 Task: Reply and add a link Link0000000003 to Aakash.mishra@softage.net with a subject Subject0000000005 with a message Message0000000004 and with an attachment of Attach0000000004 and upload Attach0000000005 to Onedrive and share. Reply and add a link Link0000000003 to parteek.kumar@softage.net and add a cc to Aakash.mishra@softage.net with a subject Subject0000000005 with a message Message0000000004 and with an attachment of Attach0000000004 and upload Attach0000000005 to Onedrive and share. Reply and add a link Link0000000003 to parteek.kumar@softage.net and add a cc to Aakash.mishra@softage.net and bcc to Ayush@softage.net with a subject Subject0000000005 with a message Message0000000004 and with an attachment of Attach0000000004 and upload Attach0000000005 to Onedrive and share. Reply all and add a link Link0000000004 to Aakash.mishra@softage.net with a subject Subject0000000006 with a message Message0000000004. Reply all and add a link Link0000000004 to parteek.kumar@softage.net and add a cc to Aakash.mishra@softage.net with a subject Subject0000000006 with a message Message0000000004
Action: Mouse moved to (328, 234)
Screenshot: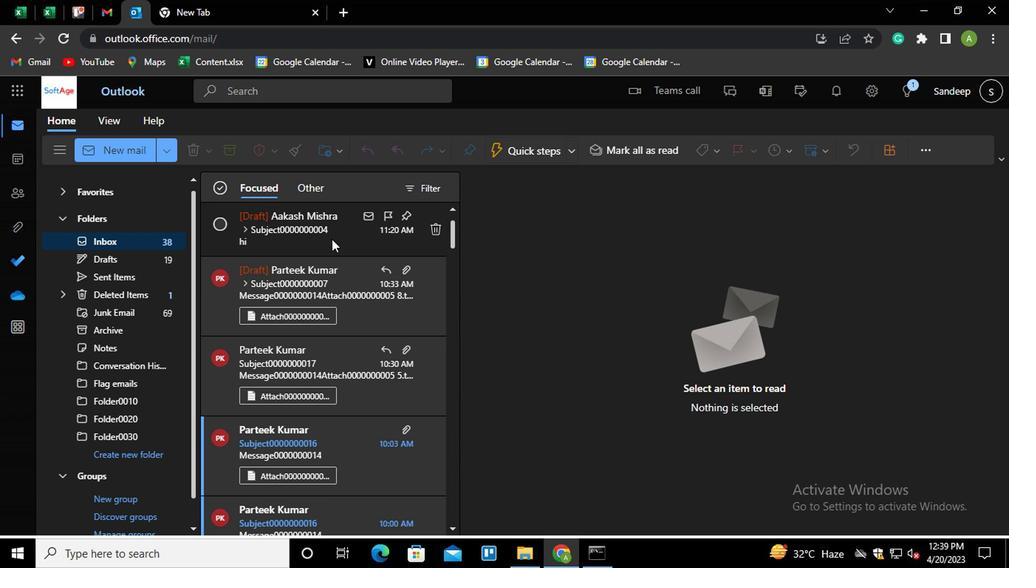 
Action: Mouse pressed left at (328, 234)
Screenshot: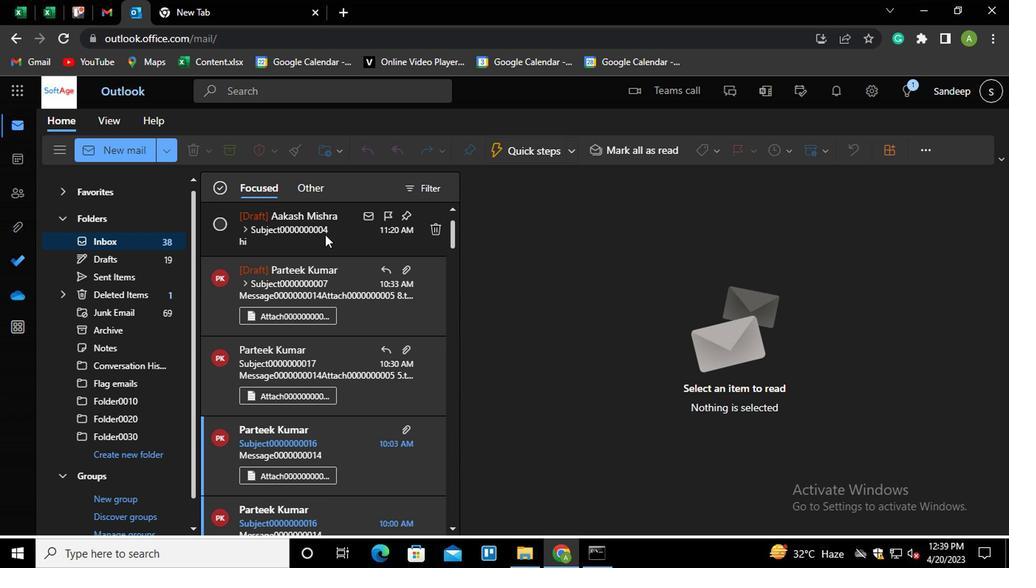 
Action: Mouse moved to (916, 399)
Screenshot: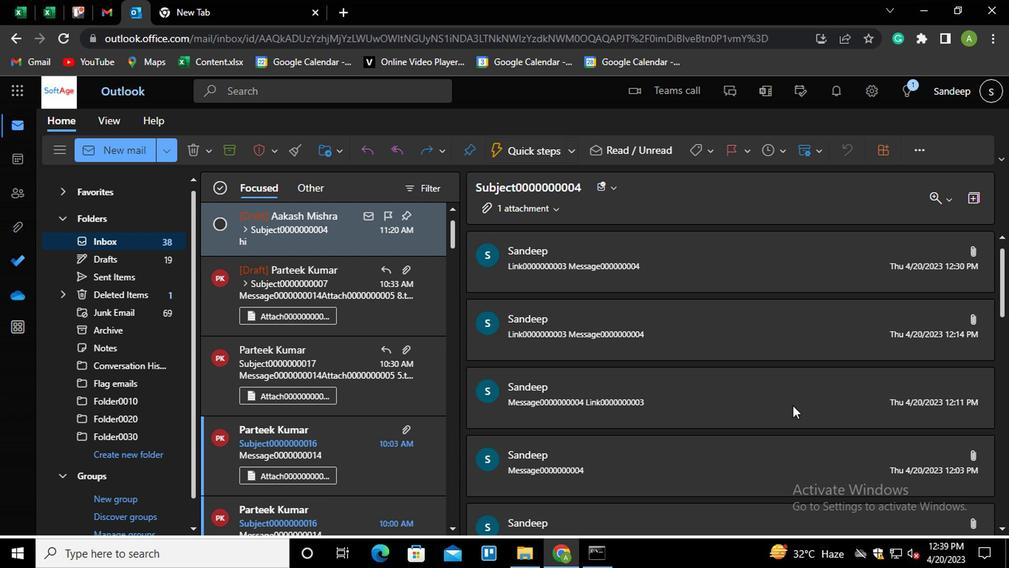 
Action: Mouse scrolled (916, 398) with delta (0, -1)
Screenshot: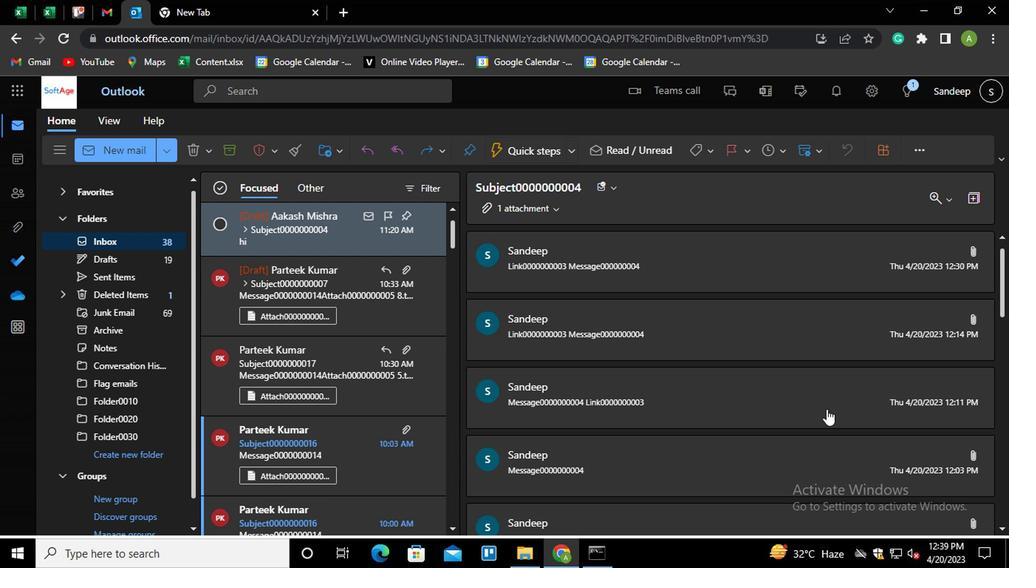 
Action: Mouse scrolled (916, 398) with delta (0, -1)
Screenshot: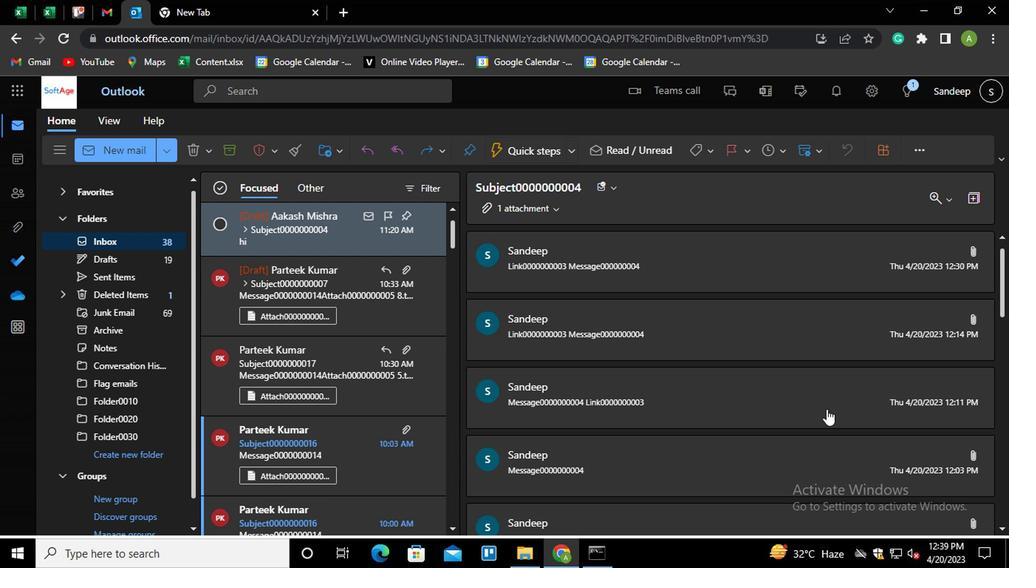 
Action: Mouse scrolled (916, 398) with delta (0, -1)
Screenshot: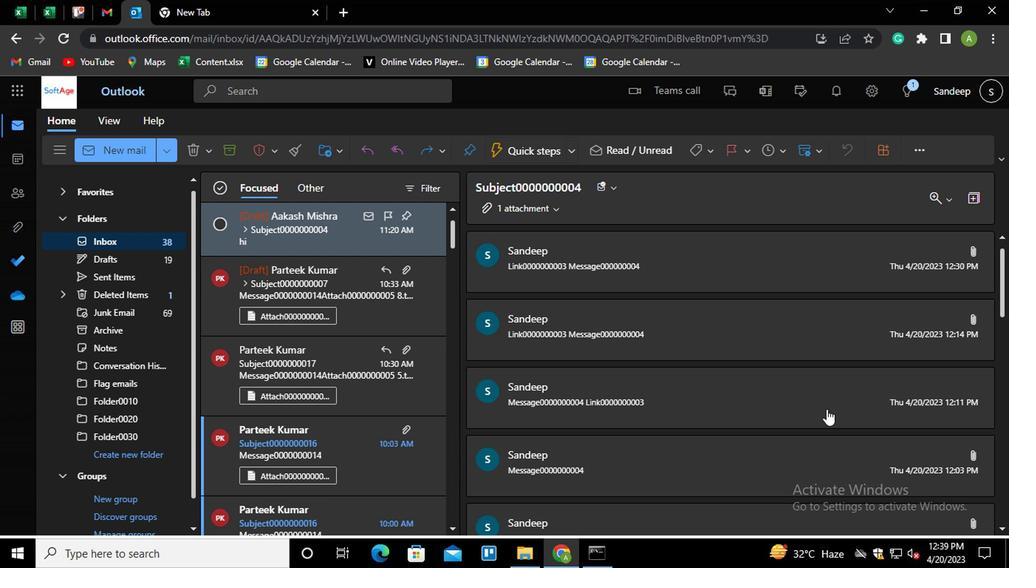
Action: Mouse scrolled (916, 398) with delta (0, -1)
Screenshot: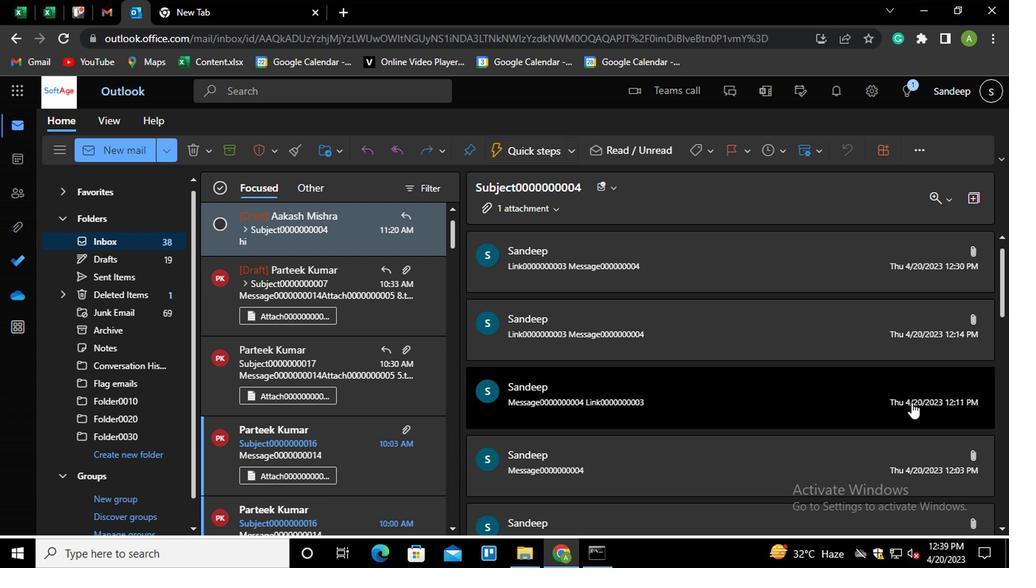 
Action: Mouse moved to (916, 399)
Screenshot: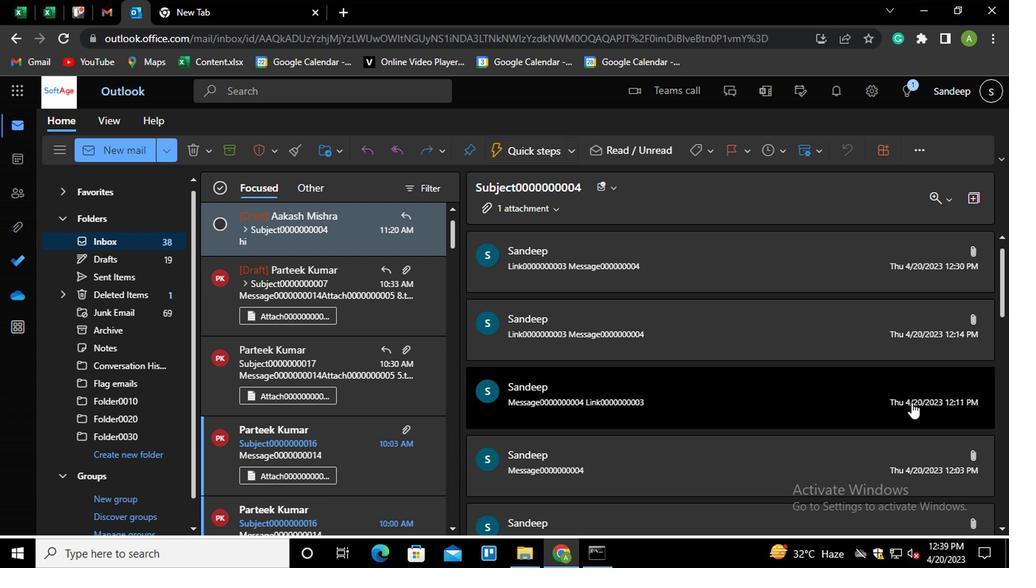 
Action: Mouse scrolled (916, 398) with delta (0, -1)
Screenshot: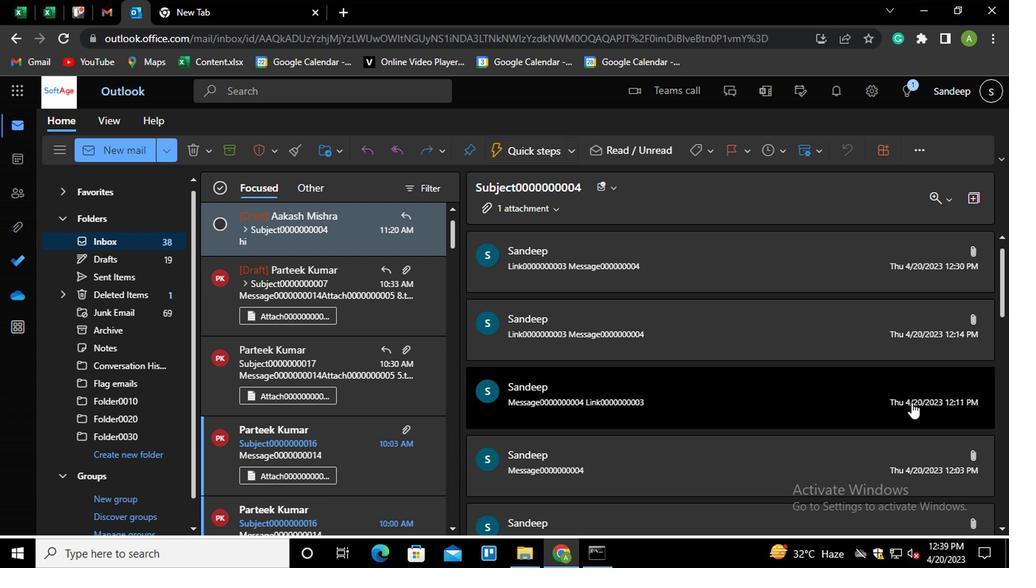 
Action: Mouse moved to (916, 398)
Screenshot: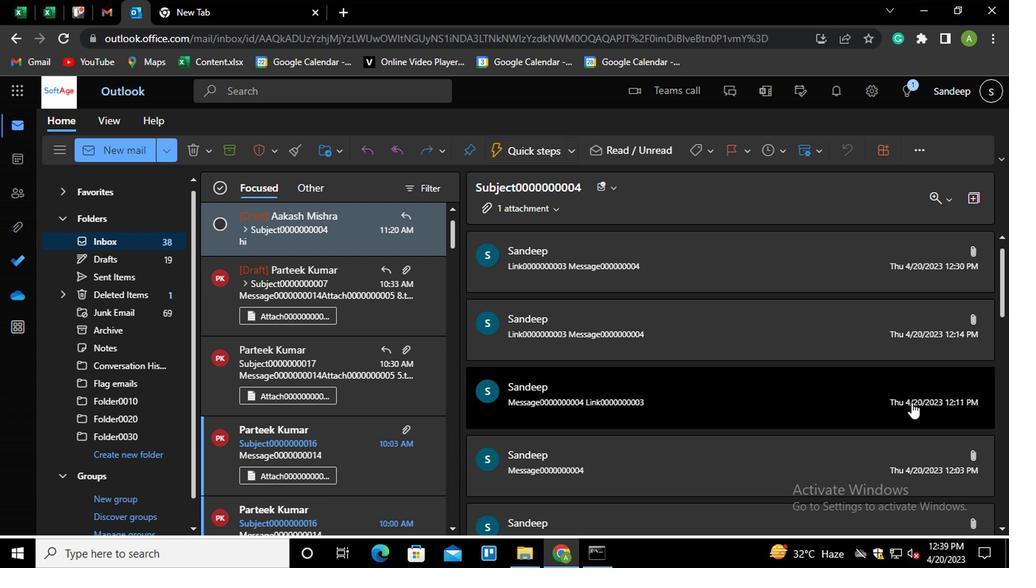 
Action: Mouse scrolled (916, 398) with delta (0, 0)
Screenshot: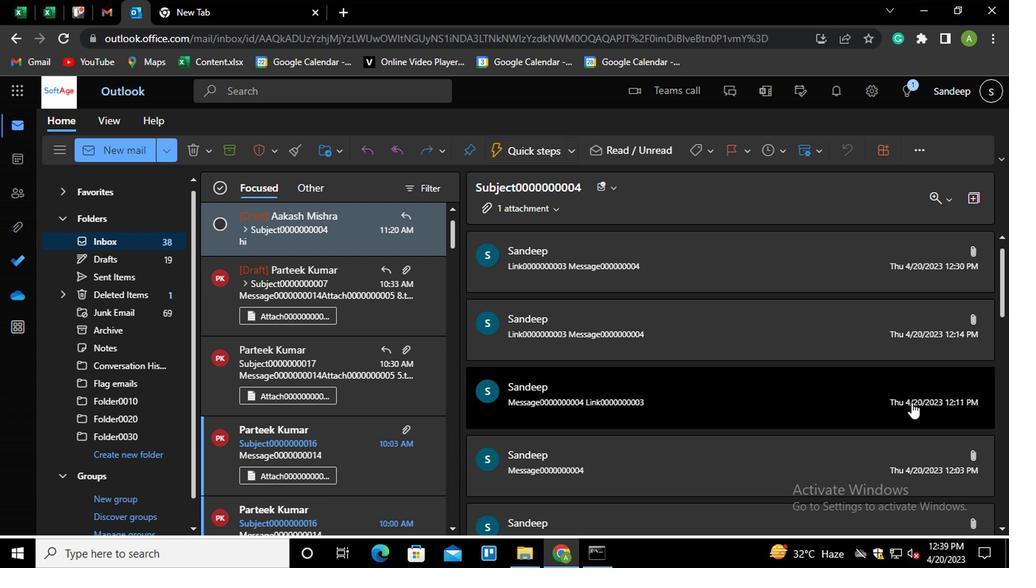 
Action: Mouse moved to (917, 398)
Screenshot: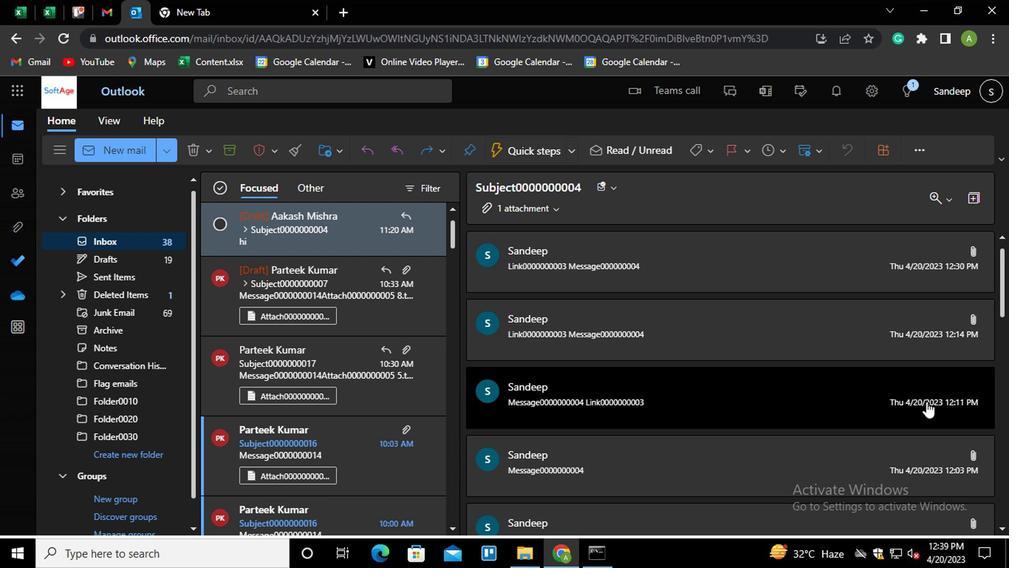 
Action: Mouse scrolled (917, 397) with delta (0, 0)
Screenshot: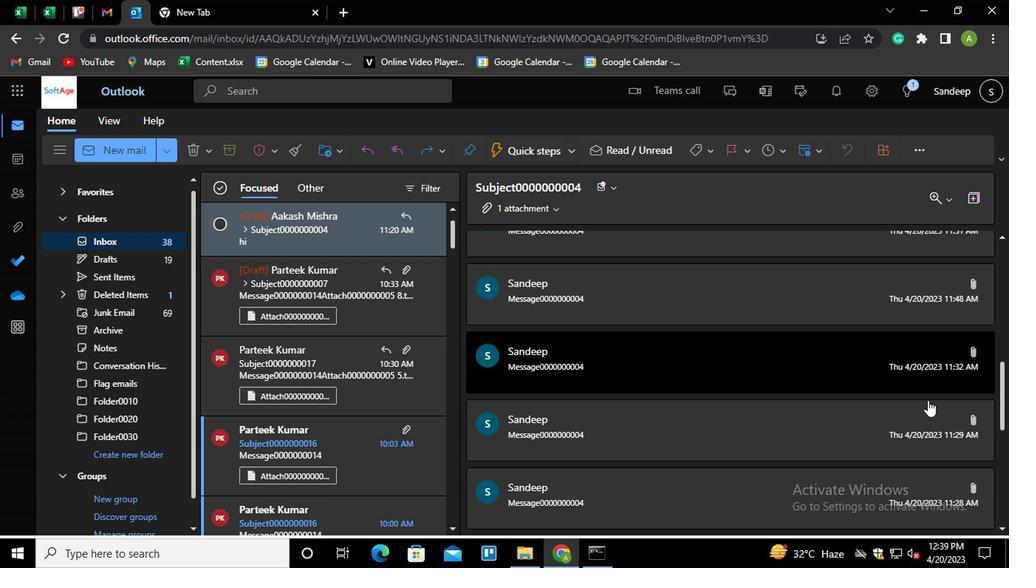 
Action: Mouse scrolled (917, 397) with delta (0, 0)
Screenshot: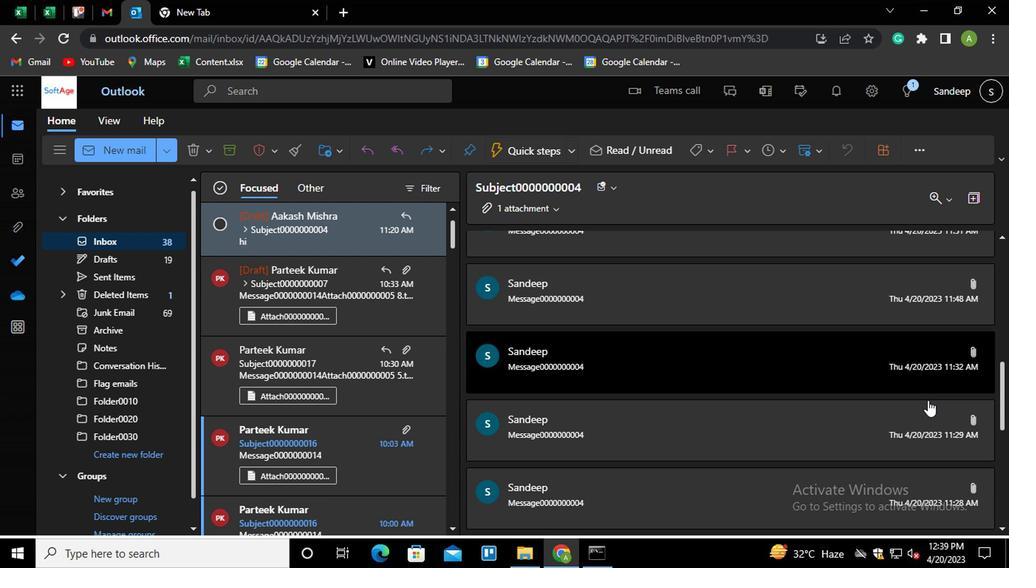 
Action: Mouse scrolled (917, 397) with delta (0, 0)
Screenshot: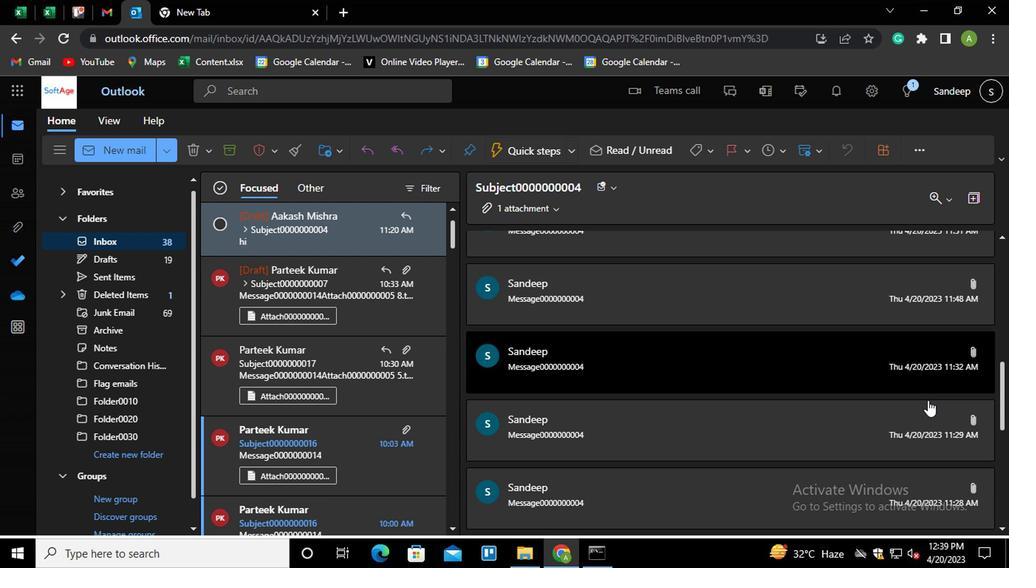 
Action: Mouse scrolled (917, 397) with delta (0, 0)
Screenshot: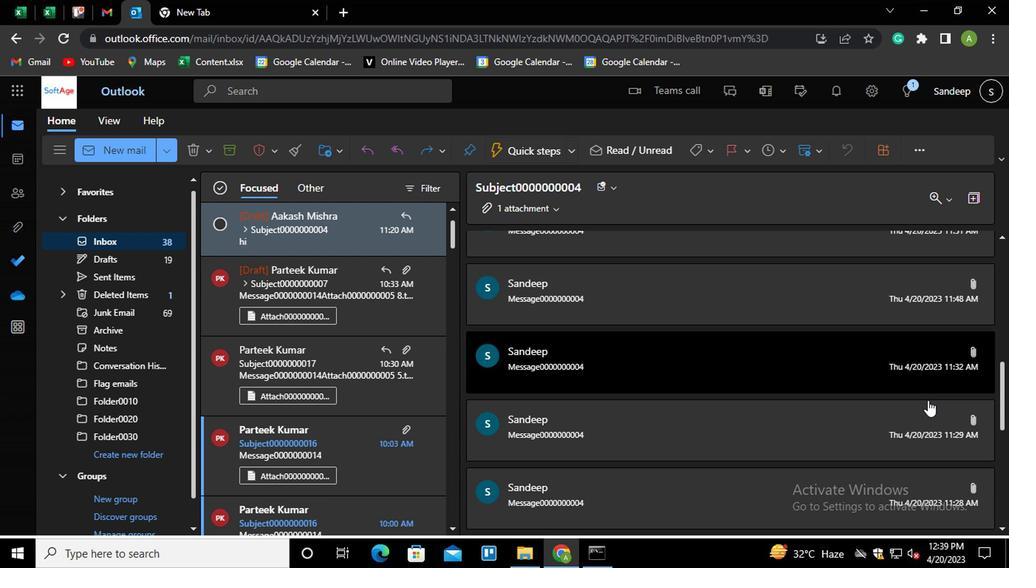 
Action: Mouse scrolled (917, 397) with delta (0, 0)
Screenshot: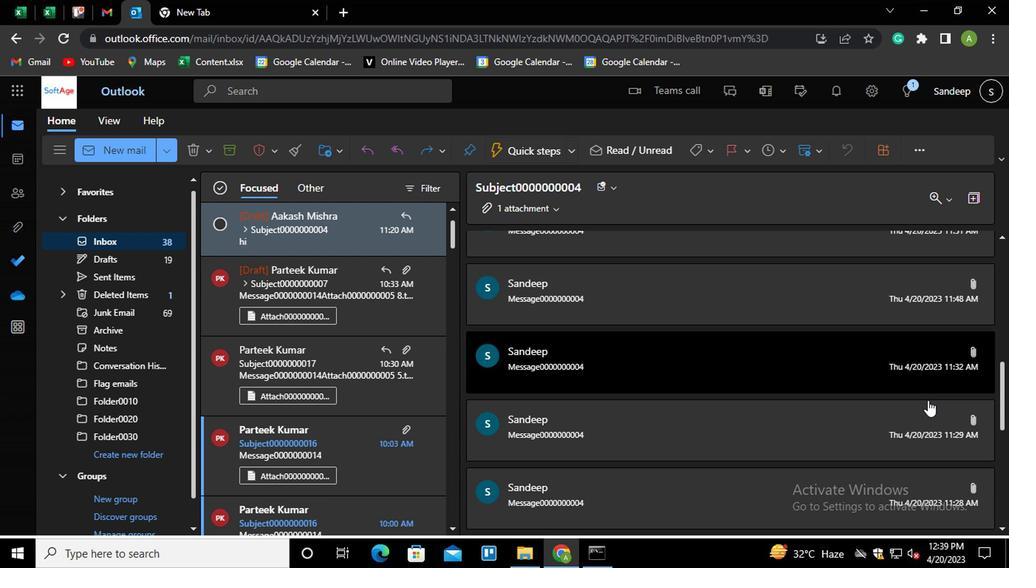 
Action: Mouse moved to (959, 366)
Screenshot: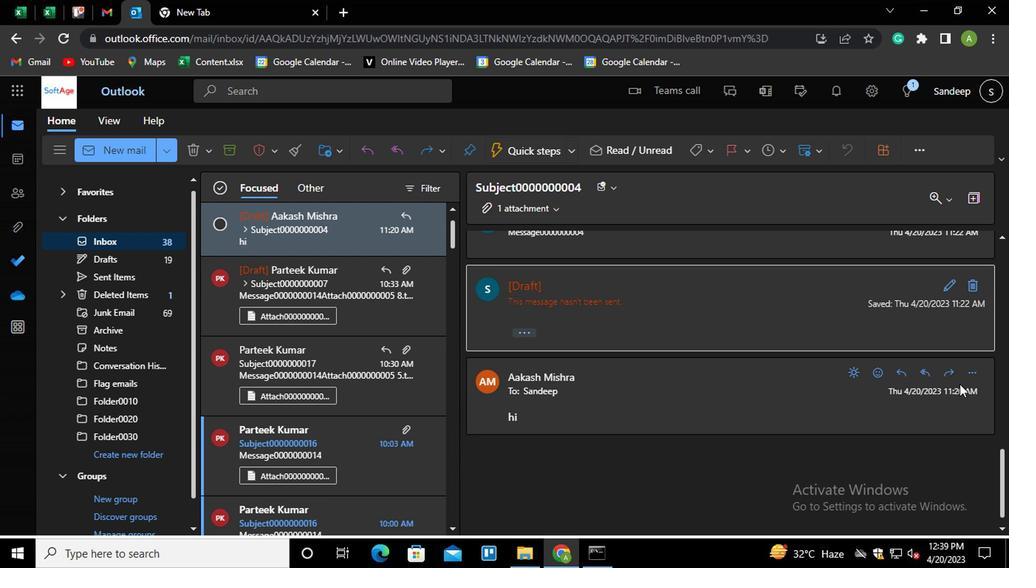 
Action: Mouse pressed left at (959, 366)
Screenshot: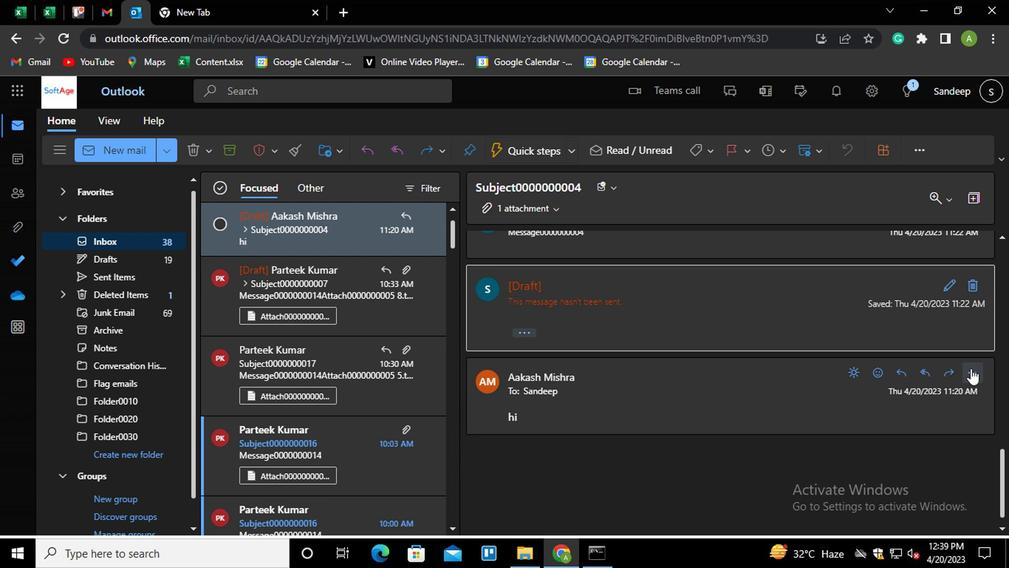 
Action: Mouse moved to (862, 105)
Screenshot: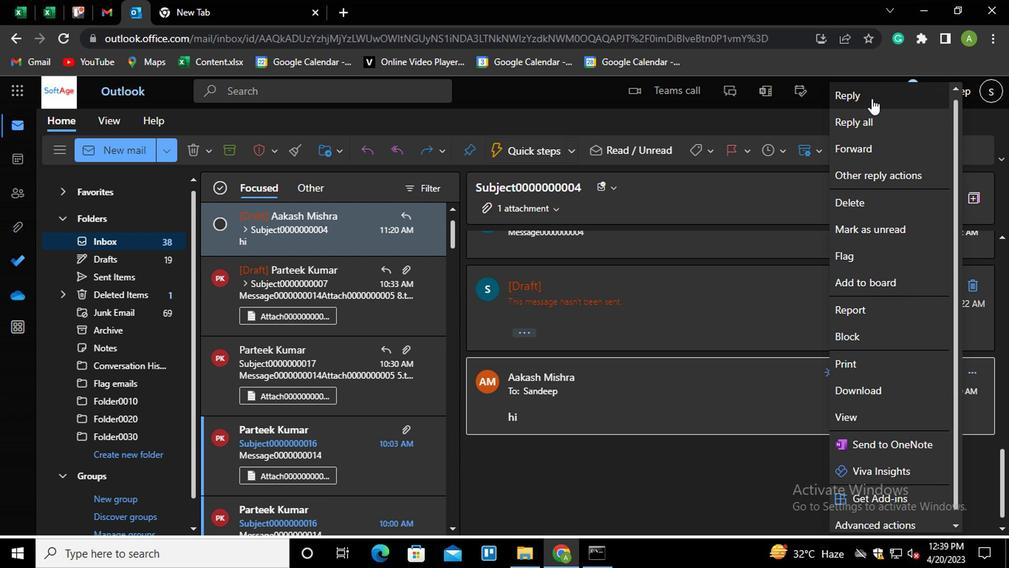 
Action: Mouse pressed left at (862, 105)
Screenshot: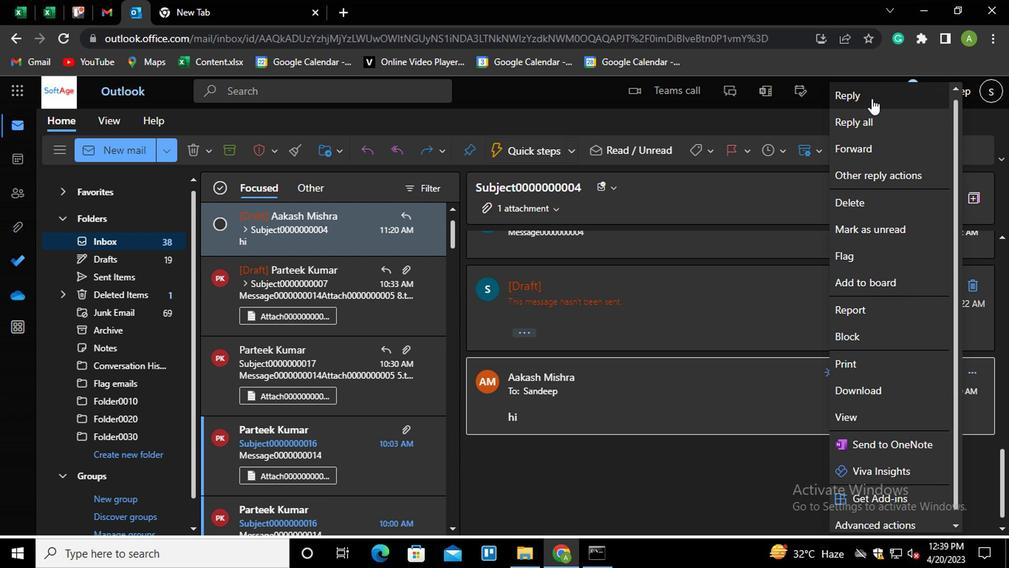 
Action: Mouse moved to (585, 437)
Screenshot: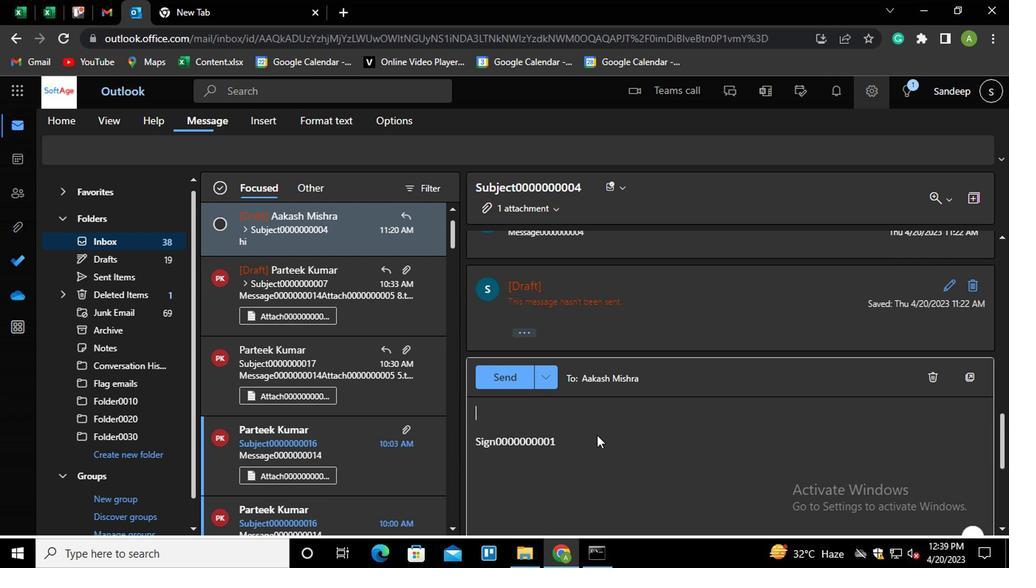 
Action: Mouse pressed left at (585, 437)
Screenshot: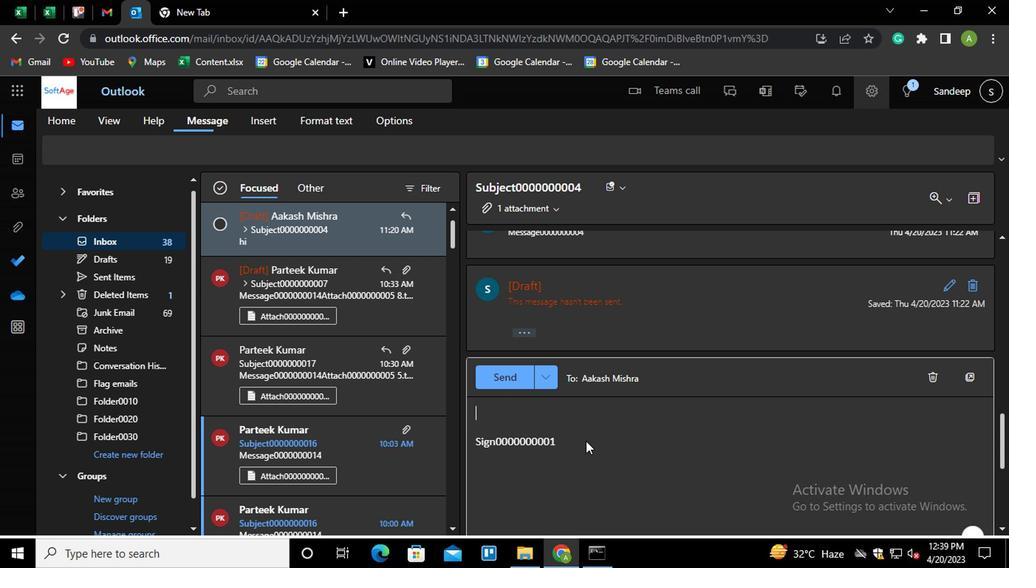 
Action: Mouse moved to (583, 439)
Screenshot: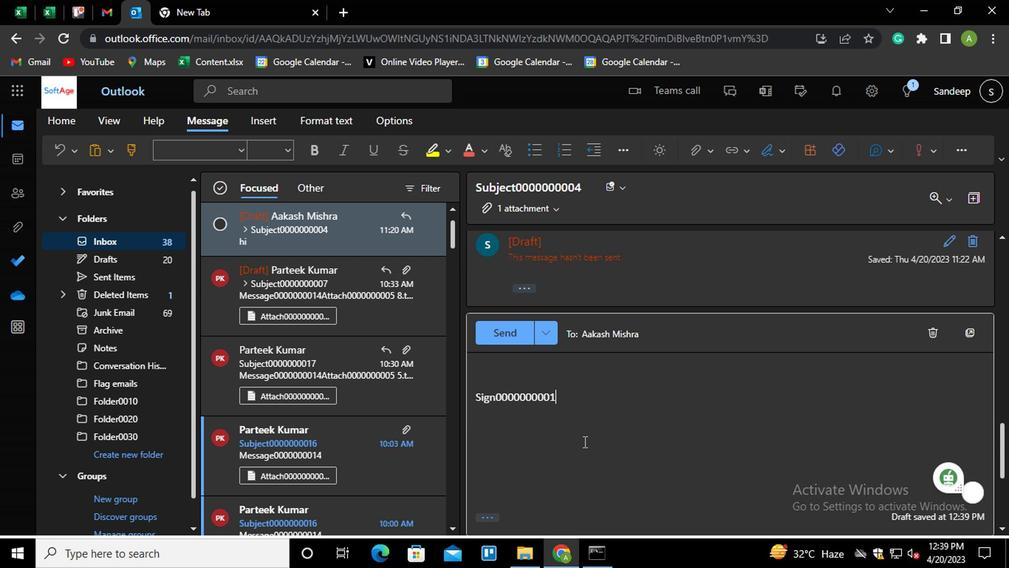 
Action: Key pressed <Key.shift_r><Key.home>ctrl+K<Key.shift_r>ctrl+Link0000000003
Screenshot: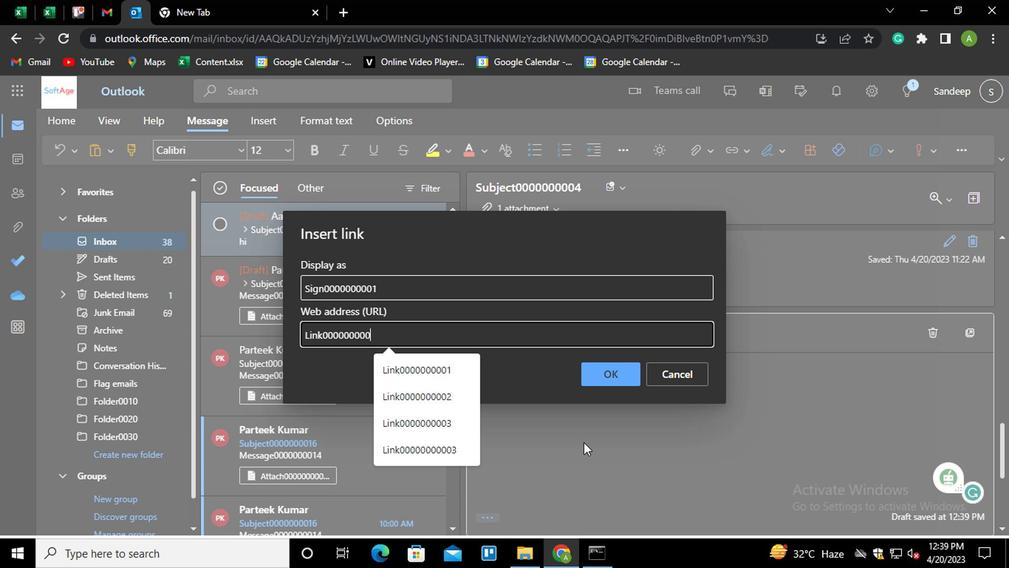 
Action: Mouse moved to (496, 282)
Screenshot: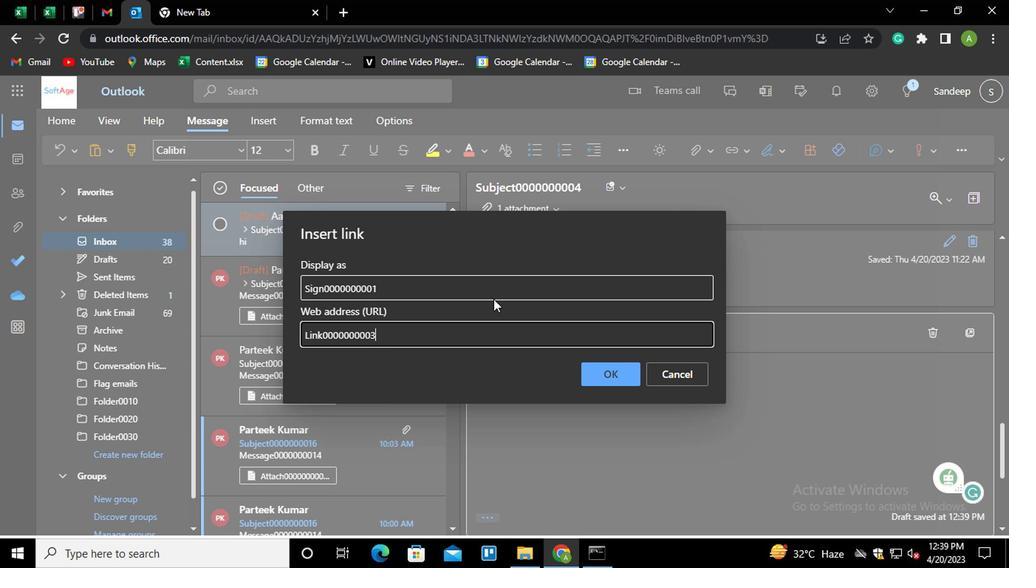 
Action: Mouse pressed left at (496, 282)
Screenshot: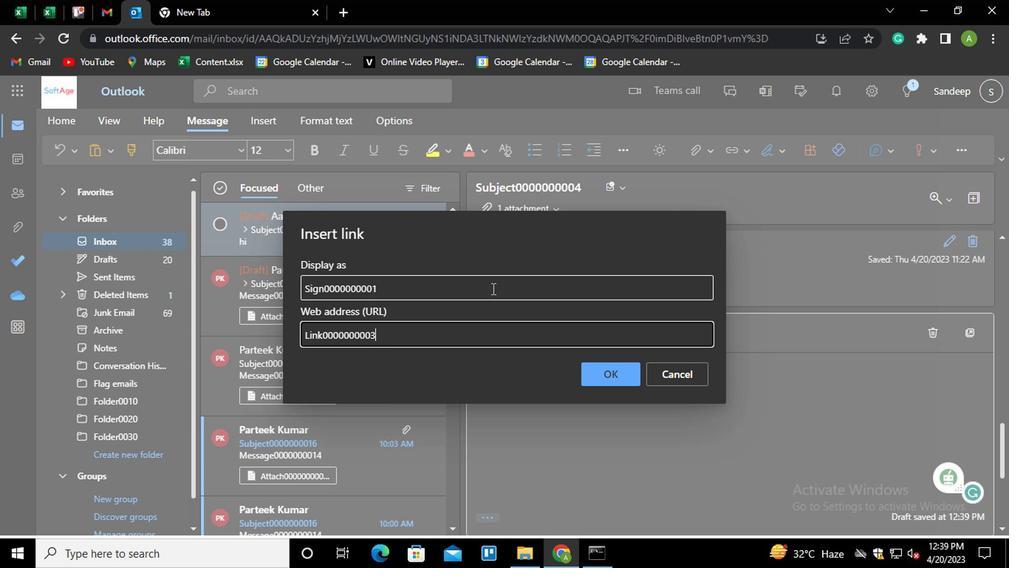 
Action: Key pressed <Key.shift_r><Key.home><Key.shift_r>Link0000000003
Screenshot: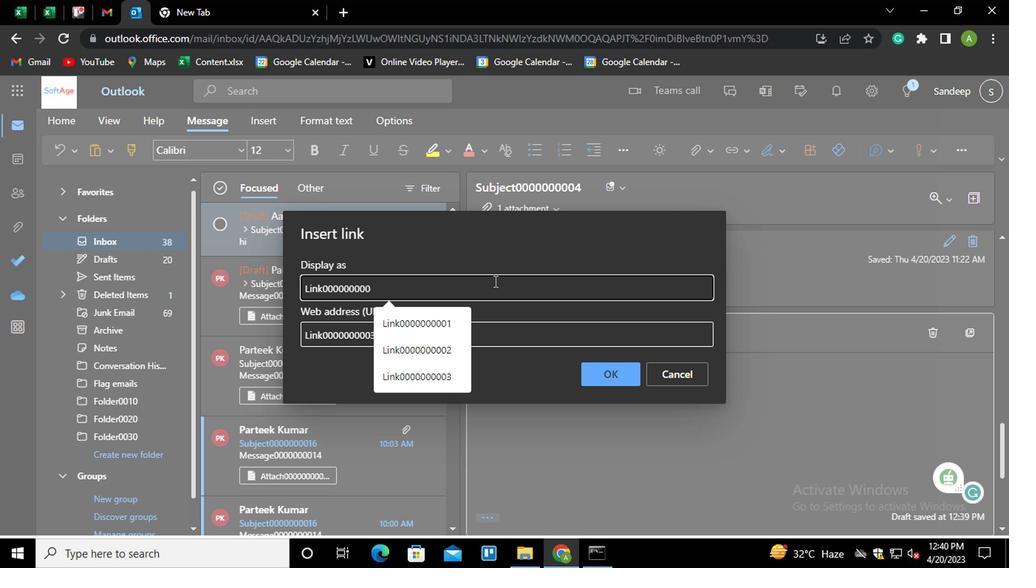 
Action: Mouse moved to (602, 379)
Screenshot: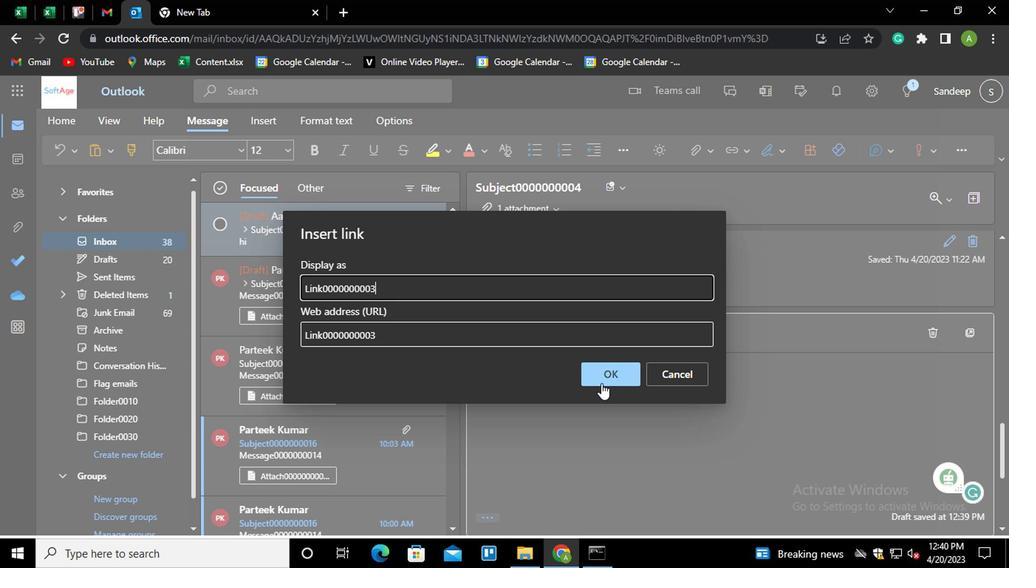 
Action: Mouse pressed left at (602, 379)
Screenshot: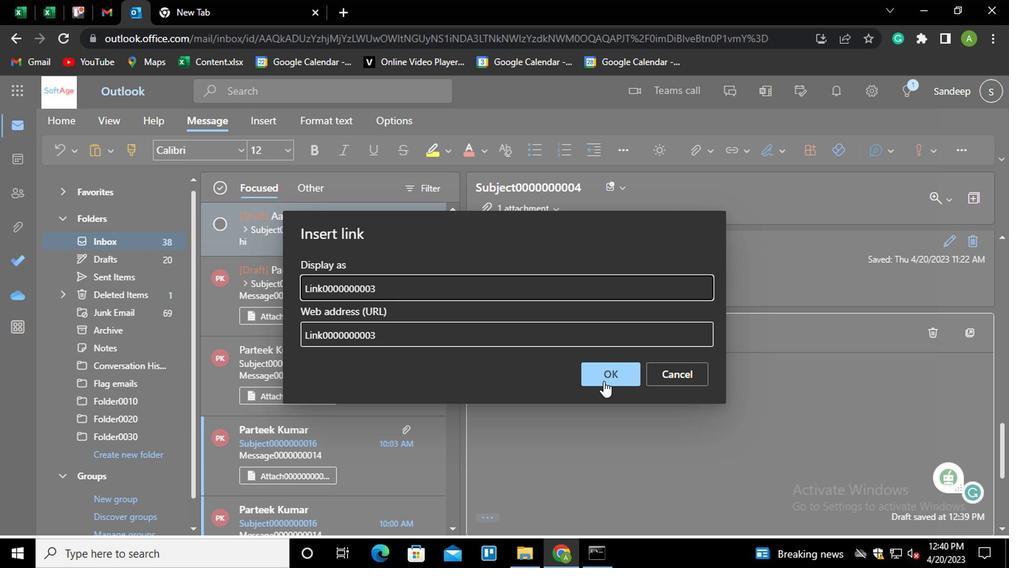 
Action: Mouse moved to (571, 468)
Screenshot: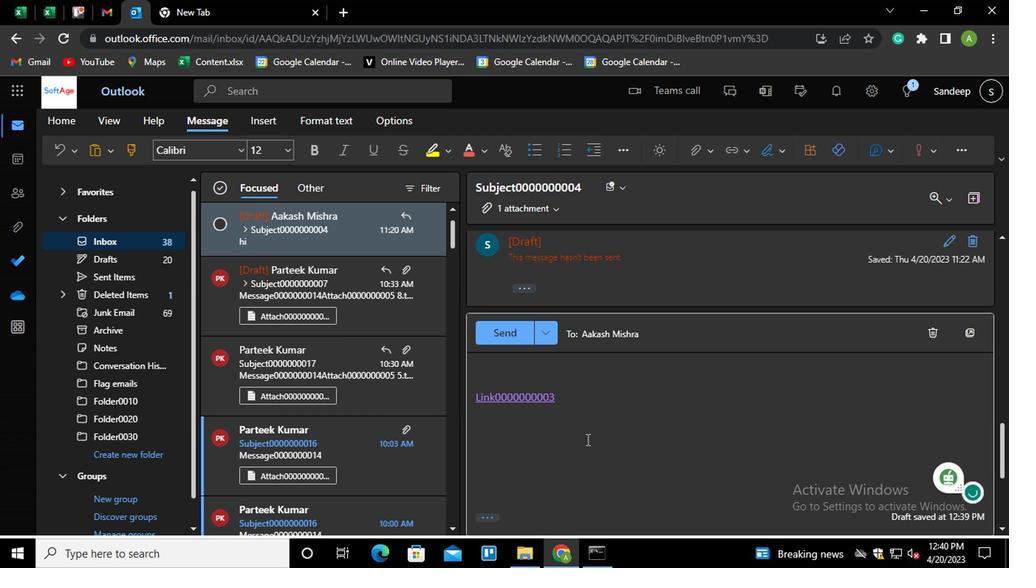 
Action: Mouse scrolled (571, 467) with delta (0, 0)
Screenshot: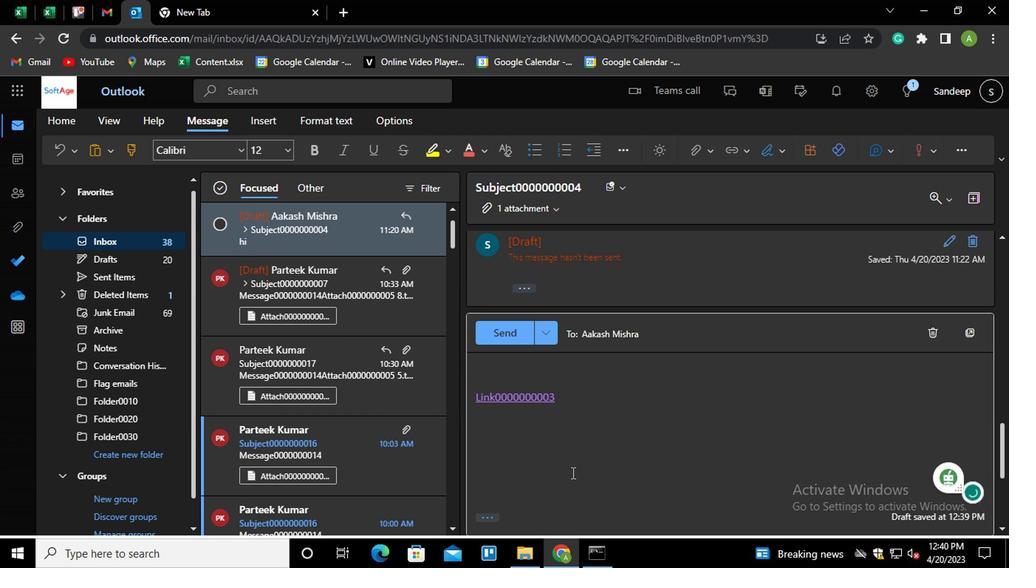 
Action: Mouse moved to (492, 435)
Screenshot: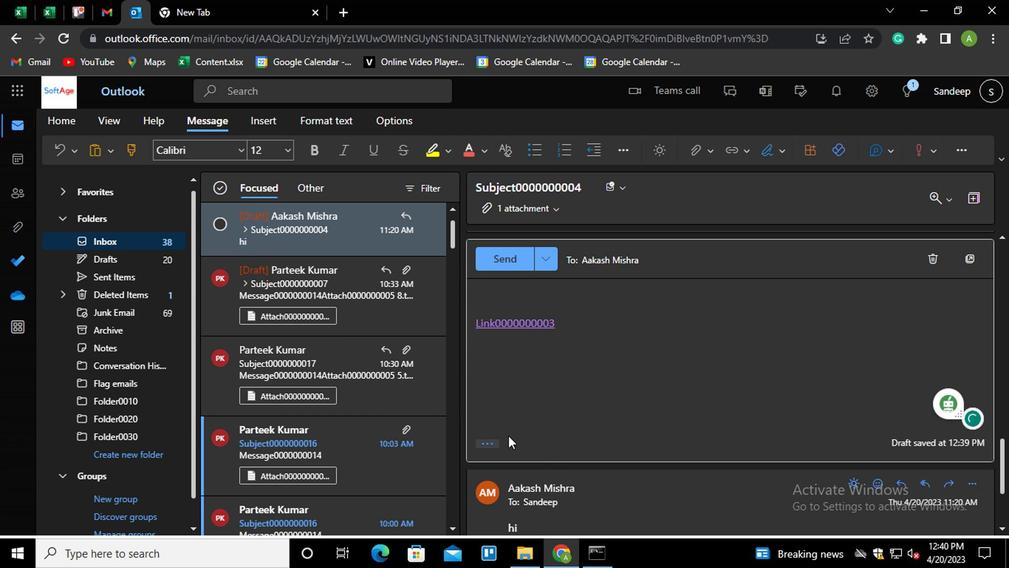 
Action: Mouse pressed left at (492, 435)
Screenshot: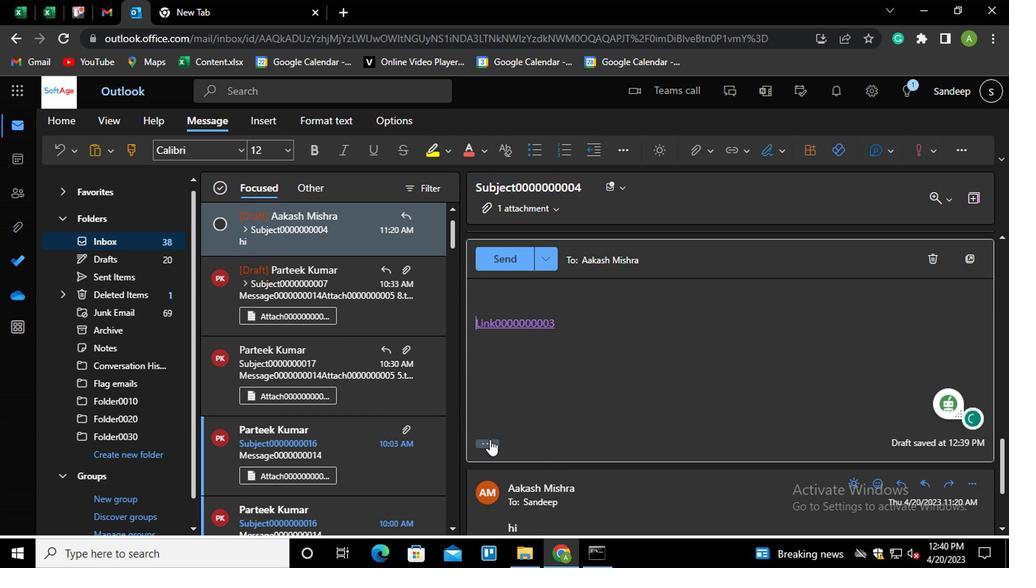 
Action: Mouse moved to (600, 416)
Screenshot: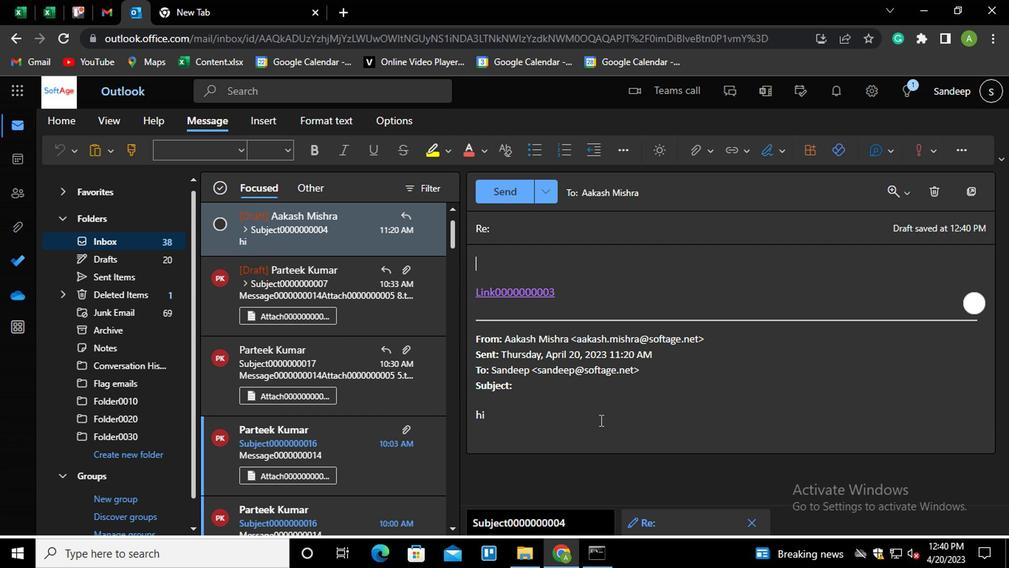 
Action: Mouse scrolled (600, 417) with delta (0, 1)
Screenshot: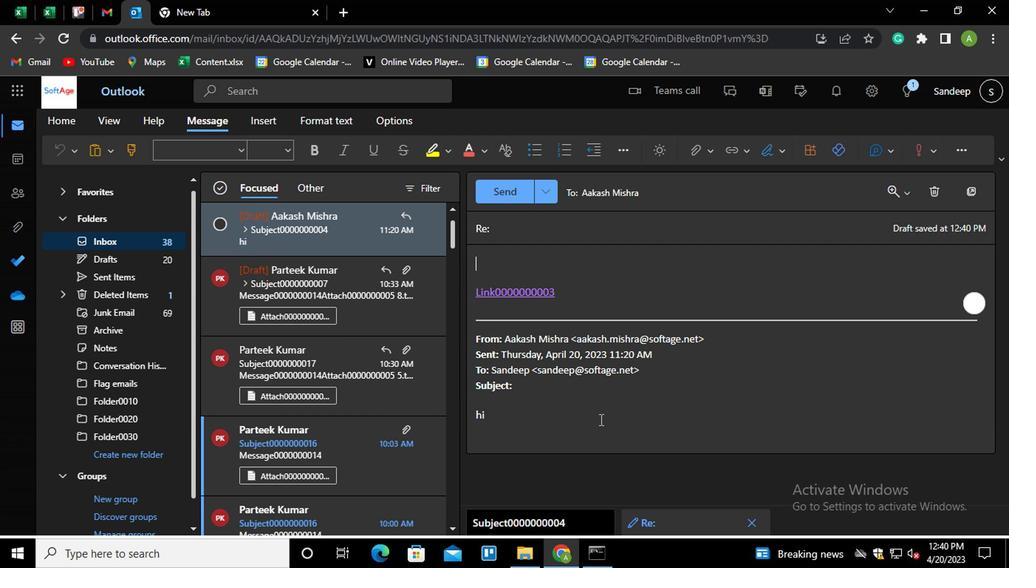 
Action: Mouse moved to (554, 230)
Screenshot: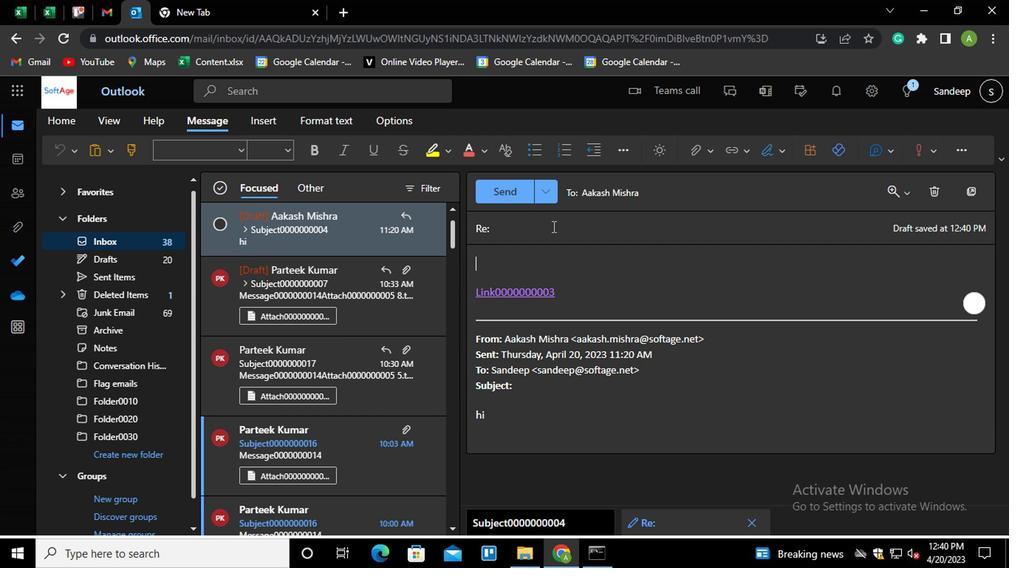 
Action: Mouse pressed left at (554, 230)
Screenshot: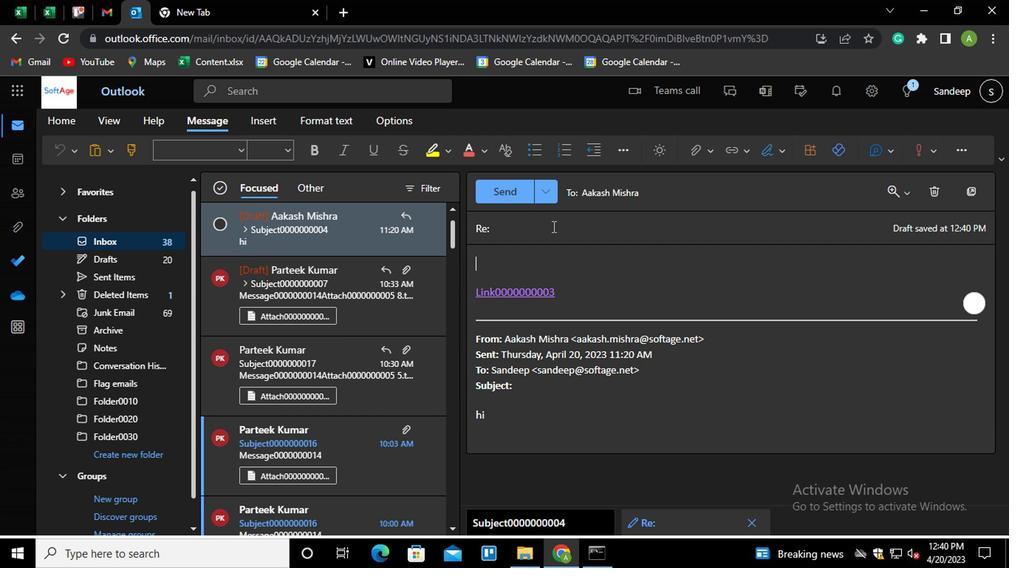 
Action: Key pressed <Key.shift>SUBJECT0000000005
Screenshot: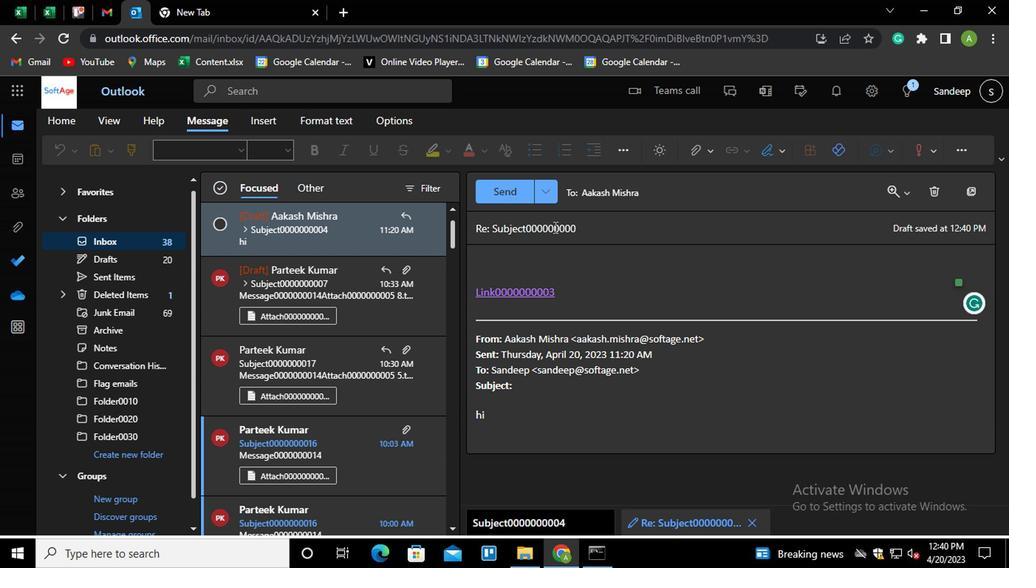 
Action: Mouse moved to (614, 288)
Screenshot: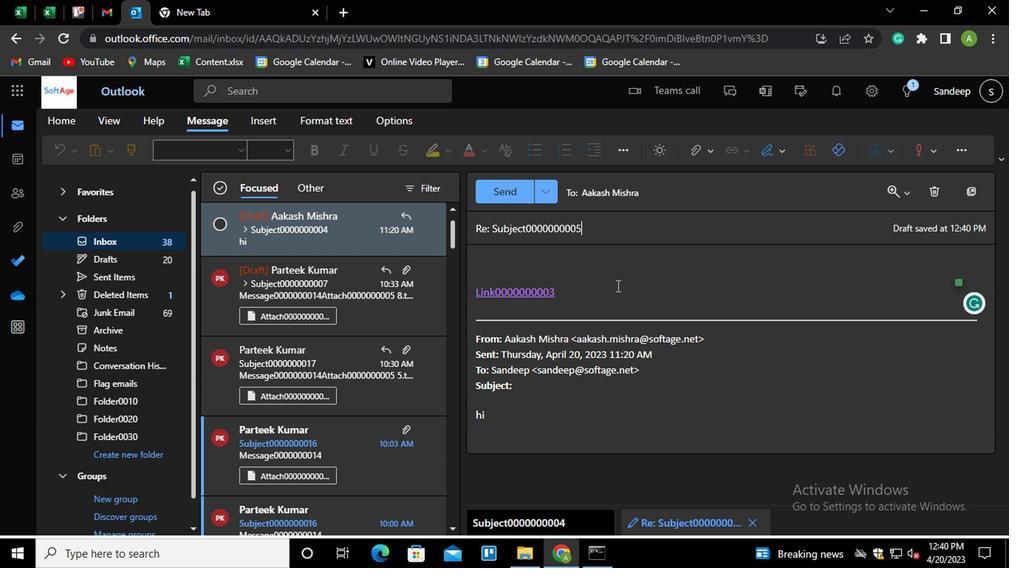 
Action: Mouse pressed left at (614, 288)
Screenshot: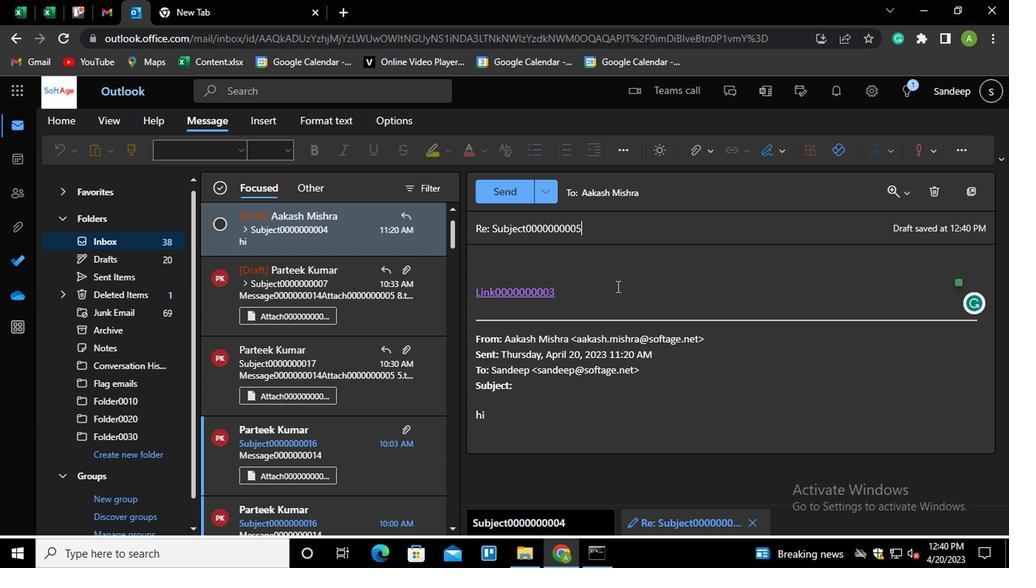 
Action: Mouse moved to (612, 290)
Screenshot: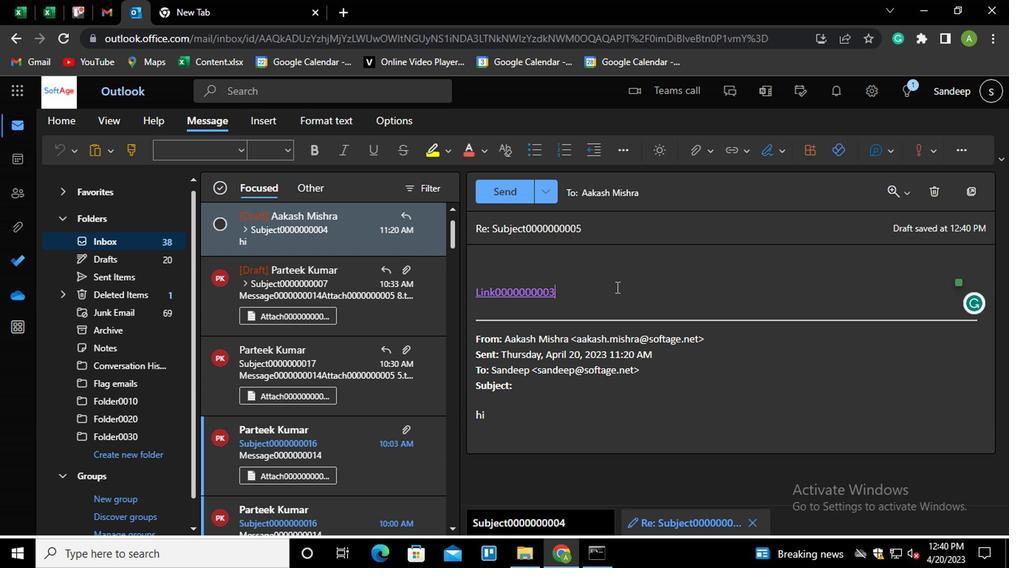 
Action: Key pressed <Key.shift_r><Key.enter><Key.shift_r>MESSAGE0000000004
Screenshot: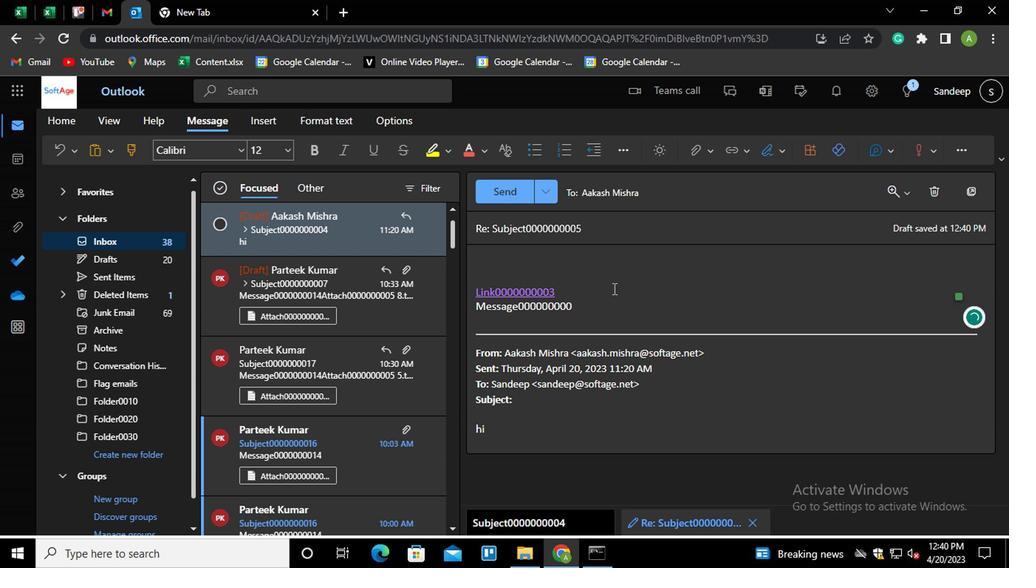 
Action: Mouse moved to (696, 154)
Screenshot: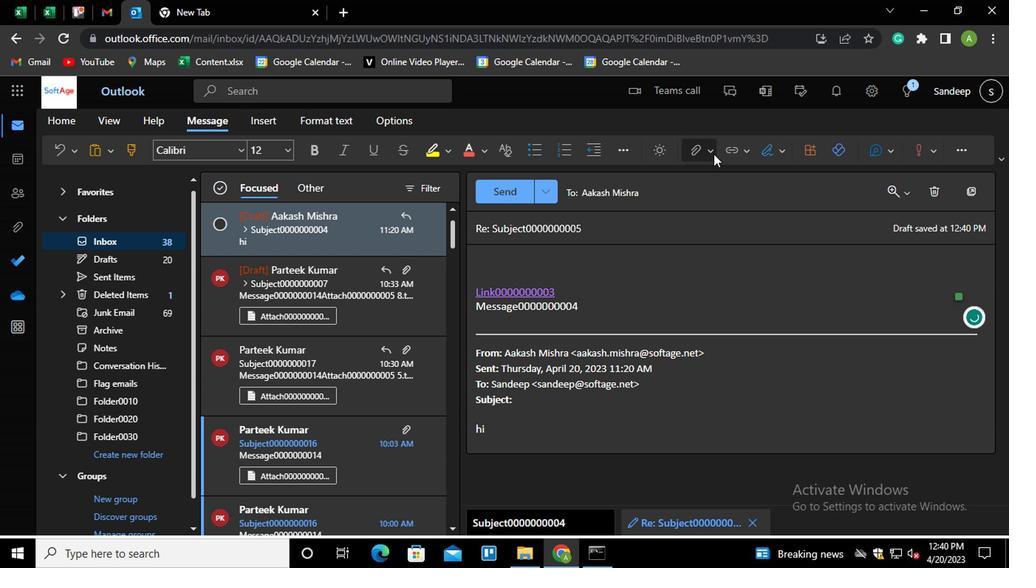 
Action: Mouse pressed left at (696, 154)
Screenshot: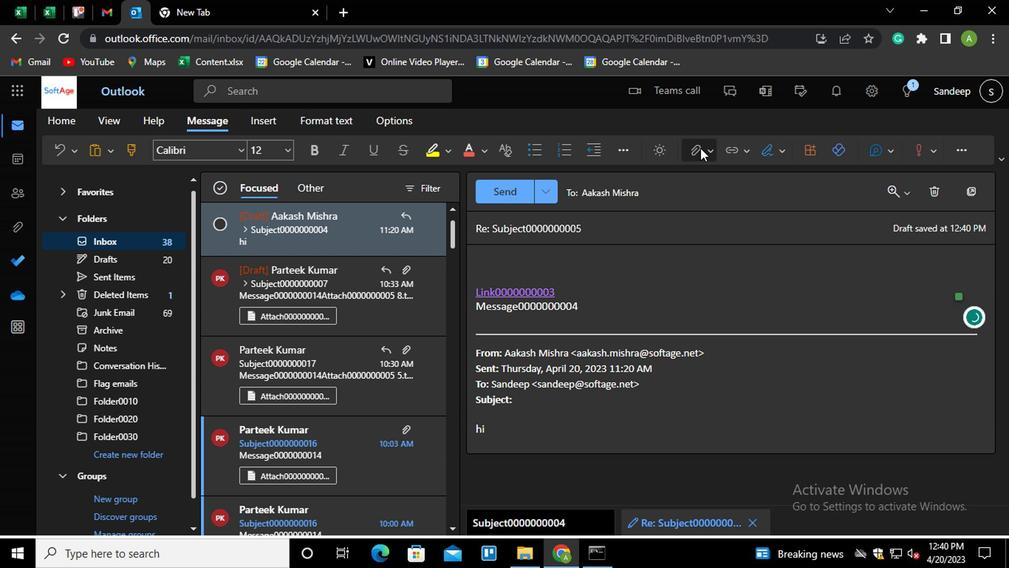 
Action: Mouse moved to (660, 185)
Screenshot: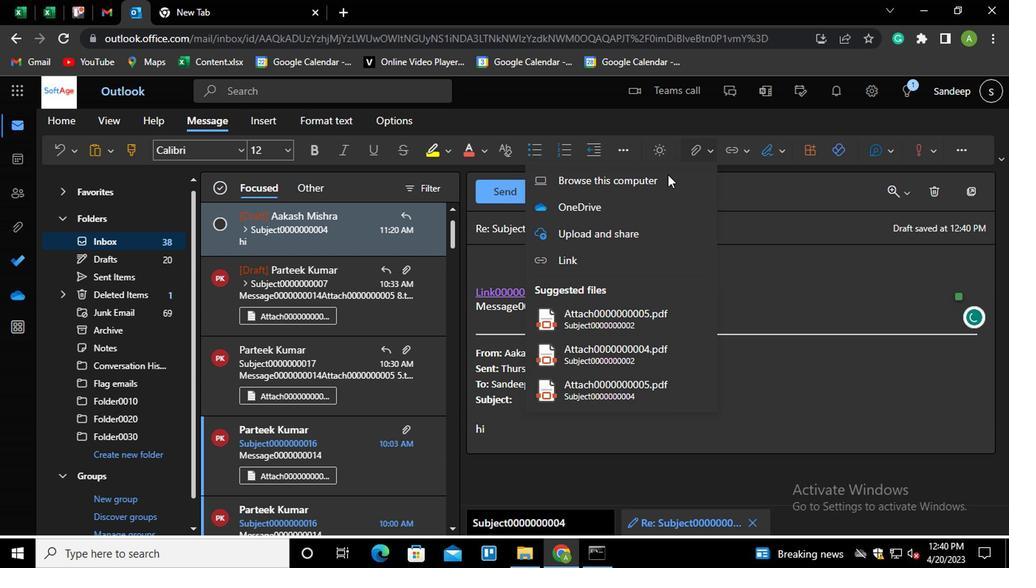 
Action: Mouse pressed left at (660, 185)
Screenshot: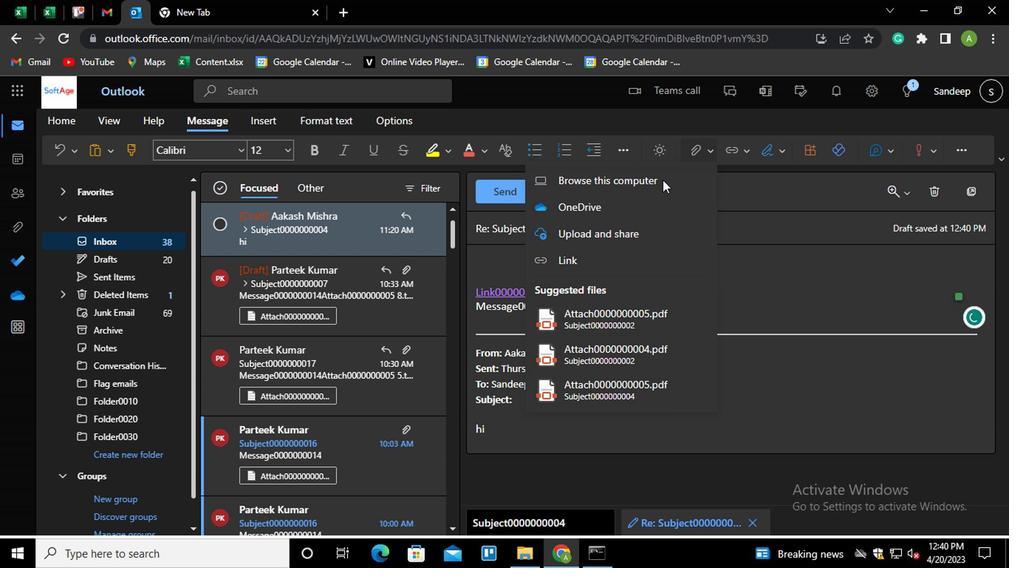
Action: Mouse moved to (217, 156)
Screenshot: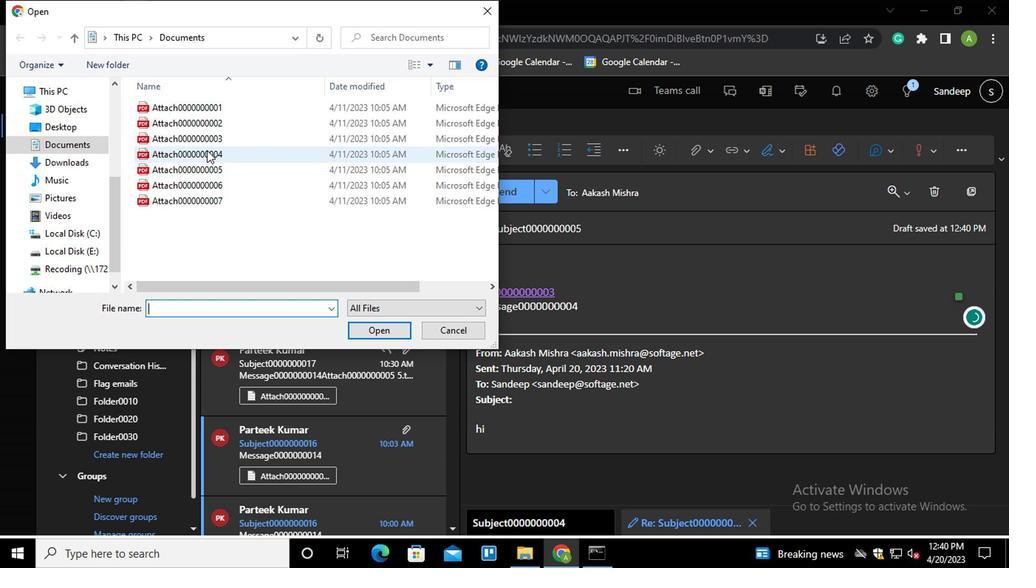 
Action: Mouse pressed left at (217, 156)
Screenshot: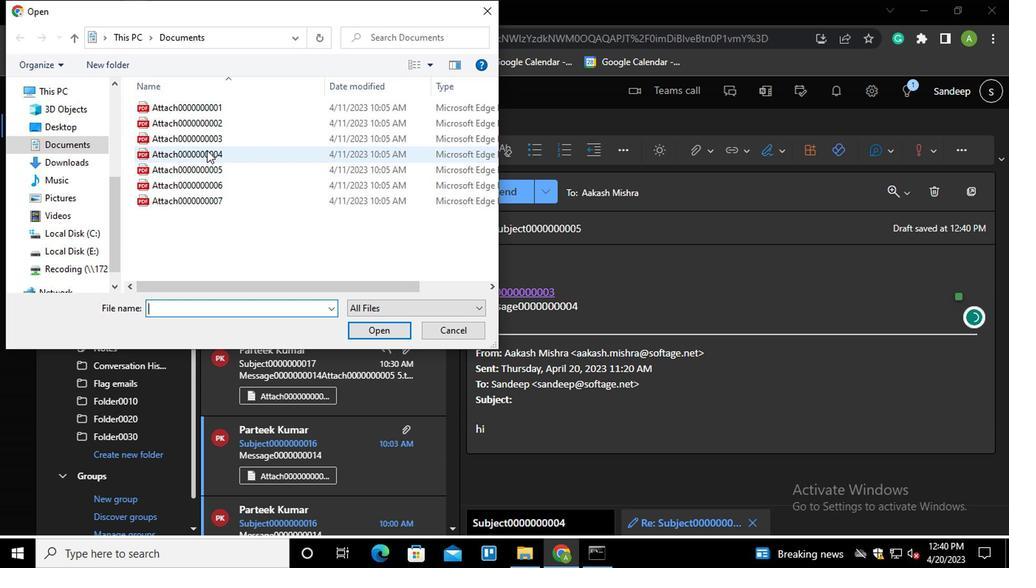 
Action: Mouse moved to (371, 332)
Screenshot: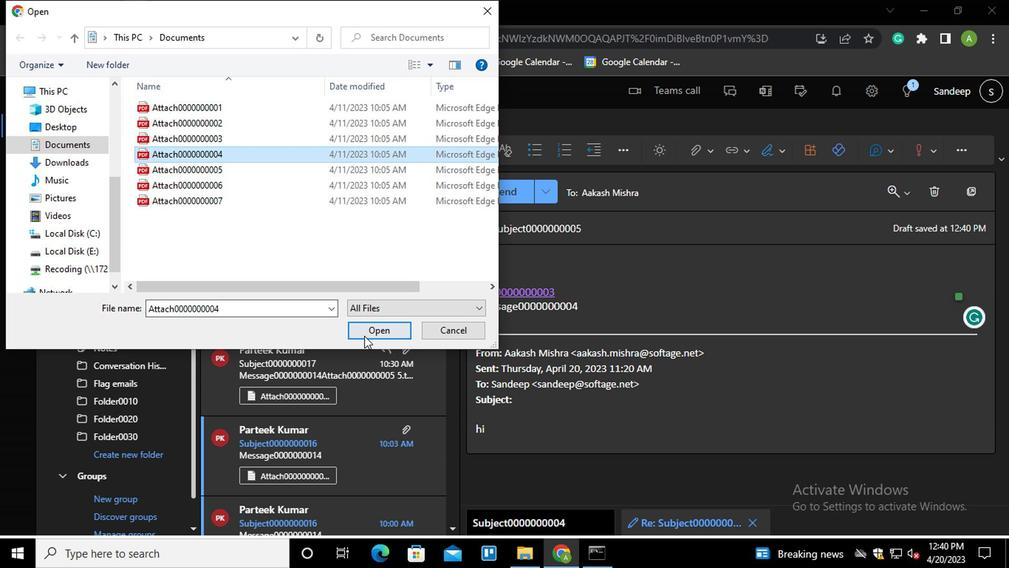
Action: Mouse pressed left at (371, 332)
Screenshot: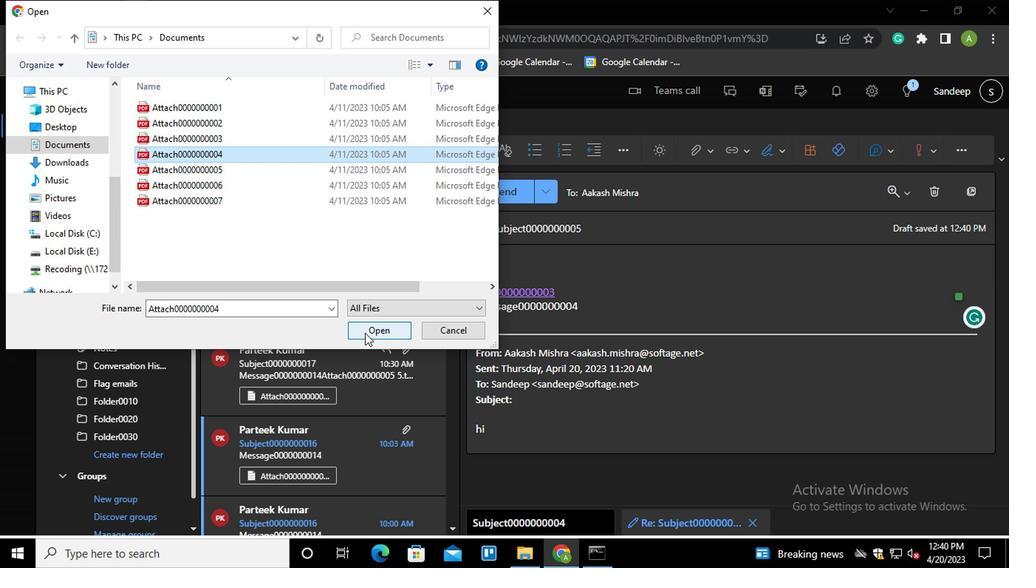 
Action: Mouse moved to (703, 162)
Screenshot: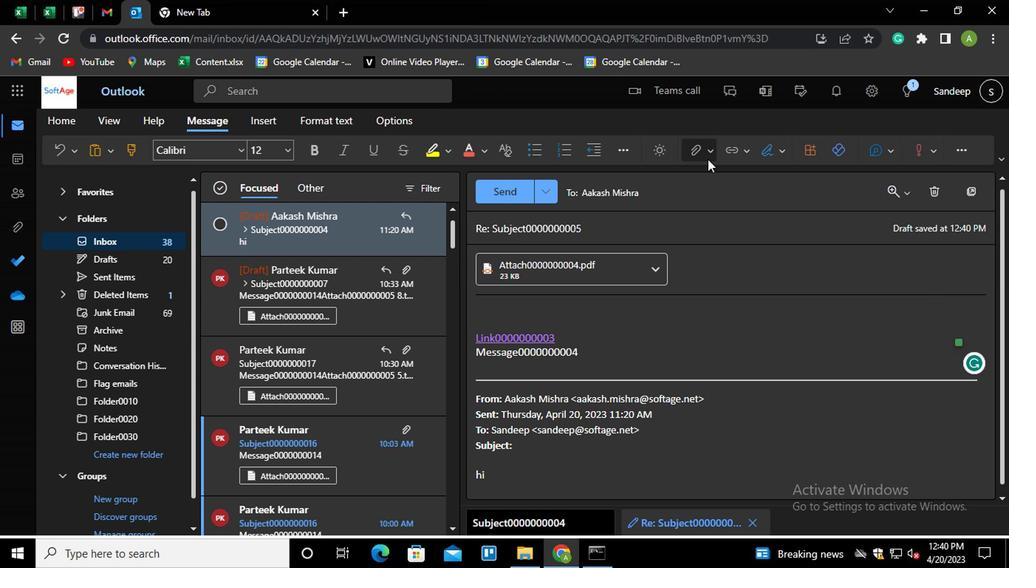 
Action: Mouse pressed left at (703, 162)
Screenshot: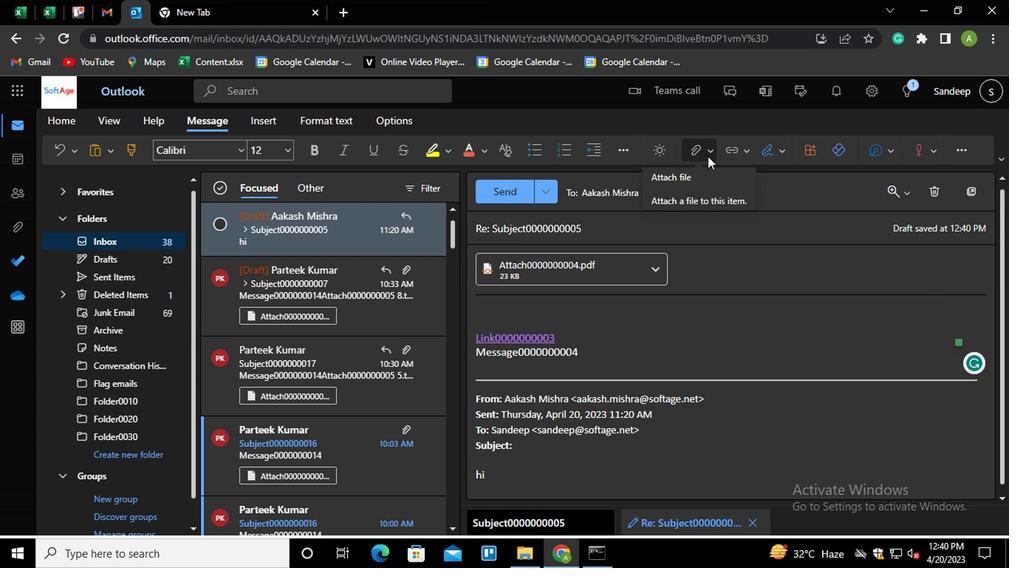 
Action: Mouse moved to (628, 216)
Screenshot: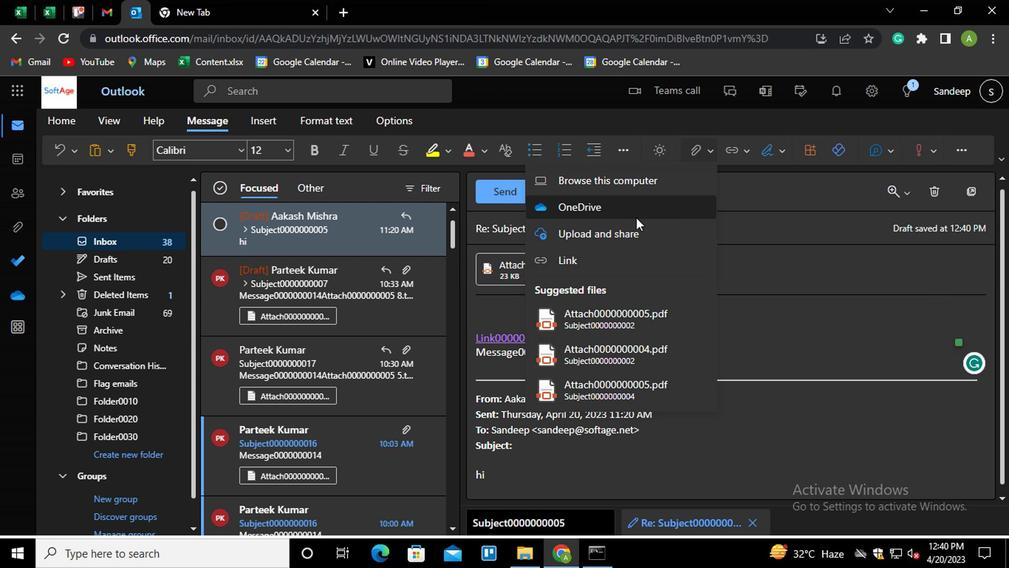 
Action: Mouse pressed left at (628, 216)
Screenshot: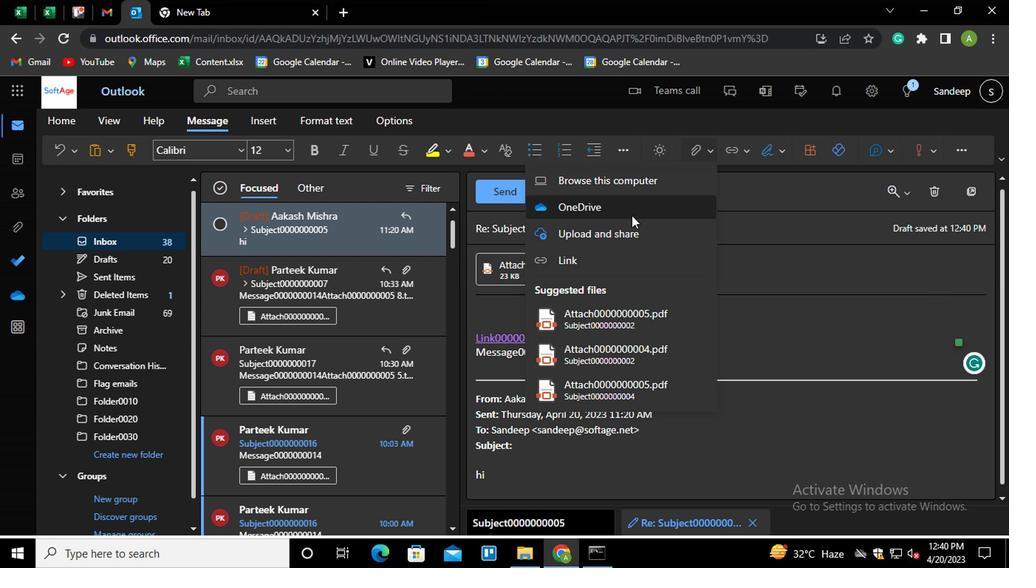 
Action: Mouse moved to (484, 236)
Screenshot: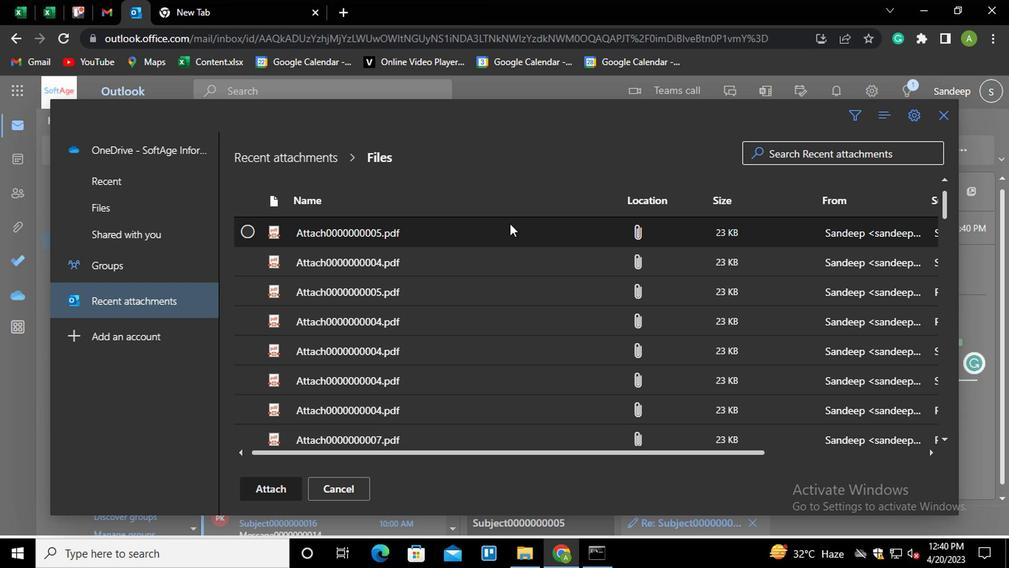 
Action: Mouse pressed left at (484, 236)
Screenshot: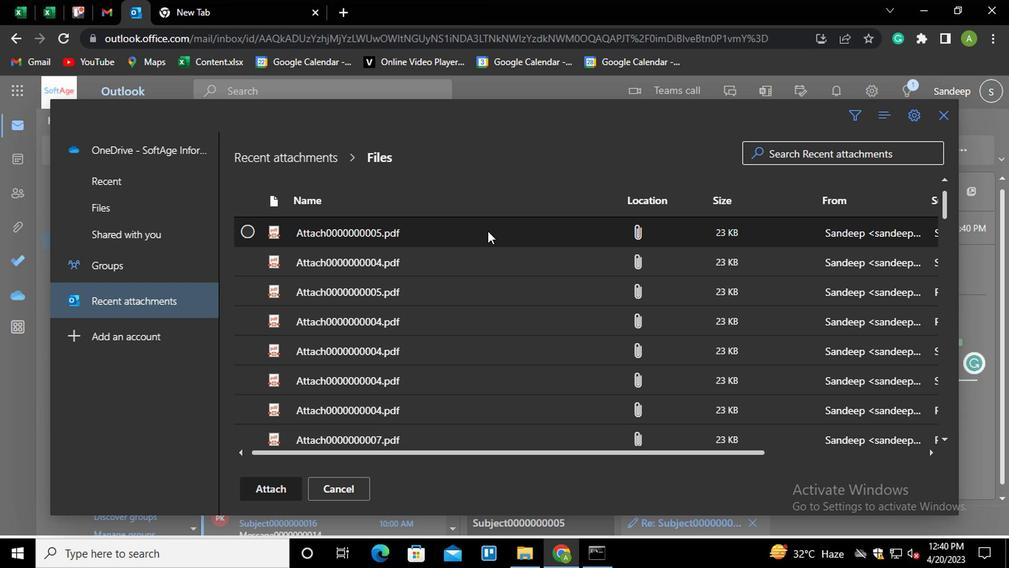 
Action: Mouse moved to (282, 485)
Screenshot: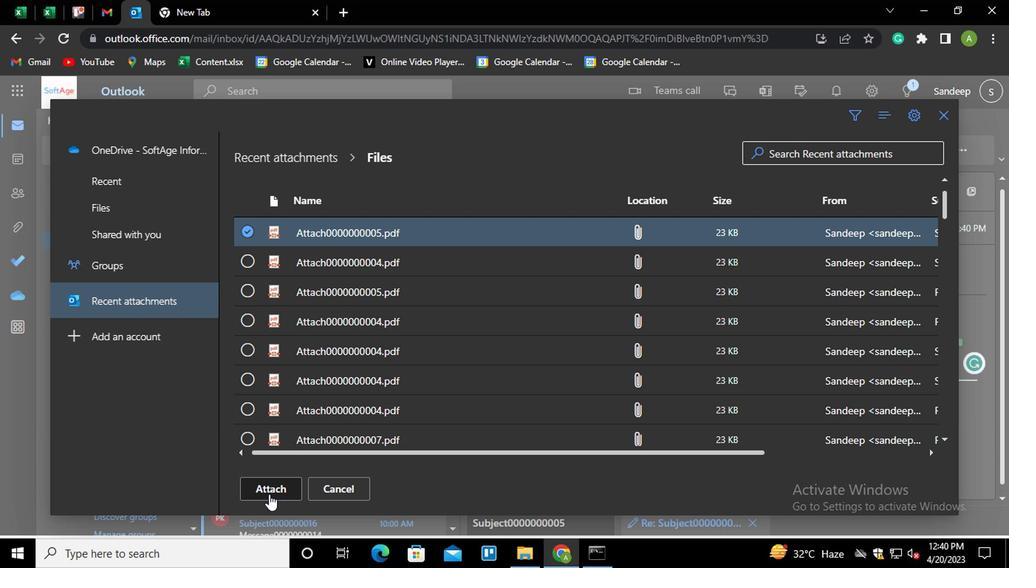 
Action: Mouse pressed left at (282, 485)
Screenshot: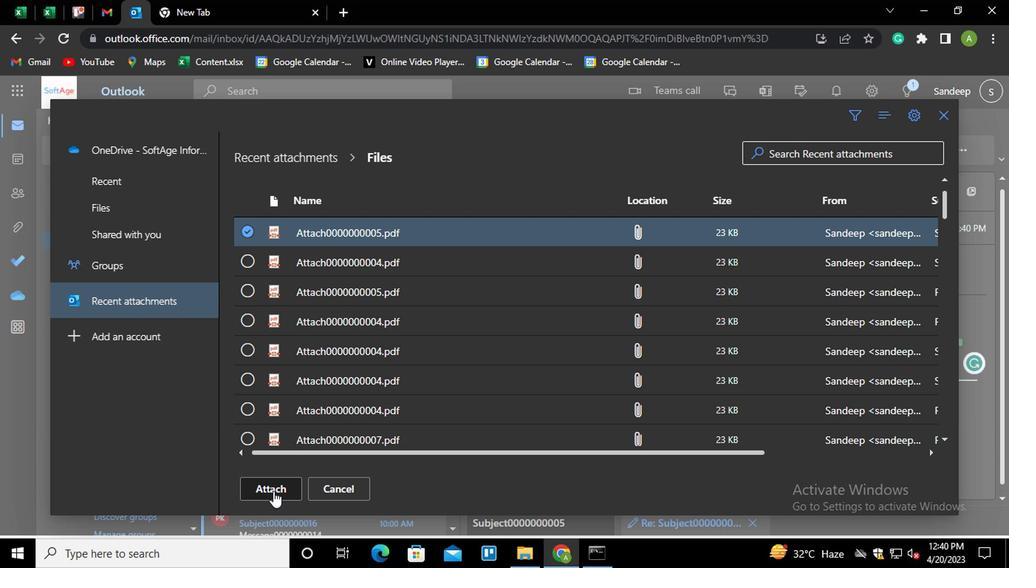 
Action: Mouse moved to (508, 201)
Screenshot: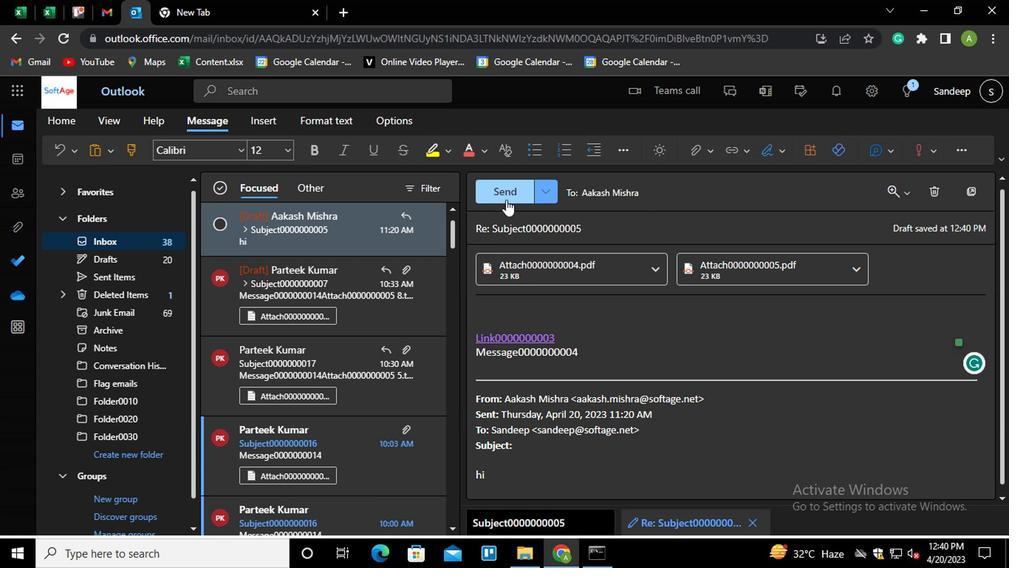 
Action: Mouse pressed left at (508, 201)
Screenshot: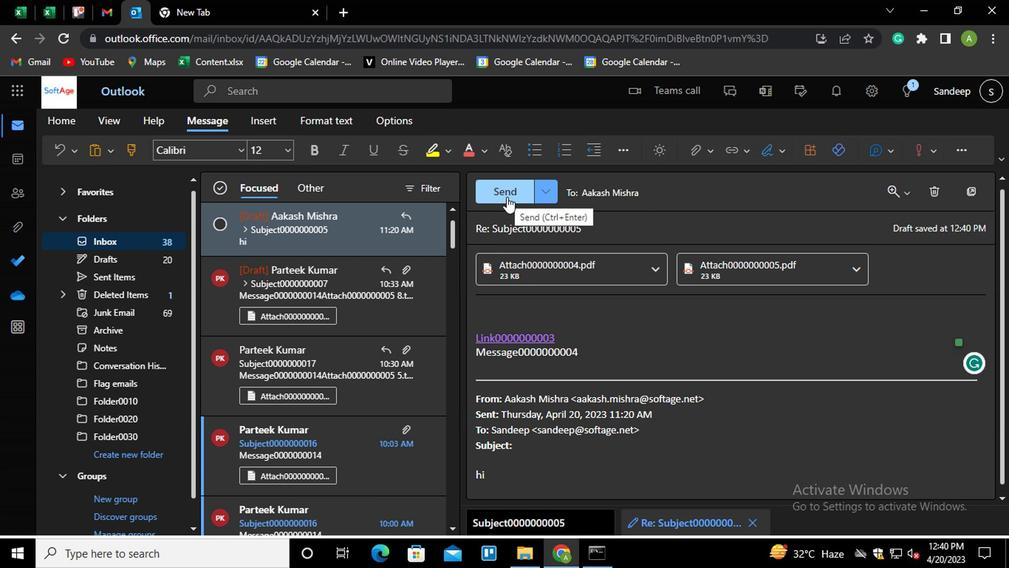 
Action: Mouse moved to (341, 281)
Screenshot: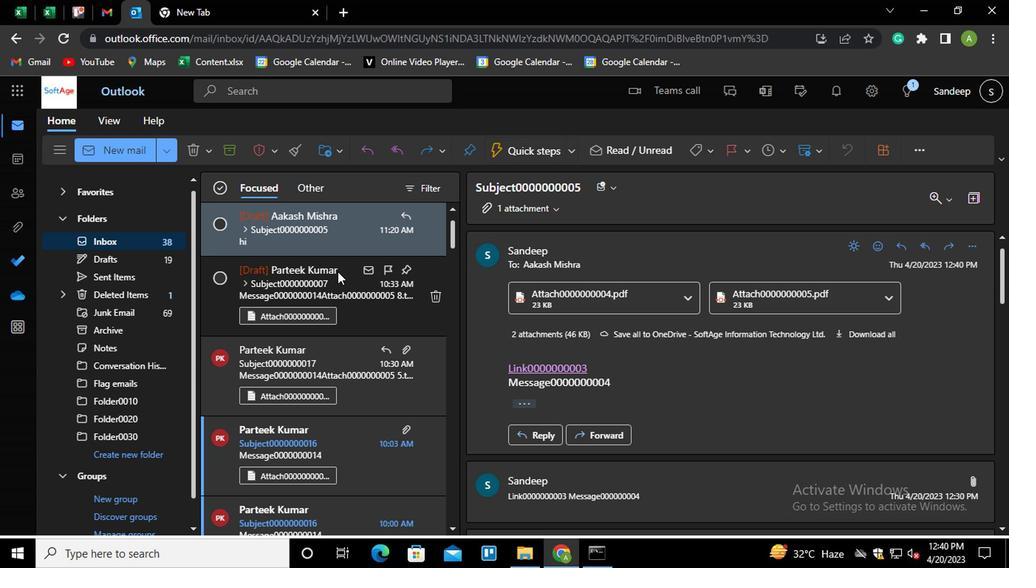 
Action: Mouse pressed left at (341, 281)
Screenshot: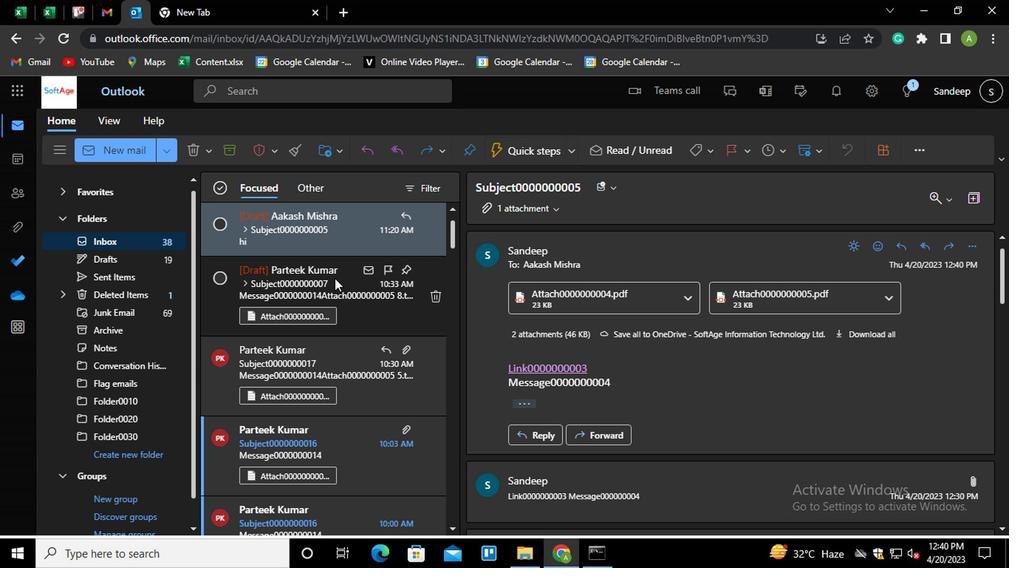 
Action: Mouse moved to (808, 386)
Screenshot: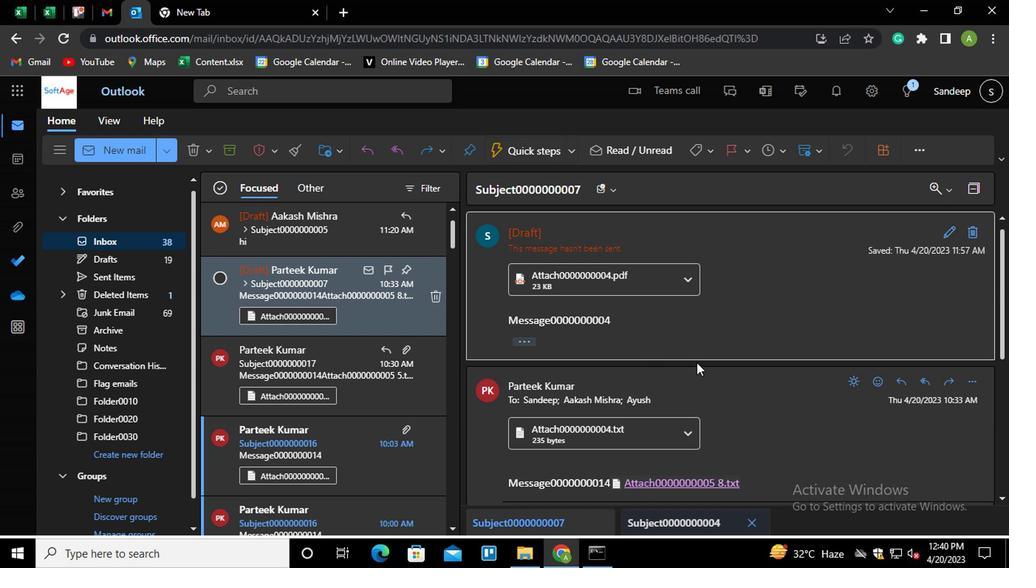 
Action: Mouse scrolled (808, 385) with delta (0, 0)
Screenshot: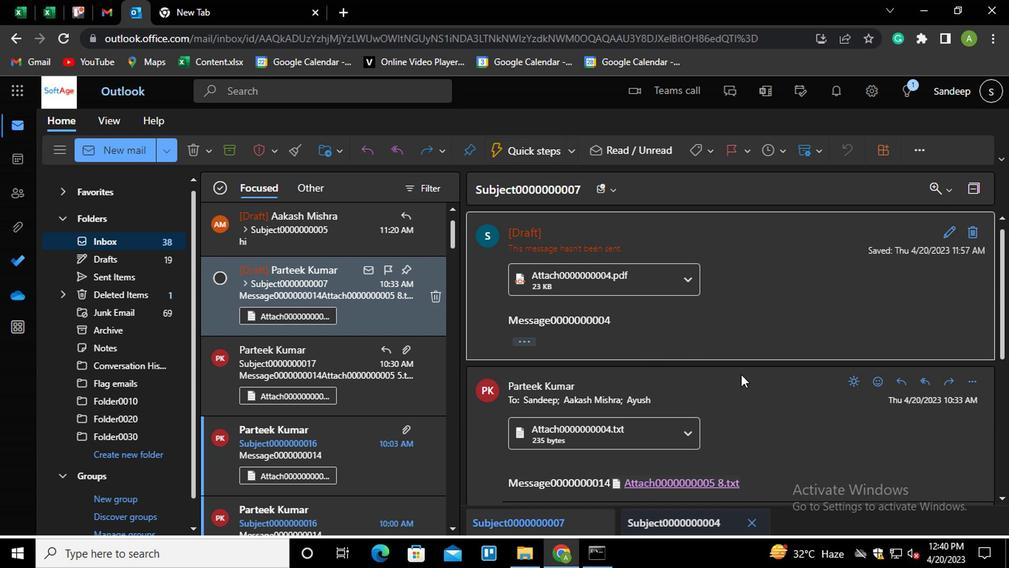 
Action: Mouse scrolled (808, 385) with delta (0, 0)
Screenshot: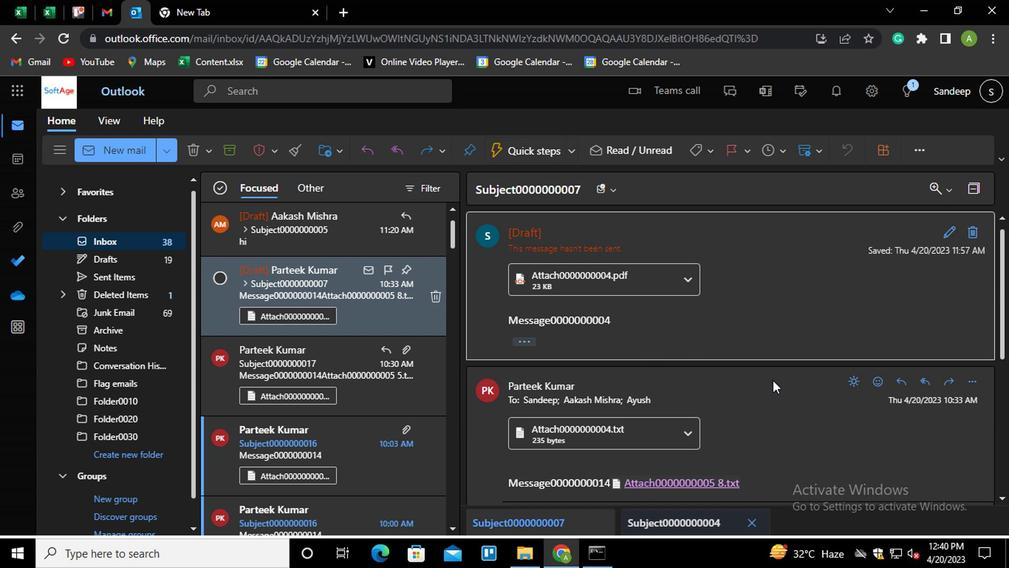 
Action: Mouse scrolled (808, 385) with delta (0, 0)
Screenshot: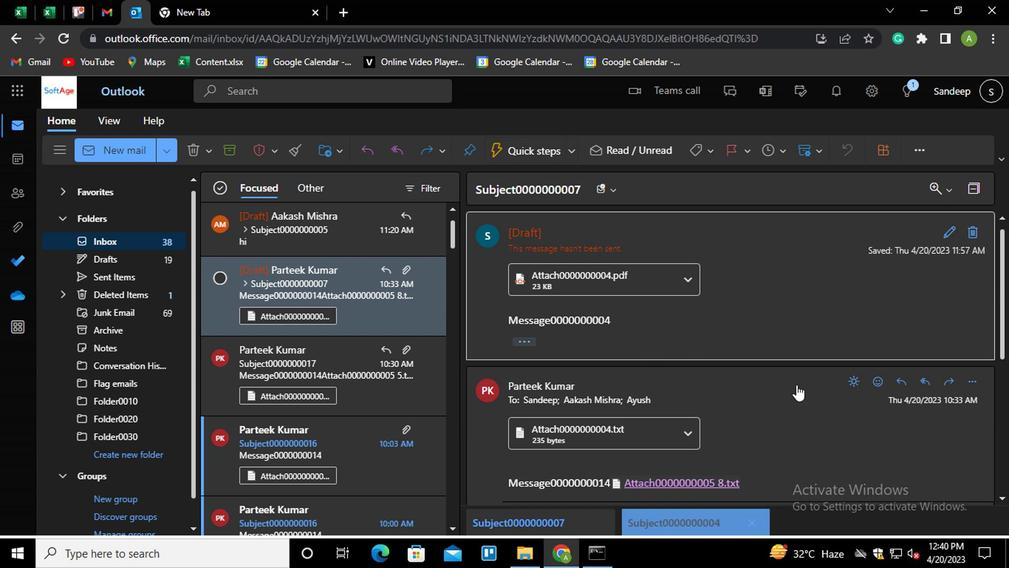 
Action: Mouse moved to (854, 384)
Screenshot: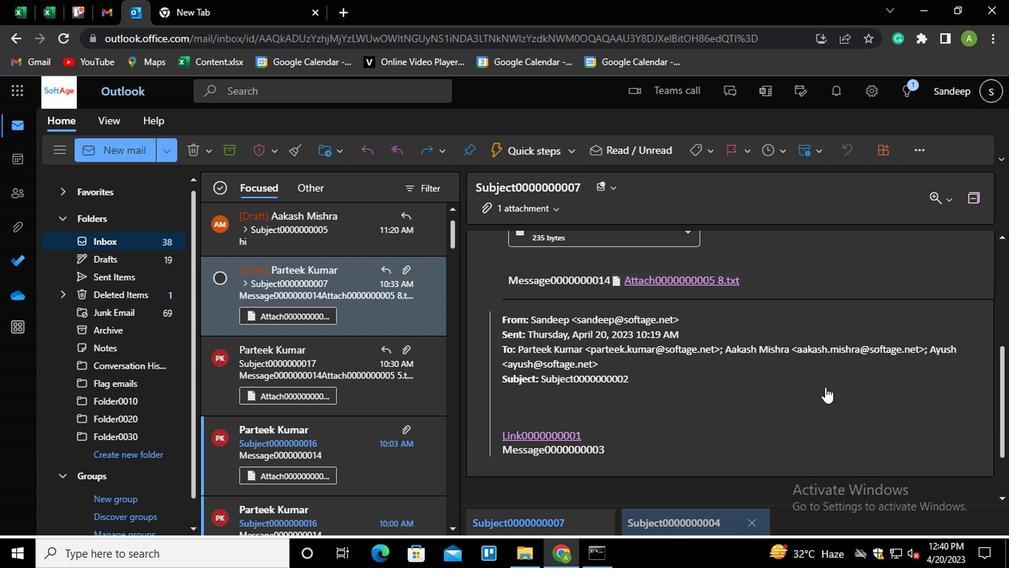 
Action: Mouse scrolled (854, 385) with delta (0, 1)
Screenshot: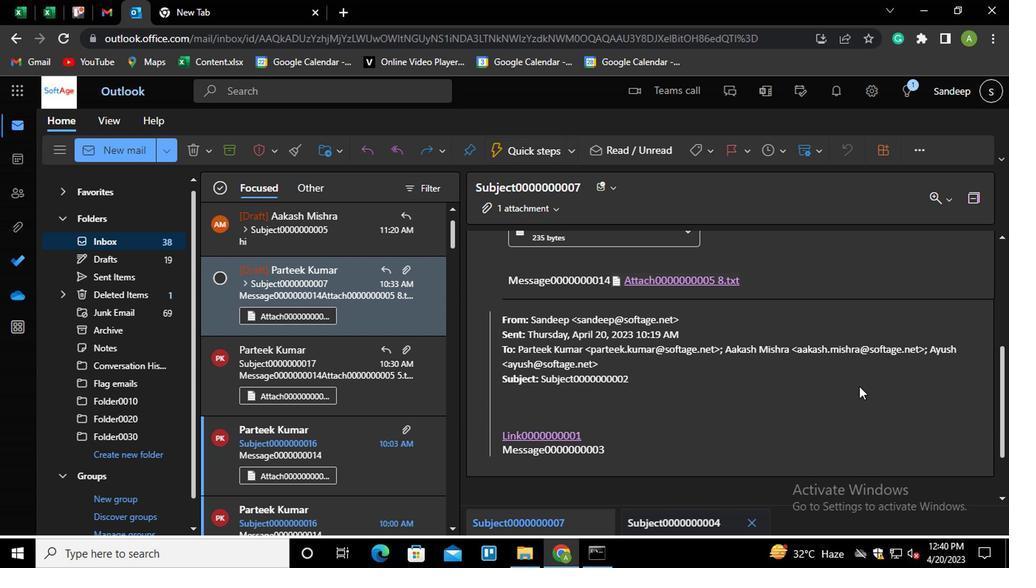
Action: Mouse moved to (961, 255)
Screenshot: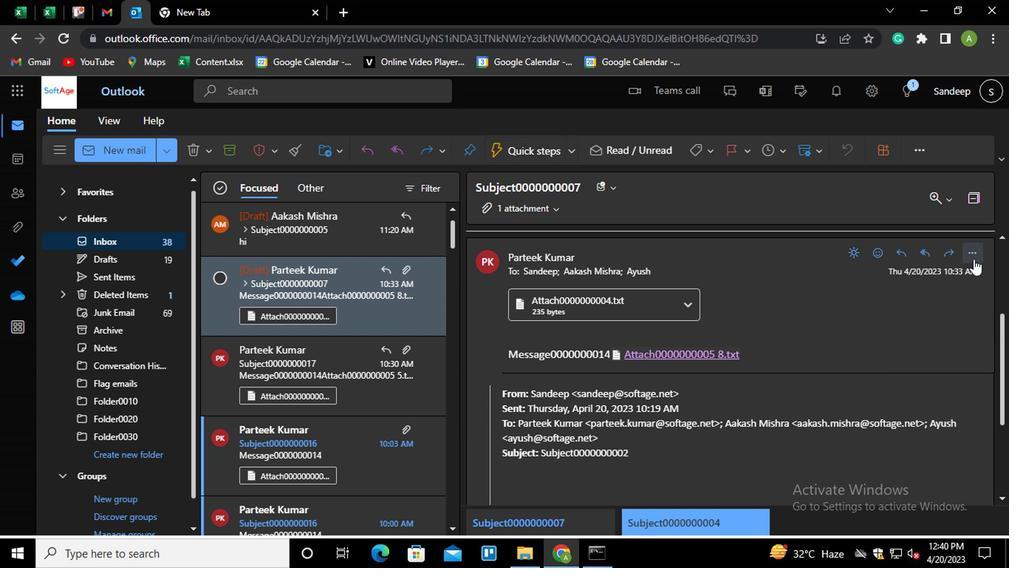 
Action: Mouse pressed left at (961, 255)
Screenshot: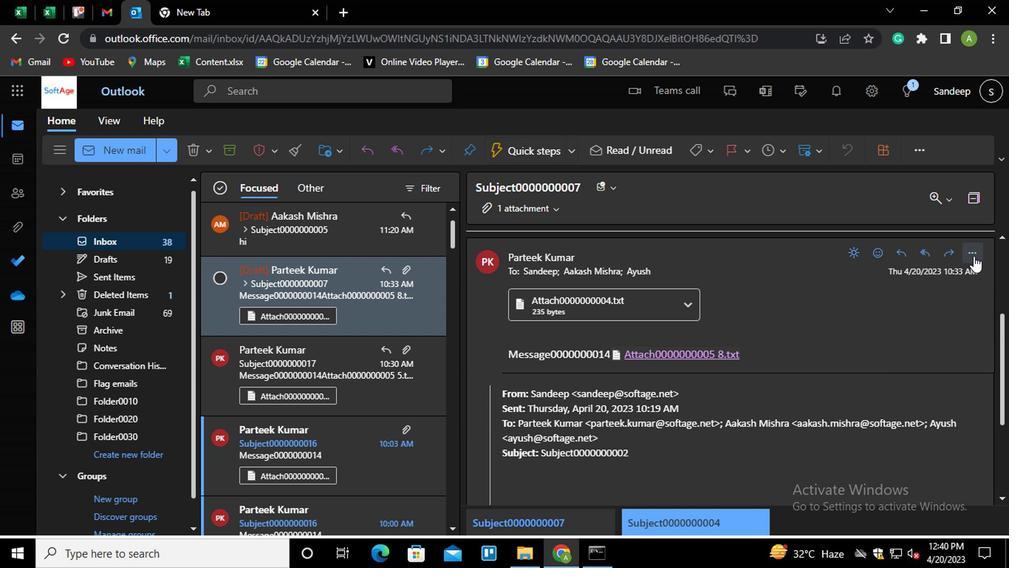 
Action: Mouse moved to (845, 109)
Screenshot: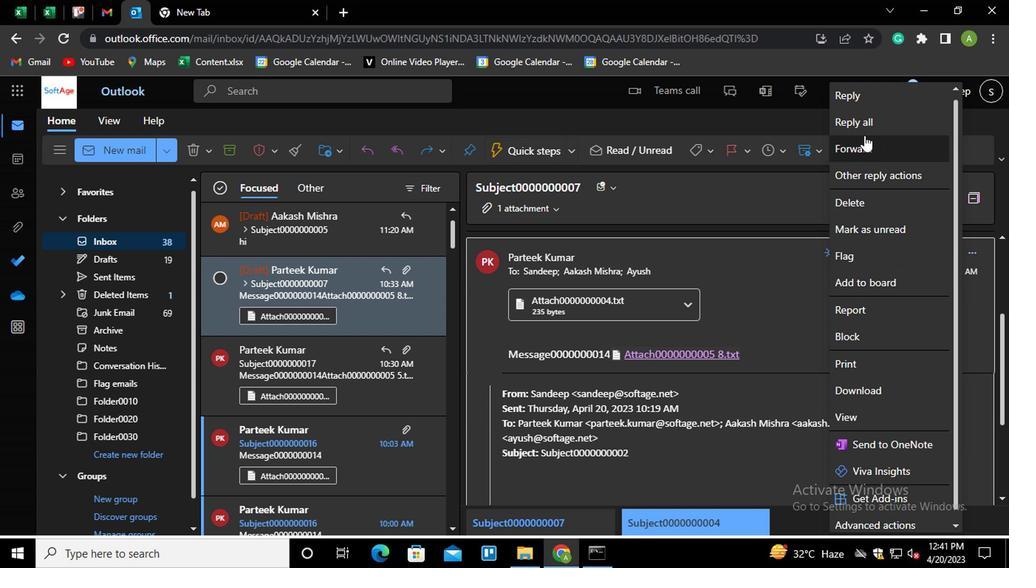 
Action: Mouse pressed left at (845, 109)
Screenshot: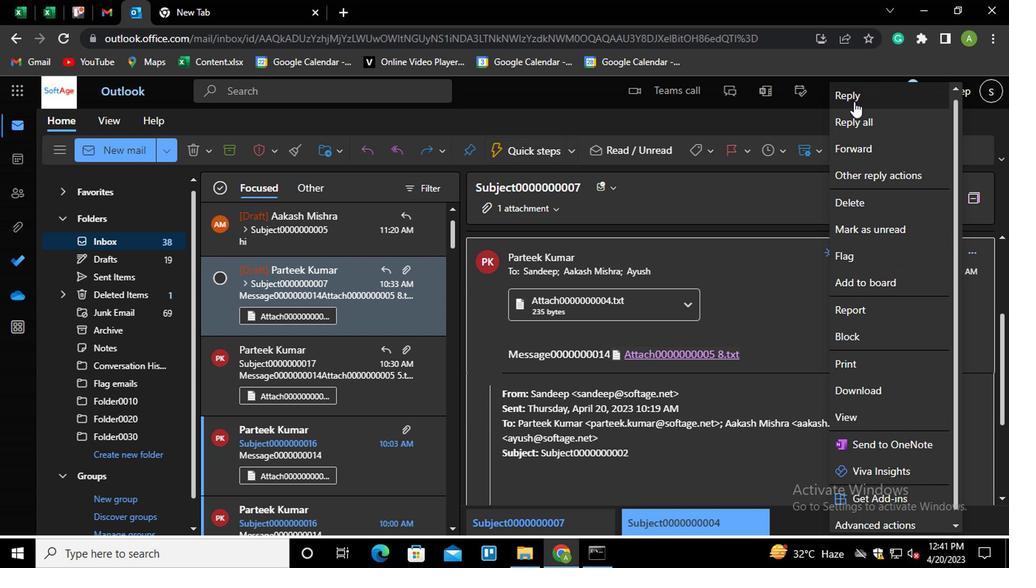 
Action: Mouse moved to (489, 444)
Screenshot: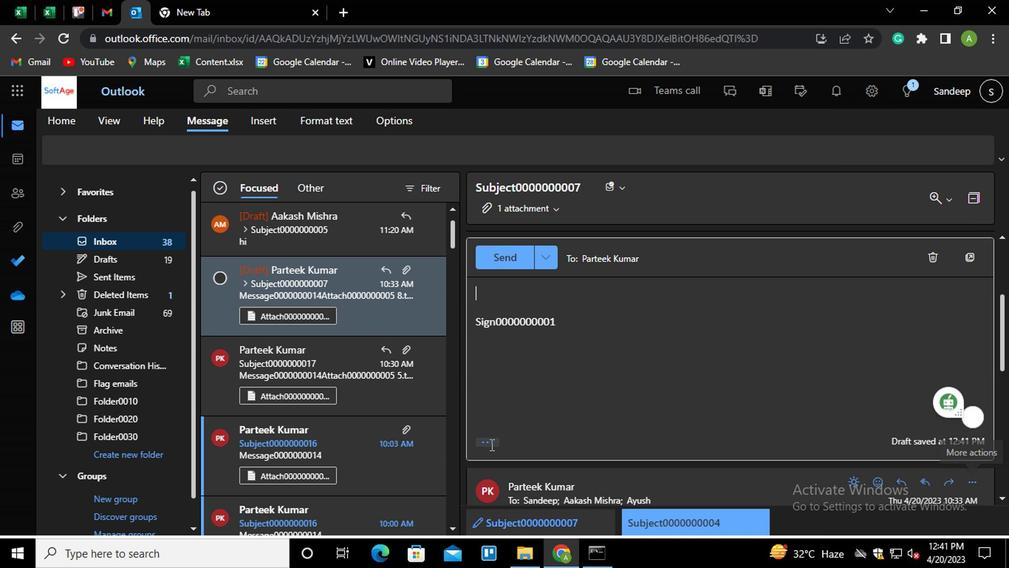 
Action: Mouse pressed left at (489, 444)
Screenshot: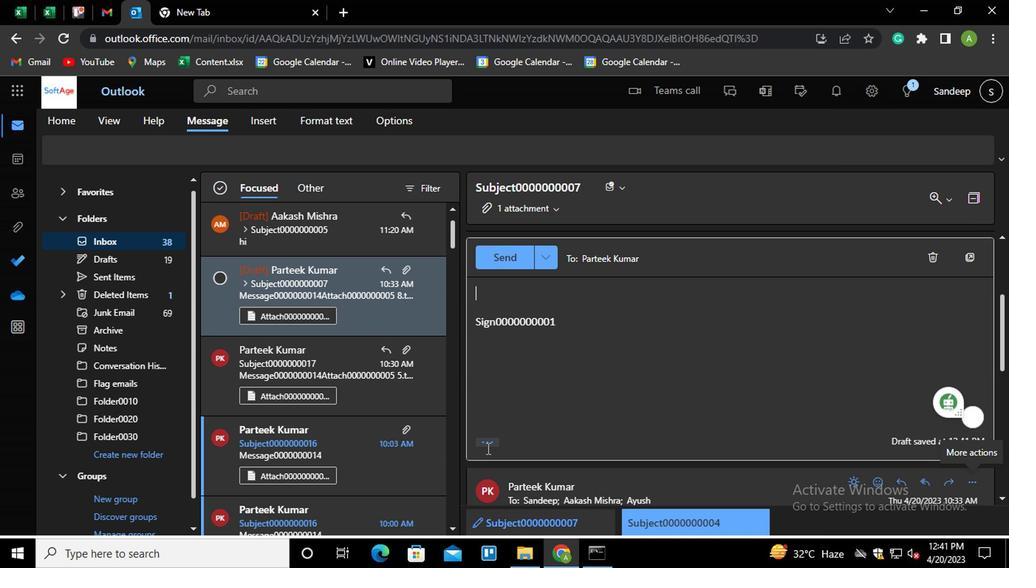 
Action: Mouse moved to (490, 439)
Screenshot: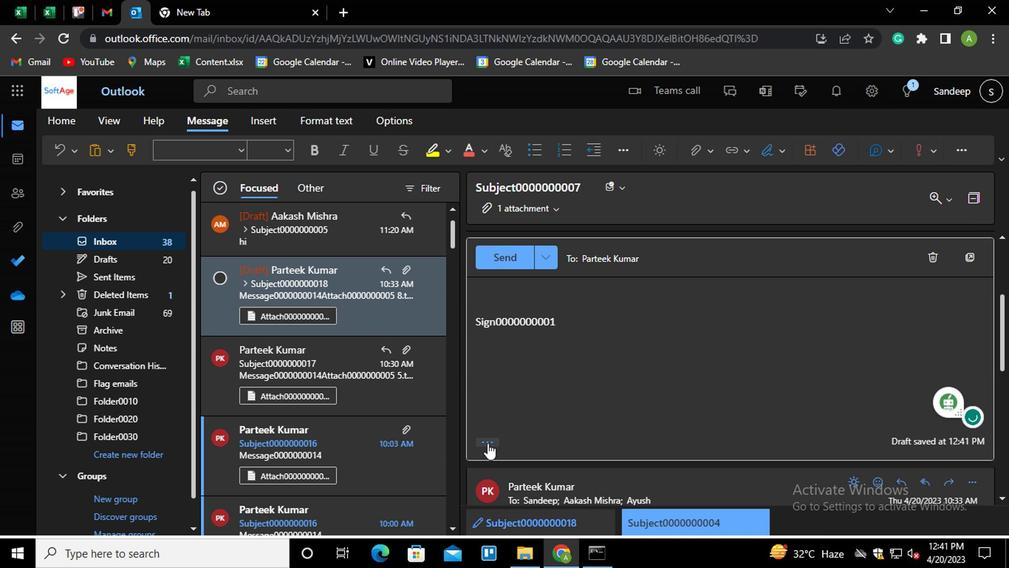 
Action: Mouse pressed left at (490, 439)
Screenshot: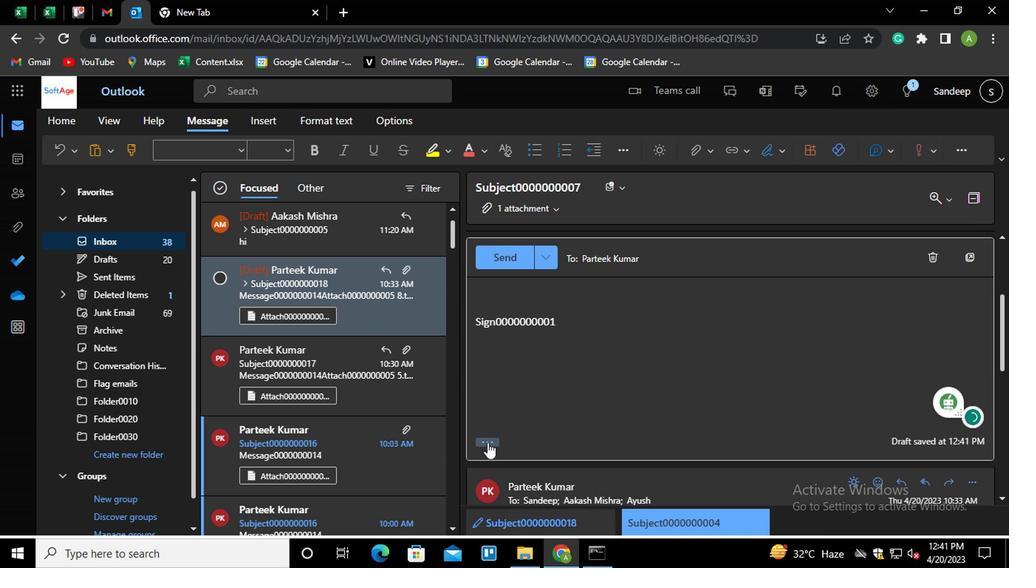 
Action: Mouse moved to (566, 323)
Screenshot: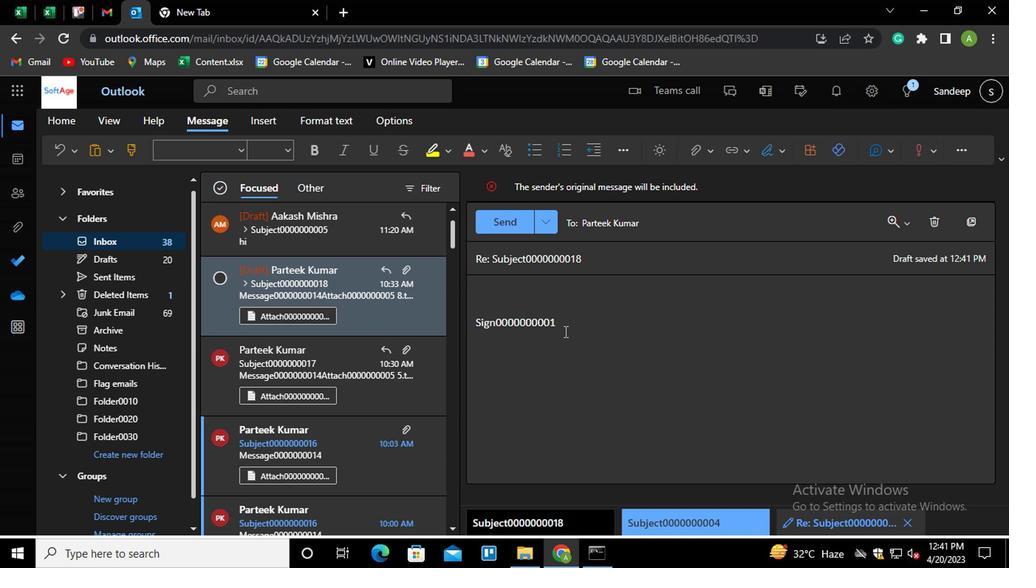 
Action: Mouse pressed left at (566, 323)
Screenshot: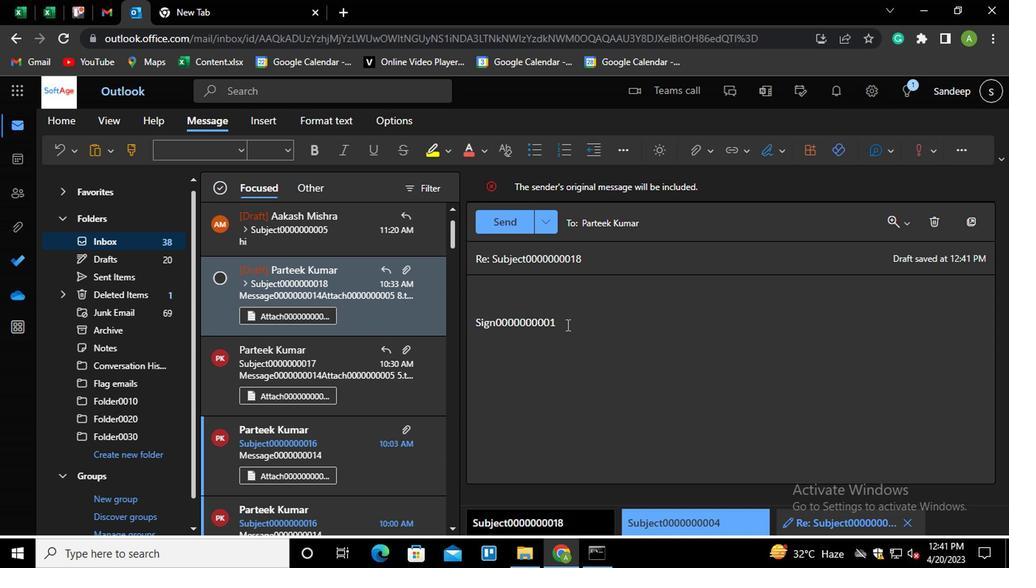 
Action: Key pressed <Key.shift_r><Key.shift_r><Key.shift_r><Key.shift_r><Key.shift_r><Key.shift_r><Key.shift_r><Key.shift_r><Key.shift_r><Key.shift_r><Key.shift_r><Key.shift_r><Key.shift_r><Key.shift_r><Key.shift_r><Key.shift_r><Key.shift_r><Key.shift_r><Key.shift_r><Key.shift_r><Key.shift_r><Key.shift_r><Key.shift_r><Key.shift_r><Key.home>ctrl+K<Key.shift_r>LINK0000000003
Screenshot: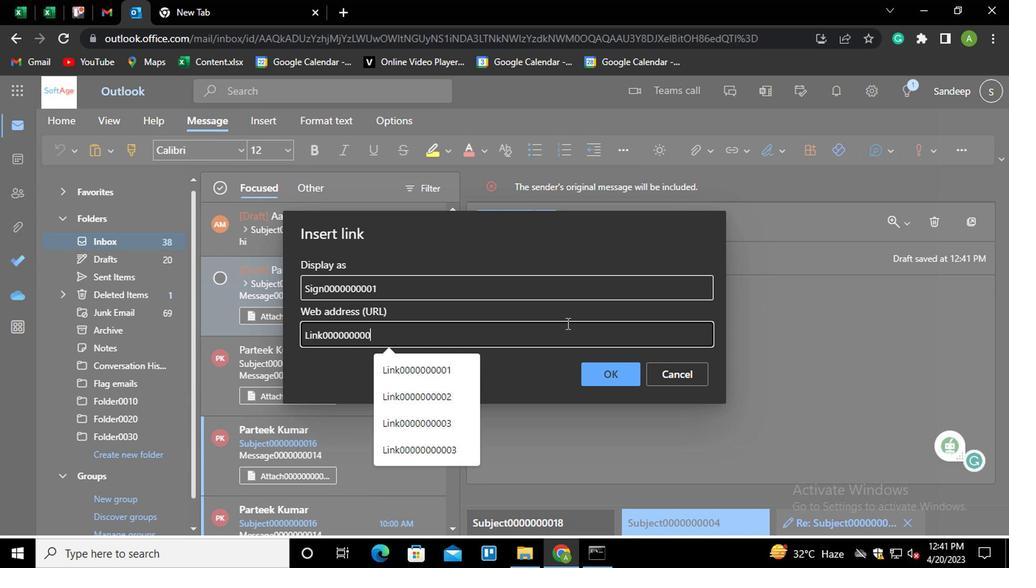 
Action: Mouse moved to (532, 288)
Screenshot: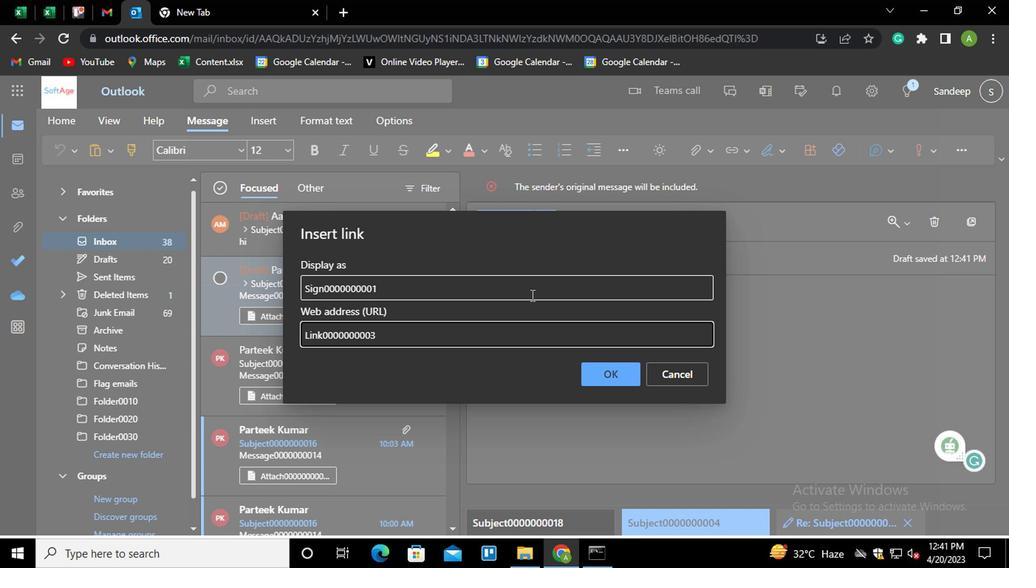 
Action: Mouse pressed left at (532, 288)
Screenshot: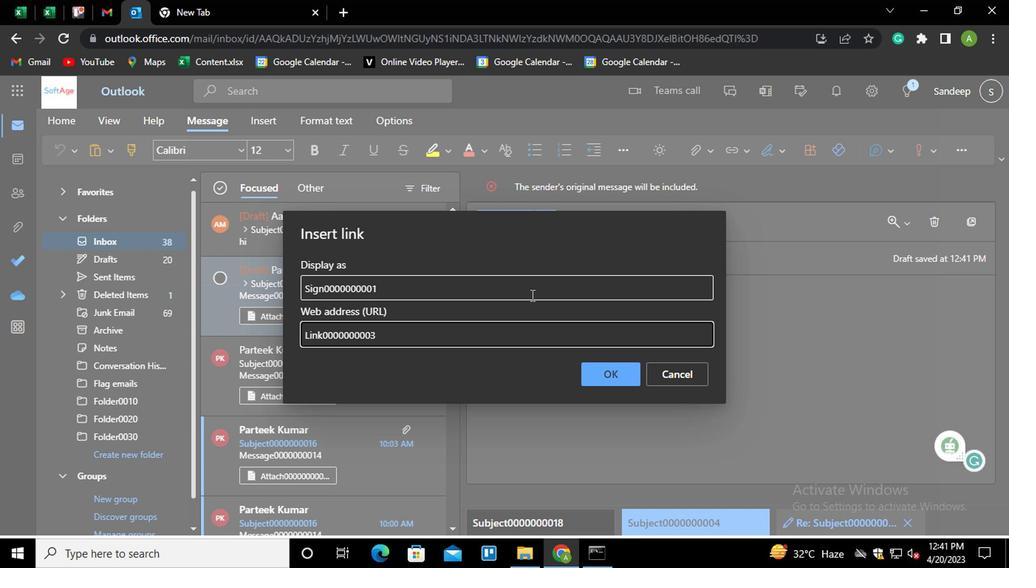 
Action: Key pressed <Key.shift_r><Key.shift_r><Key.shift_r><Key.shift_r><Key.shift_r><Key.shift_r><Key.shift_r><Key.shift_r><Key.shift_r><Key.shift_r><Key.shift_r><Key.shift_r><Key.shift_r><Key.shift_r><Key.shift_r><Key.shift_r><Key.shift_r><Key.shift_r><Key.shift_r><Key.shift_r><Key.shift_r><Key.shift_r><Key.shift_r><Key.shift_r><Key.shift_r><Key.shift_r><Key.shift_r><Key.shift_r><Key.shift_r><Key.shift_r><Key.home><Key.shift_r>LINK0000000003
Screenshot: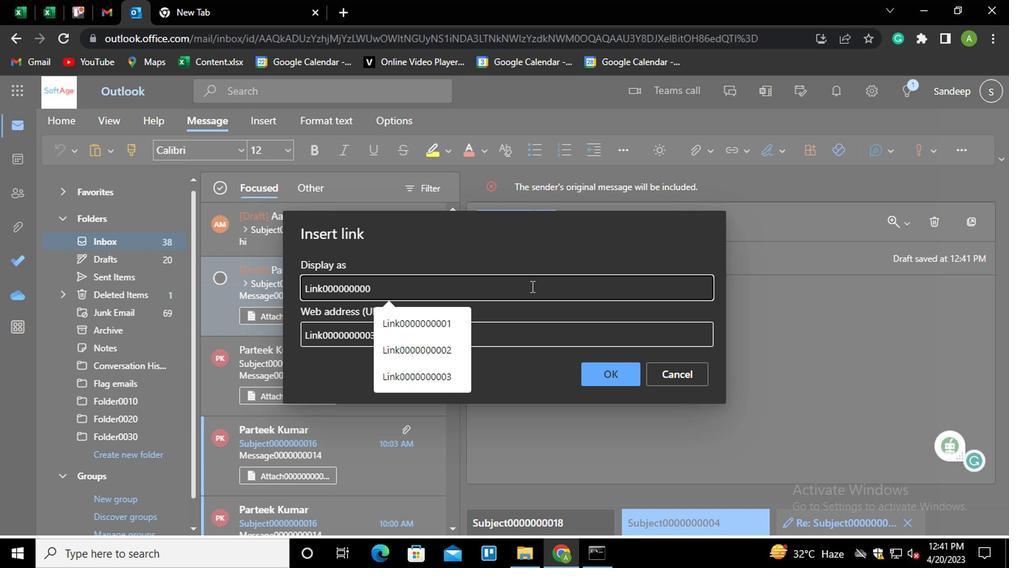 
Action: Mouse moved to (611, 368)
Screenshot: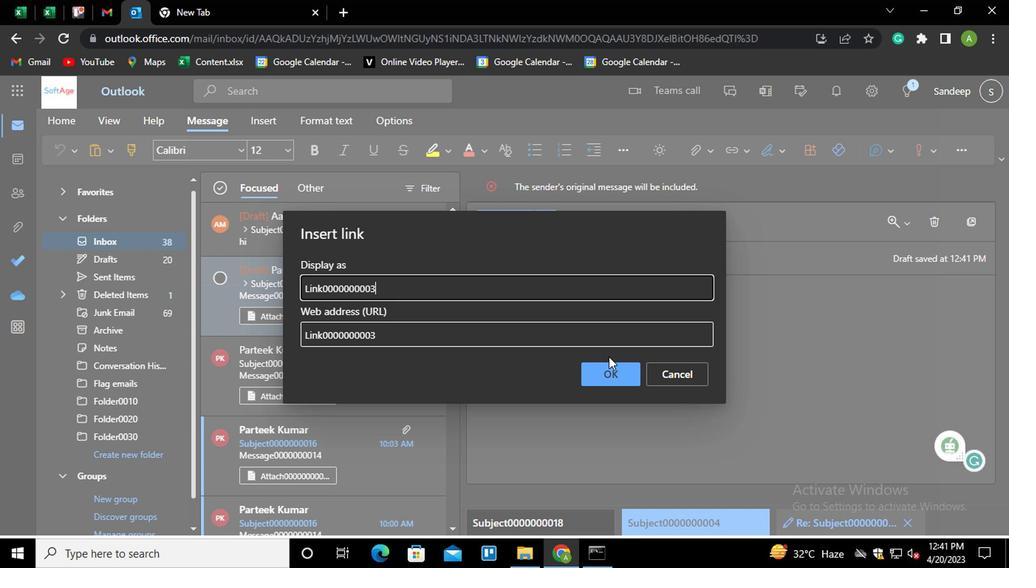 
Action: Mouse pressed left at (611, 368)
Screenshot: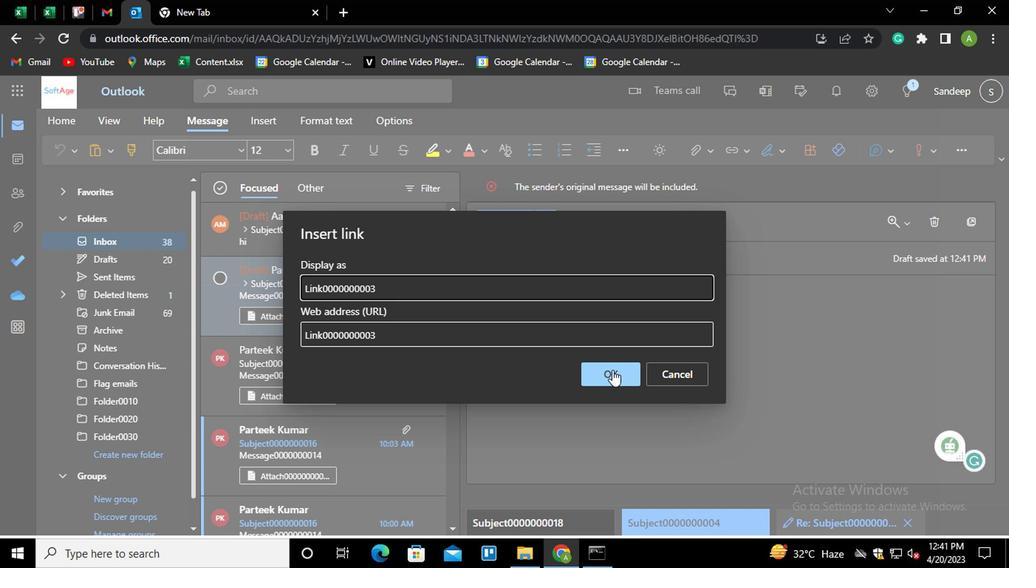 
Action: Mouse moved to (572, 423)
Screenshot: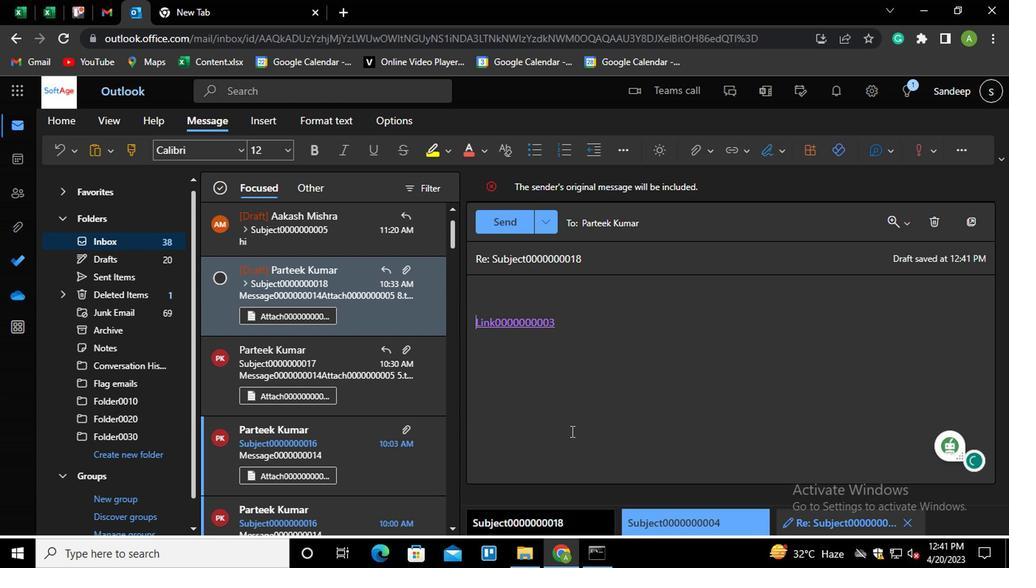 
Action: Mouse scrolled (572, 424) with delta (0, 0)
Screenshot: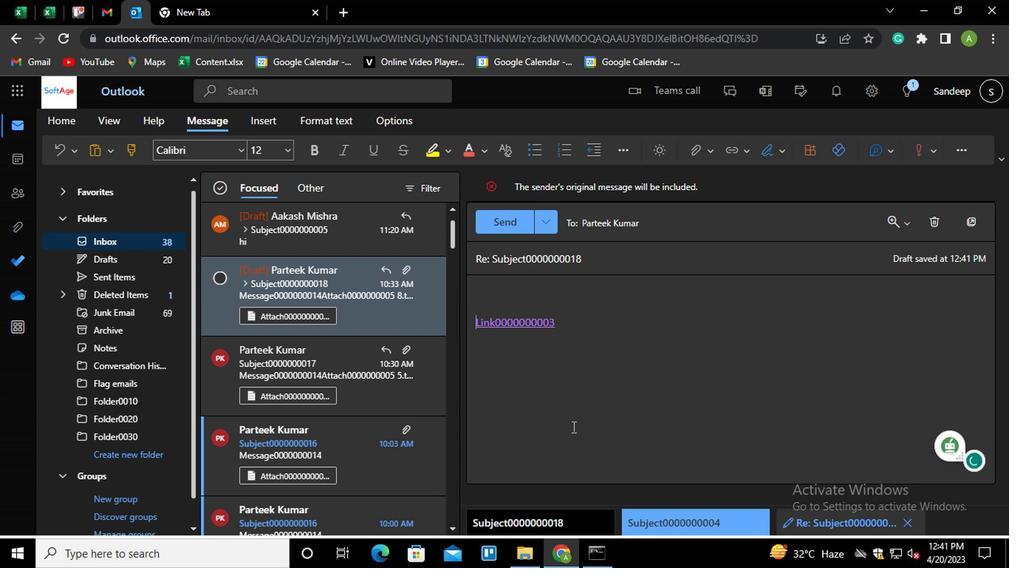 
Action: Mouse moved to (605, 262)
Screenshot: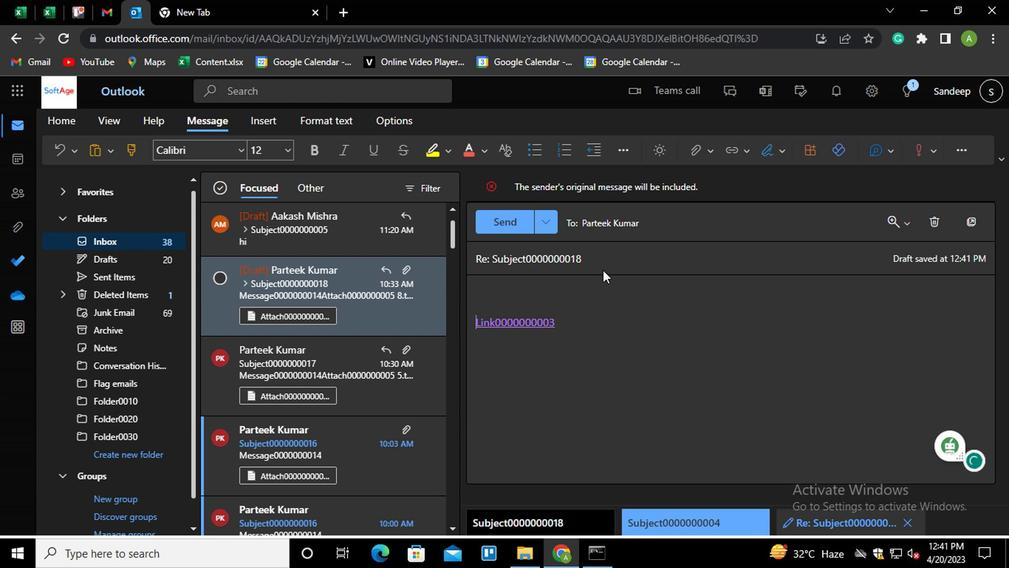 
Action: Mouse pressed left at (605, 262)
Screenshot: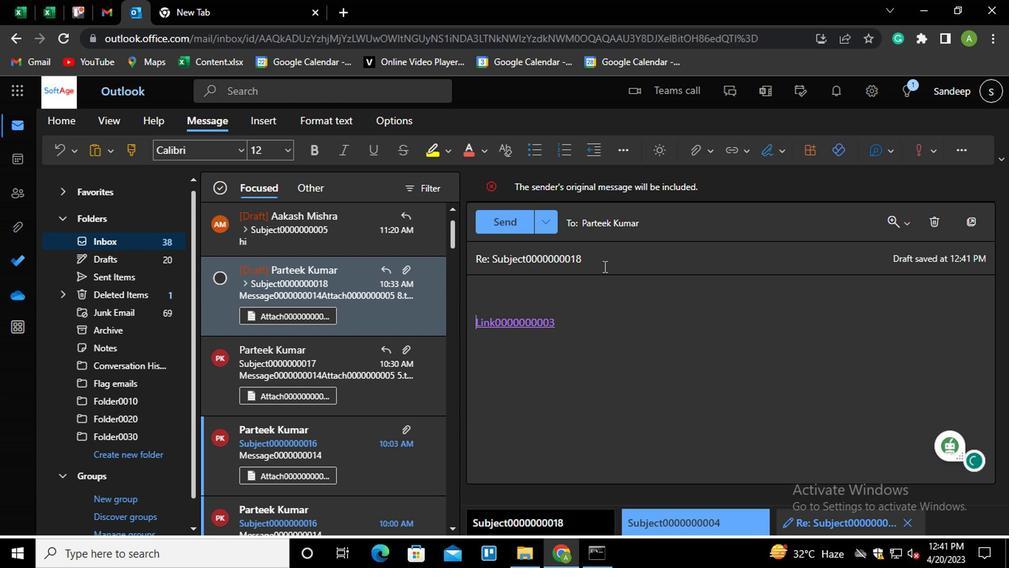 
Action: Mouse moved to (655, 230)
Screenshot: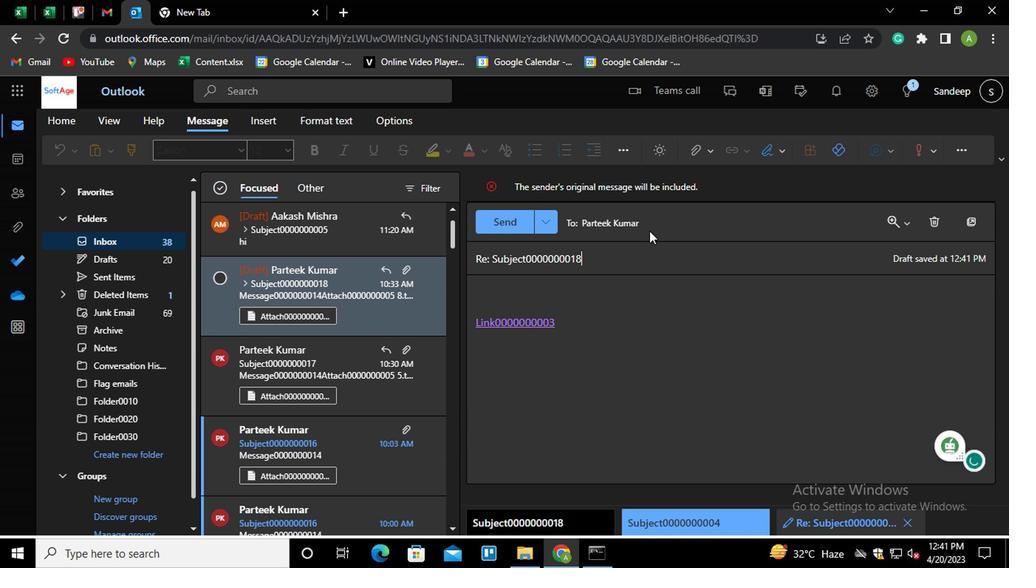 
Action: Mouse pressed left at (655, 230)
Screenshot: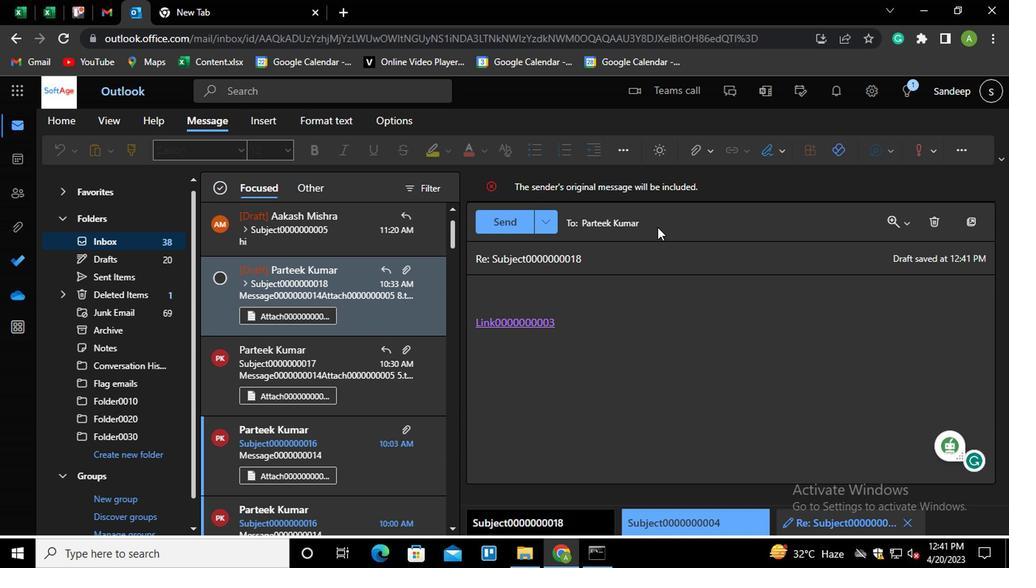 
Action: Mouse moved to (628, 293)
Screenshot: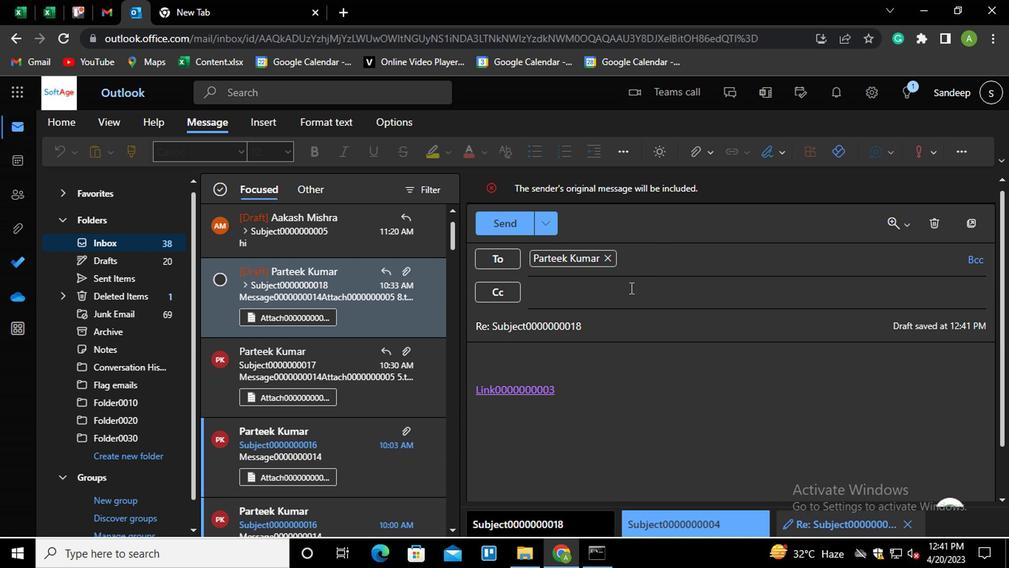 
Action: Mouse pressed left at (628, 293)
Screenshot: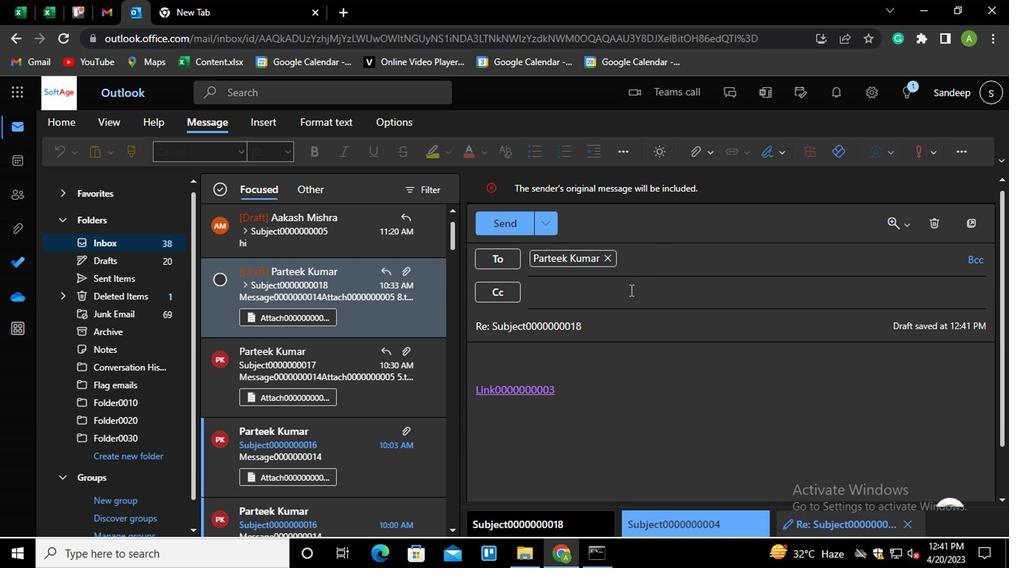 
Action: Key pressed AA<Key.enter>
Screenshot: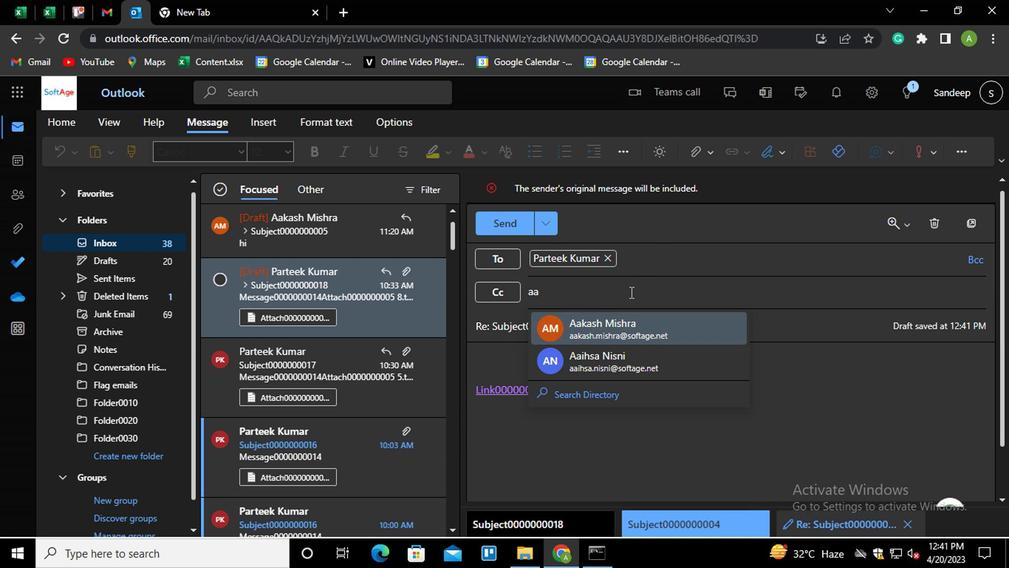 
Action: Mouse moved to (617, 336)
Screenshot: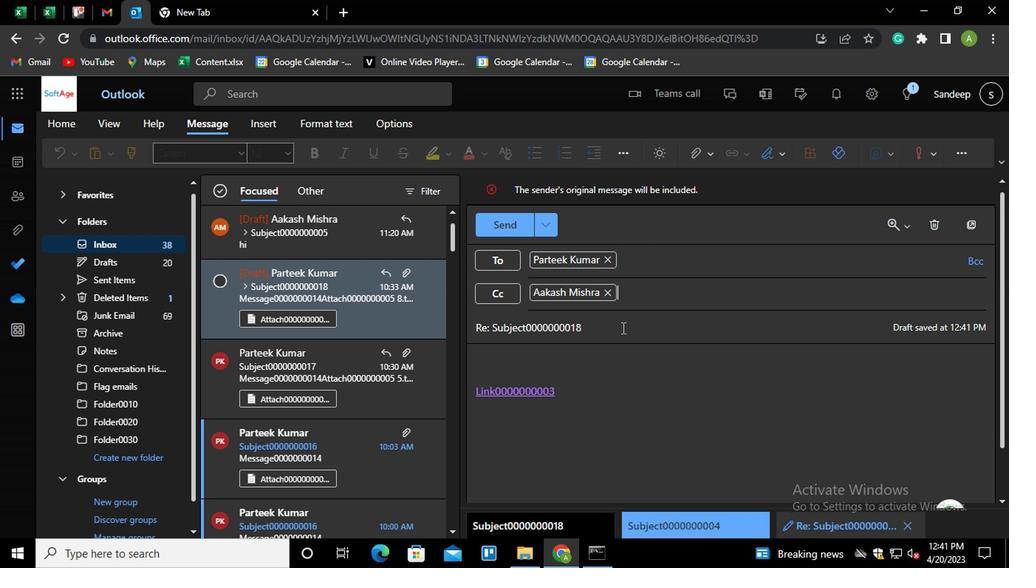 
Action: Mouse pressed left at (617, 336)
Screenshot: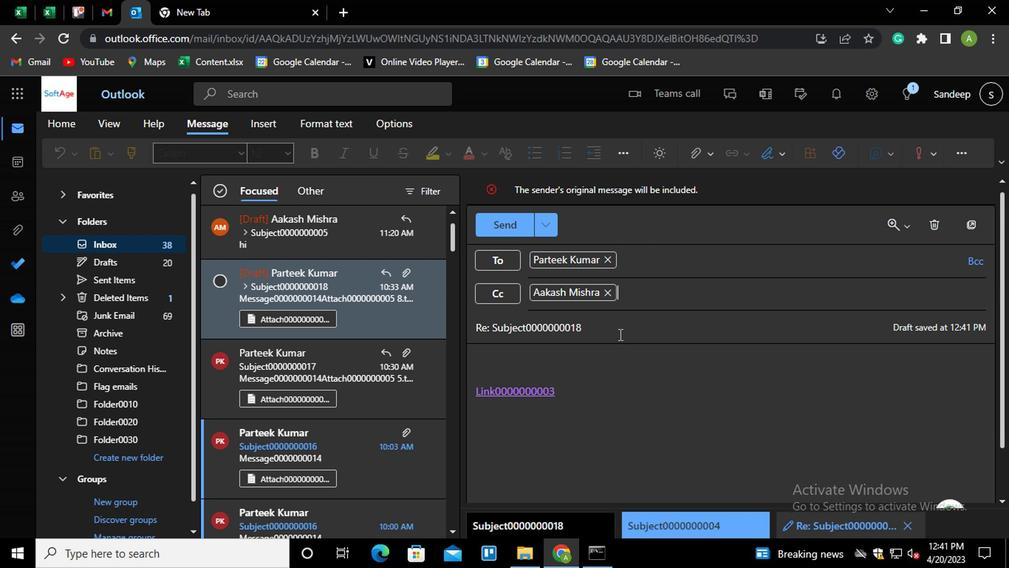 
Action: Key pressed <Key.shift_r><Key.home><Key.shift>SUBJECT0000000005
Screenshot: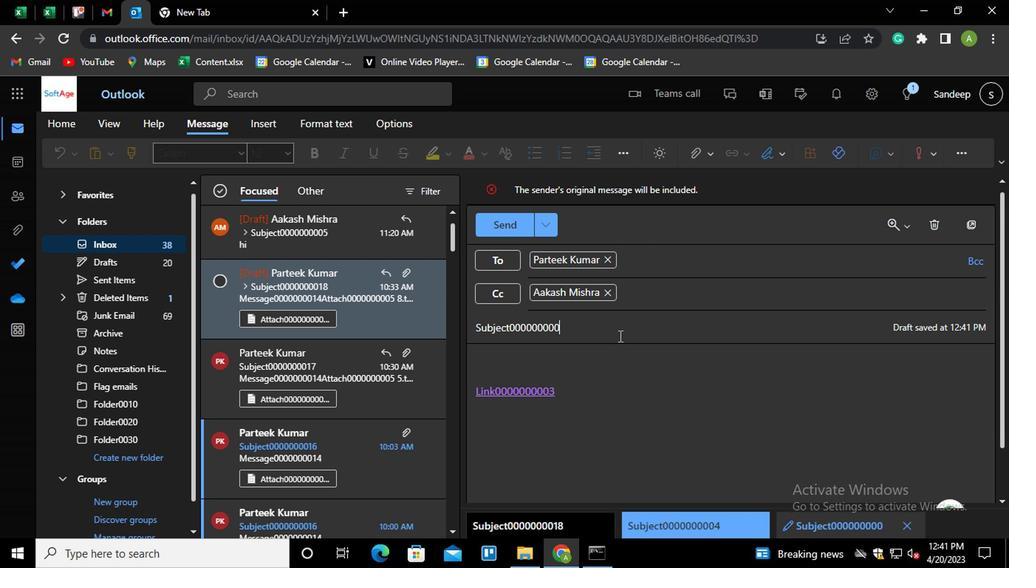
Action: Mouse moved to (606, 384)
Screenshot: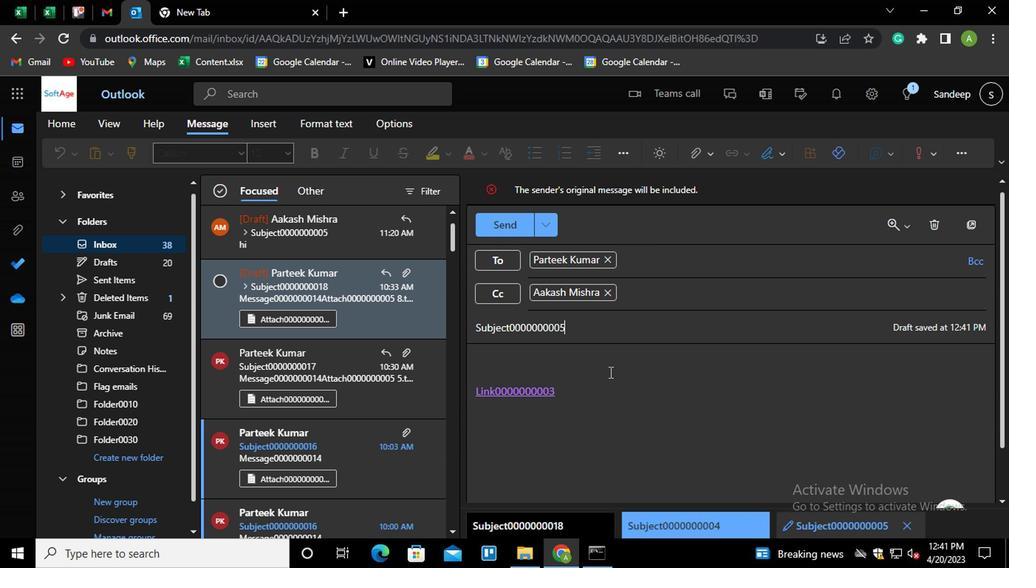 
Action: Mouse pressed left at (606, 384)
Screenshot: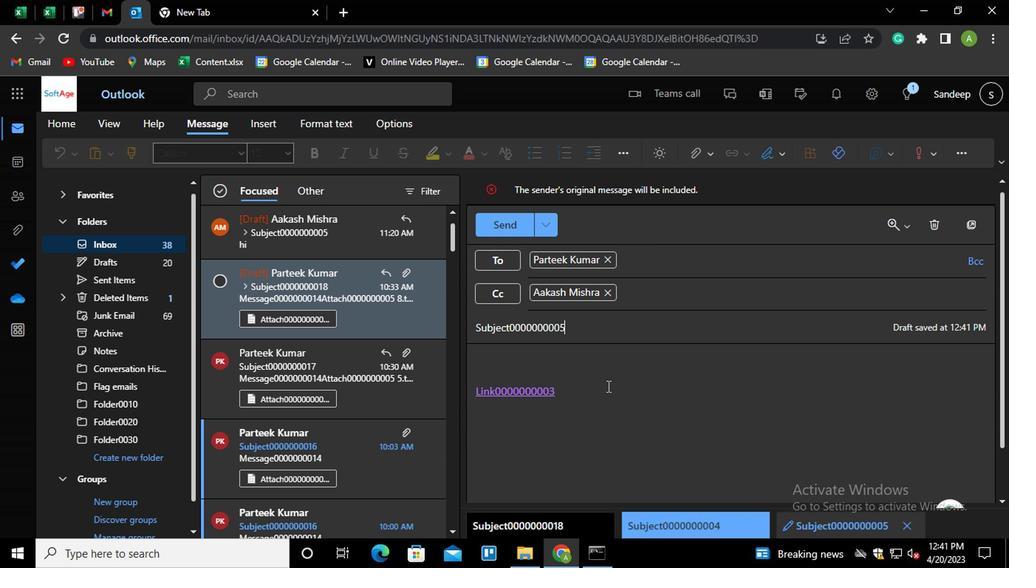 
Action: Key pressed <Key.shift_r><Key.enter><Key.shift_r>MESSAGE0000000004
Screenshot: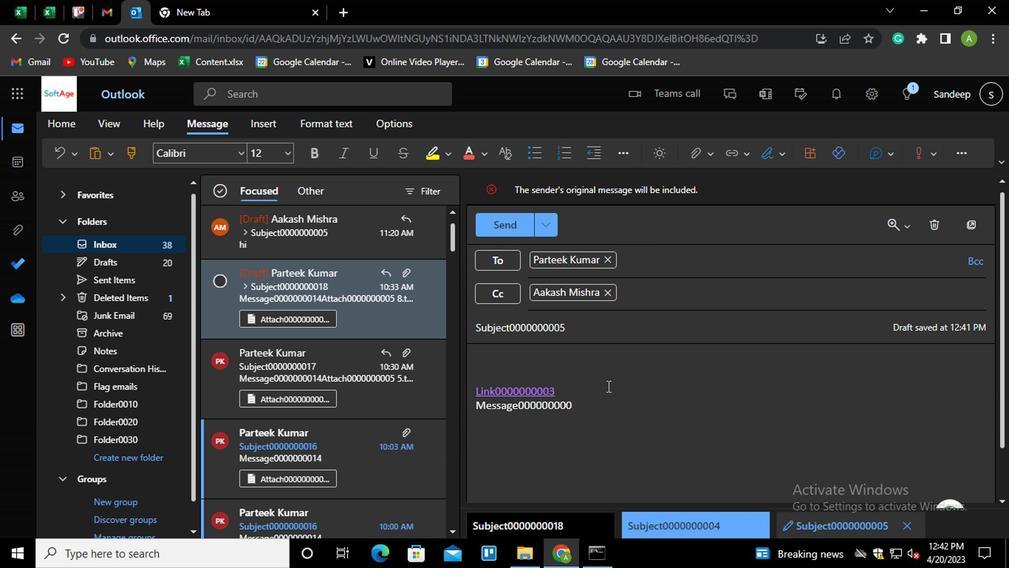
Action: Mouse moved to (690, 158)
Screenshot: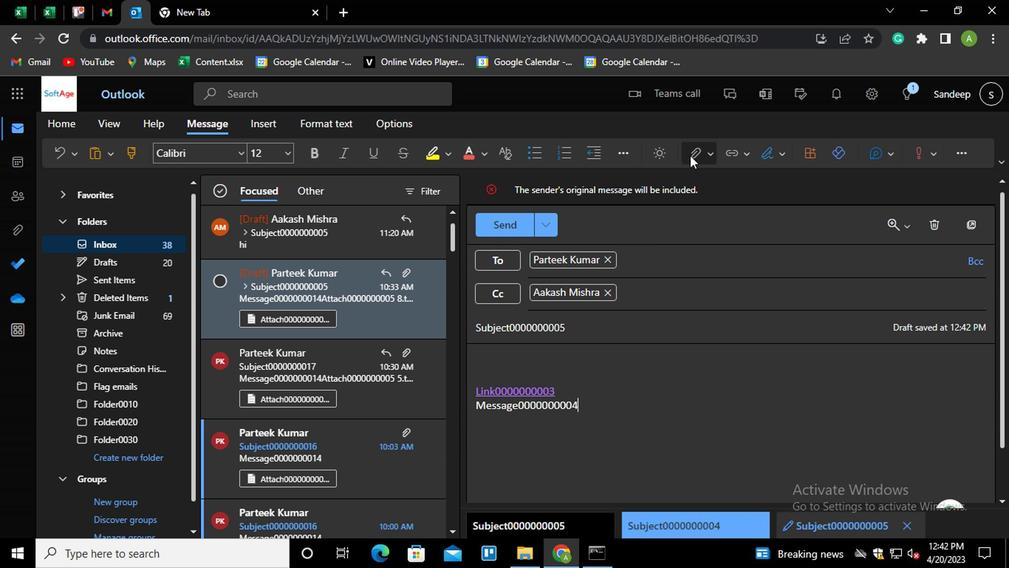 
Action: Mouse pressed left at (690, 158)
Screenshot: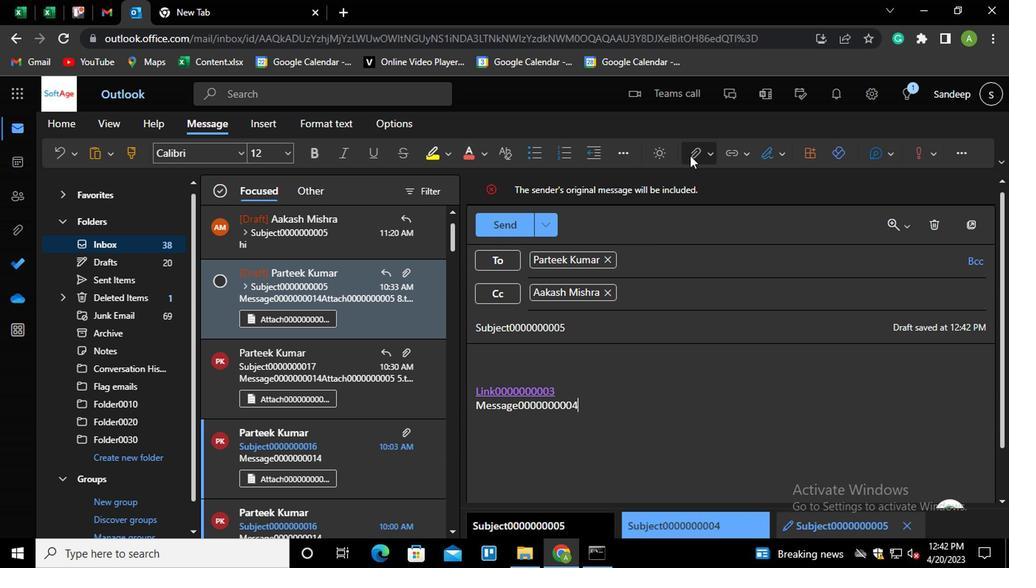 
Action: Mouse moved to (647, 187)
Screenshot: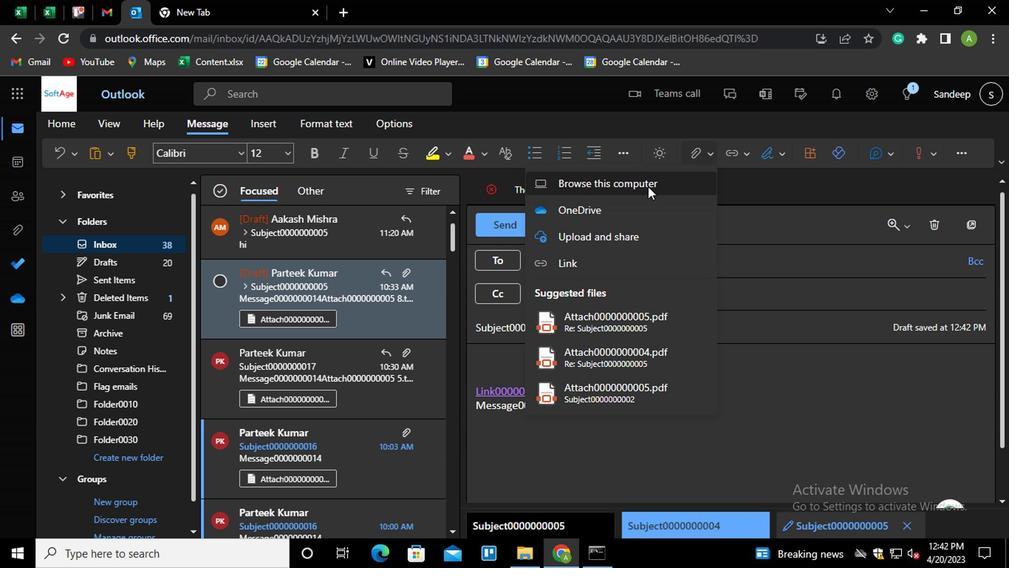 
Action: Mouse pressed left at (647, 187)
Screenshot: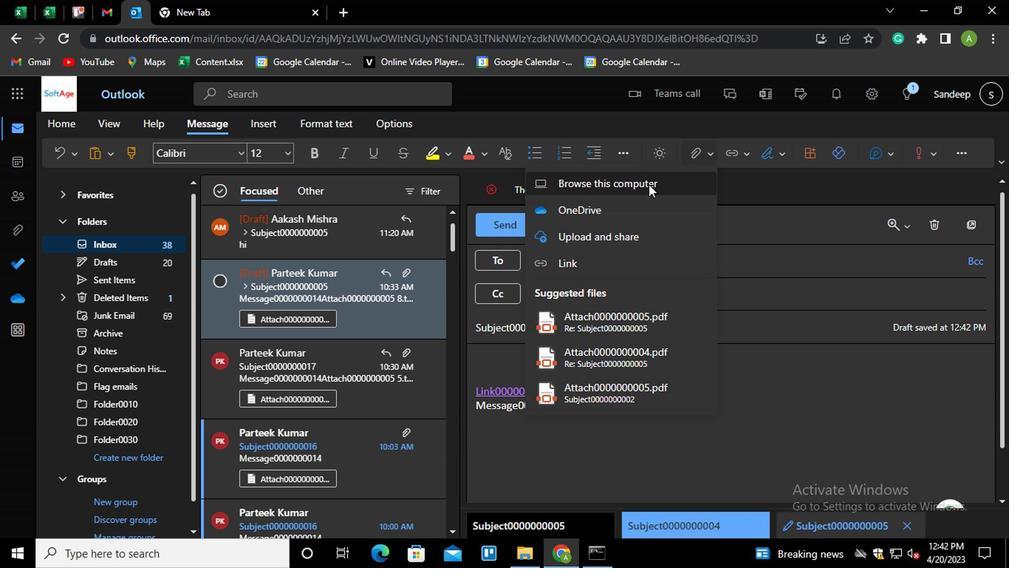 
Action: Mouse moved to (222, 155)
Screenshot: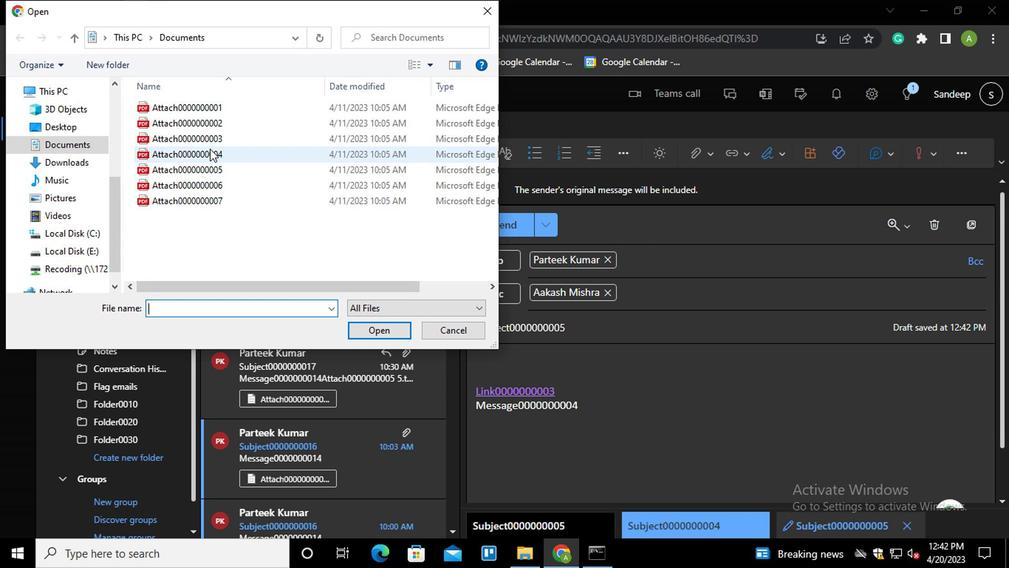 
Action: Mouse pressed left at (222, 155)
Screenshot: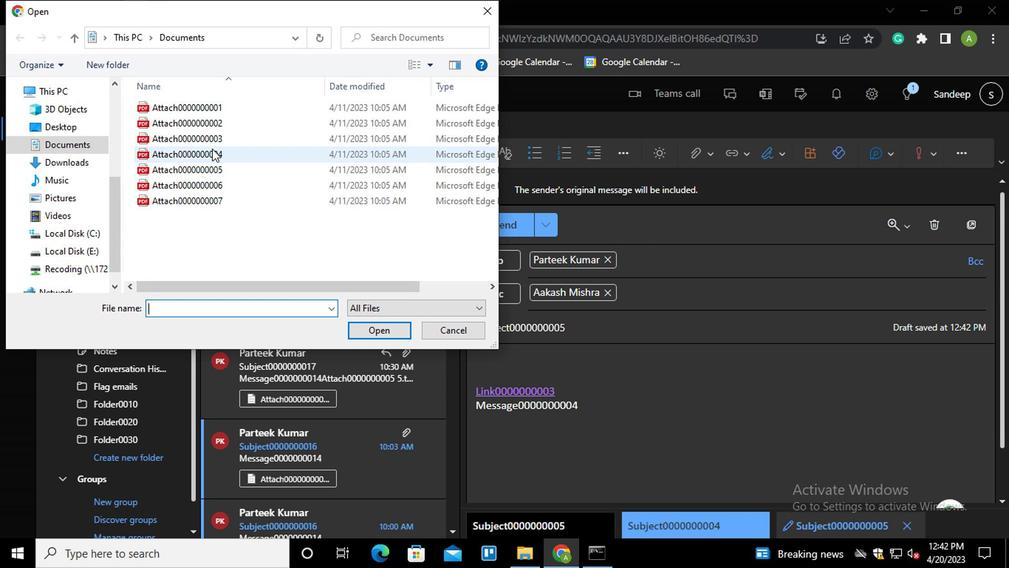 
Action: Mouse moved to (383, 332)
Screenshot: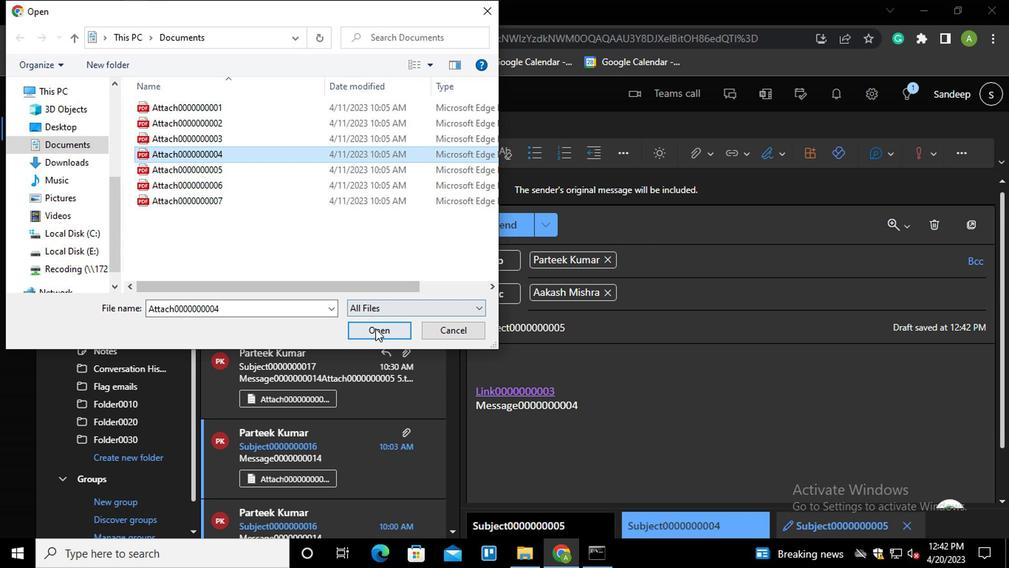 
Action: Mouse pressed left at (383, 332)
Screenshot: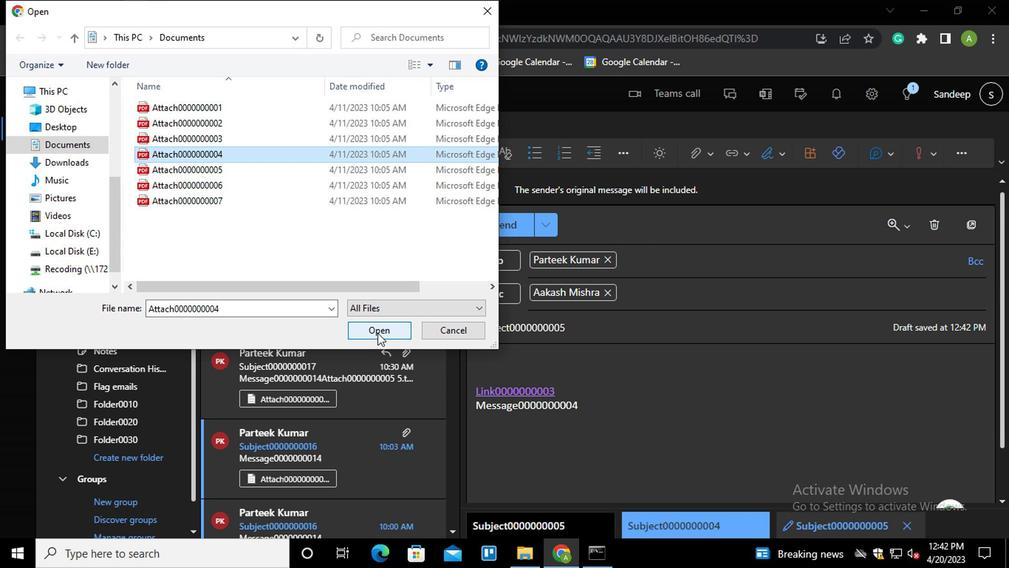 
Action: Mouse moved to (707, 162)
Screenshot: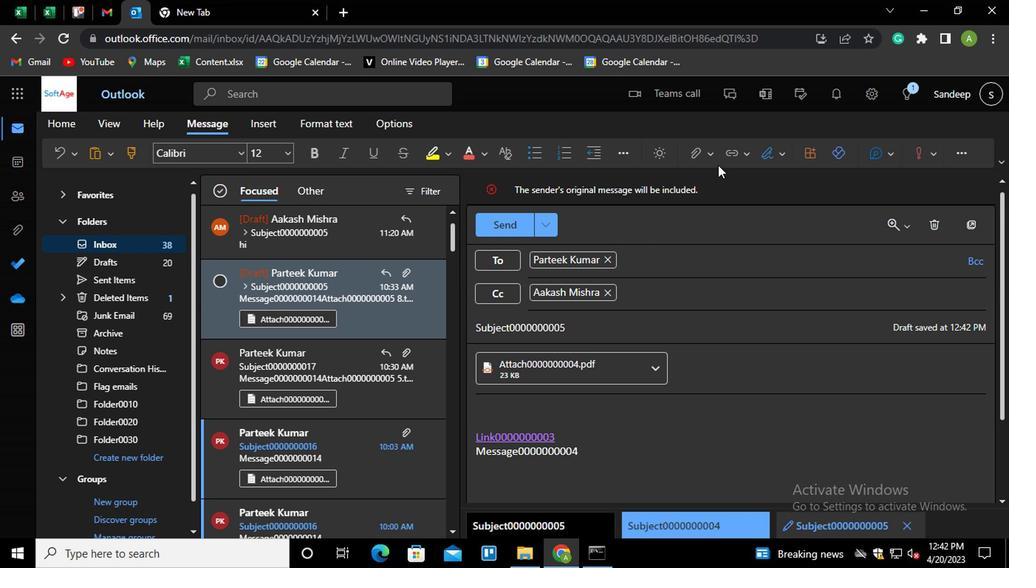 
Action: Mouse pressed left at (707, 162)
Screenshot: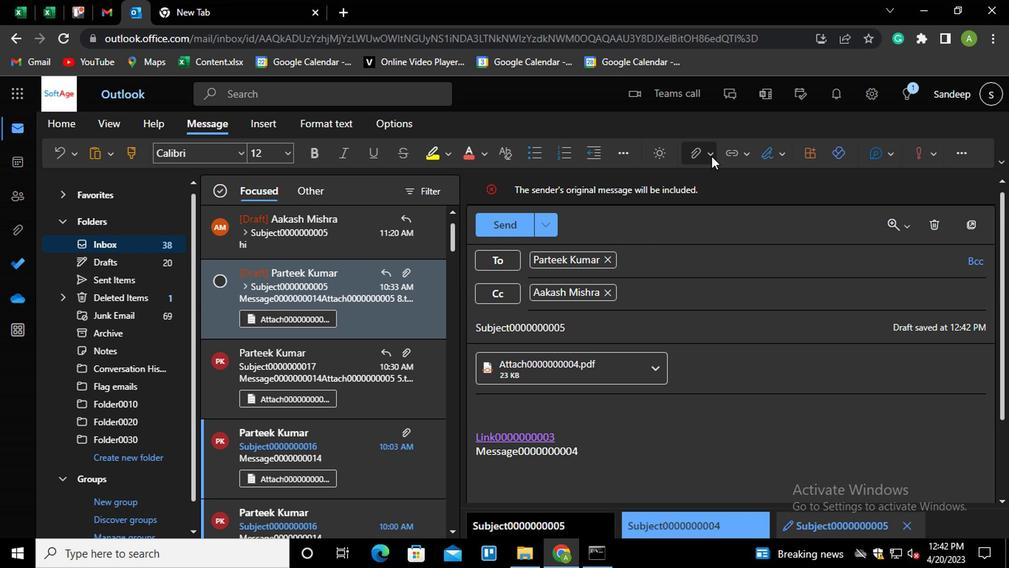 
Action: Mouse moved to (612, 211)
Screenshot: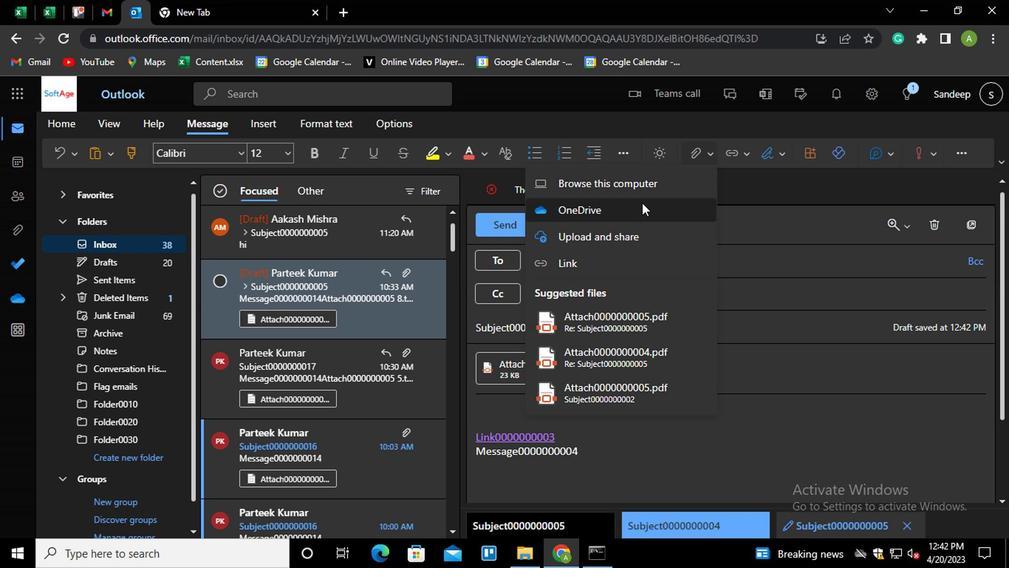 
Action: Mouse pressed left at (612, 211)
Screenshot: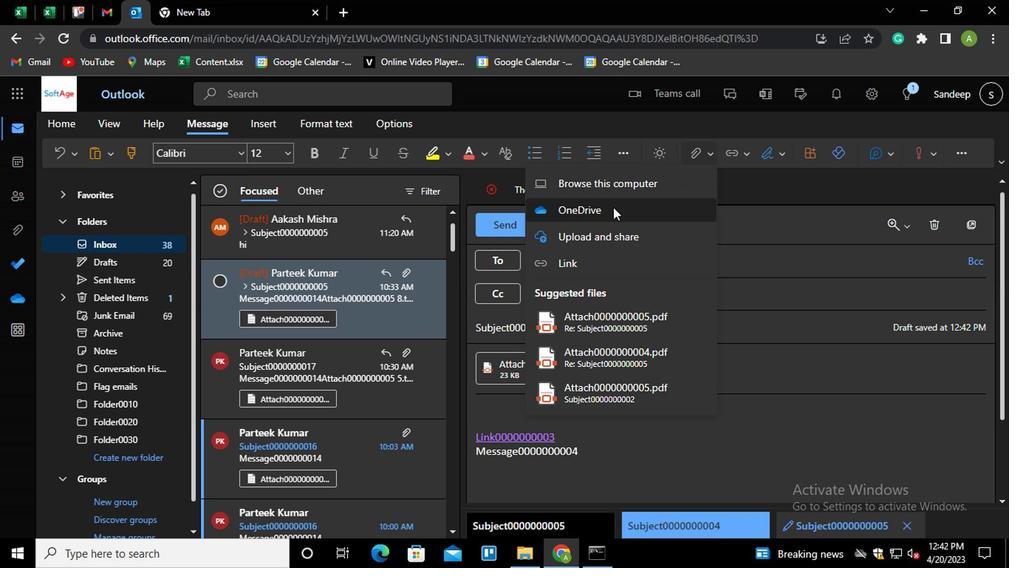 
Action: Mouse moved to (488, 240)
Screenshot: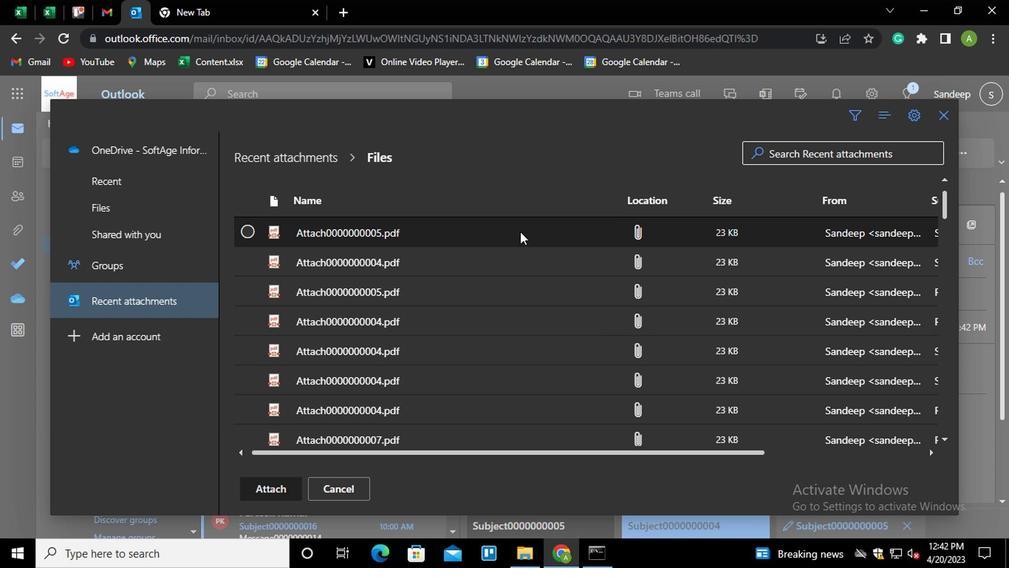 
Action: Mouse pressed left at (488, 240)
Screenshot: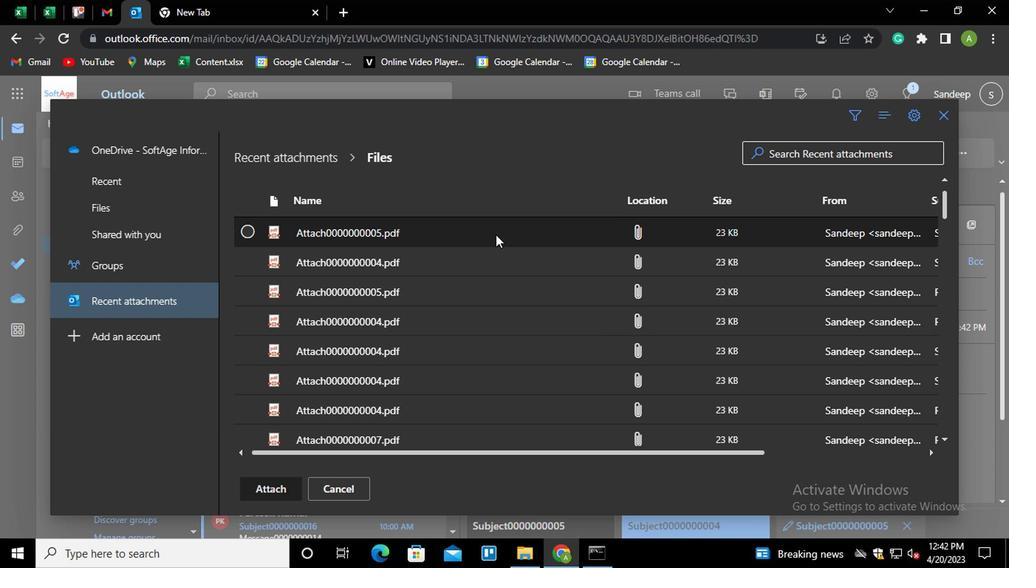 
Action: Mouse moved to (290, 479)
Screenshot: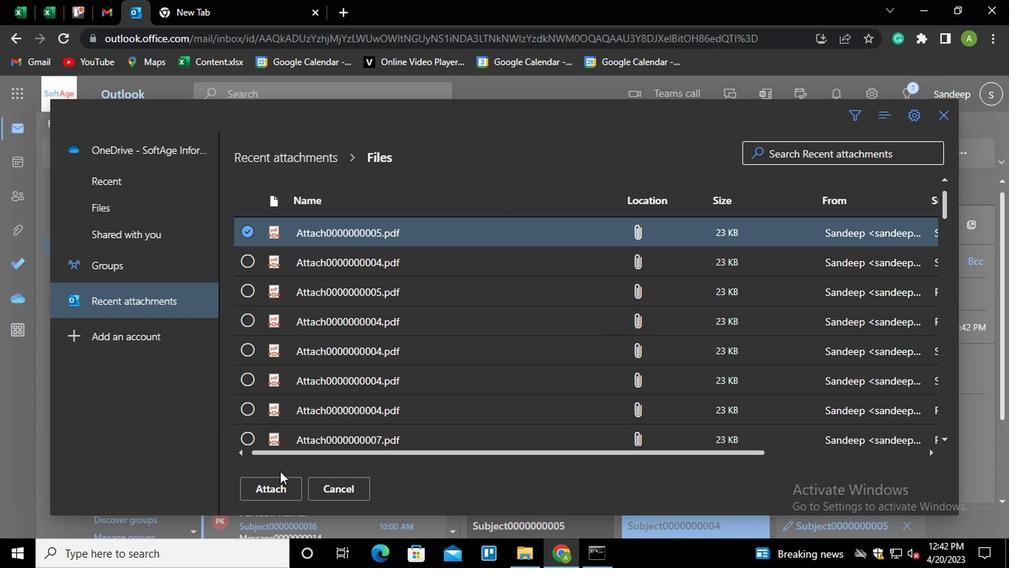 
Action: Mouse pressed left at (290, 479)
Screenshot: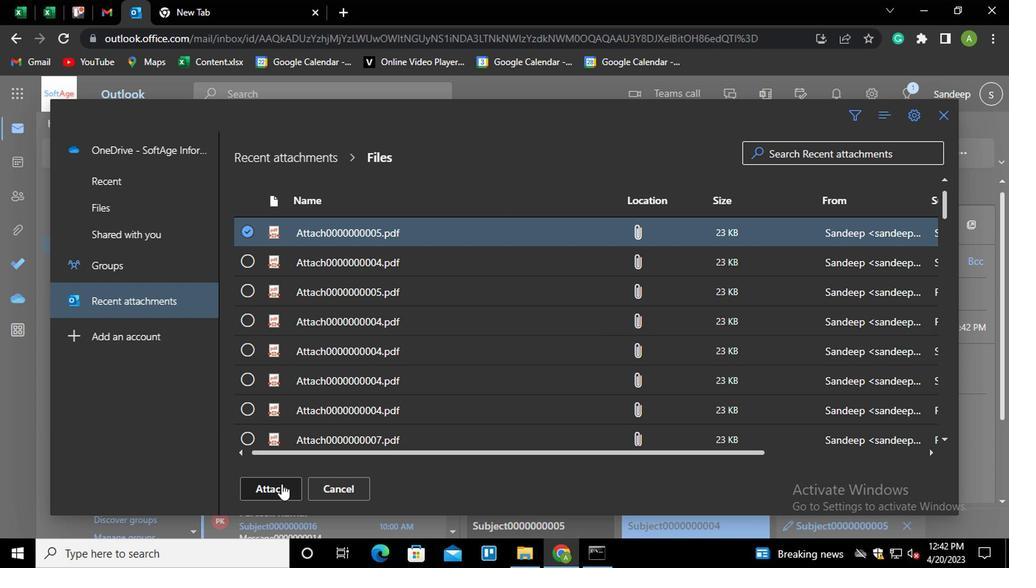 
Action: Mouse moved to (505, 235)
Screenshot: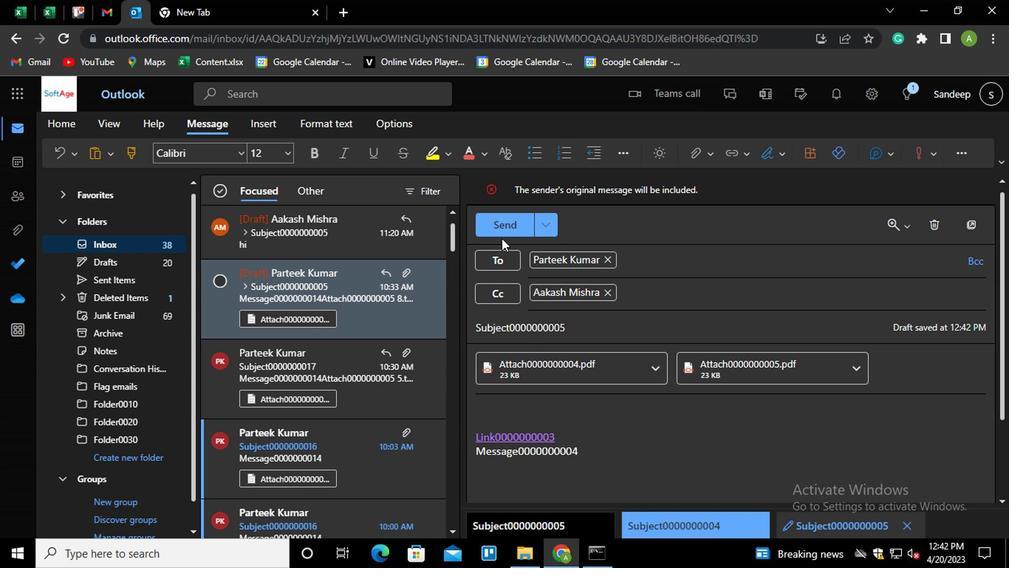 
Action: Mouse pressed left at (505, 235)
Screenshot: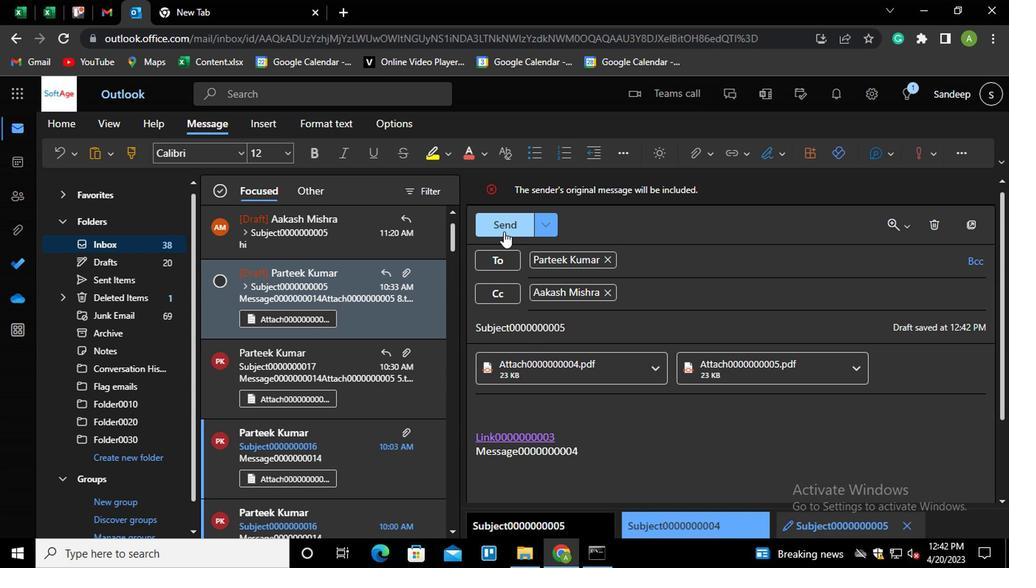 
Action: Mouse moved to (322, 288)
Screenshot: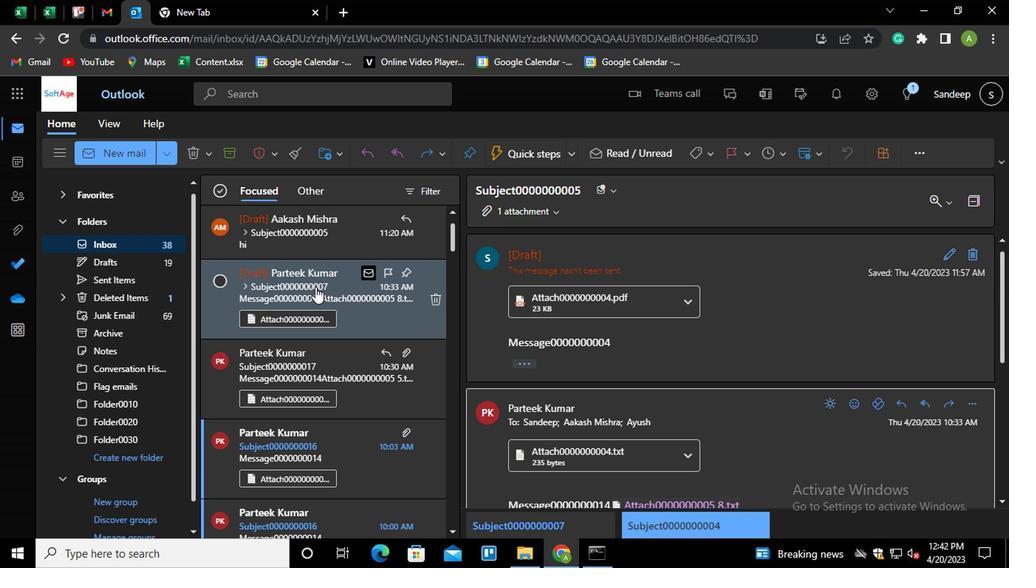 
Action: Mouse pressed left at (322, 288)
Screenshot: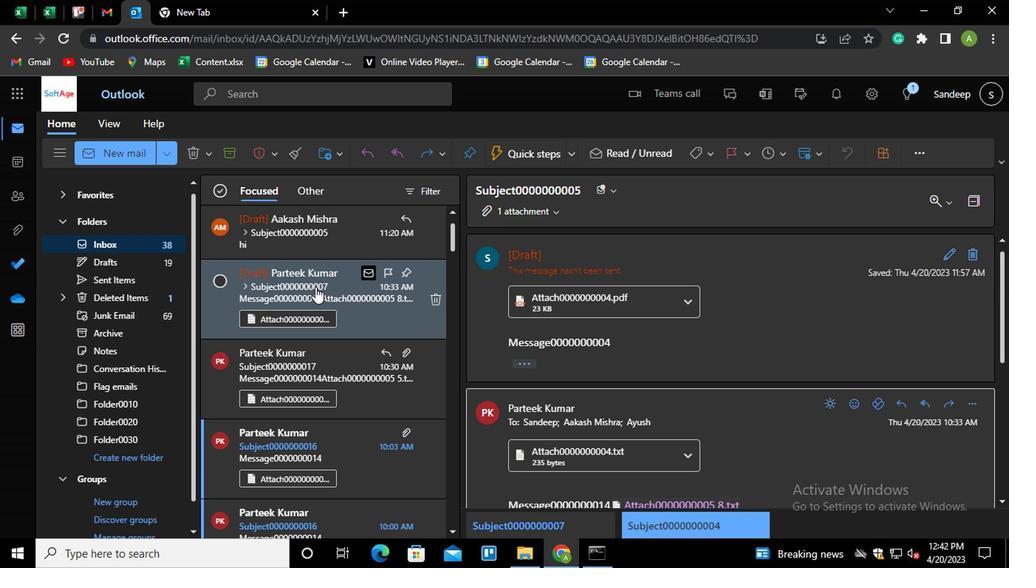 
Action: Mouse moved to (738, 394)
Screenshot: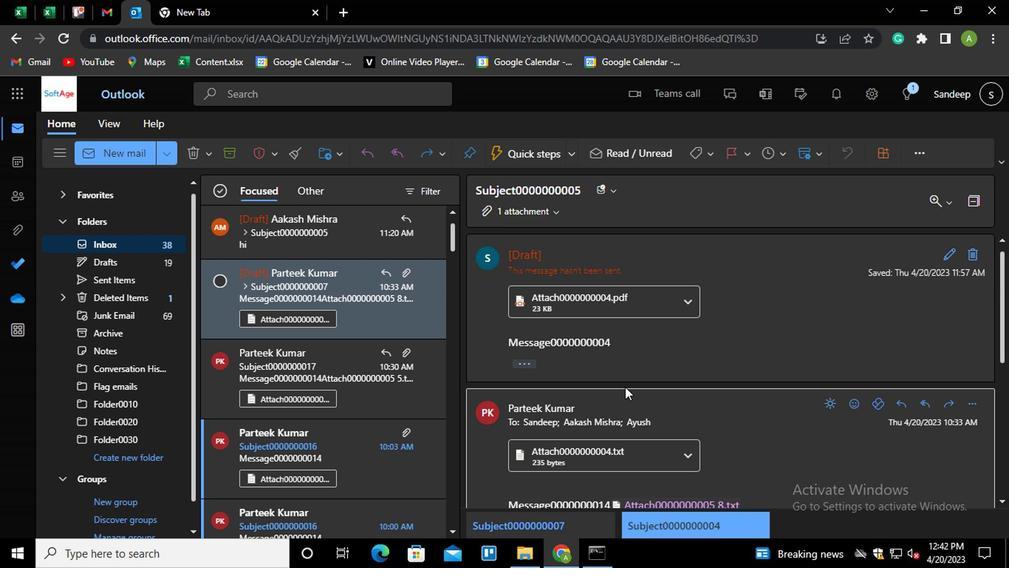 
Action: Mouse scrolled (738, 393) with delta (0, 0)
Screenshot: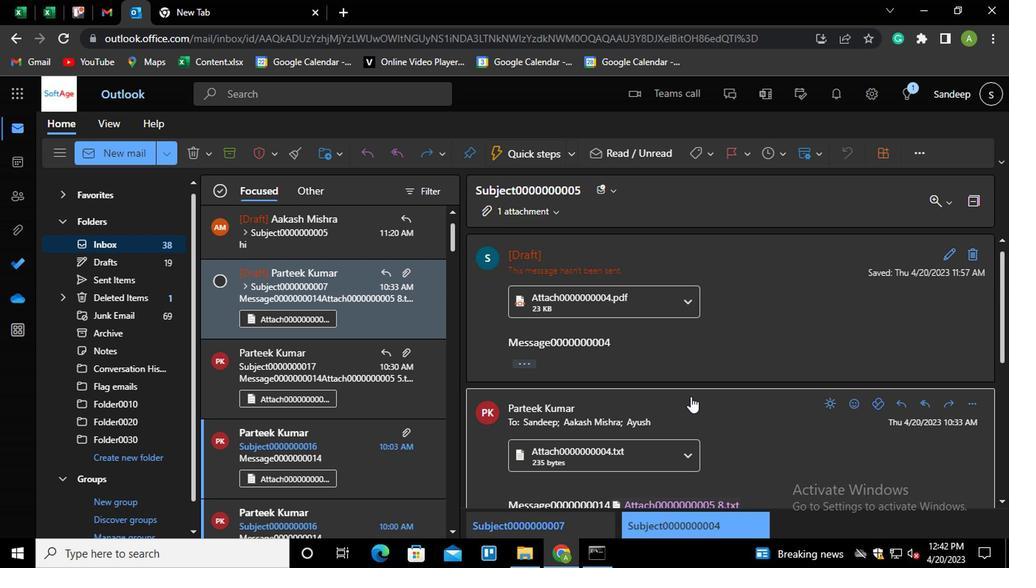 
Action: Mouse scrolled (738, 393) with delta (0, 0)
Screenshot: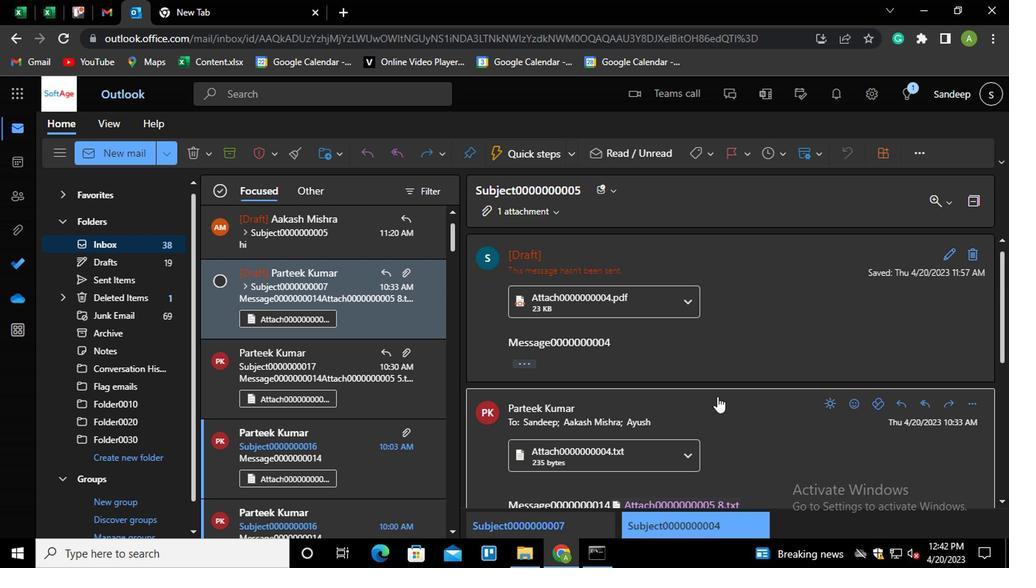 
Action: Mouse scrolled (738, 393) with delta (0, 0)
Screenshot: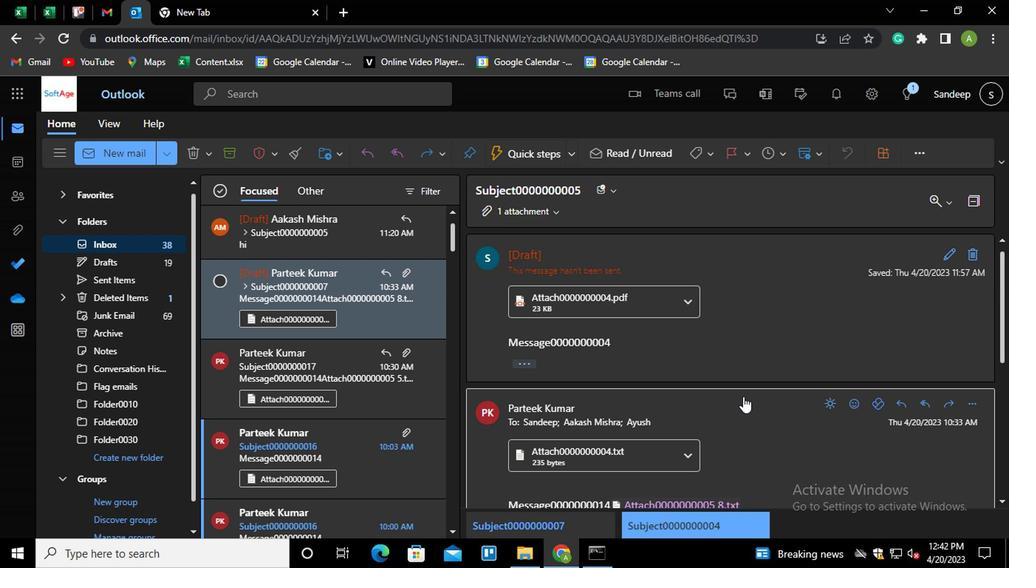 
Action: Mouse scrolled (738, 393) with delta (0, 0)
Screenshot: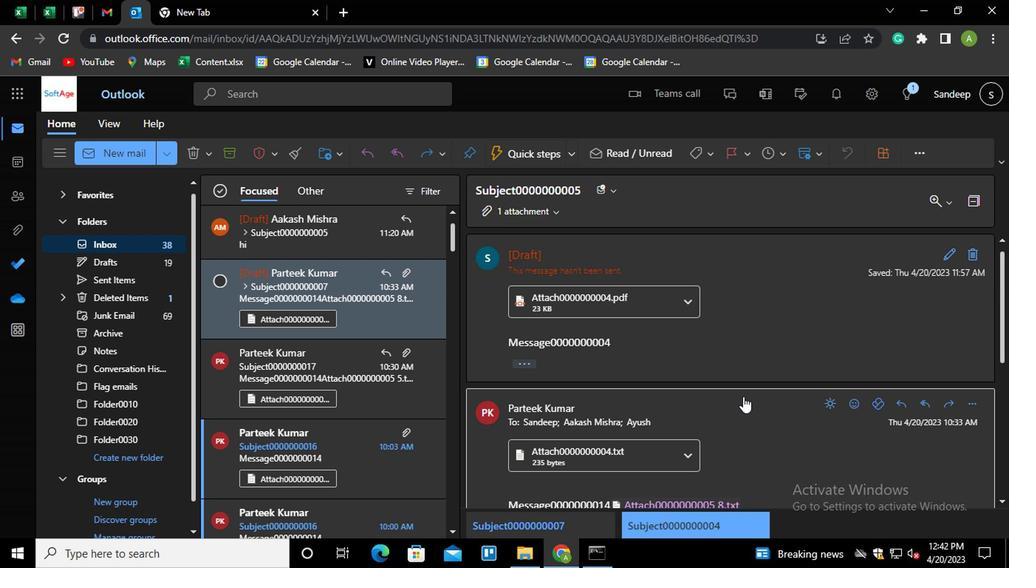 
Action: Mouse moved to (820, 388)
Screenshot: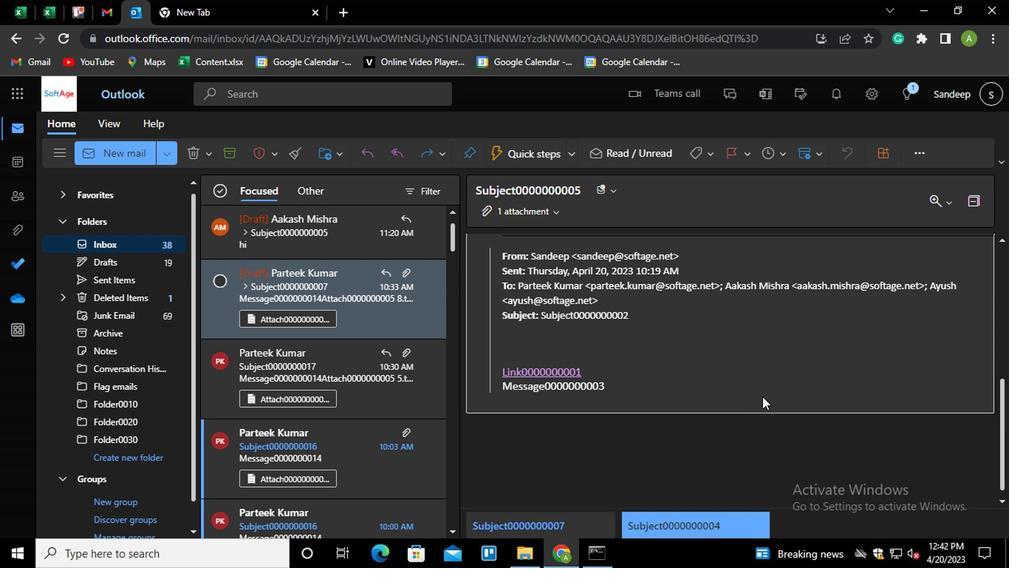 
Action: Mouse scrolled (820, 388) with delta (0, 0)
Screenshot: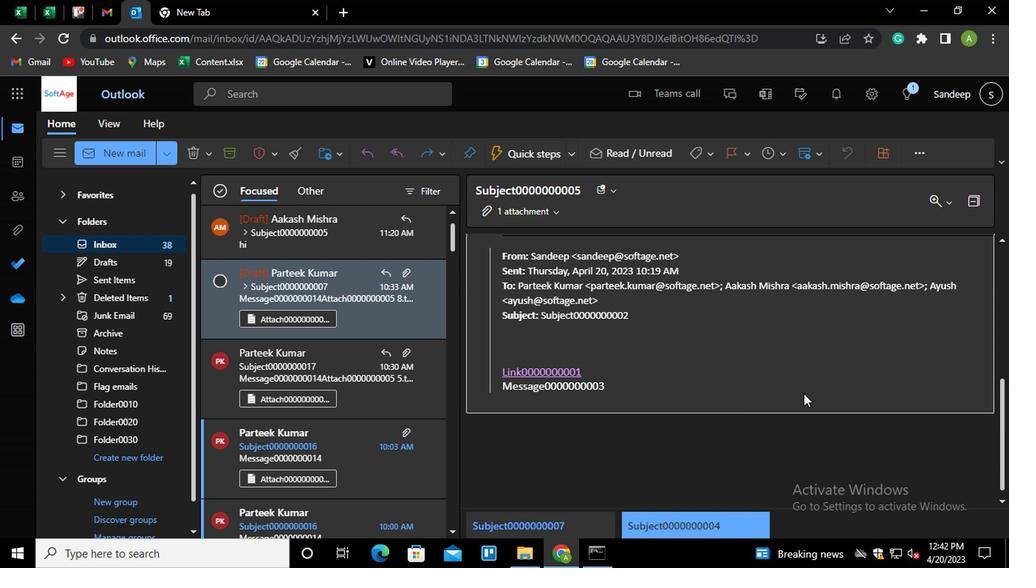 
Action: Mouse moved to (863, 369)
Screenshot: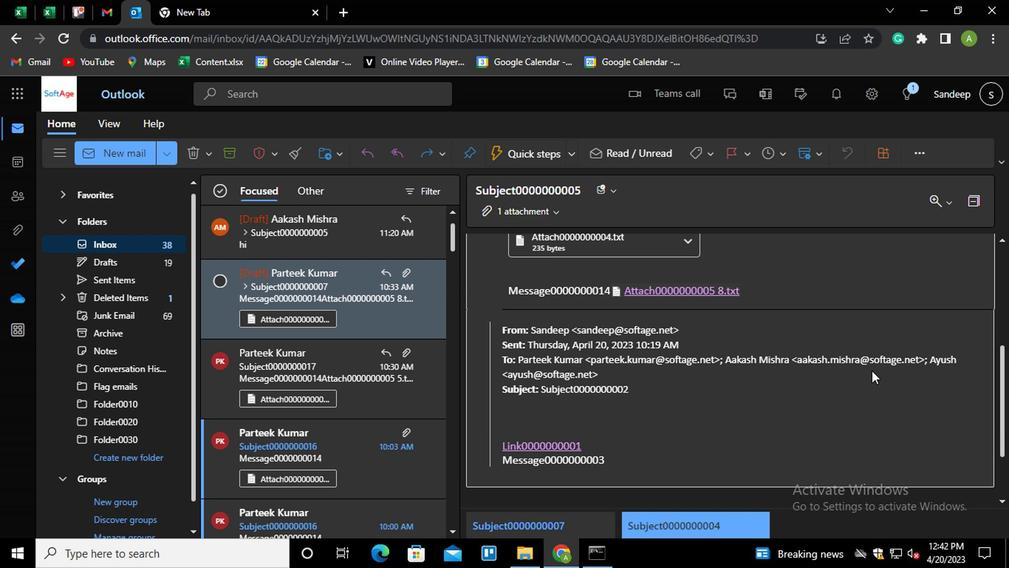 
Action: Mouse scrolled (863, 370) with delta (0, 0)
Screenshot: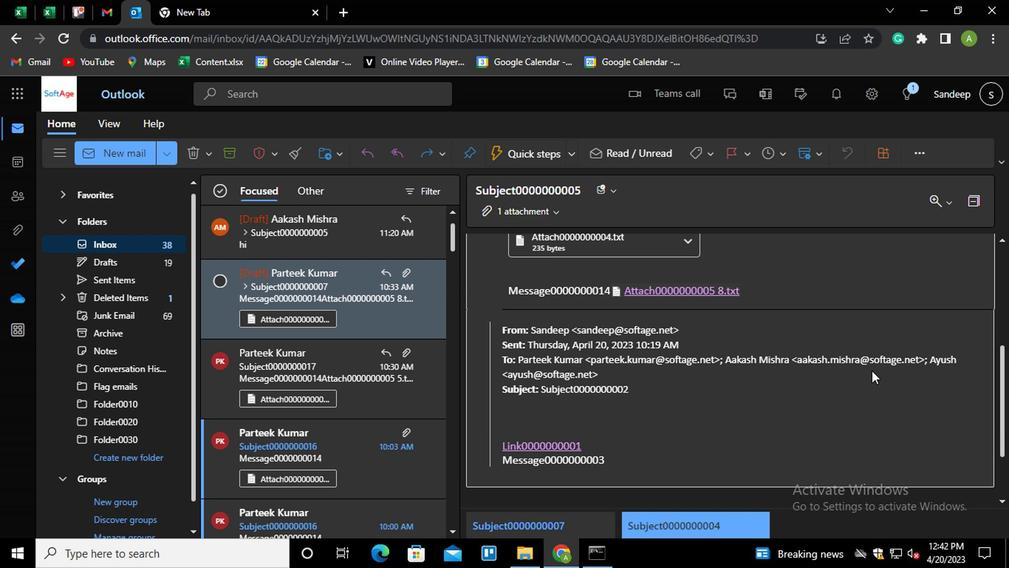 
Action: Mouse scrolled (863, 370) with delta (0, 0)
Screenshot: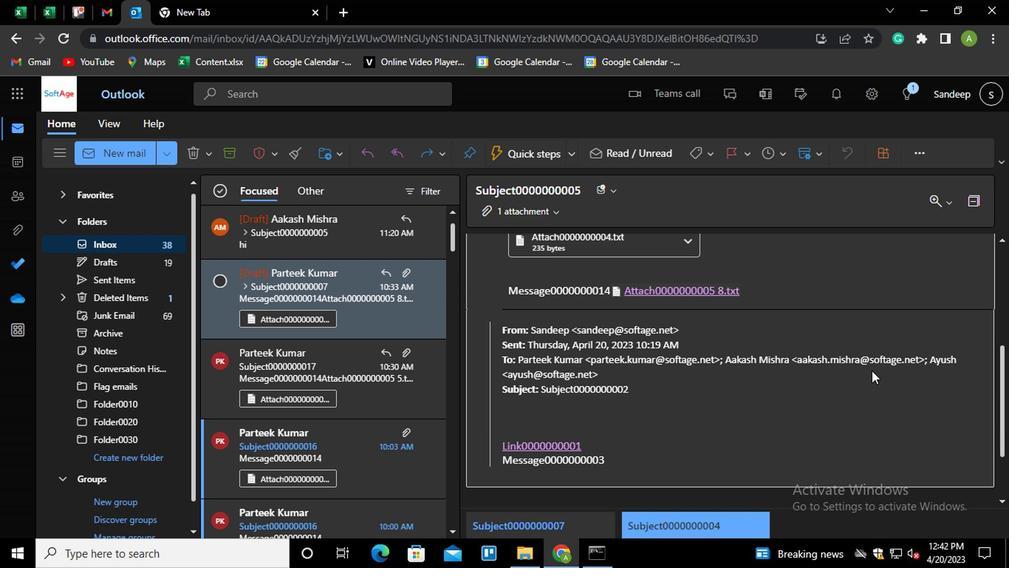 
Action: Mouse moved to (961, 339)
Screenshot: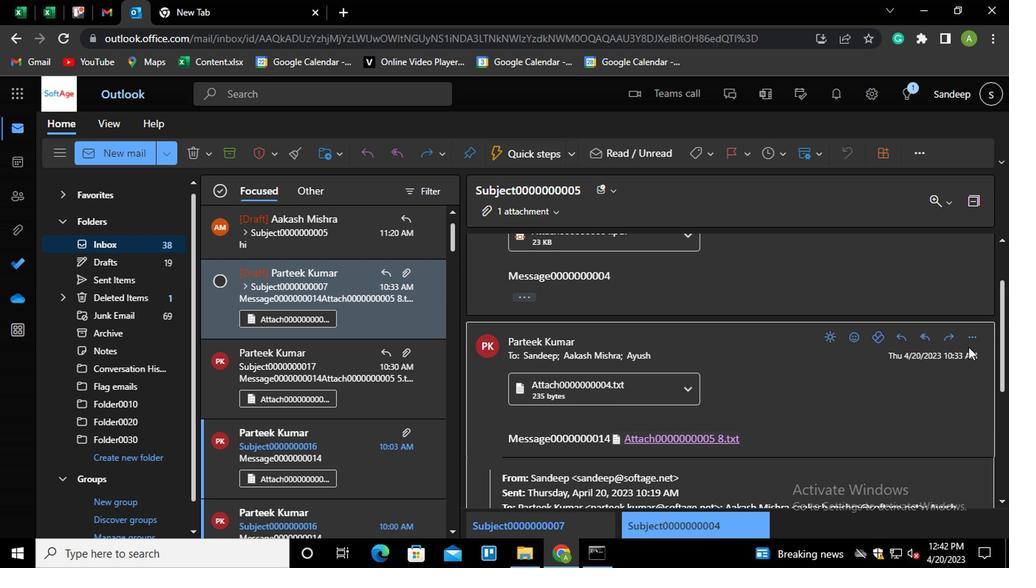 
Action: Mouse pressed left at (961, 339)
Screenshot: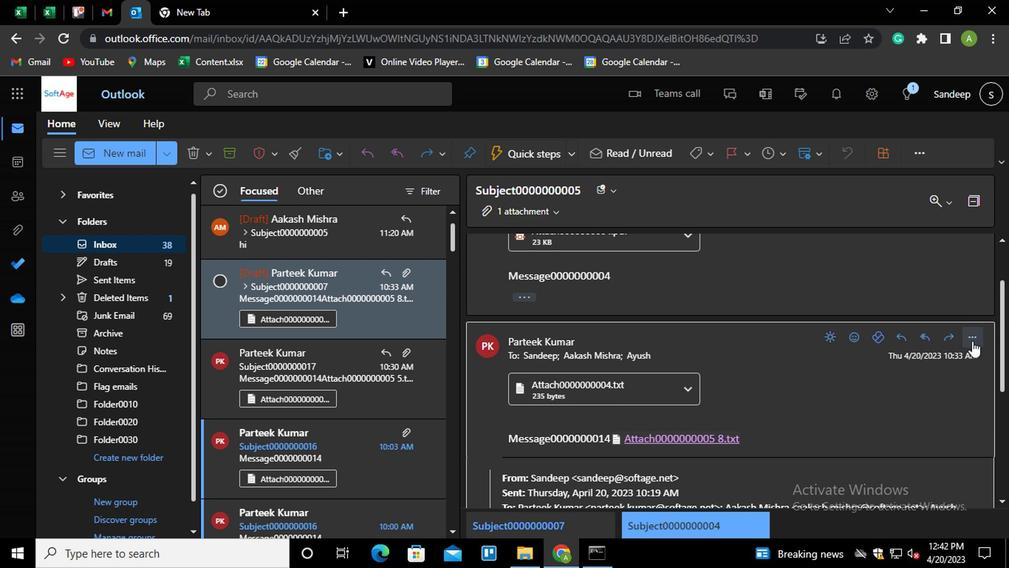 
Action: Mouse moved to (848, 105)
Screenshot: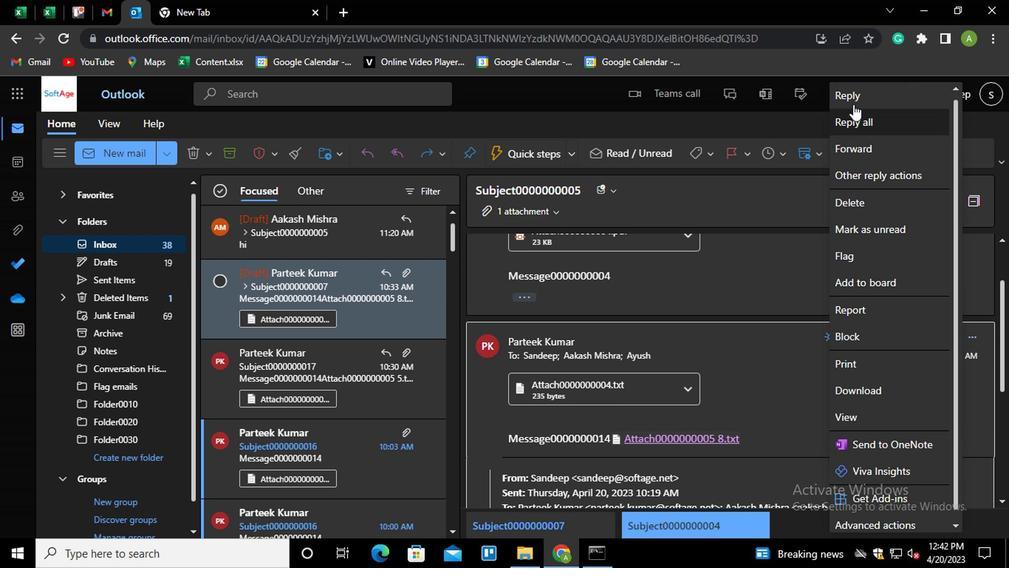 
Action: Mouse pressed left at (848, 105)
Screenshot: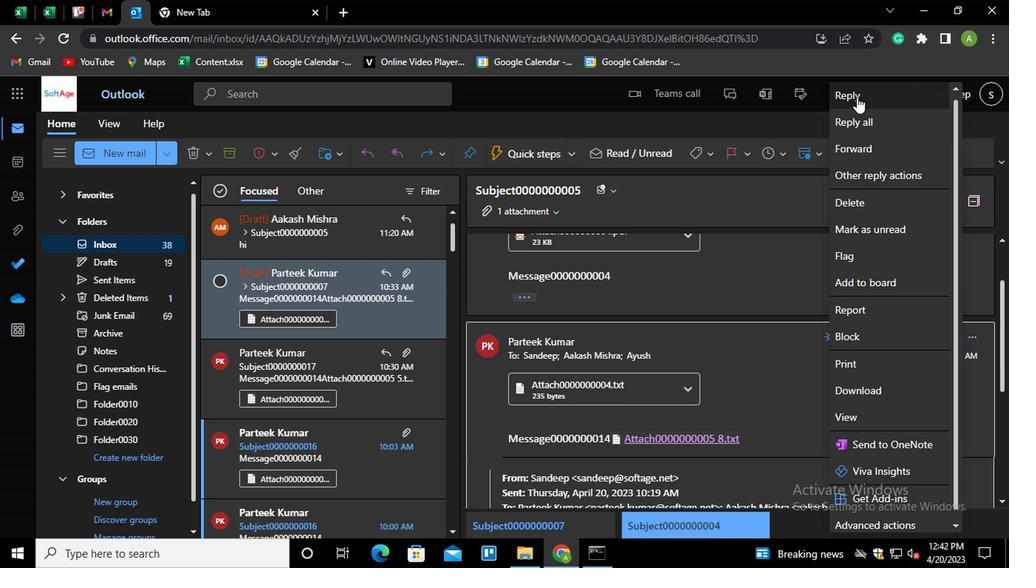 
Action: Mouse moved to (482, 483)
Screenshot: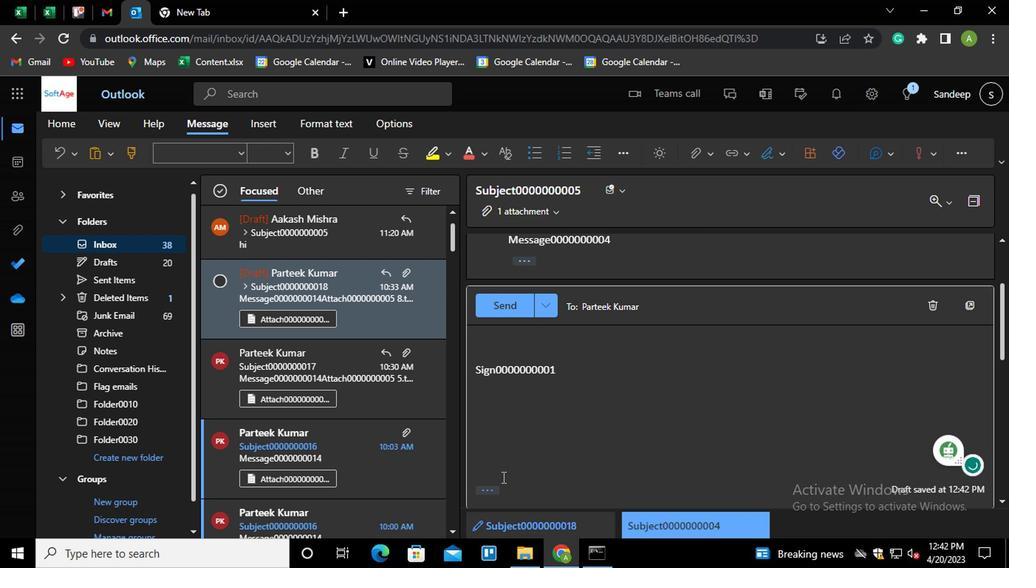 
Action: Mouse pressed left at (482, 483)
Screenshot: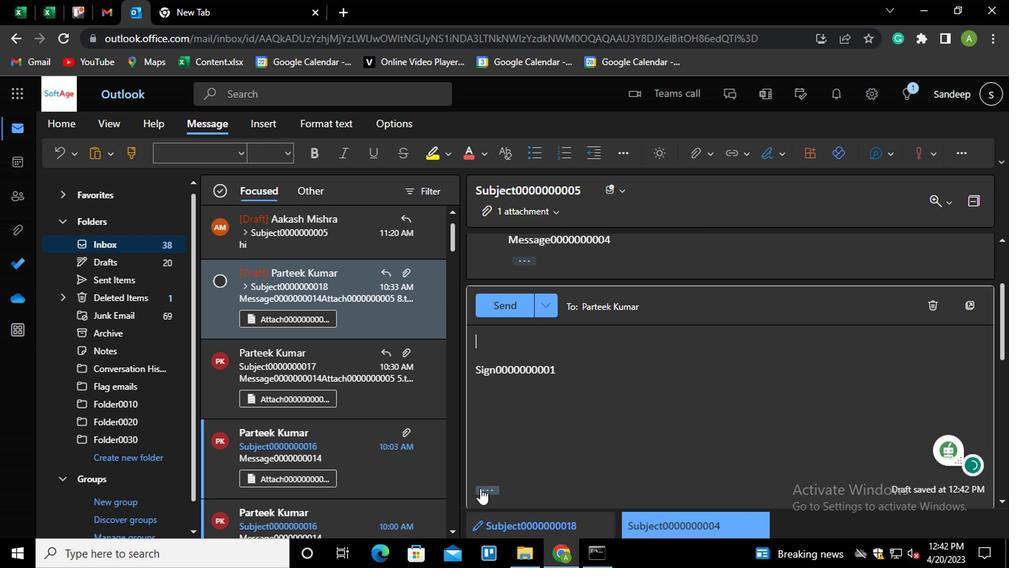 
Action: Mouse moved to (572, 303)
Screenshot: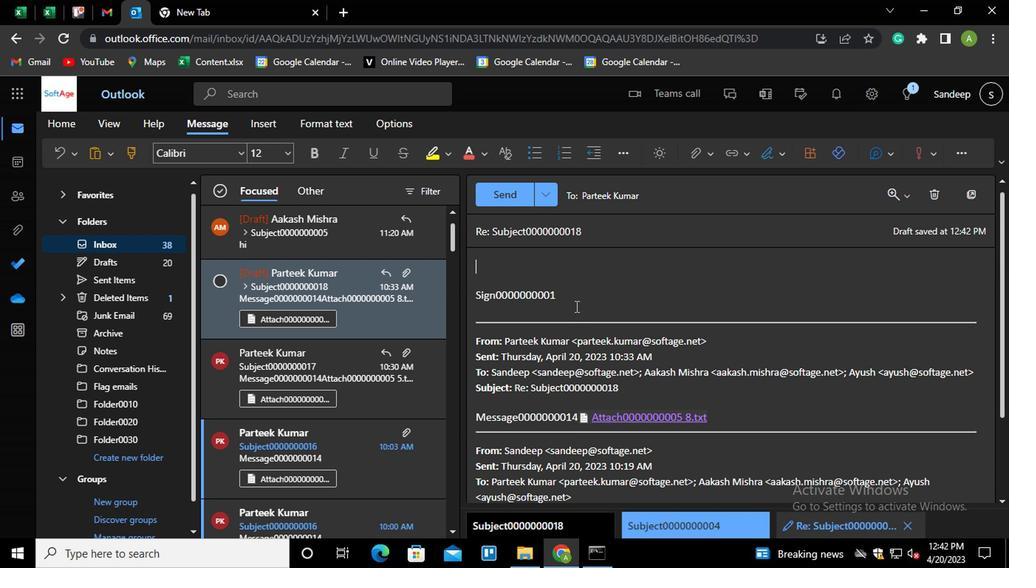 
Action: Mouse pressed left at (572, 303)
Screenshot: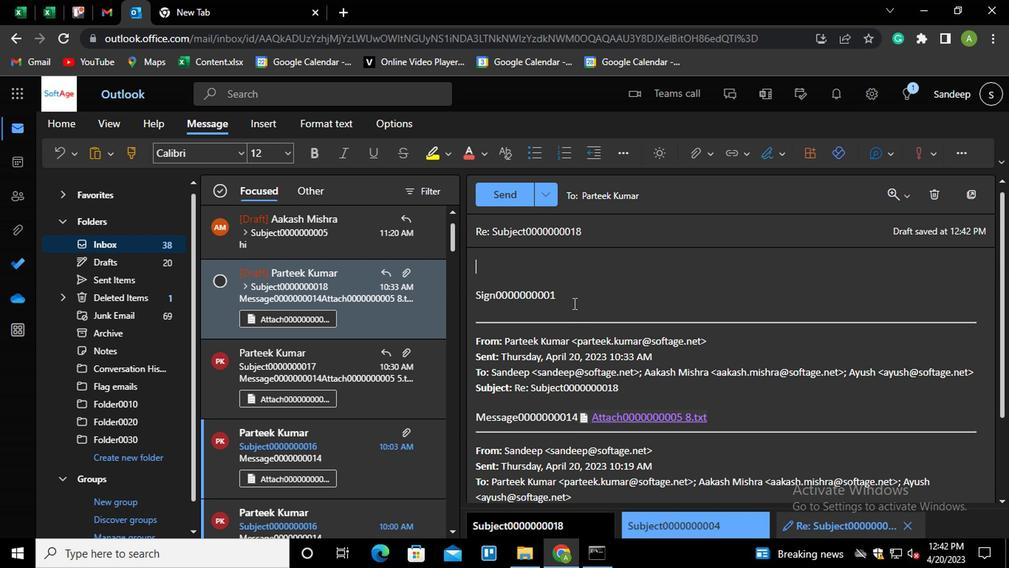 
Action: Mouse moved to (574, 296)
Screenshot: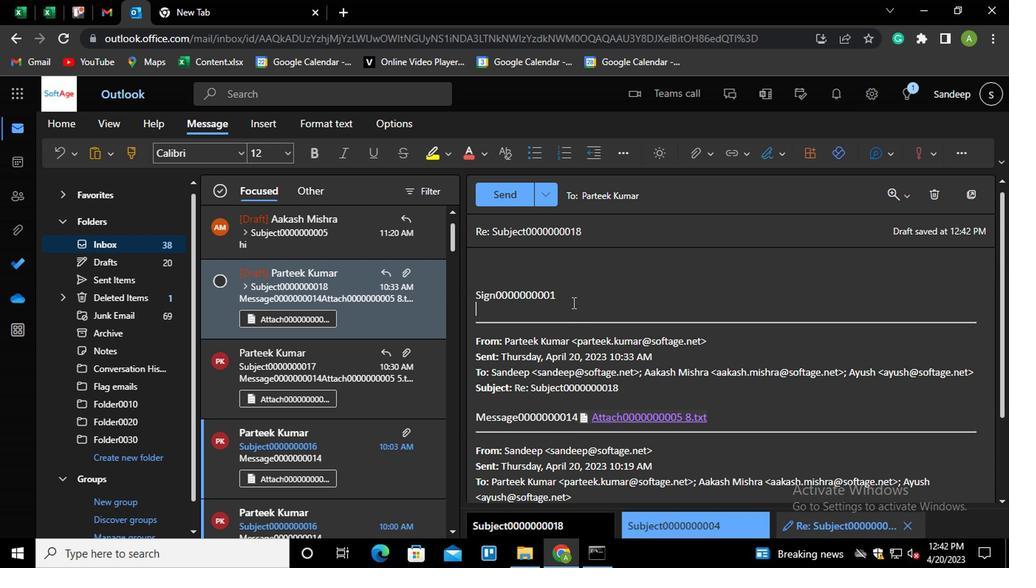 
Action: Mouse pressed left at (574, 296)
Screenshot: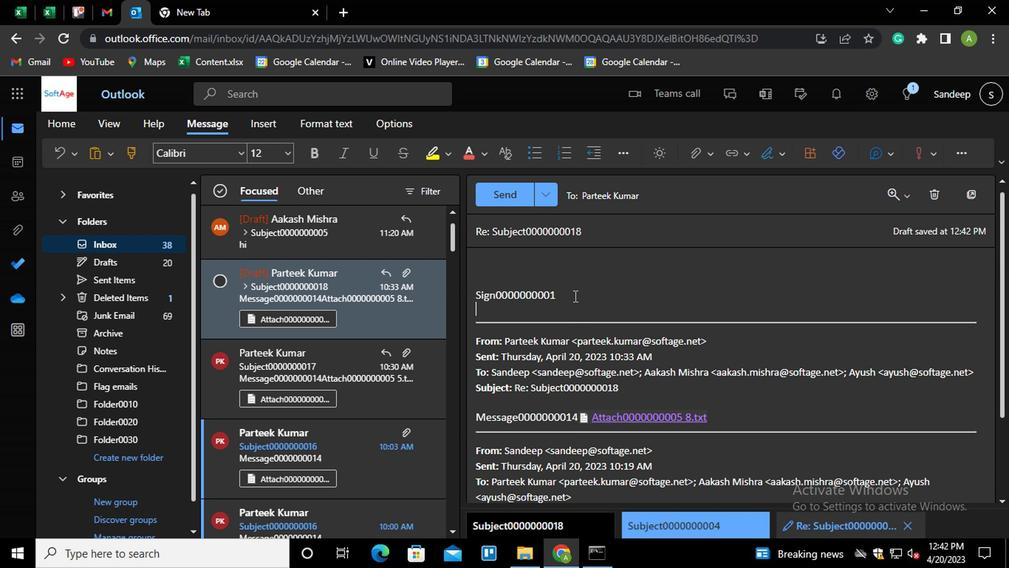 
Action: Key pressed <Key.shift_r><Key.home>ctrl+Lctrl+K
Screenshot: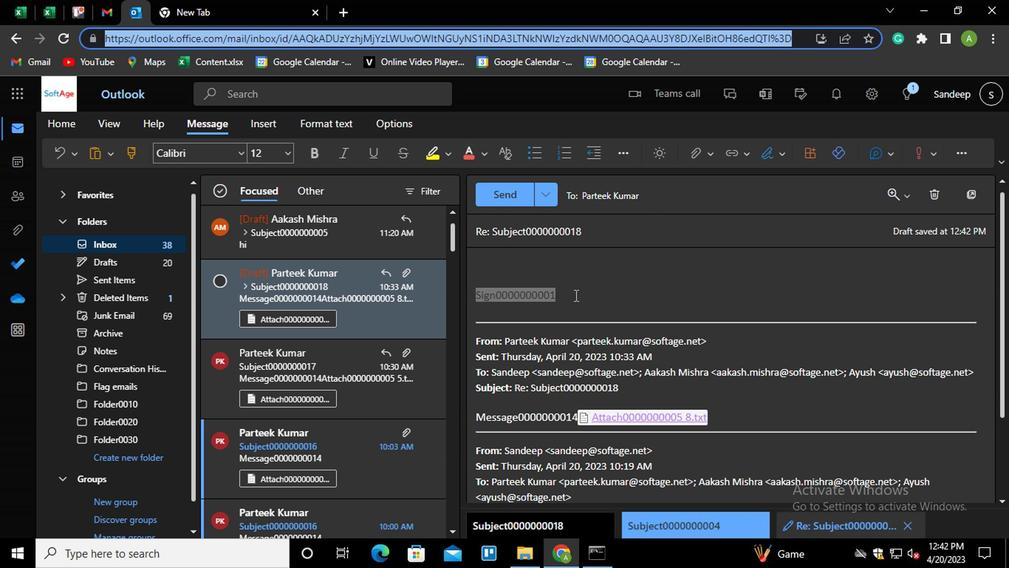 
Action: Mouse moved to (916, 280)
Screenshot: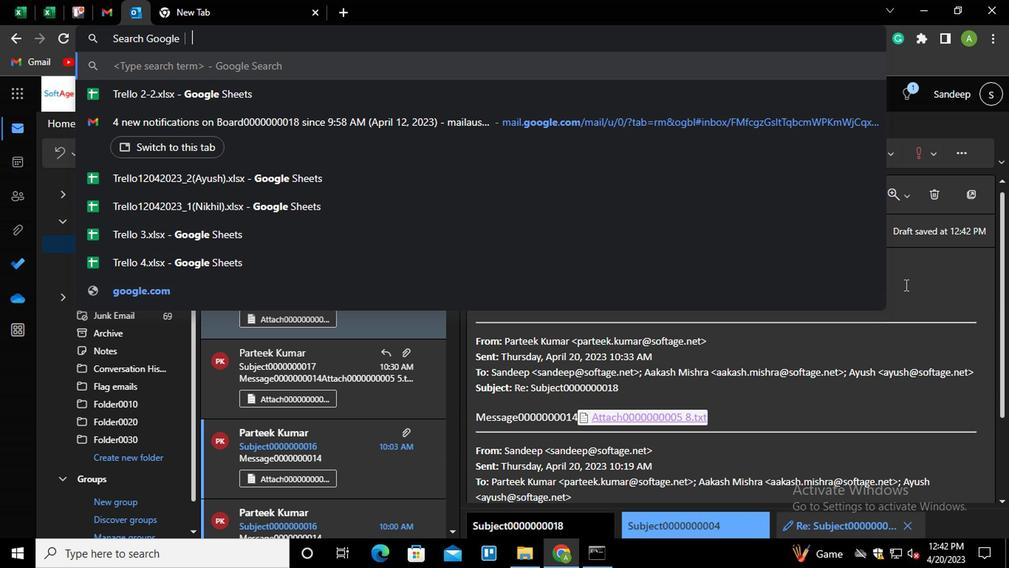 
Action: Mouse pressed left at (916, 280)
Screenshot: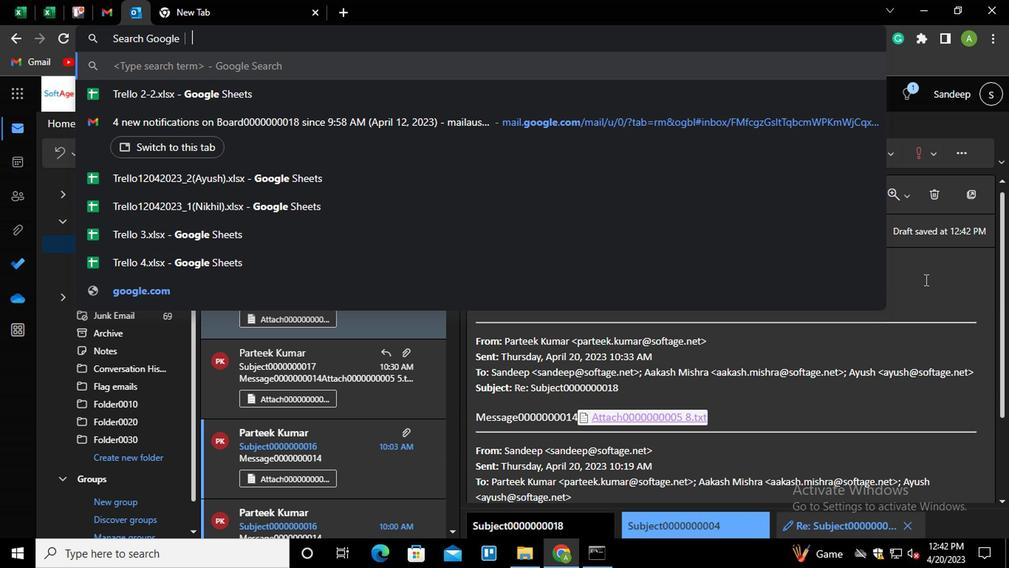
Action: Mouse moved to (905, 286)
Screenshot: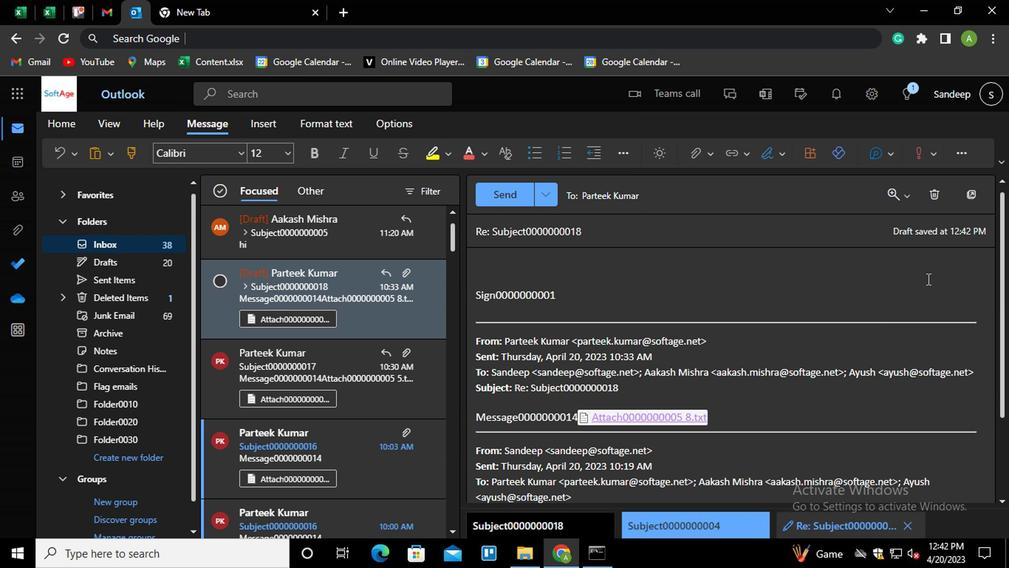 
Action: Mouse pressed left at (905, 286)
Screenshot: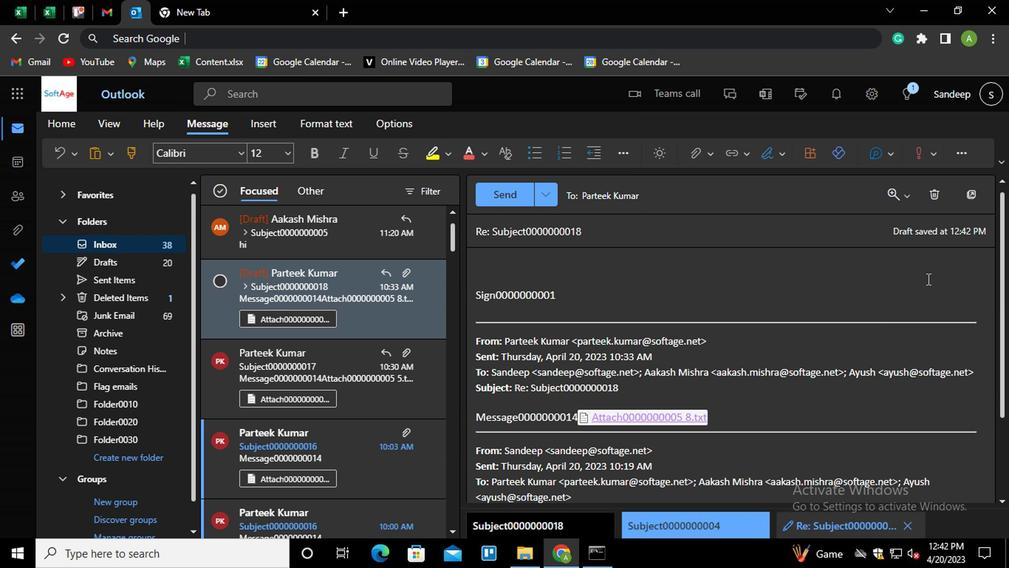 
Action: Mouse moved to (705, 300)
Screenshot: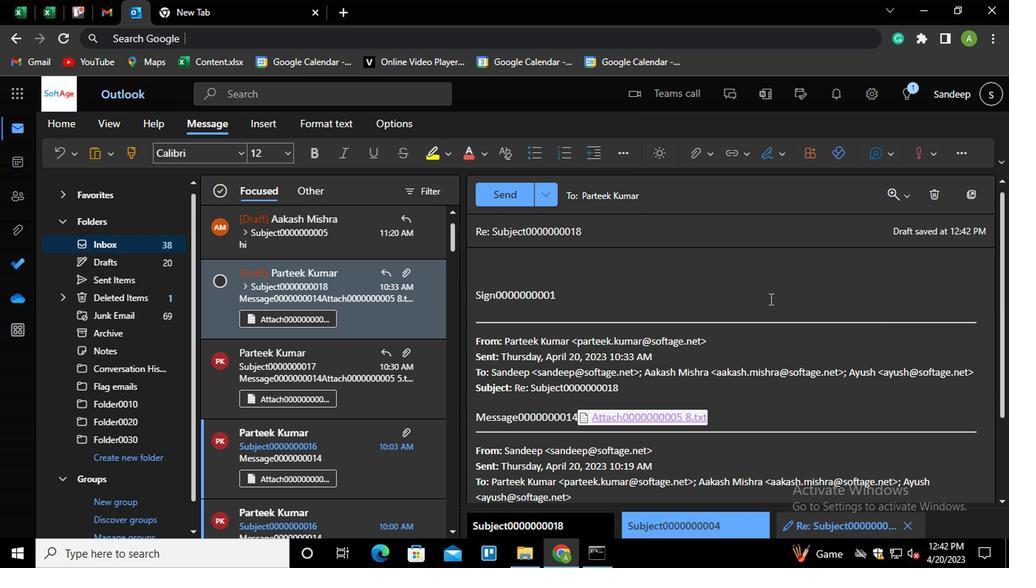 
Action: Mouse pressed left at (705, 300)
Screenshot: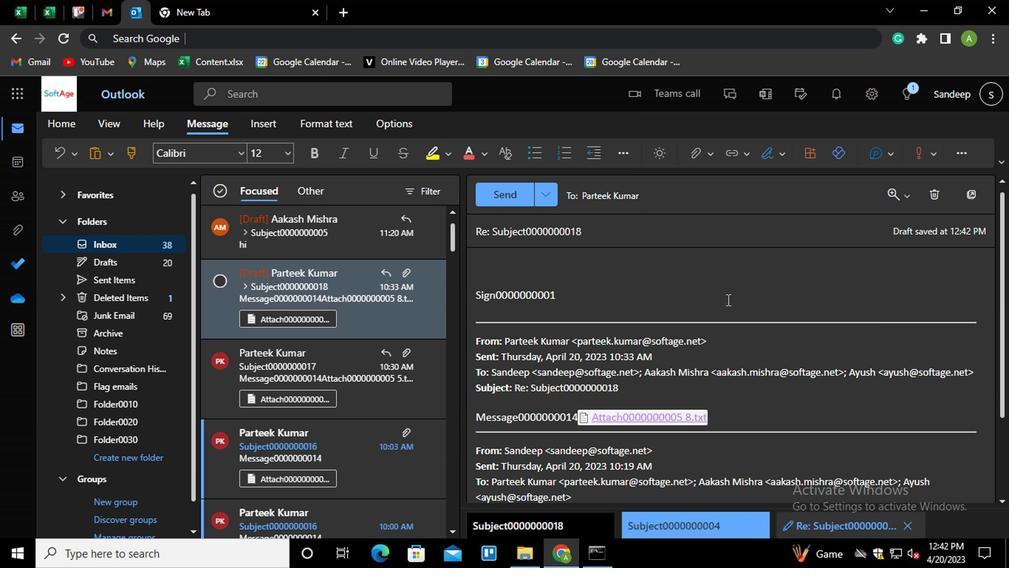 
Action: Mouse moved to (575, 300)
Screenshot: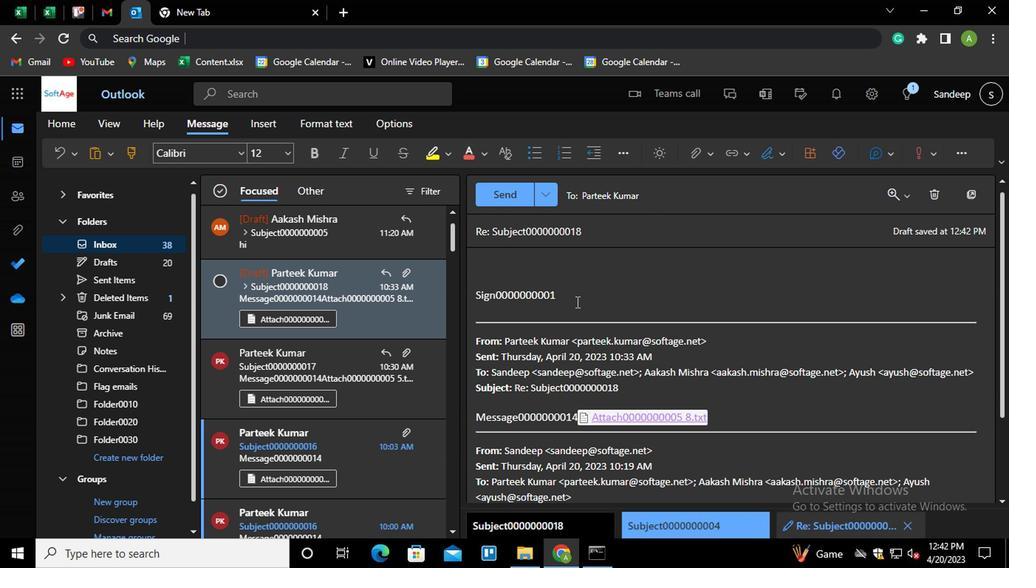
Action: Mouse pressed left at (575, 300)
Screenshot: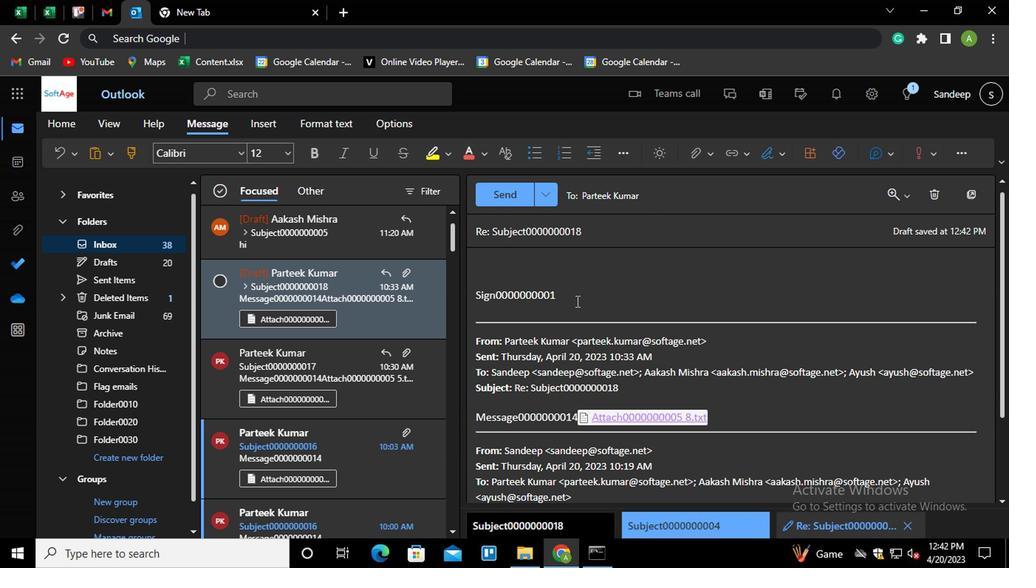 
Action: Mouse moved to (560, 299)
Screenshot: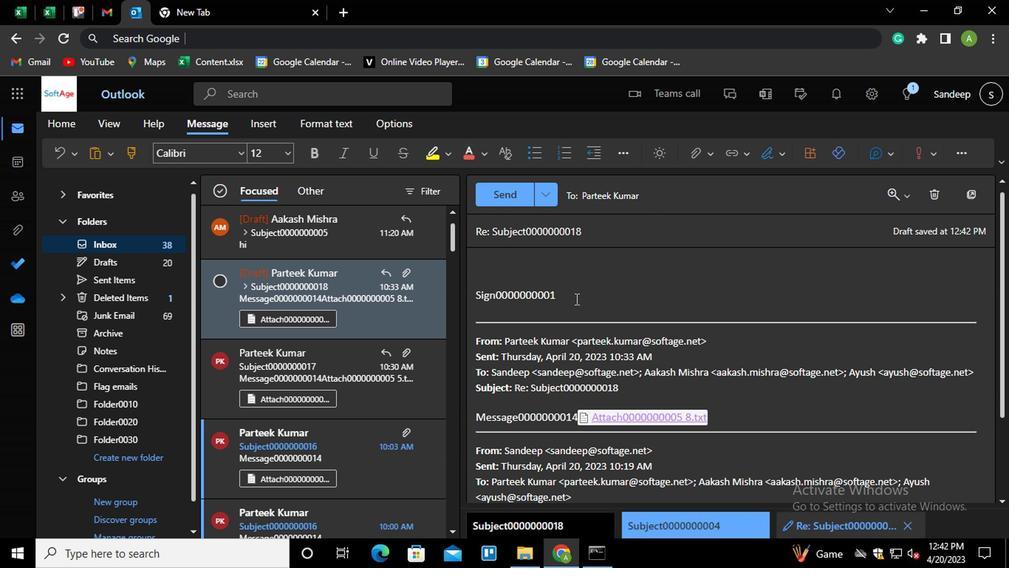 
Action: Mouse pressed left at (560, 299)
Screenshot: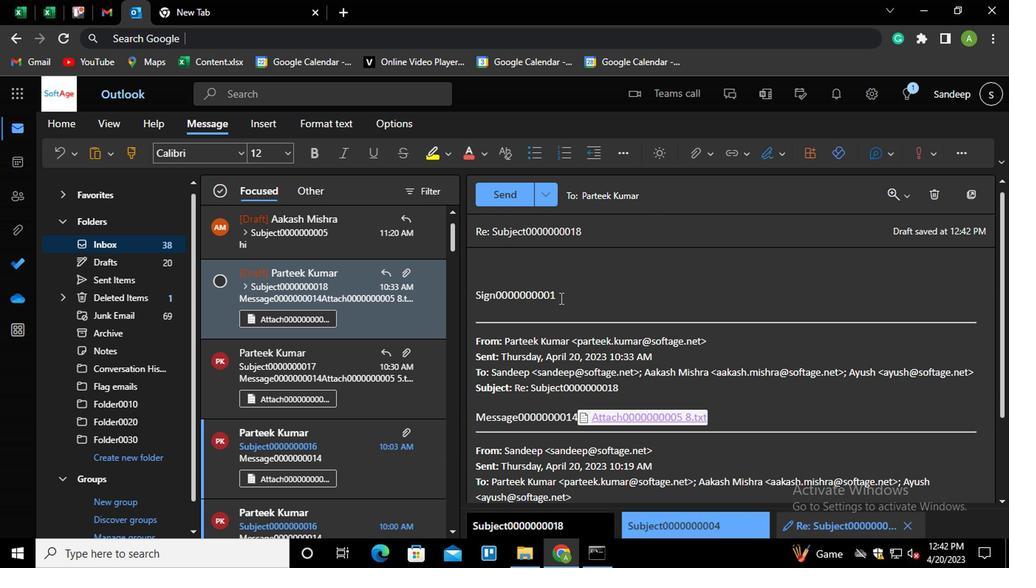 
Action: Key pressed ctrl+K<Key.shift_r>ctrl+LINBK<Key.backspace><Key.backspace>K0000000003
Screenshot: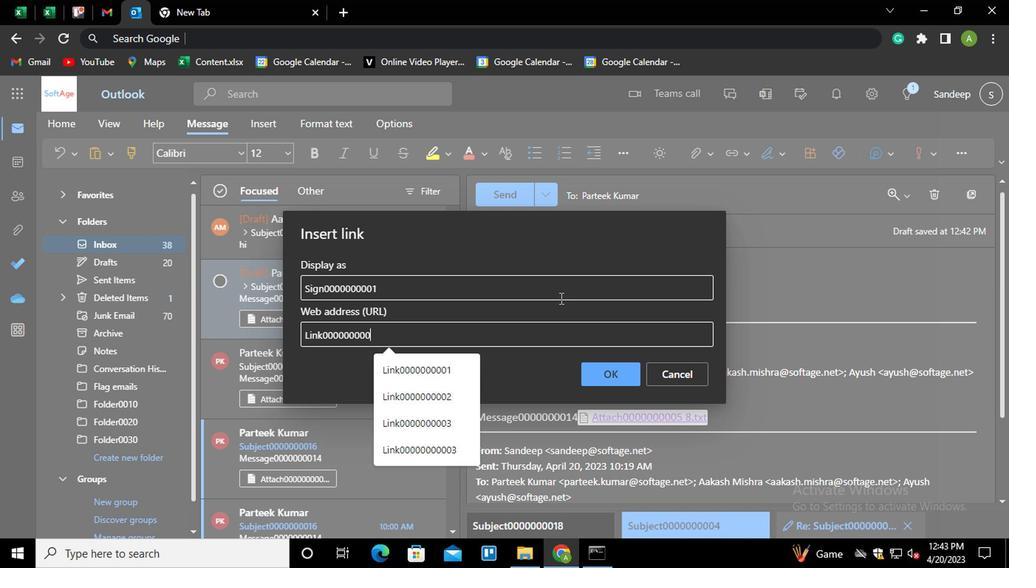 
Action: Mouse moved to (560, 288)
Screenshot: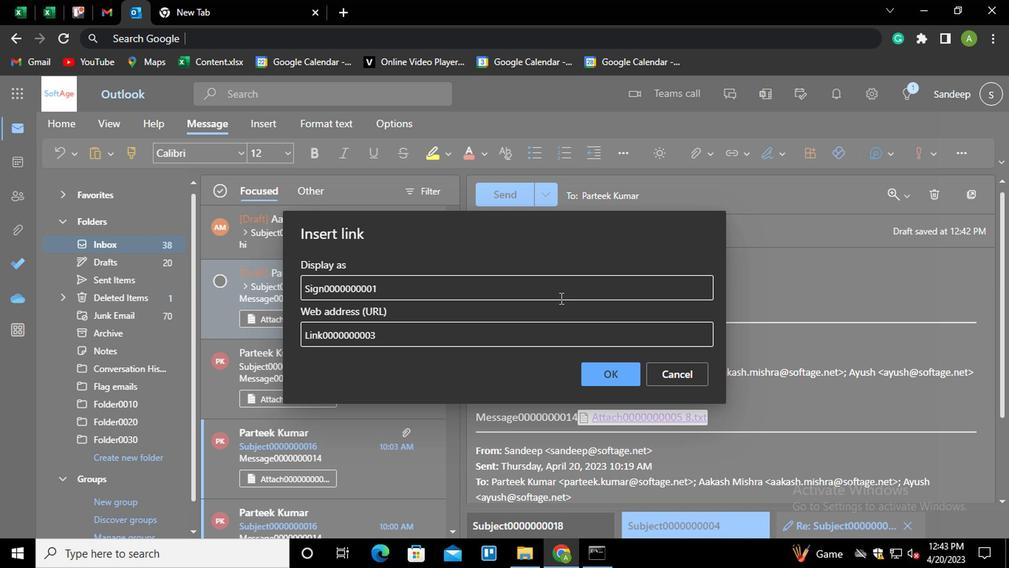 
Action: Mouse pressed left at (560, 288)
Screenshot: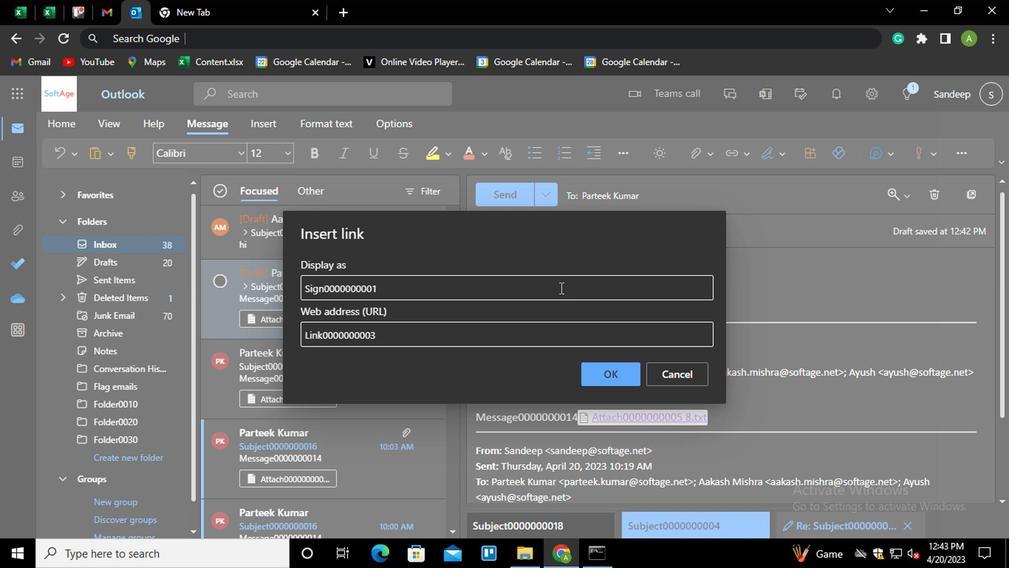
Action: Key pressed <Key.shift_r><Key.home><Key.shift_r>LINK0000000003
Screenshot: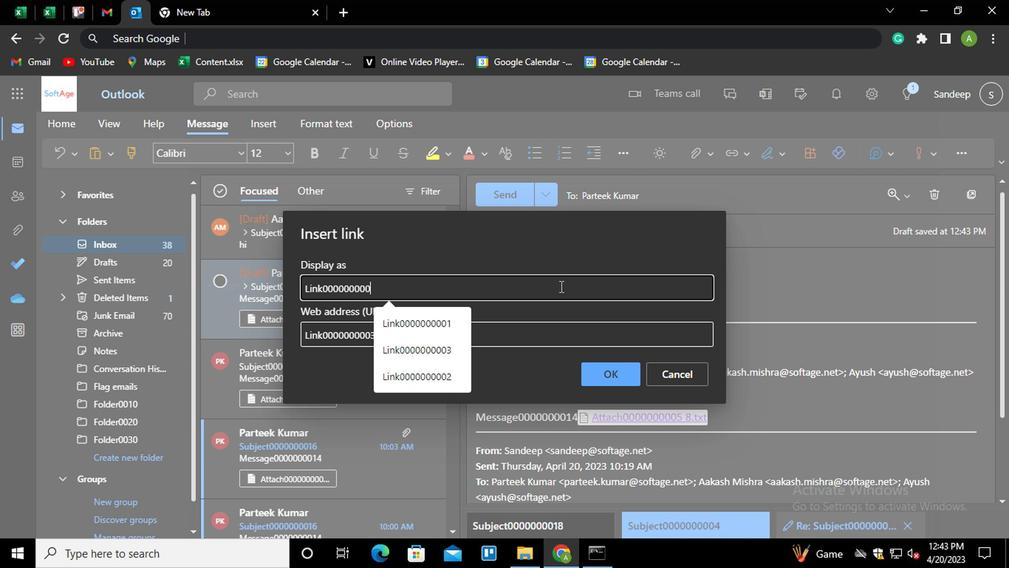 
Action: Mouse moved to (603, 367)
Screenshot: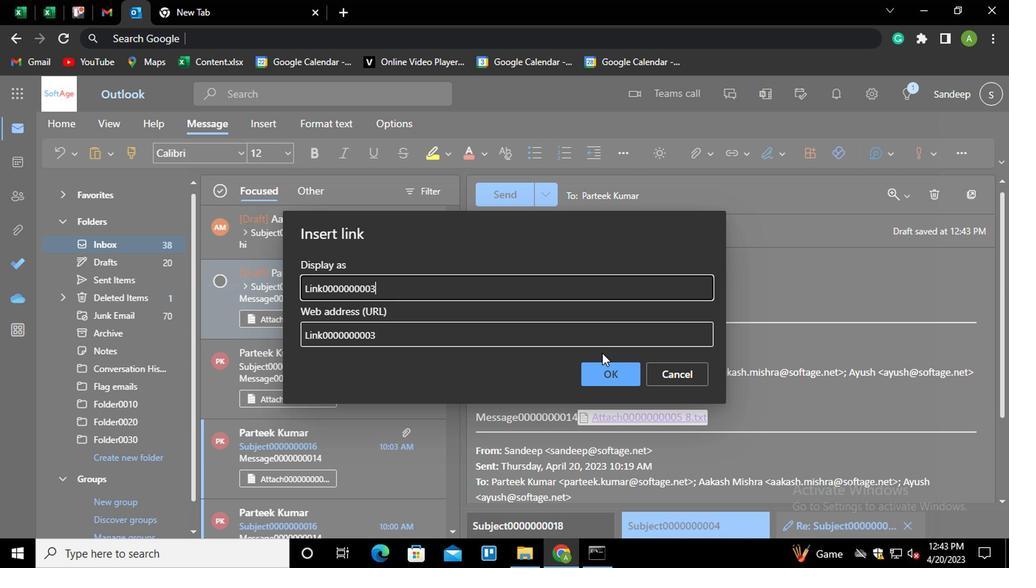 
Action: Mouse pressed left at (603, 367)
Screenshot: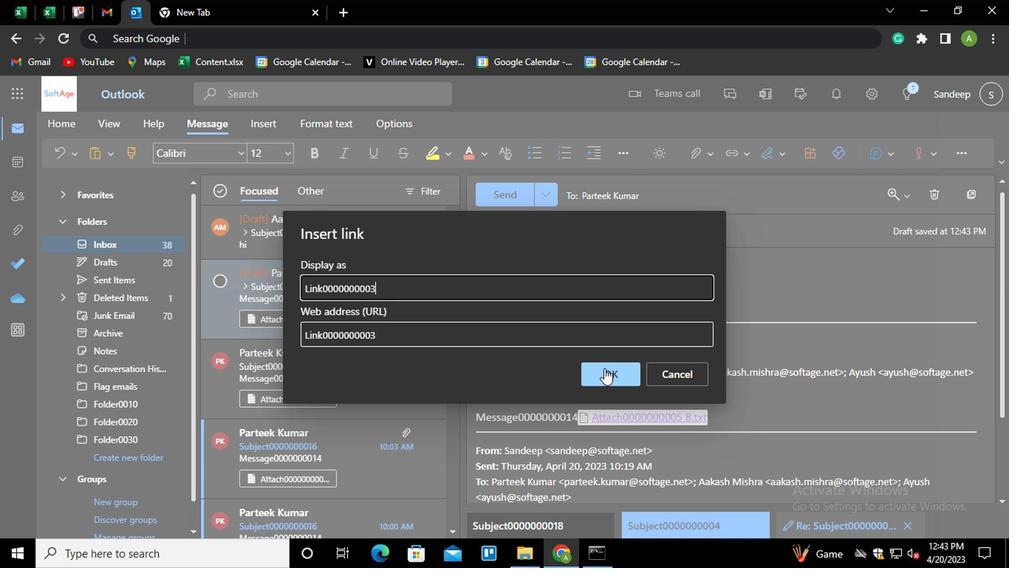 
Action: Mouse moved to (708, 387)
Screenshot: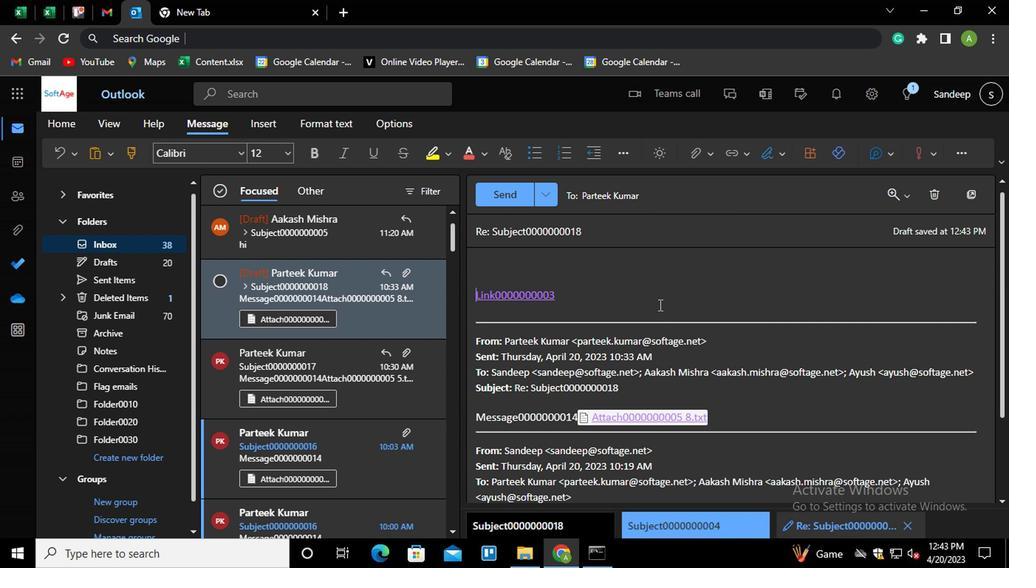 
Action: Mouse scrolled (708, 386) with delta (0, -1)
Screenshot: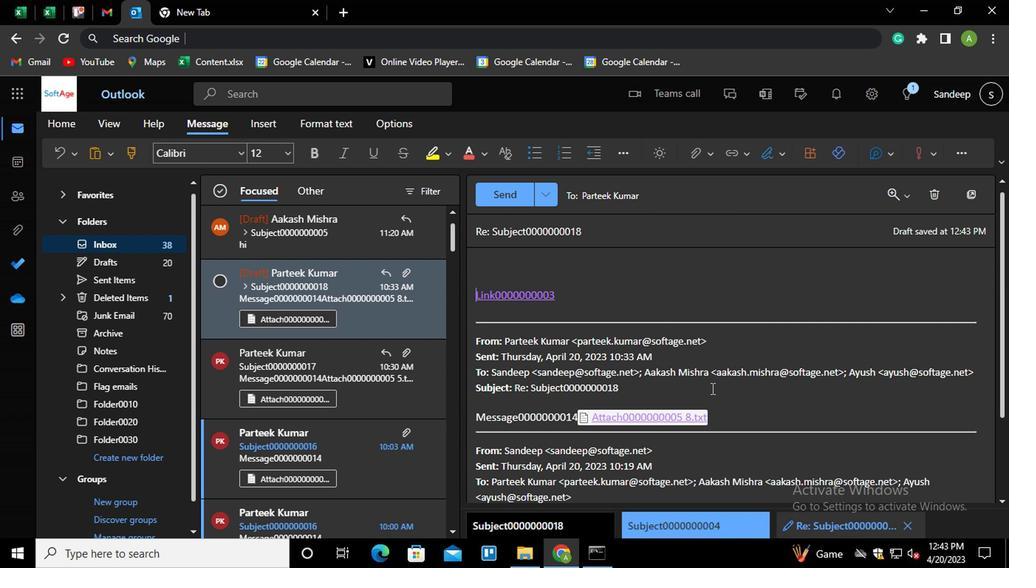 
Action: Mouse moved to (708, 387)
Screenshot: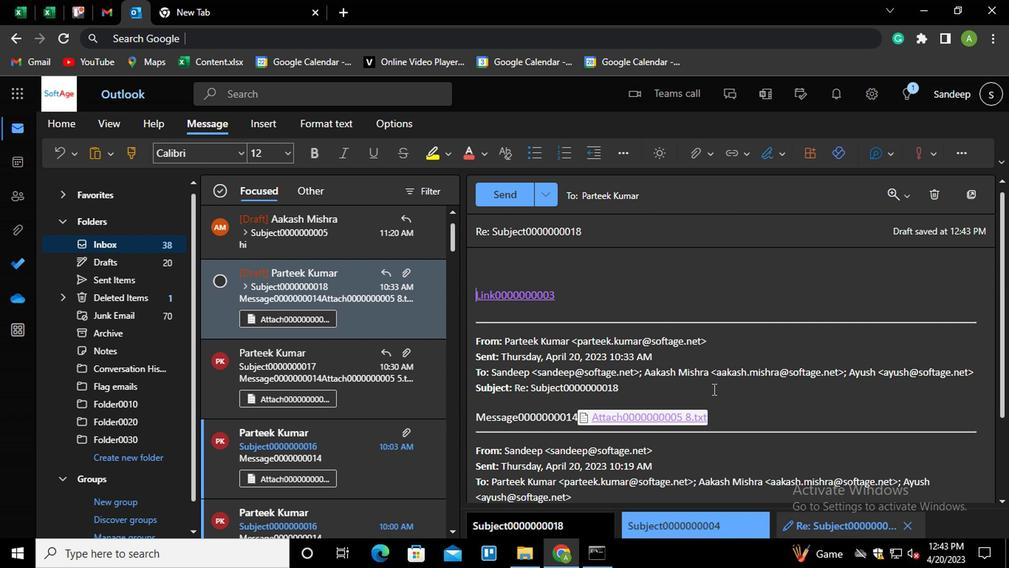 
Action: Mouse scrolled (708, 386) with delta (0, -1)
Screenshot: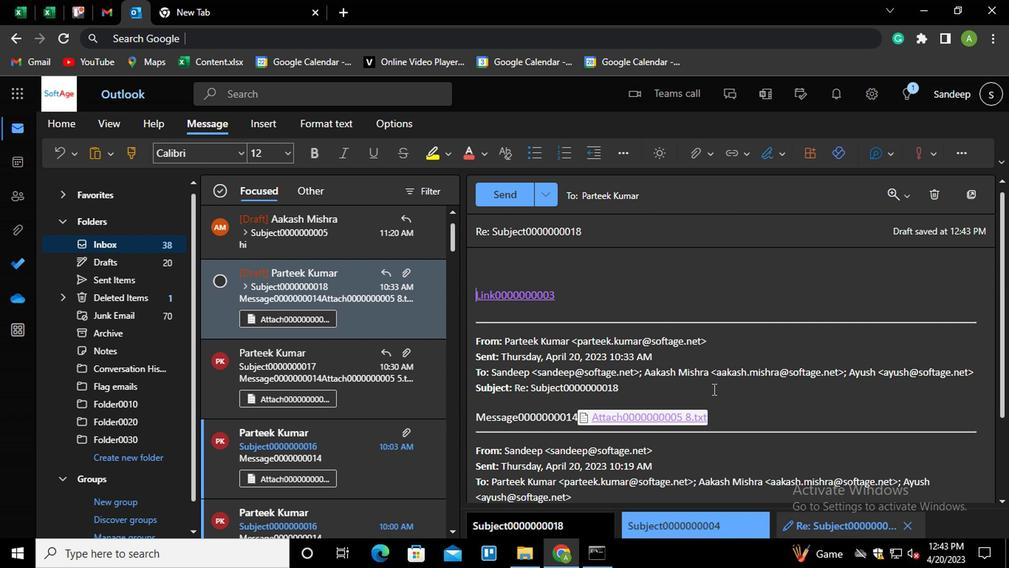 
Action: Mouse scrolled (708, 388) with delta (0, 0)
Screenshot: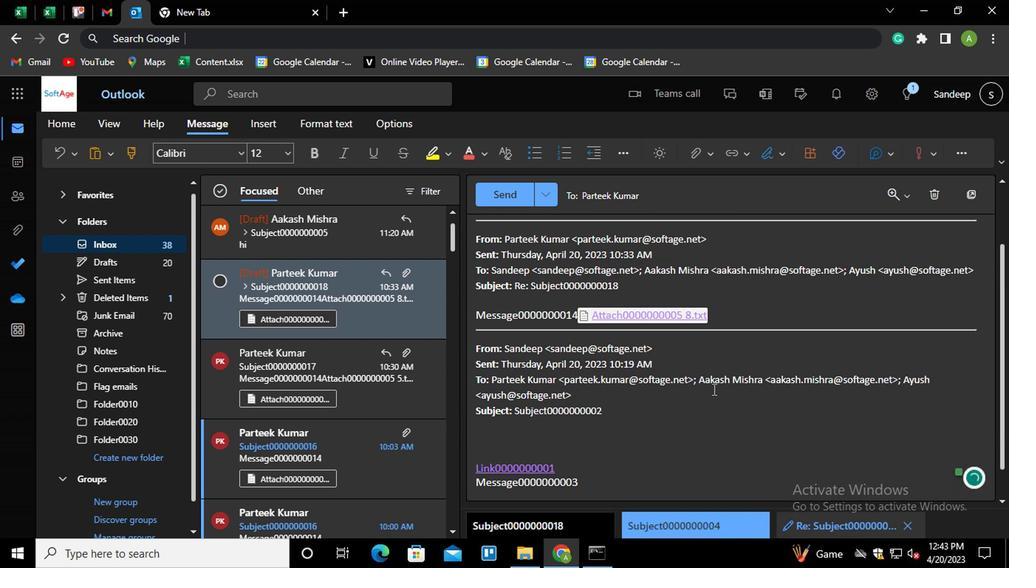 
Action: Mouse scrolled (708, 388) with delta (0, 0)
Screenshot: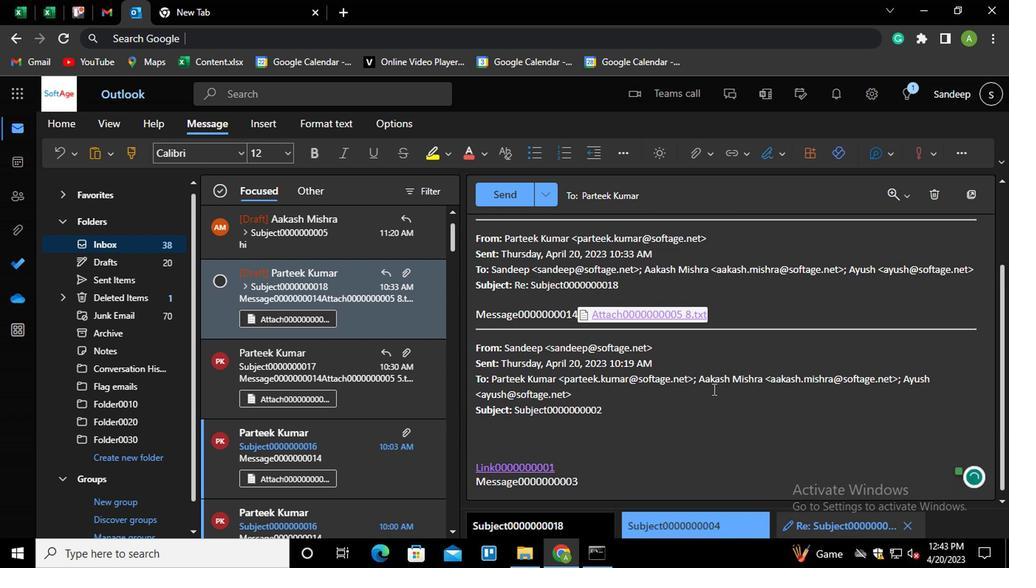 
Action: Mouse scrolled (708, 388) with delta (0, 0)
Screenshot: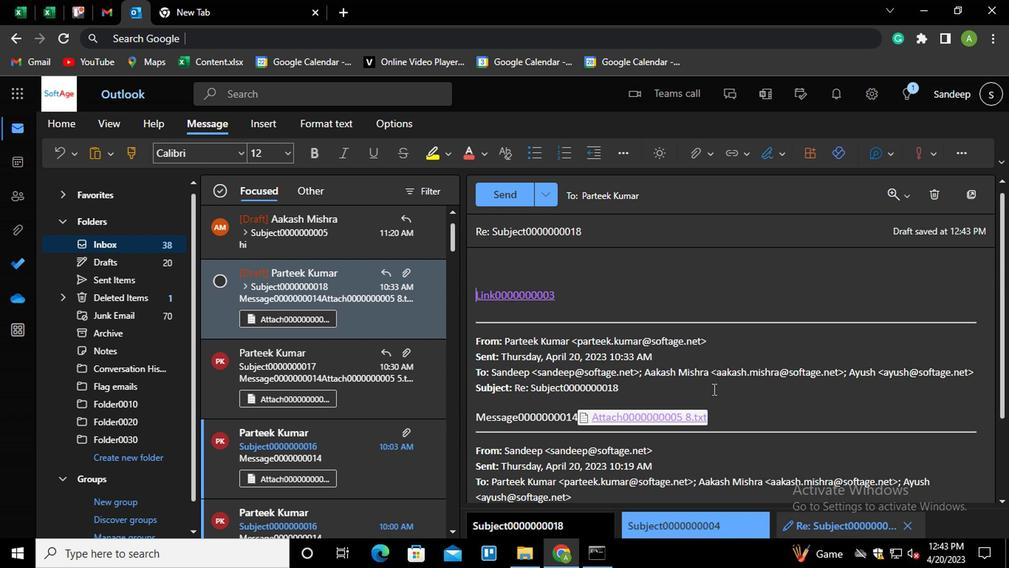 
Action: Mouse scrolled (708, 388) with delta (0, 0)
Screenshot: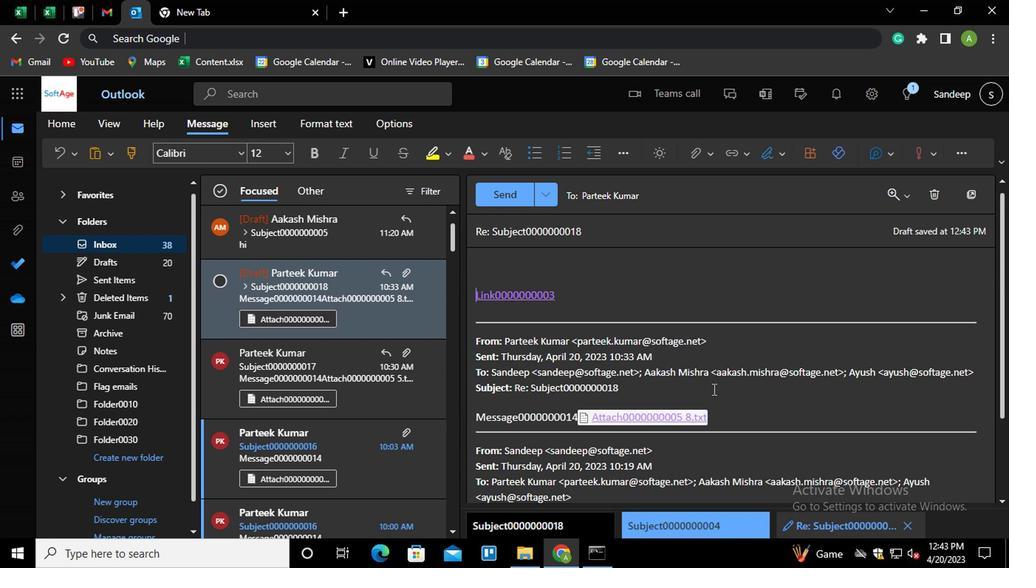
Action: Mouse scrolled (708, 388) with delta (0, 0)
Screenshot: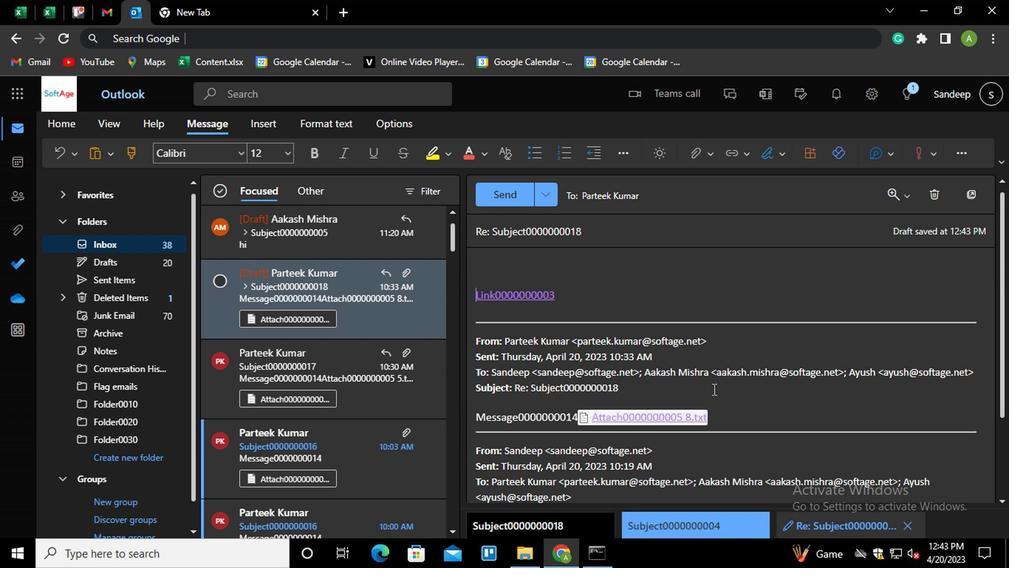 
Action: Mouse moved to (650, 203)
Screenshot: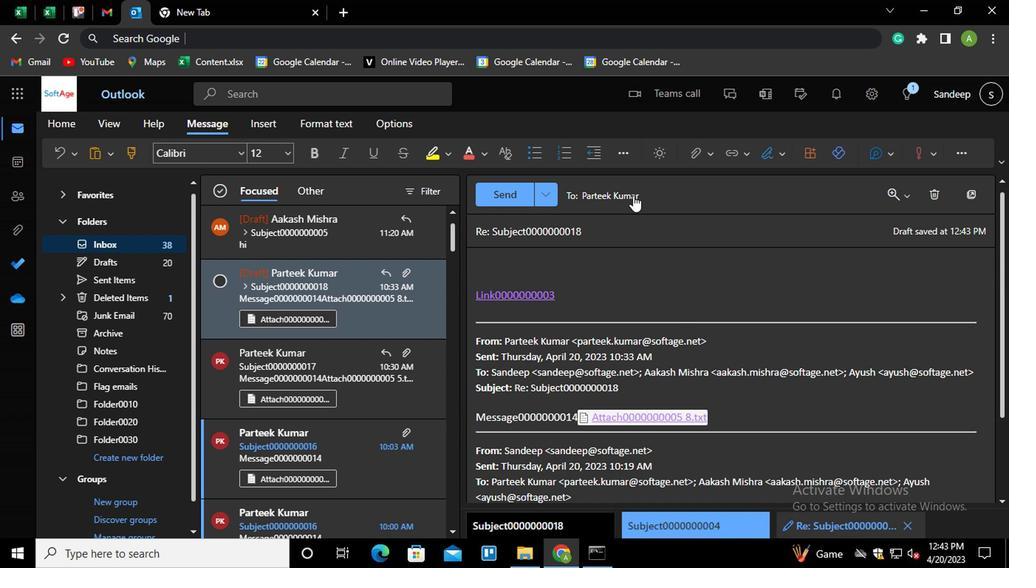 
Action: Mouse pressed left at (650, 203)
Screenshot: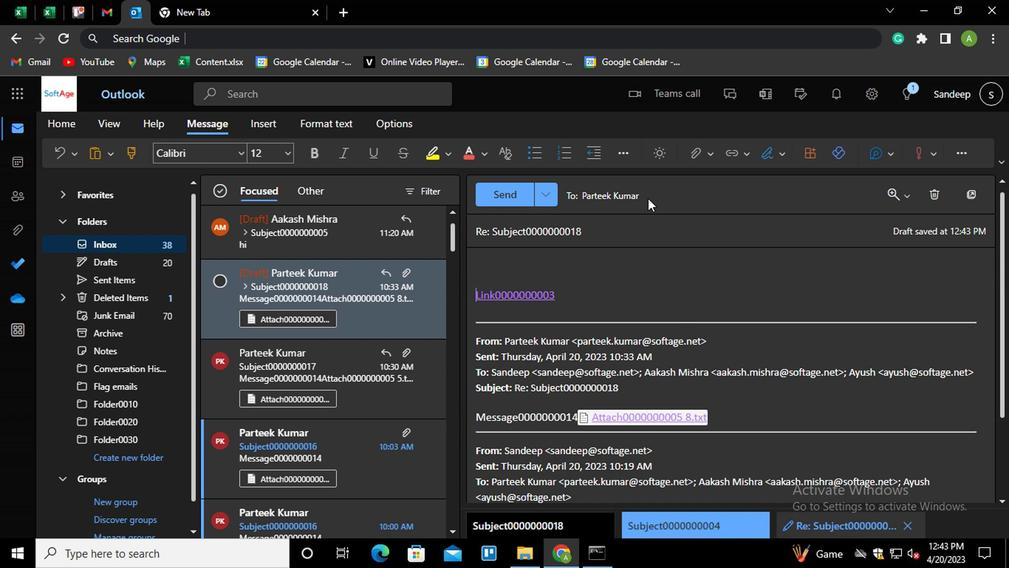 
Action: Mouse moved to (631, 269)
Screenshot: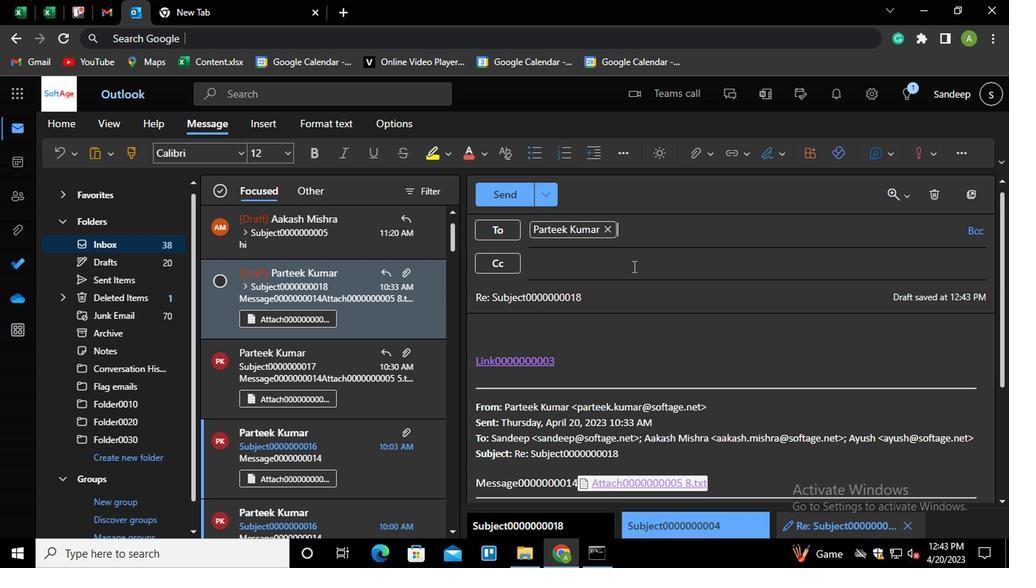 
Action: Mouse pressed left at (631, 269)
Screenshot: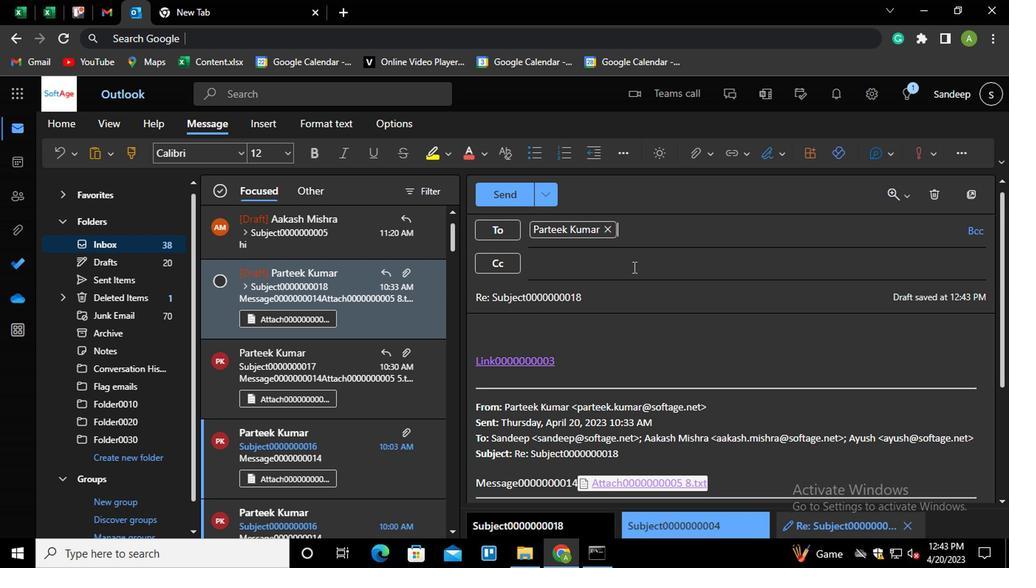 
Action: Key pressed AA<Key.enter>
Screenshot: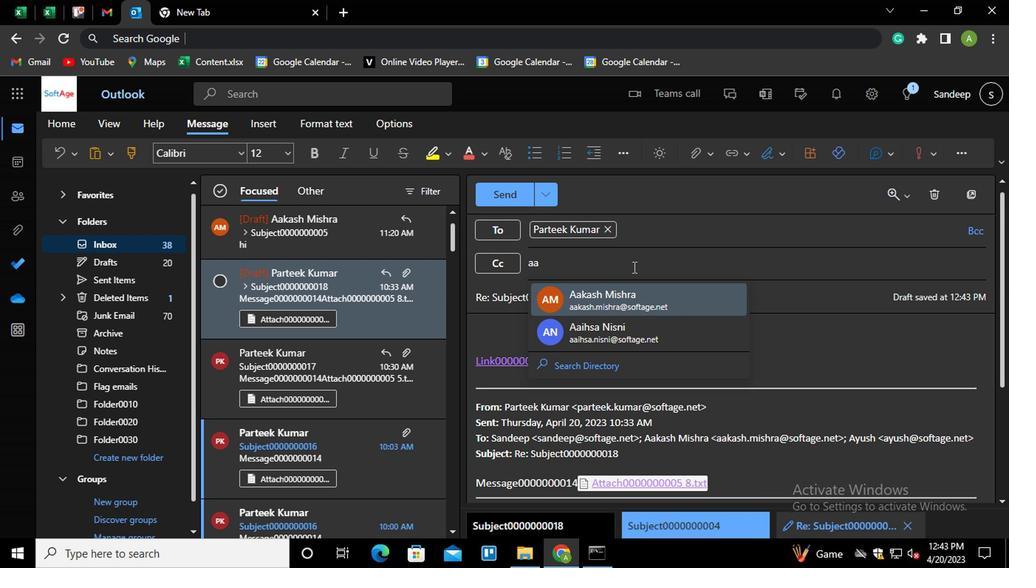 
Action: Mouse moved to (960, 240)
Screenshot: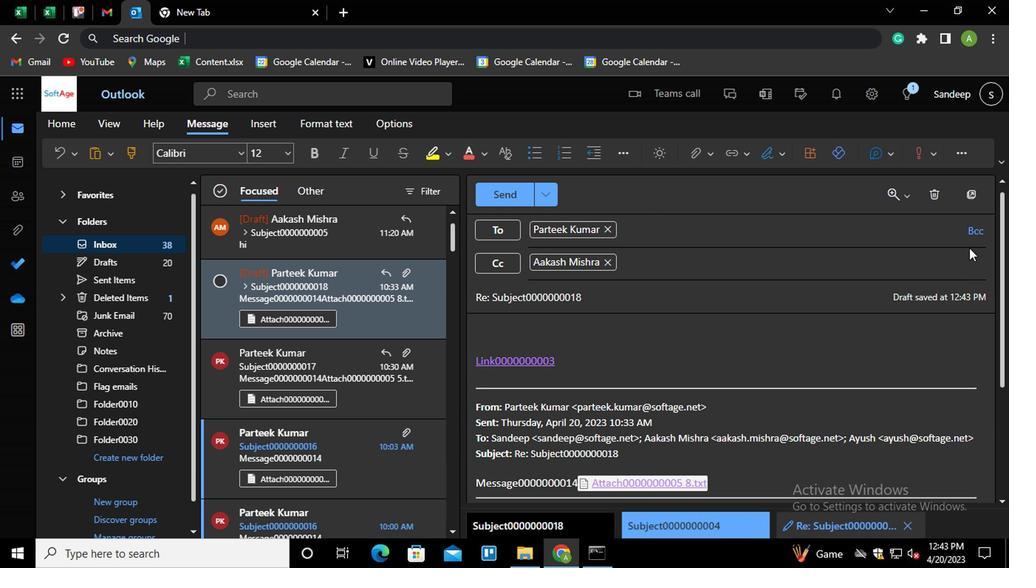 
Action: Mouse pressed left at (960, 240)
Screenshot: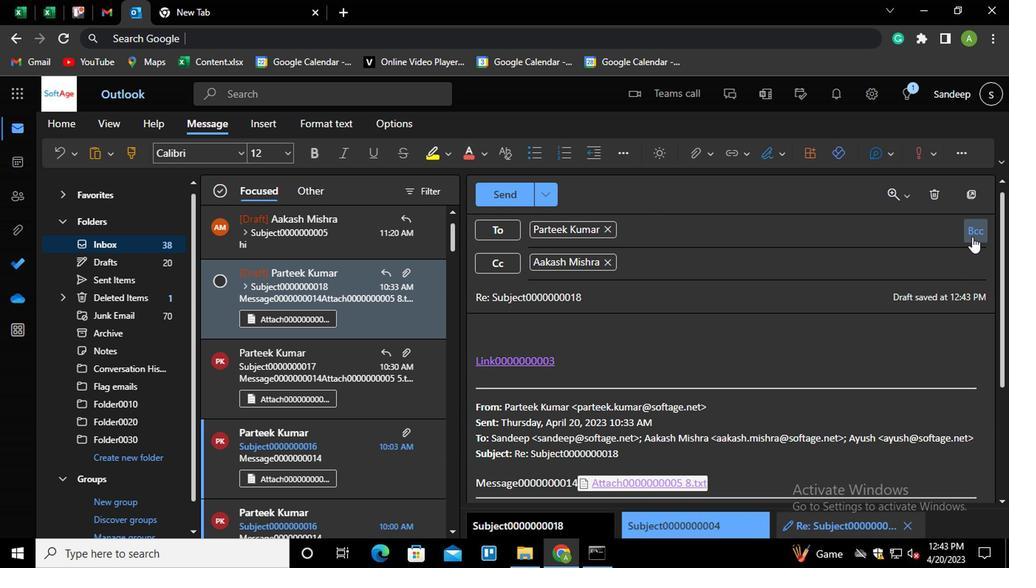 
Action: Mouse moved to (603, 302)
Screenshot: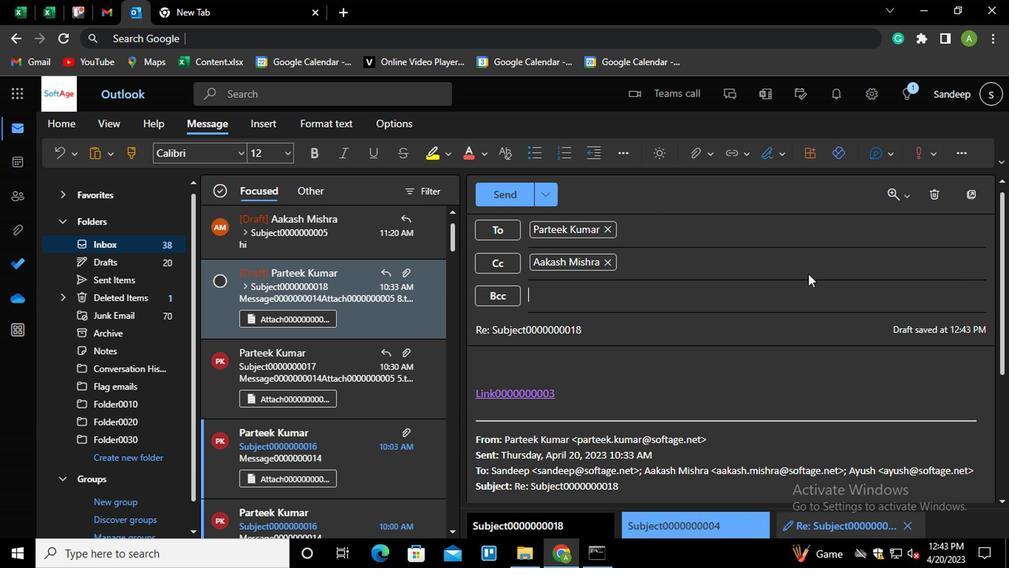 
Action: Mouse pressed left at (603, 302)
Screenshot: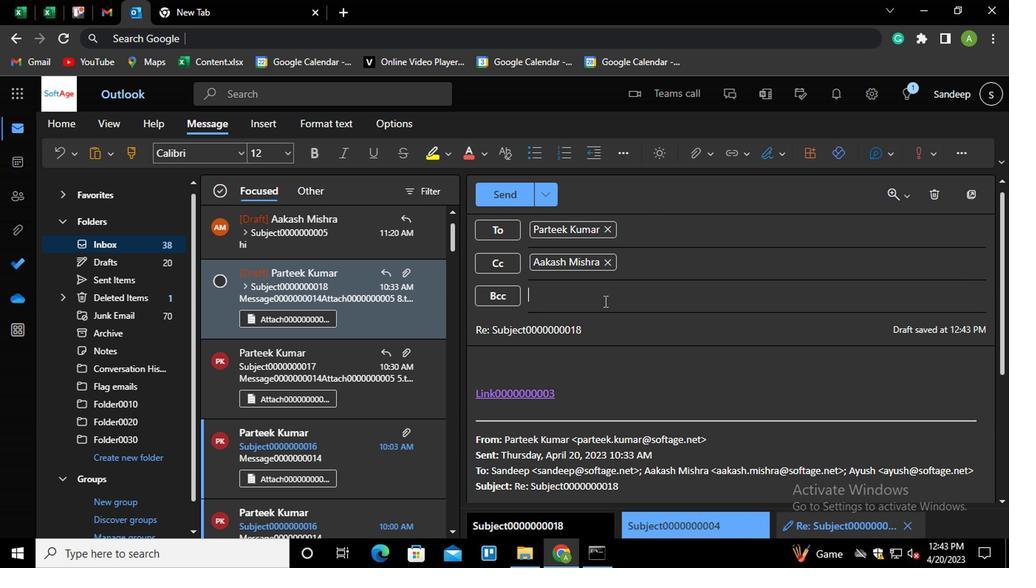 
Action: Key pressed AU<Key.backspace>YU<Key.enter>
Screenshot: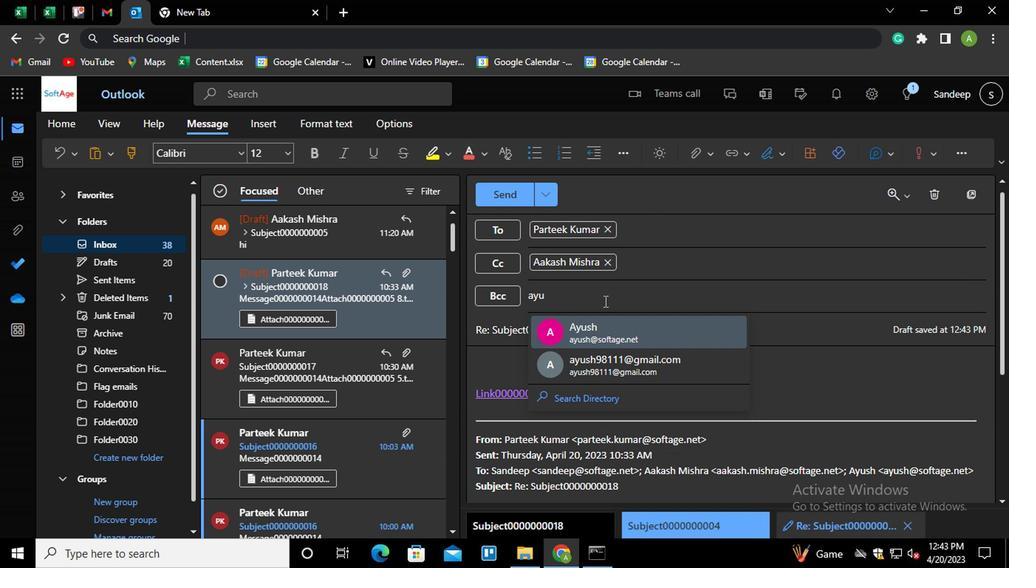 
Action: Mouse moved to (601, 333)
Screenshot: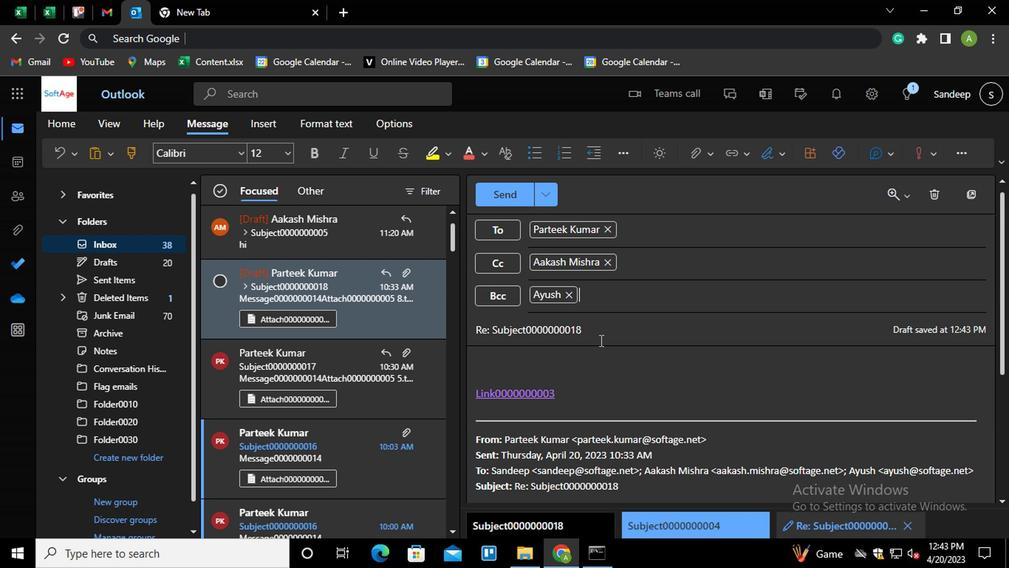 
Action: Mouse pressed left at (601, 333)
Screenshot: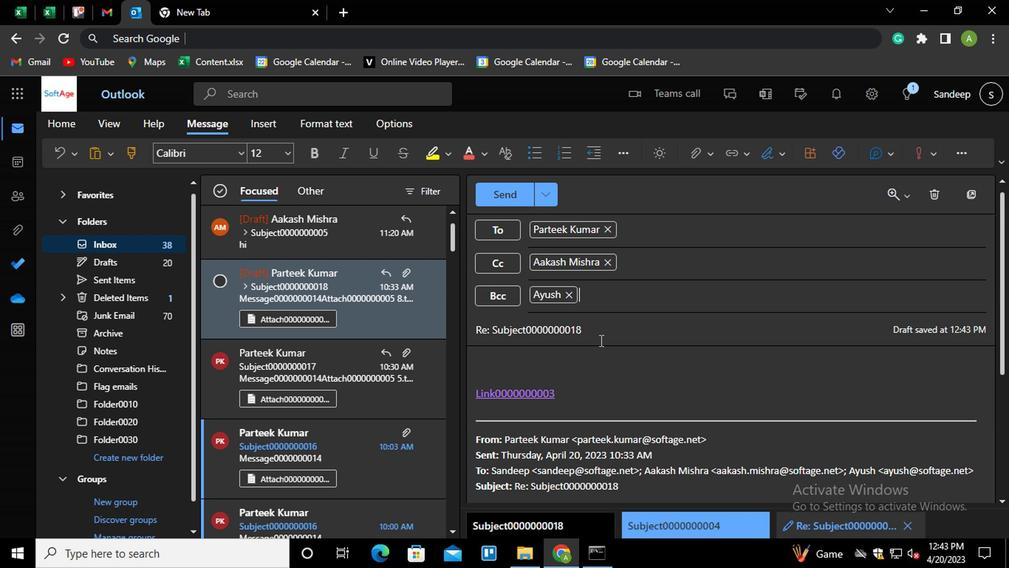 
Action: Key pressed <Key.shift_r><Key.home><Key.shift>SUBJECT0000000005
Screenshot: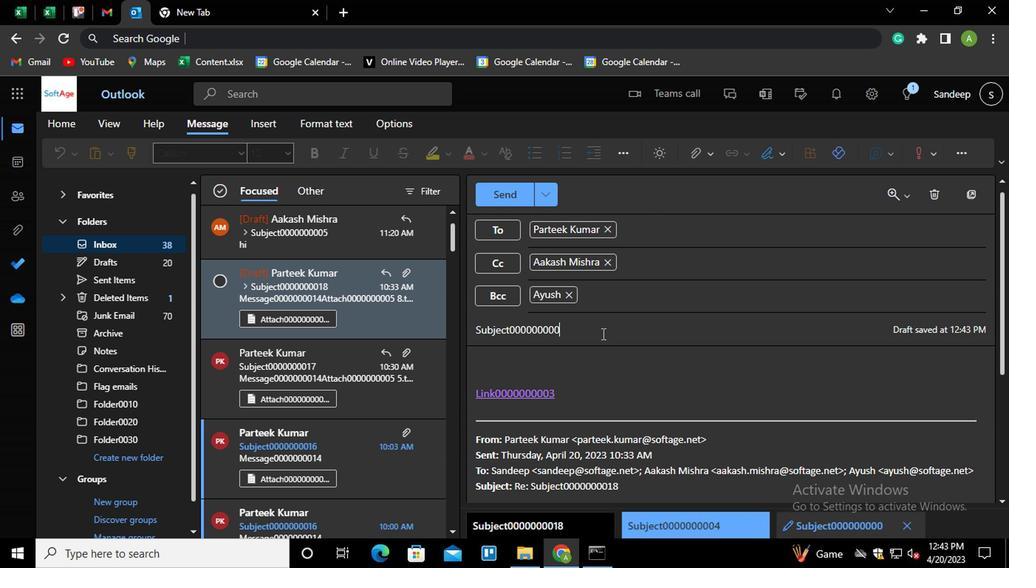 
Action: Mouse moved to (604, 389)
Screenshot: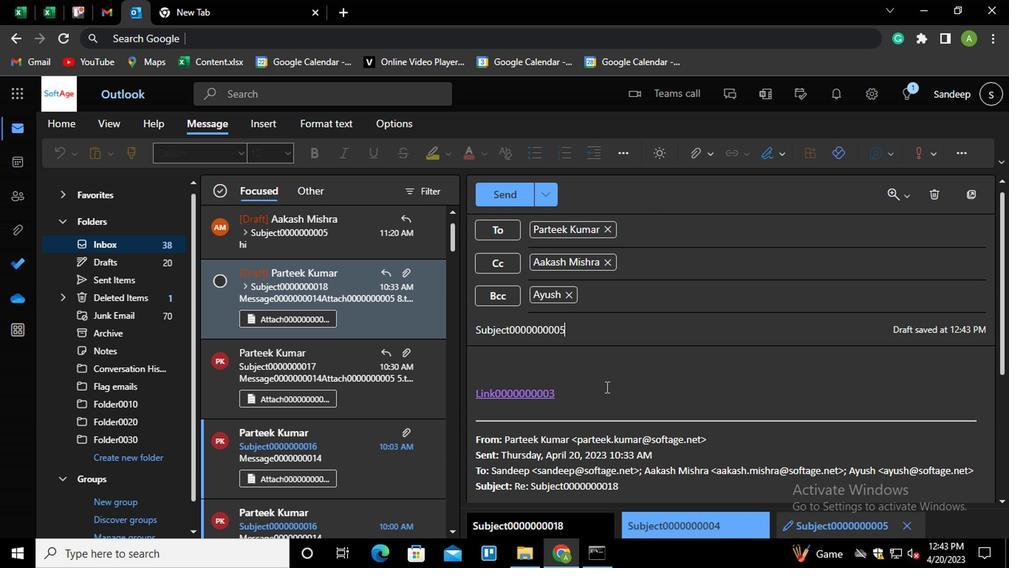 
Action: Mouse pressed left at (604, 389)
Screenshot: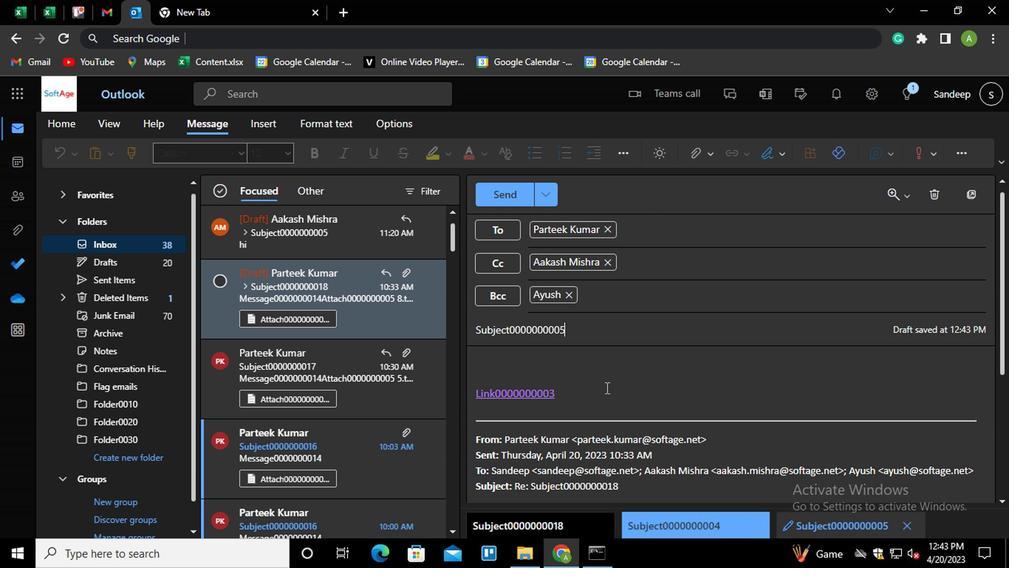 
Action: Key pressed <Key.shift_r><Key.enter><Key.shift_r>MESSAGE0000000004
Screenshot: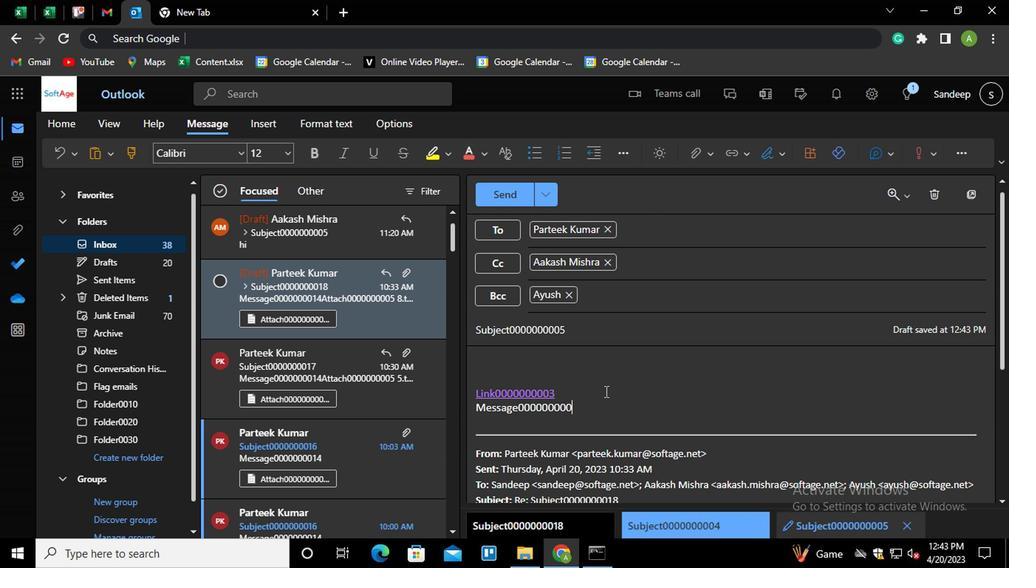 
Action: Mouse moved to (698, 164)
Screenshot: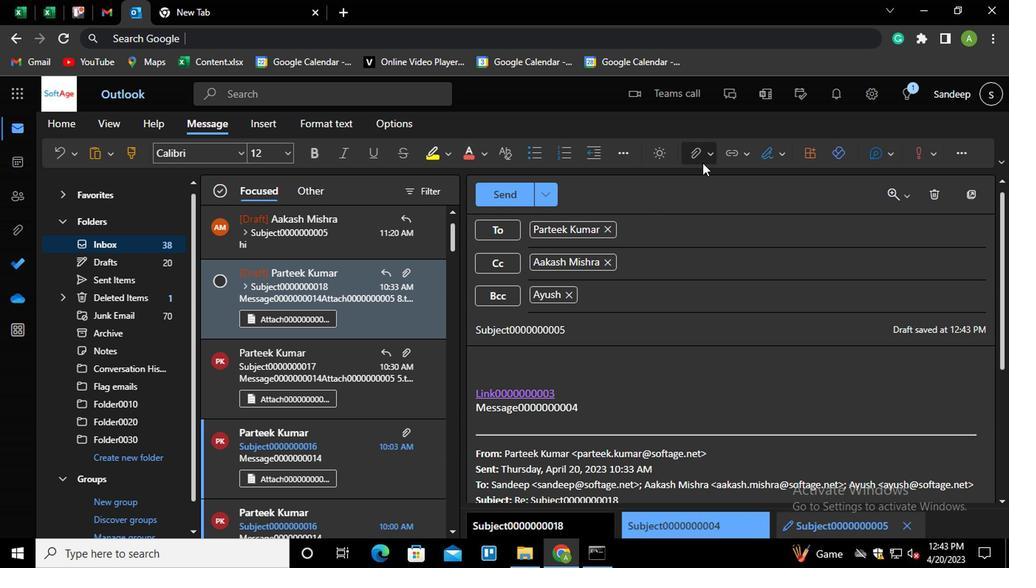 
Action: Mouse pressed left at (698, 164)
Screenshot: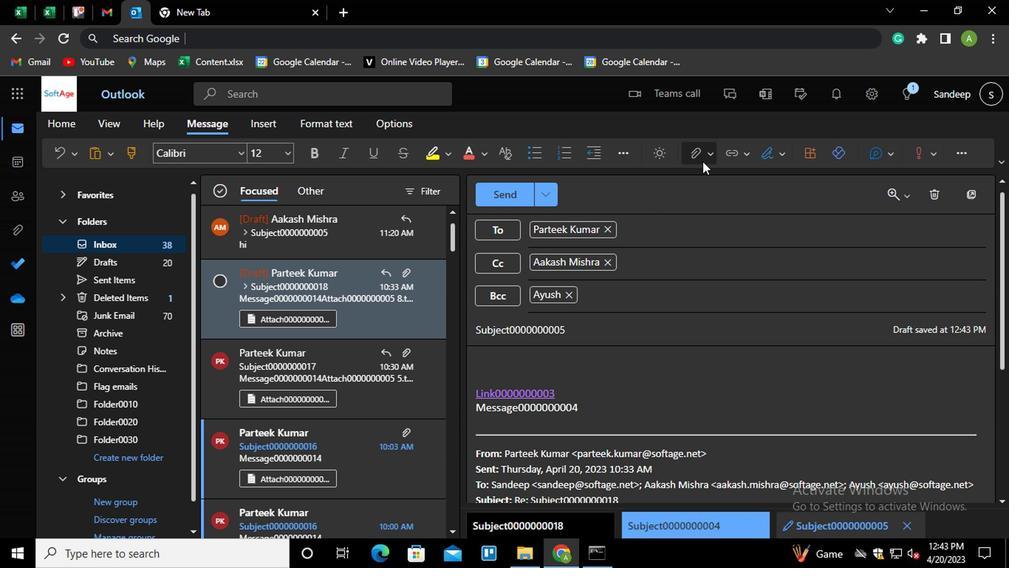 
Action: Mouse moved to (668, 184)
Screenshot: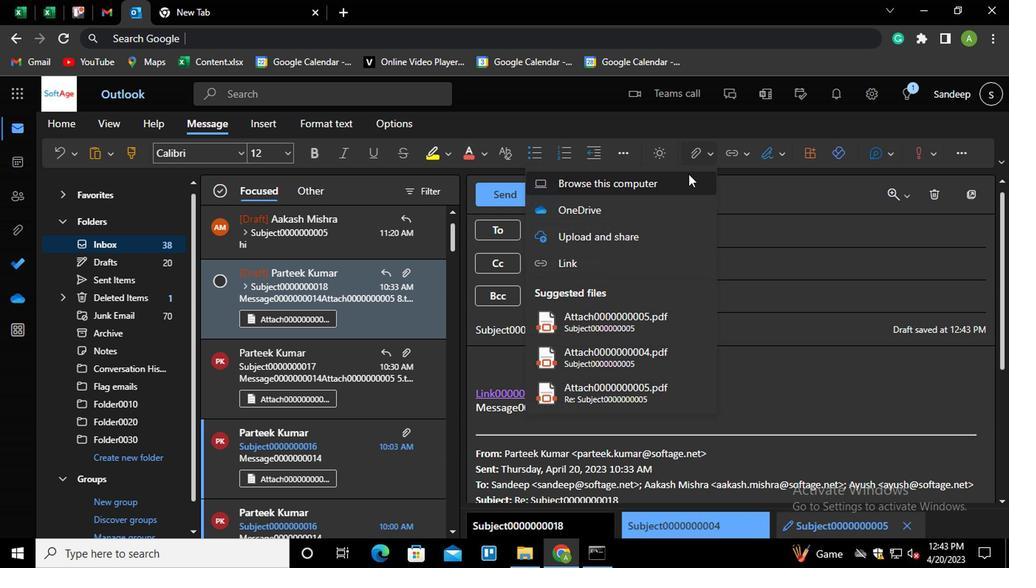 
Action: Mouse pressed left at (668, 184)
Screenshot: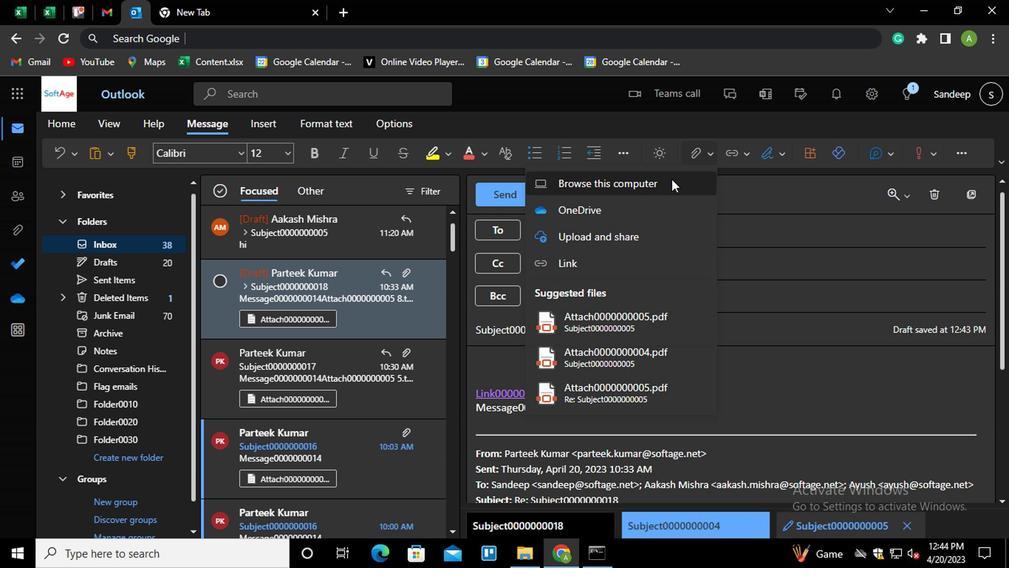 
Action: Mouse moved to (236, 154)
Screenshot: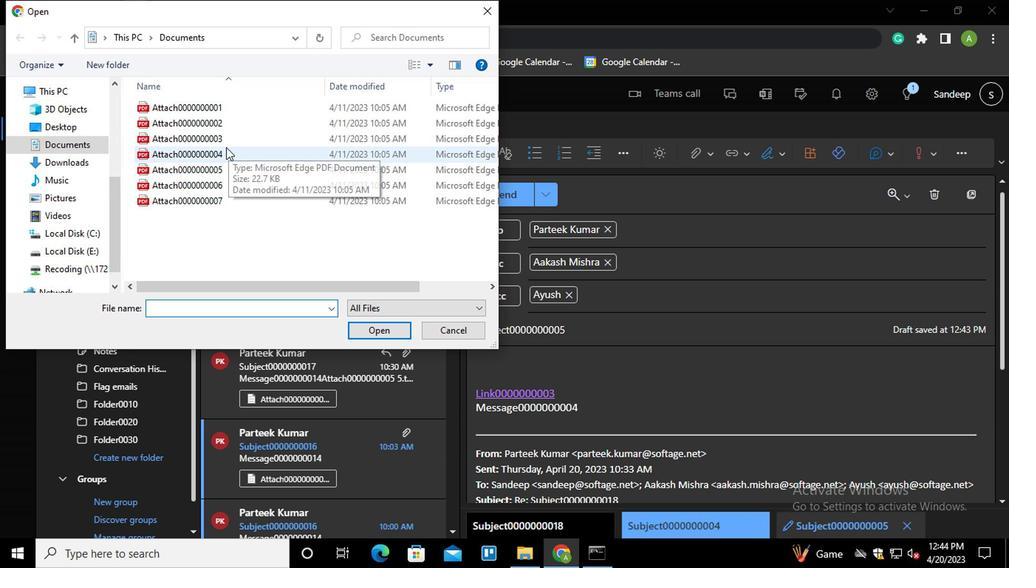 
Action: Mouse pressed left at (236, 154)
Screenshot: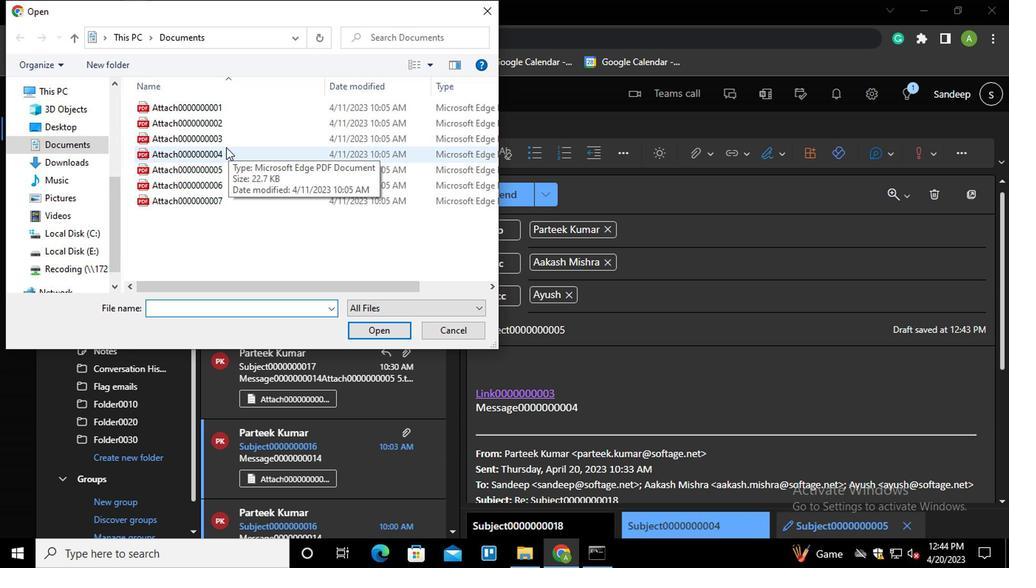 
Action: Mouse moved to (391, 333)
Screenshot: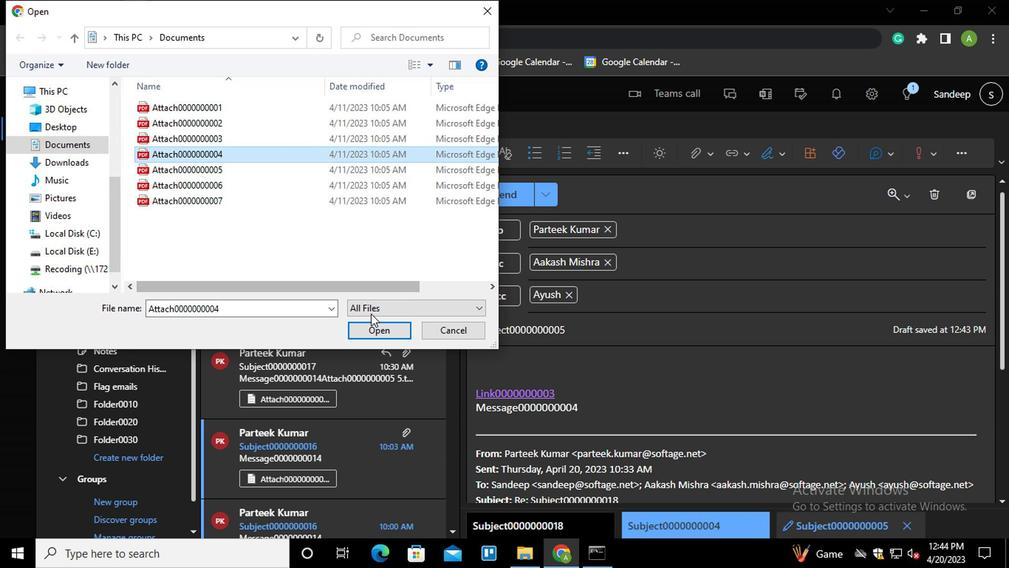 
Action: Mouse pressed left at (391, 333)
Screenshot: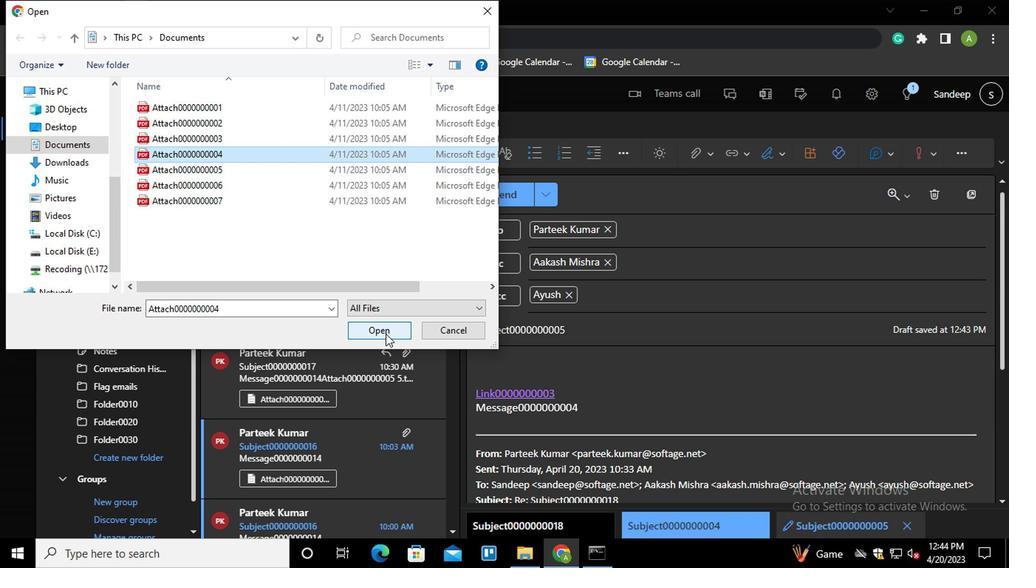 
Action: Mouse moved to (696, 157)
Screenshot: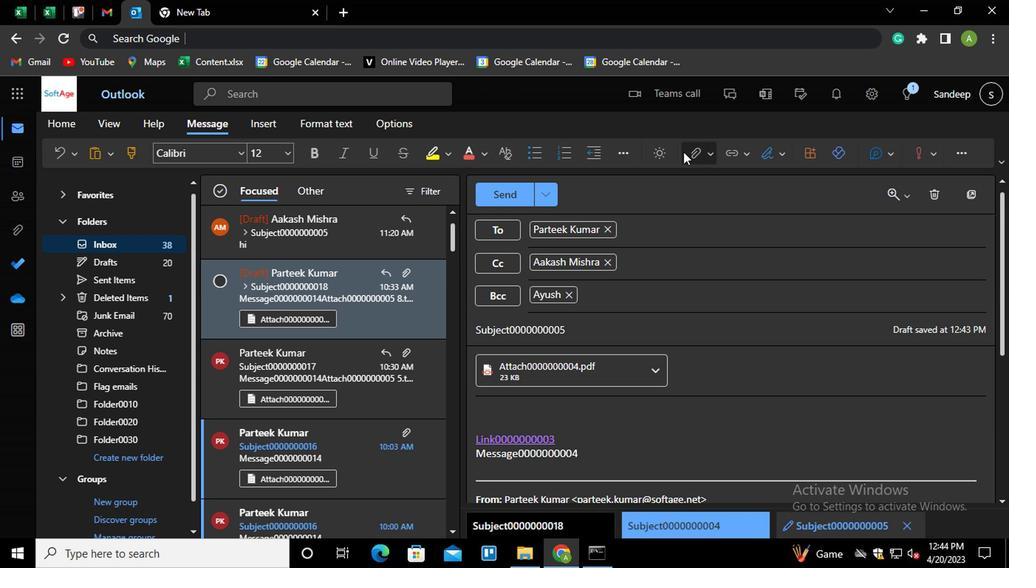 
Action: Mouse pressed left at (696, 157)
Screenshot: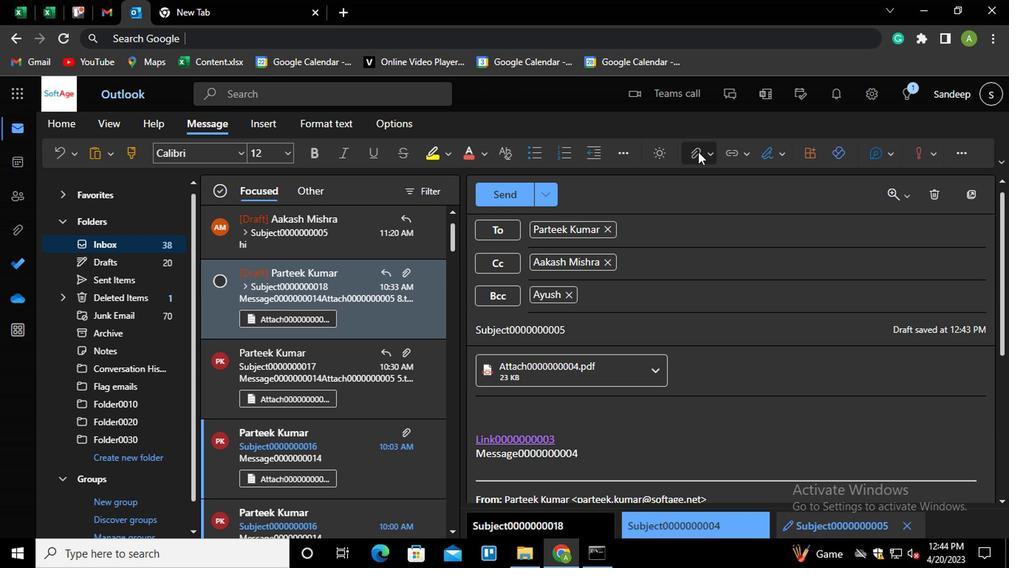 
Action: Mouse moved to (601, 213)
Screenshot: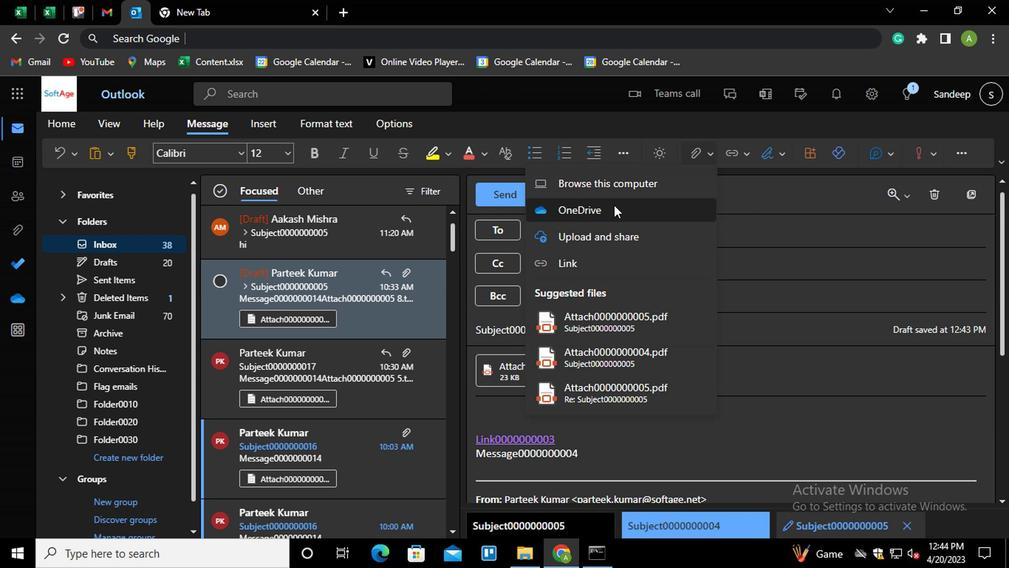 
Action: Mouse pressed left at (601, 213)
Screenshot: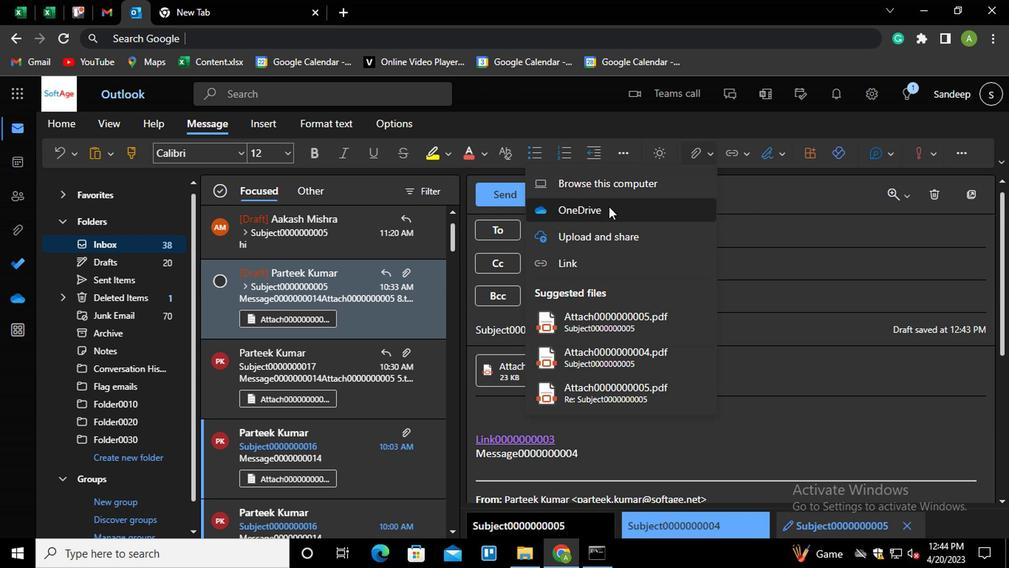 
Action: Mouse moved to (376, 238)
Screenshot: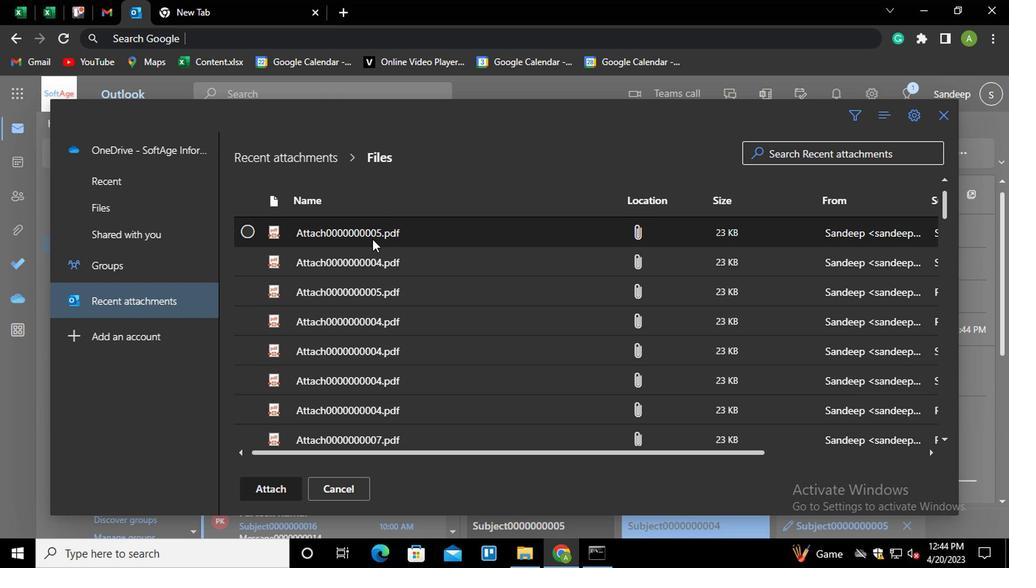 
Action: Mouse pressed left at (376, 238)
Screenshot: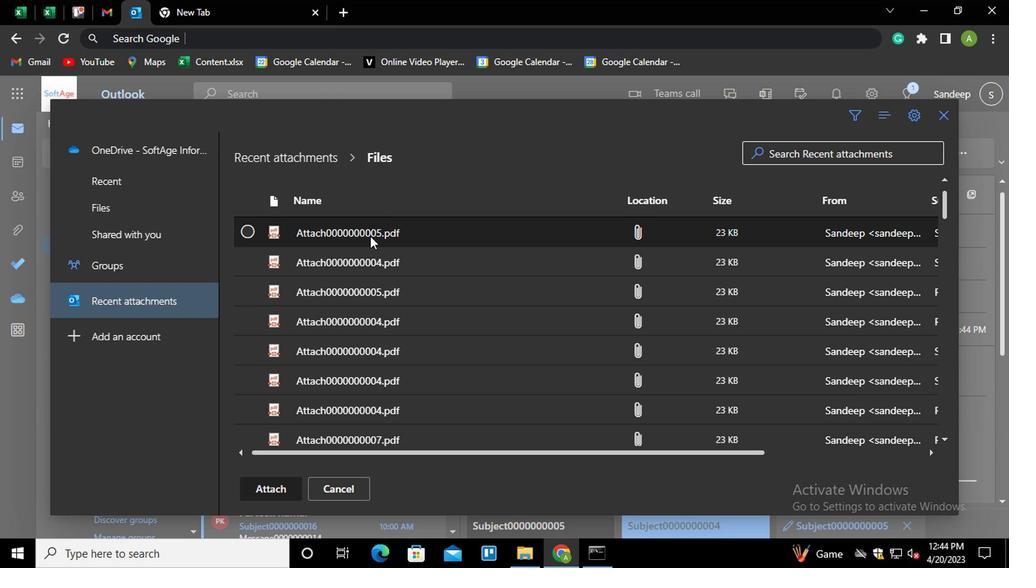 
Action: Mouse moved to (290, 477)
Screenshot: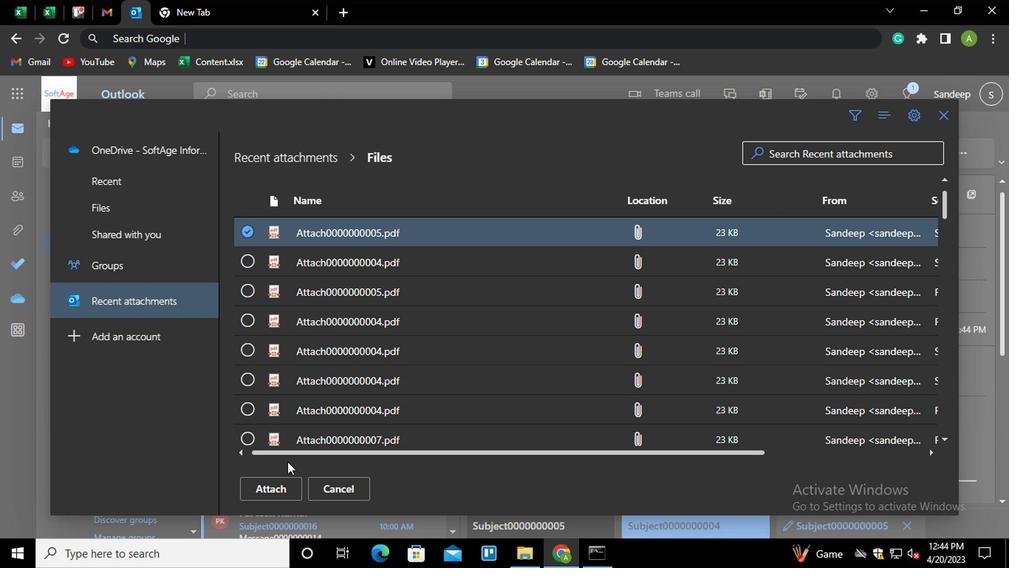 
Action: Mouse pressed left at (290, 477)
Screenshot: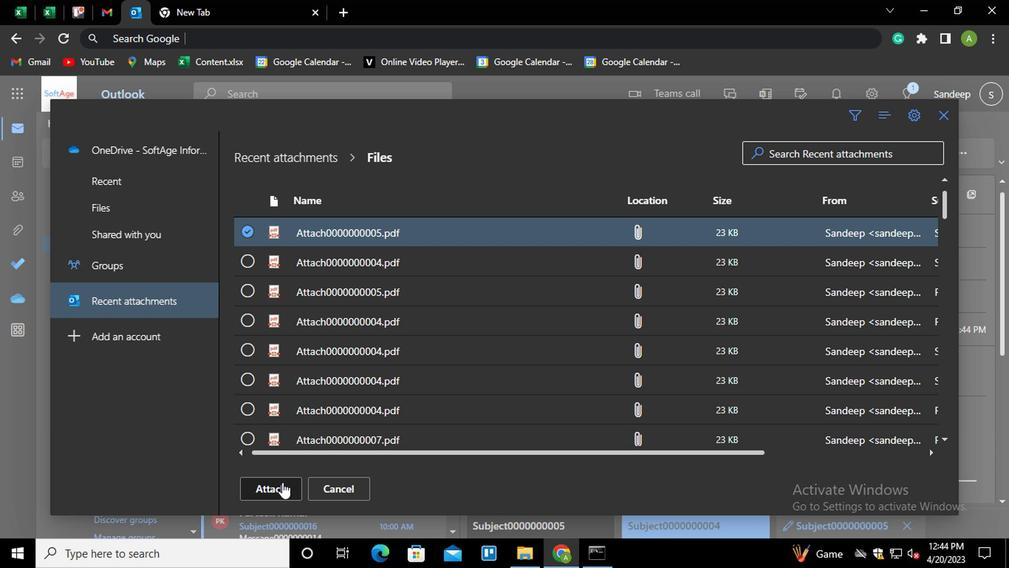 
Action: Mouse moved to (508, 199)
Screenshot: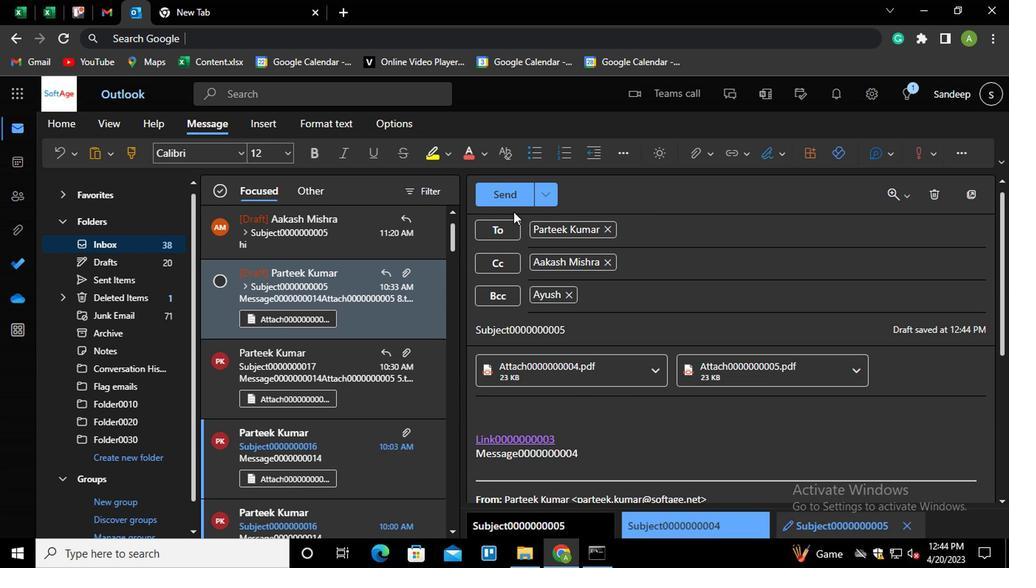 
Action: Mouse pressed left at (508, 199)
Screenshot: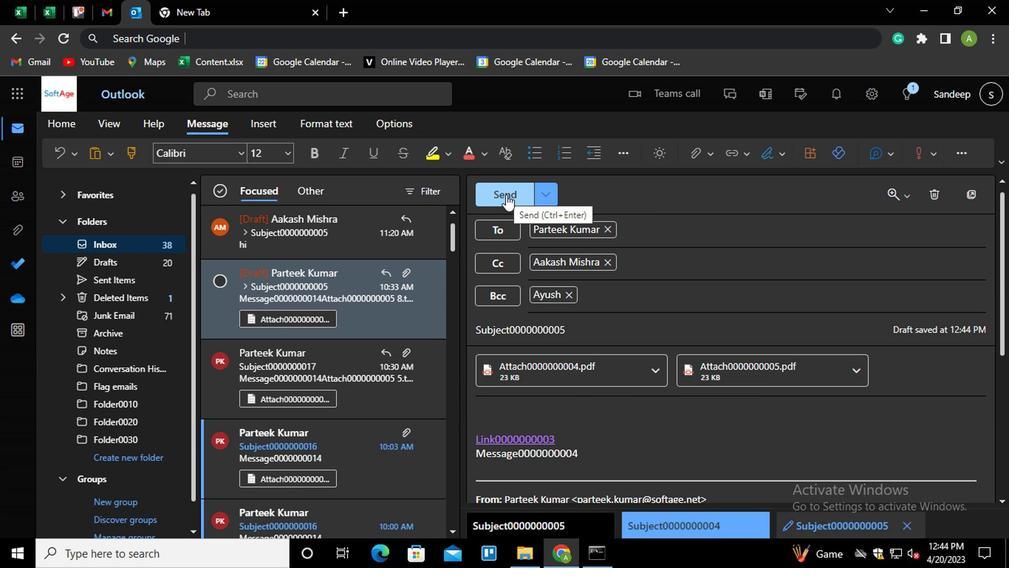 
Action: Mouse moved to (340, 238)
Screenshot: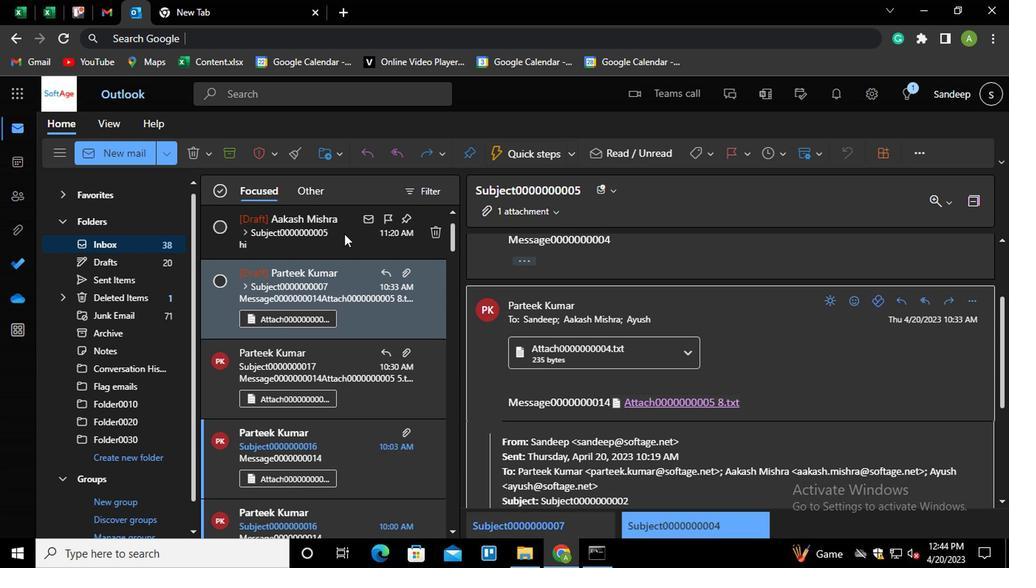 
Action: Mouse pressed left at (340, 238)
Screenshot: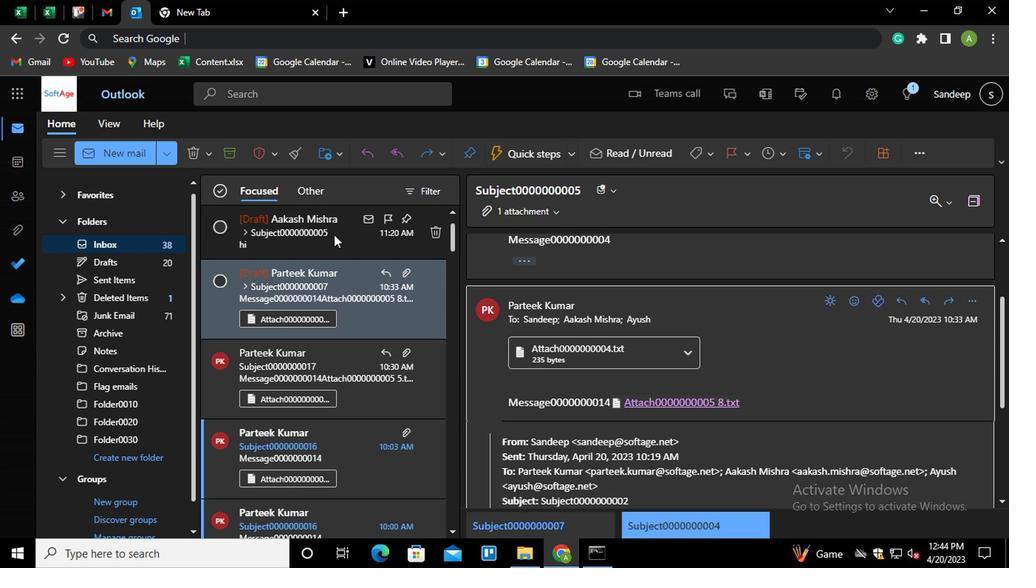 
Action: Mouse moved to (962, 347)
Screenshot: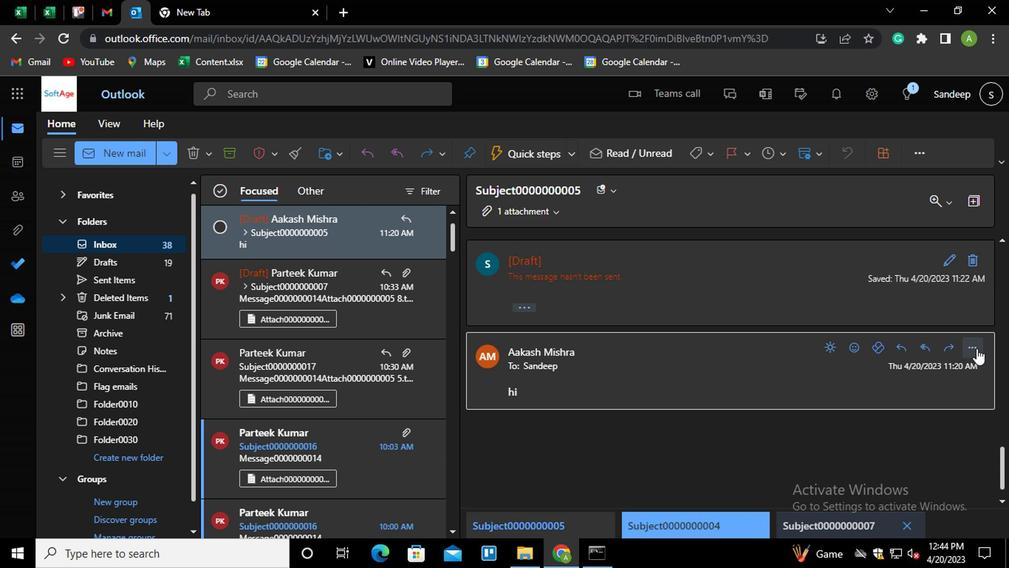 
Action: Mouse pressed left at (962, 347)
Screenshot: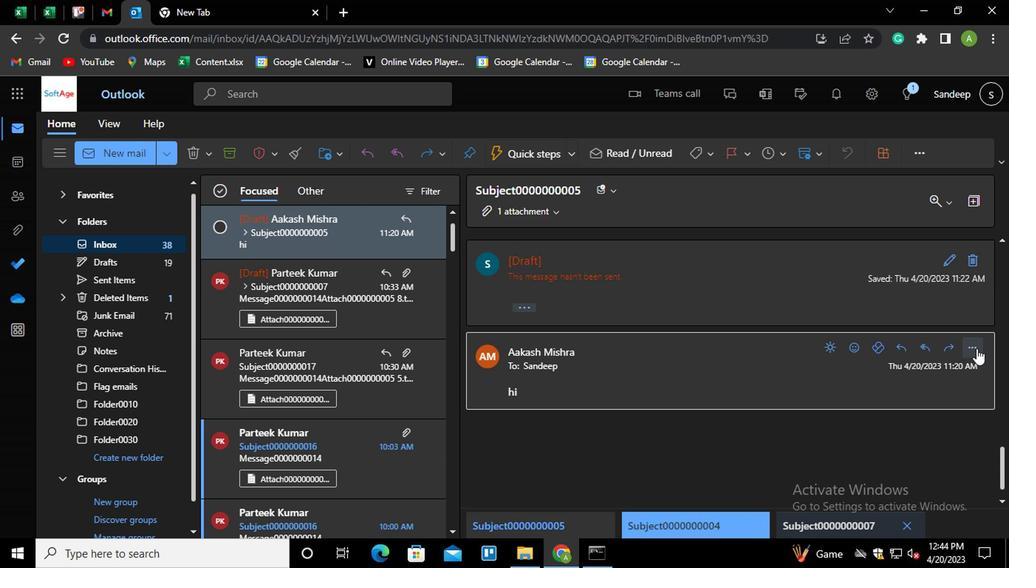 
Action: Mouse moved to (856, 127)
Screenshot: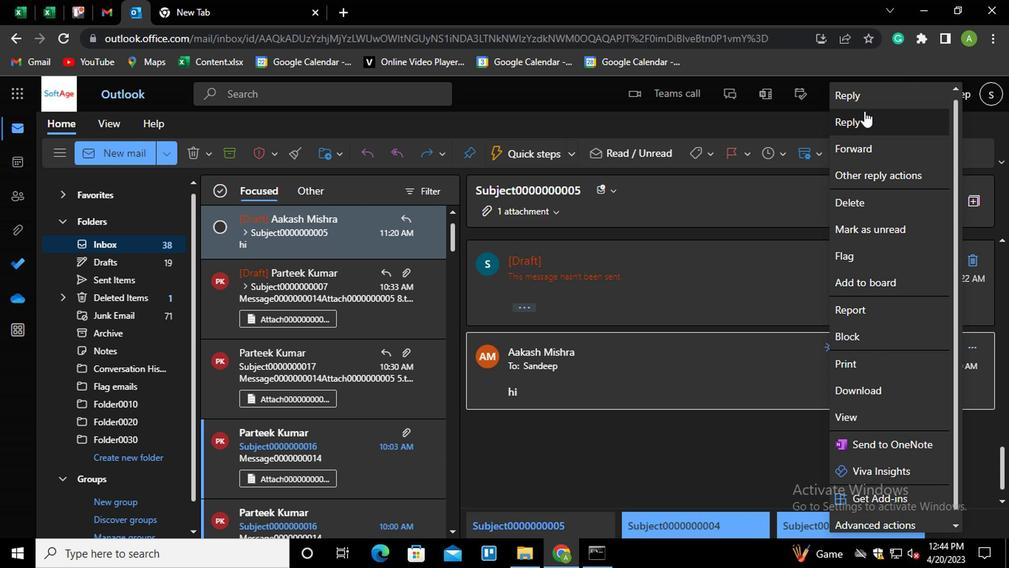 
Action: Mouse pressed left at (856, 127)
Screenshot: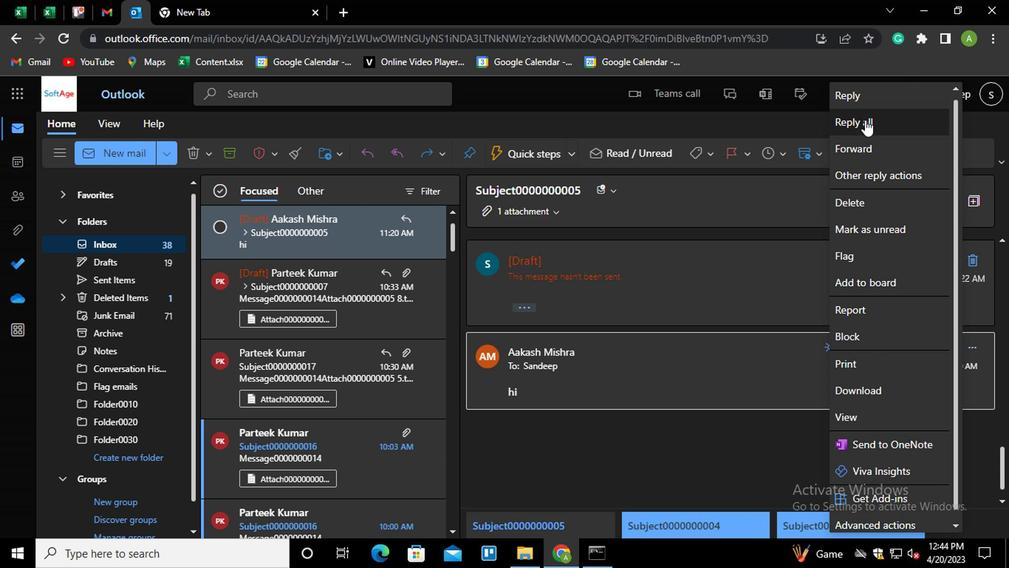 
Action: Mouse moved to (755, 393)
Screenshot: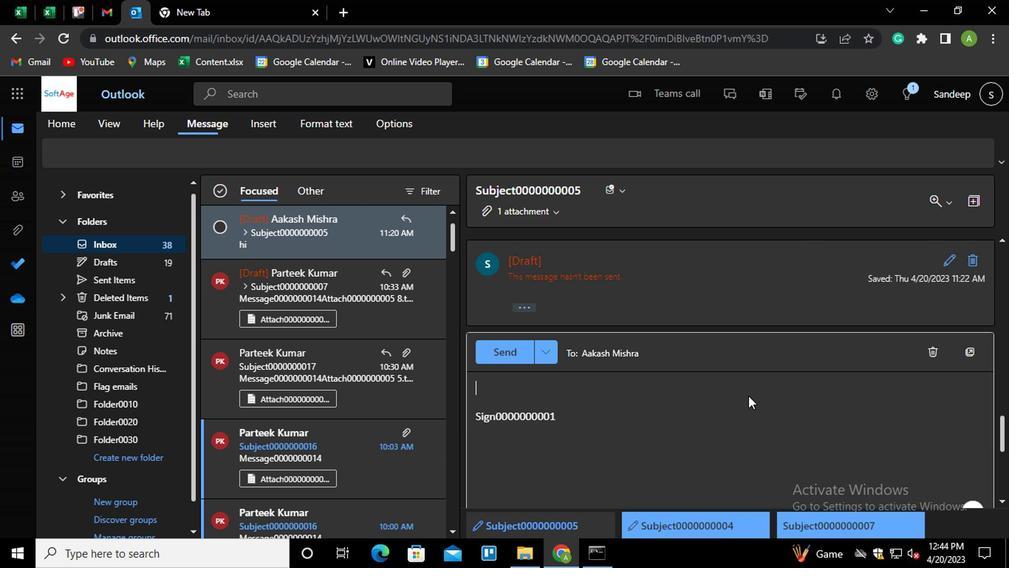 
Action: Mouse scrolled (755, 392) with delta (0, -1)
Screenshot: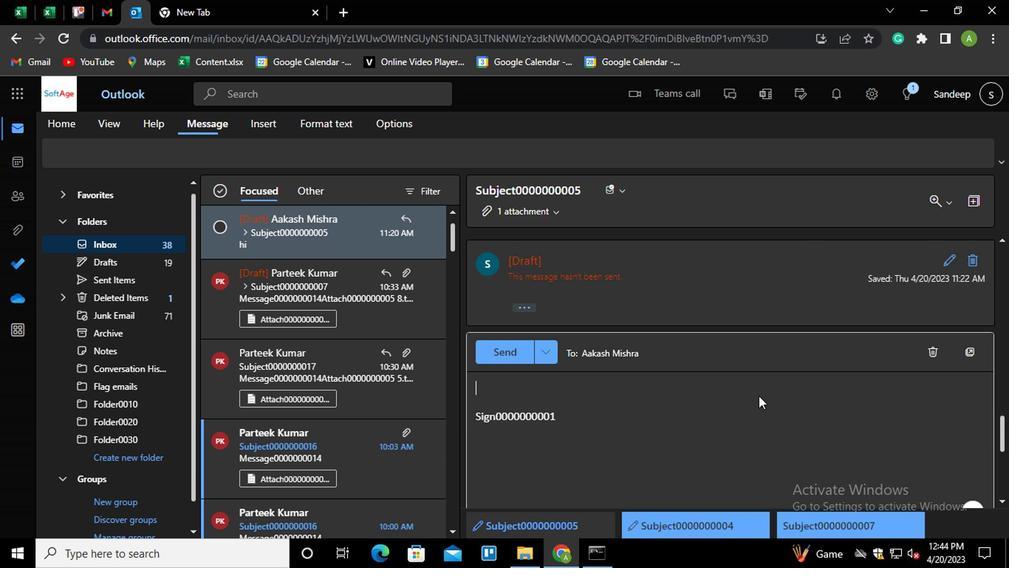 
Action: Mouse moved to (490, 459)
Screenshot: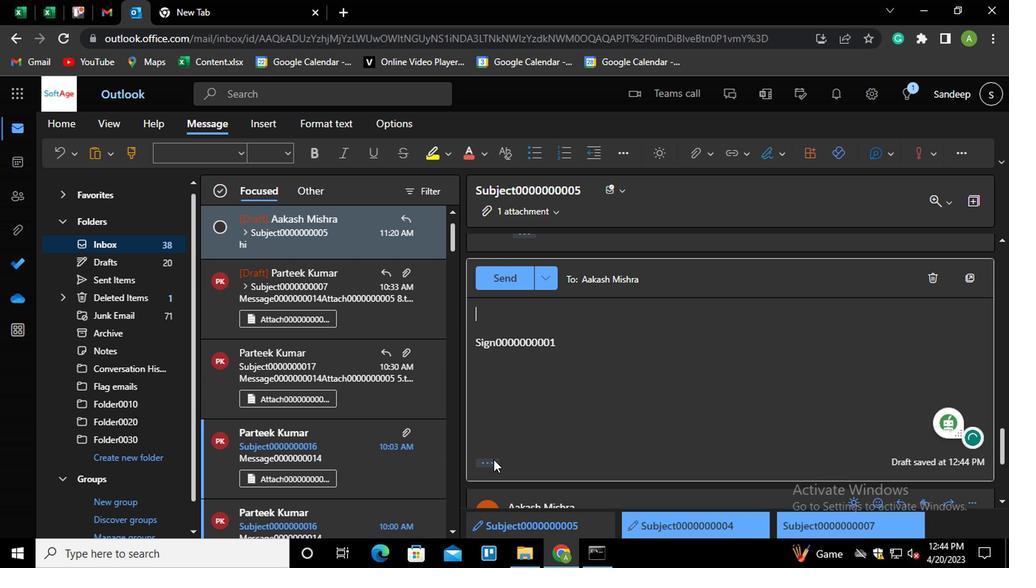 
Action: Mouse pressed left at (490, 459)
Screenshot: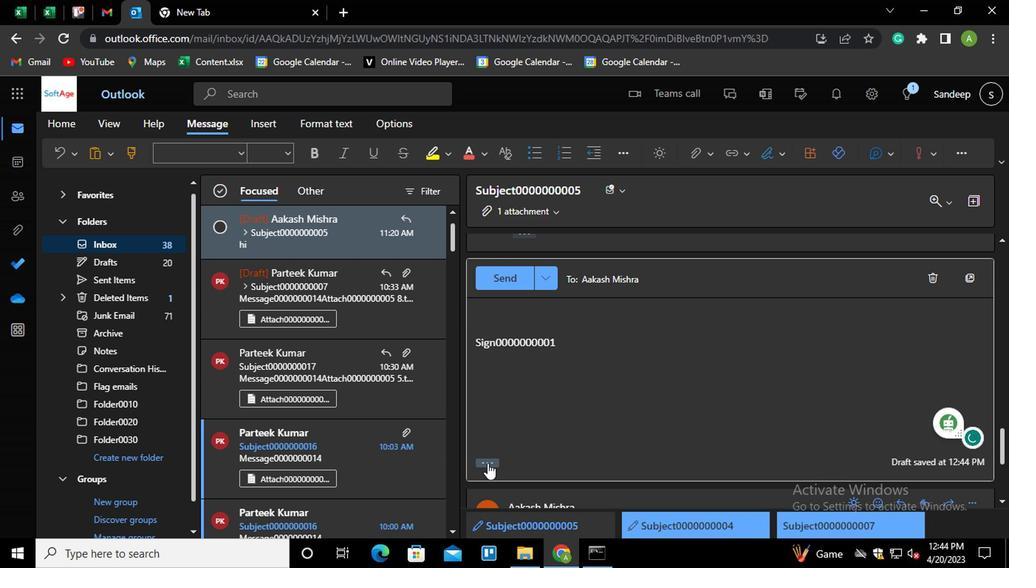 
Action: Mouse moved to (569, 303)
Screenshot: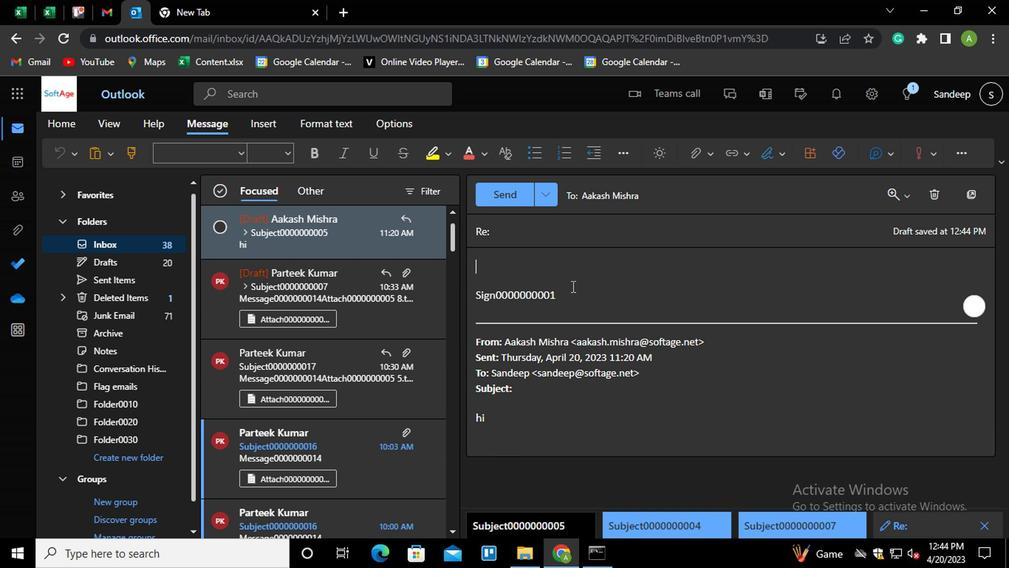 
Action: Mouse pressed left at (569, 303)
Screenshot: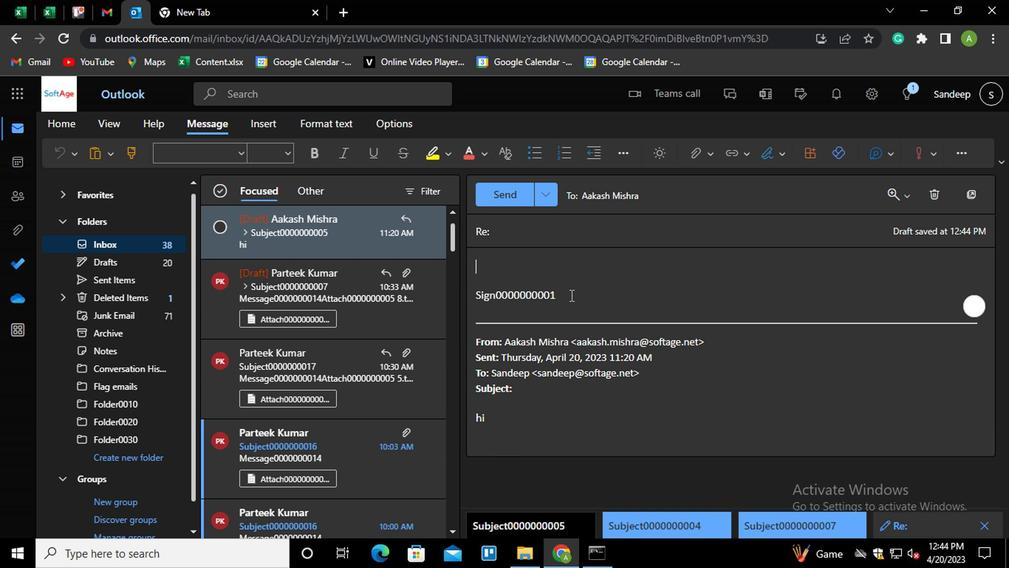 
Action: Mouse moved to (567, 298)
Screenshot: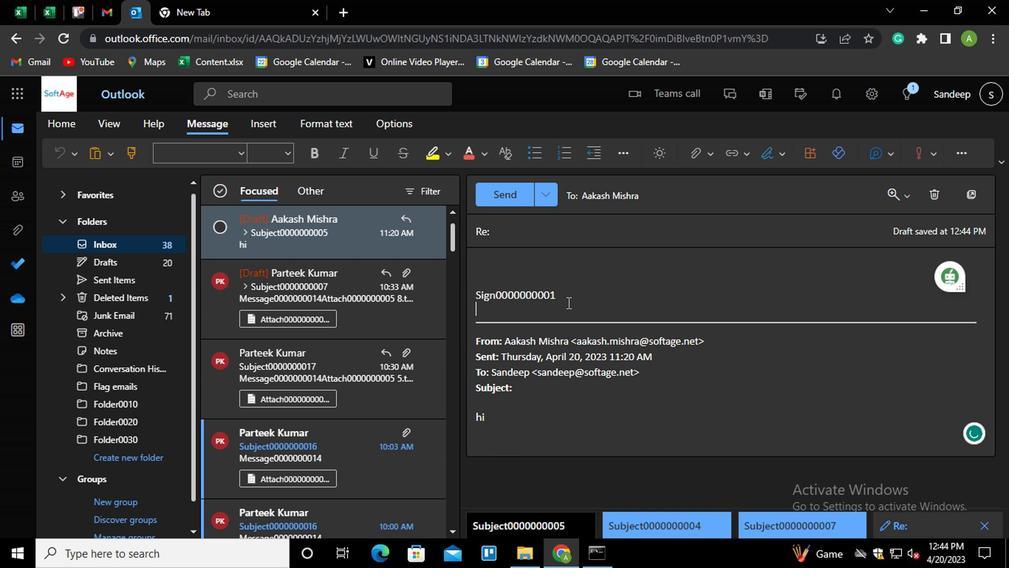 
Action: Mouse pressed left at (567, 298)
Screenshot: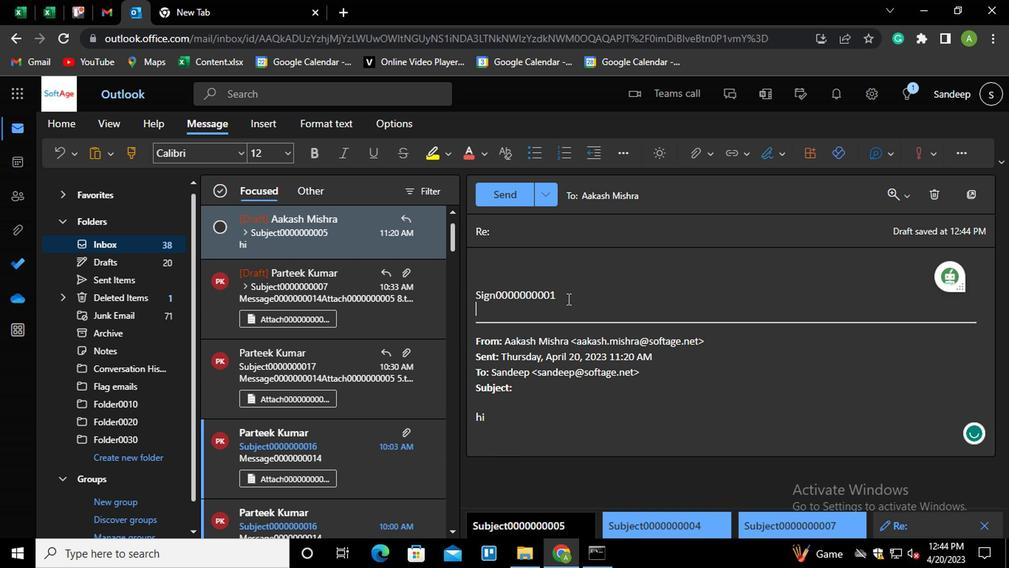 
Action: Key pressed <Key.shift_r><Key.home>ctrl+K<Key.shift_r>ctrl+LINK0000000004
Screenshot: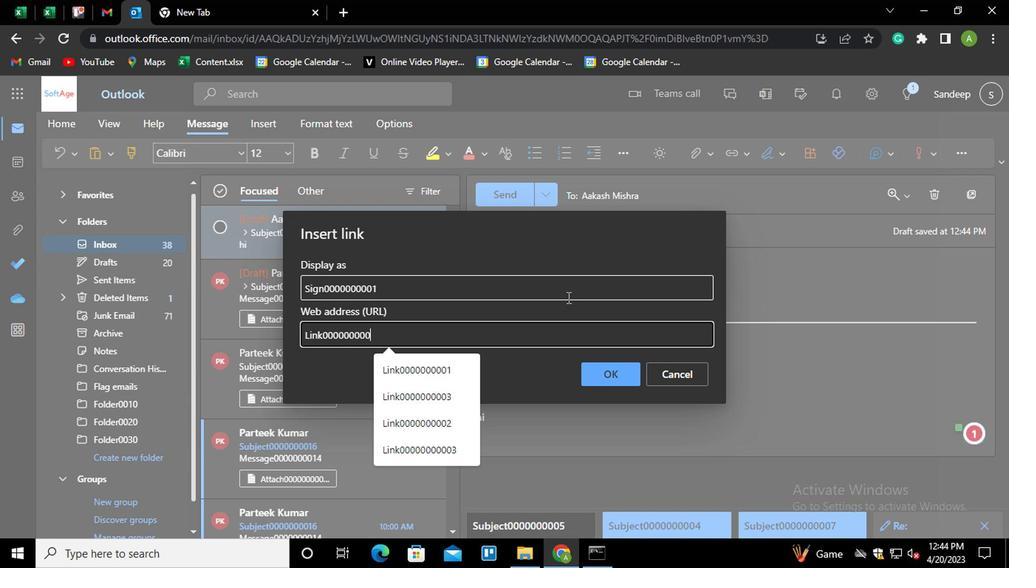 
Action: Mouse moved to (567, 282)
Screenshot: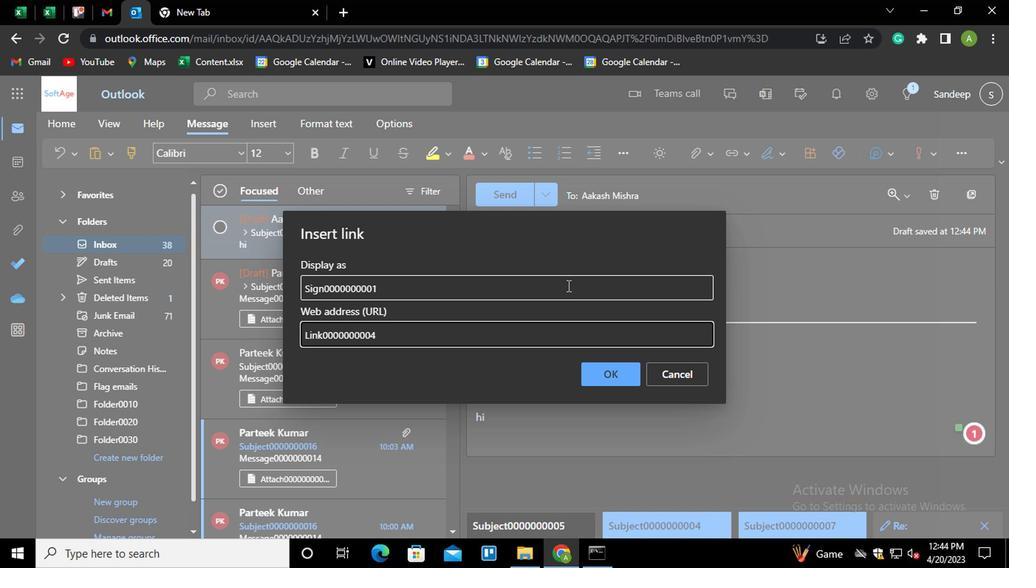 
Action: Mouse pressed left at (567, 282)
Screenshot: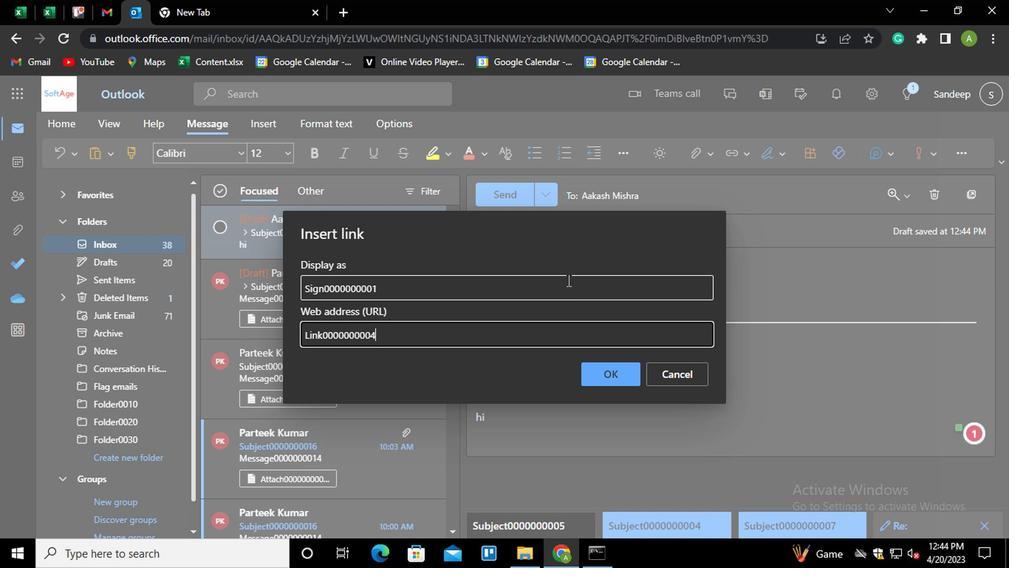 
Action: Key pressed <Key.shift_r><Key.shift_r><Key.shift_r><Key.shift_r><Key.shift_r><Key.shift_r><Key.shift_r><Key.shift_r><Key.shift_r><Key.shift_r><Key.shift_r><Key.shift_r><Key.shift_r><Key.shift_r><Key.shift_r><Key.shift_r><Key.shift_r><Key.shift_r><Key.shift_r><Key.shift_r><Key.shift_r><Key.shift_r><Key.shift_r><Key.shift_r><Key.shift_r><Key.shift_r><Key.shift_r><Key.shift_r><Key.shift_r><Key.shift_r><Key.shift_r><Key.shift_r><Key.shift_r><Key.shift_r><Key.shift_r><Key.shift_r><Key.shift_r><Key.shift_r><Key.shift_r><Key.shift_r><Key.shift_r><Key.shift_r><Key.shift_r><Key.shift_r><Key.shift_r><Key.shift_r><Key.shift_r><Key.shift_r><Key.shift_r><Key.shift_r><Key.shift_r><Key.shift_r><Key.shift_r><Key.shift_r><Key.shift_r><Key.shift_r><Key.shift_r><Key.shift_r><Key.shift_r><Key.shift_r><Key.shift_r><Key.shift_r><Key.shift_r><Key.shift_r><Key.shift_r><Key.shift_r><Key.shift_r><Key.shift_r><Key.shift_r><Key.shift_r><Key.shift_r><Key.home><Key.shift_r>LINK0000000004
Screenshot: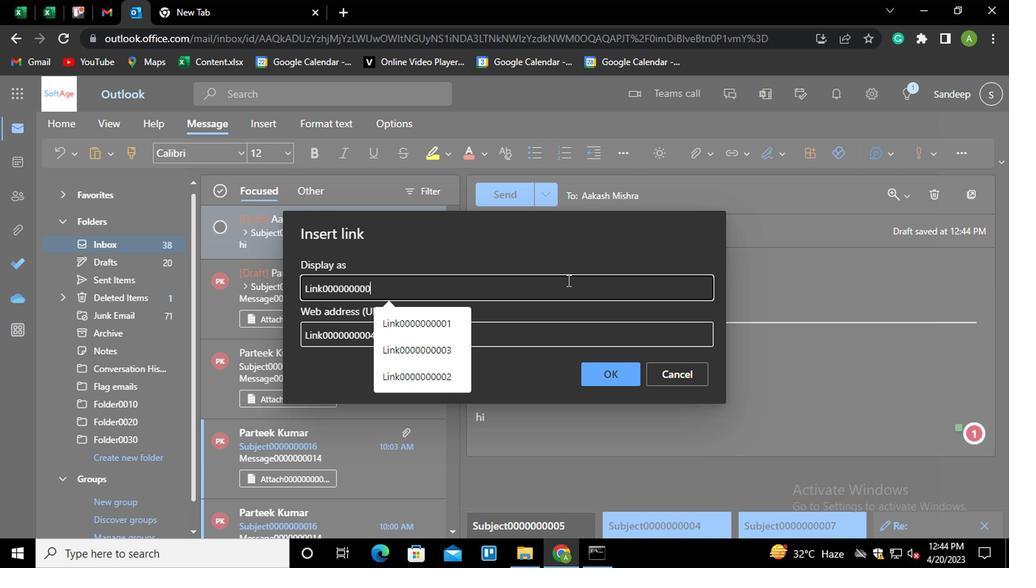 
Action: Mouse moved to (600, 365)
Screenshot: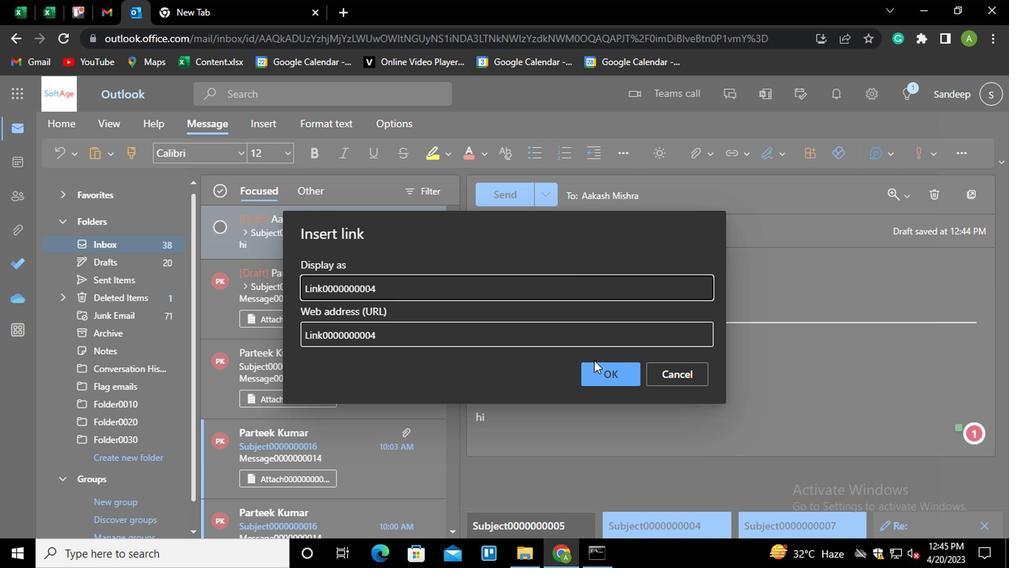 
Action: Mouse pressed left at (600, 365)
Screenshot: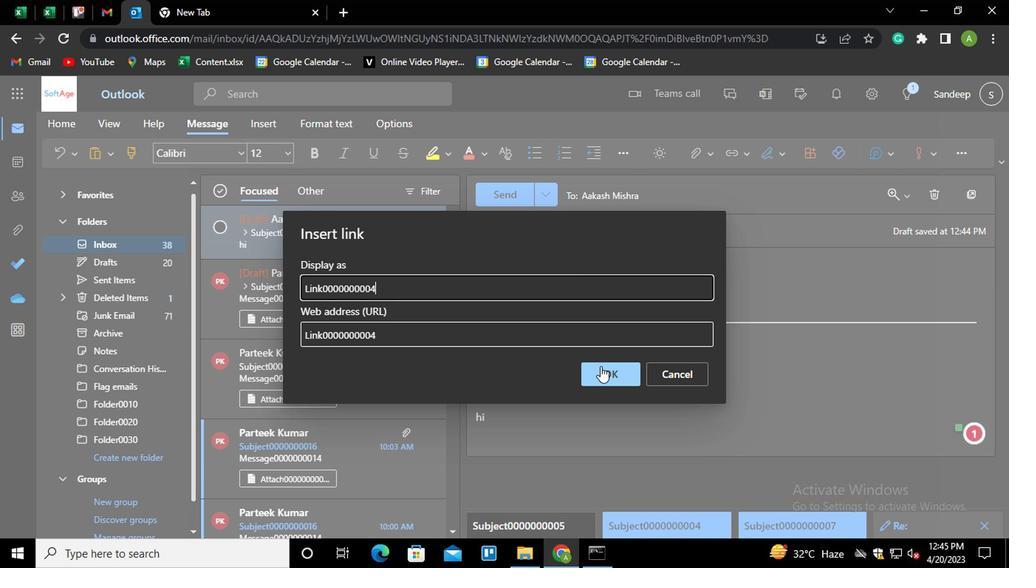 
Action: Mouse moved to (653, 205)
Screenshot: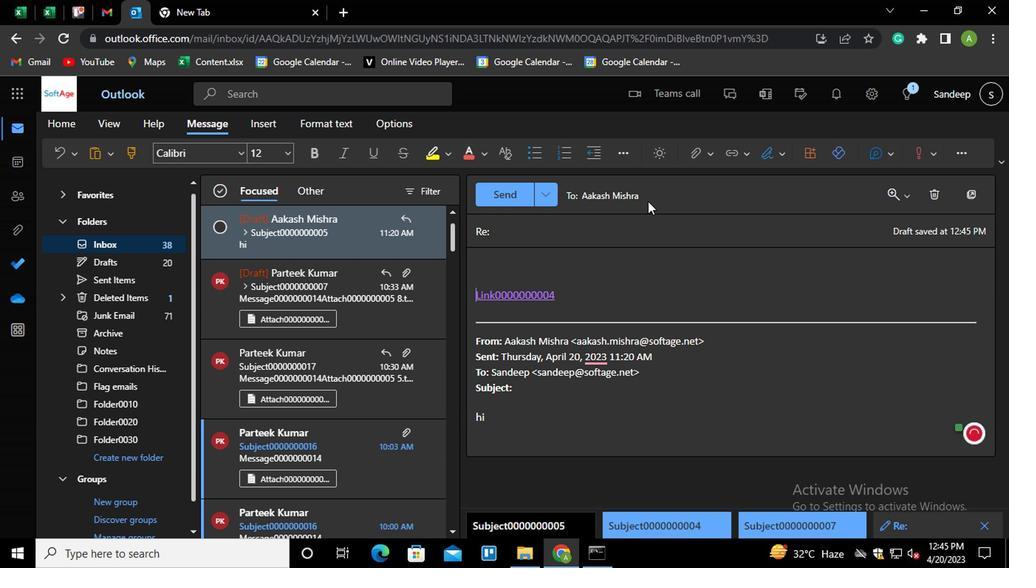 
Action: Mouse pressed left at (653, 205)
Screenshot: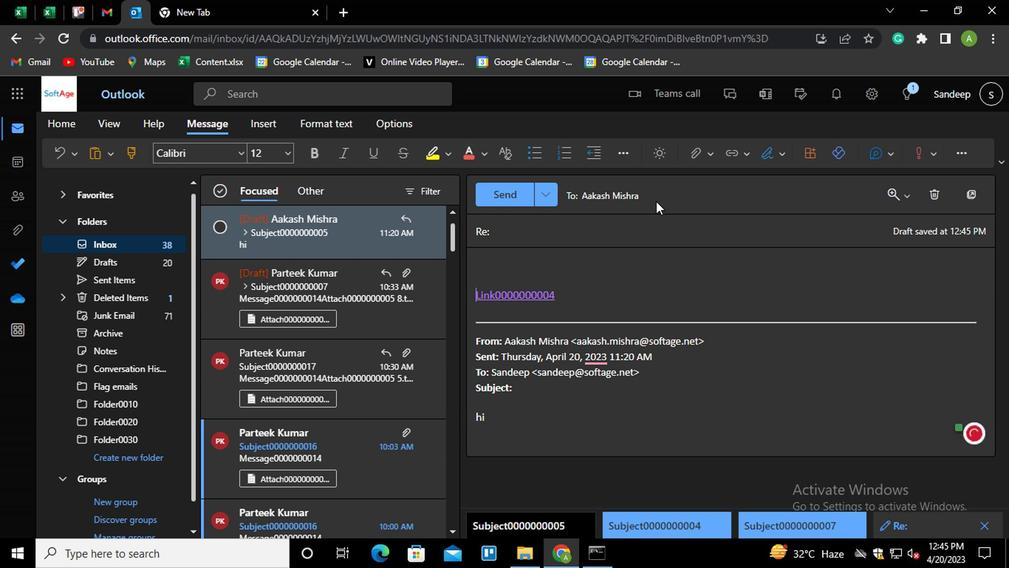 
Action: Mouse moved to (553, 303)
Screenshot: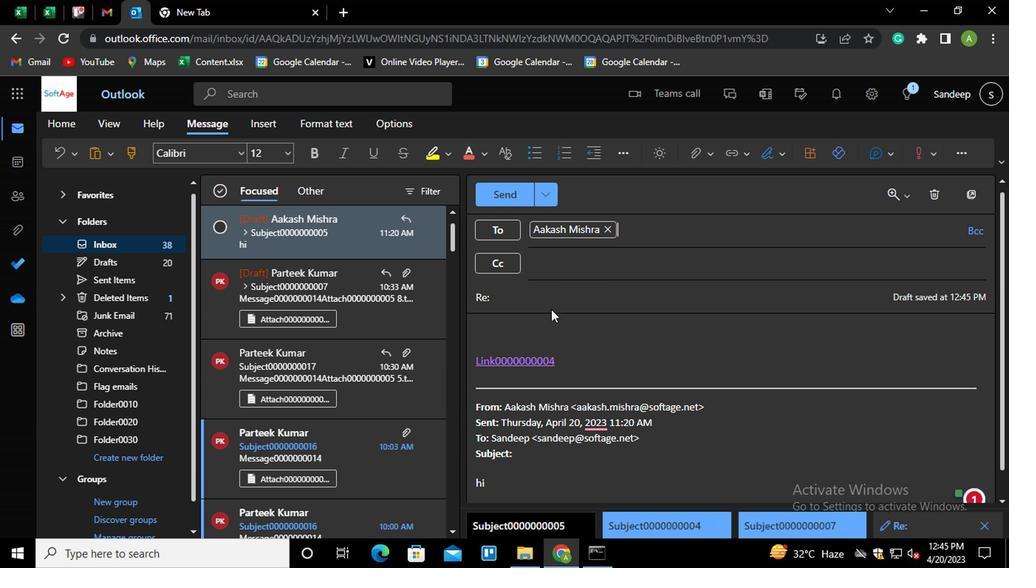 
Action: Mouse pressed left at (553, 303)
Screenshot: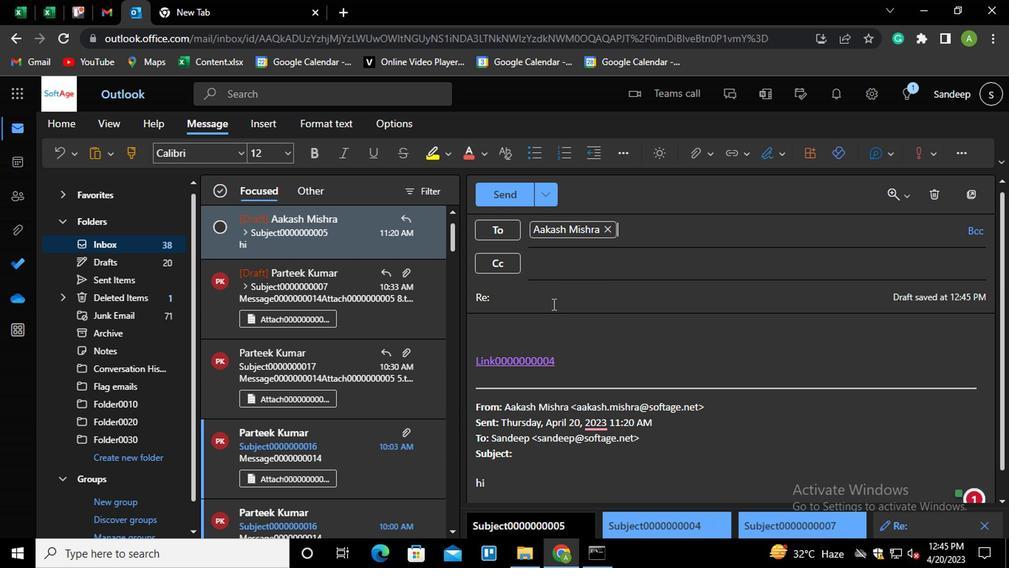 
Action: Key pressed <Key.shift>SUBJECT0000000006
Screenshot: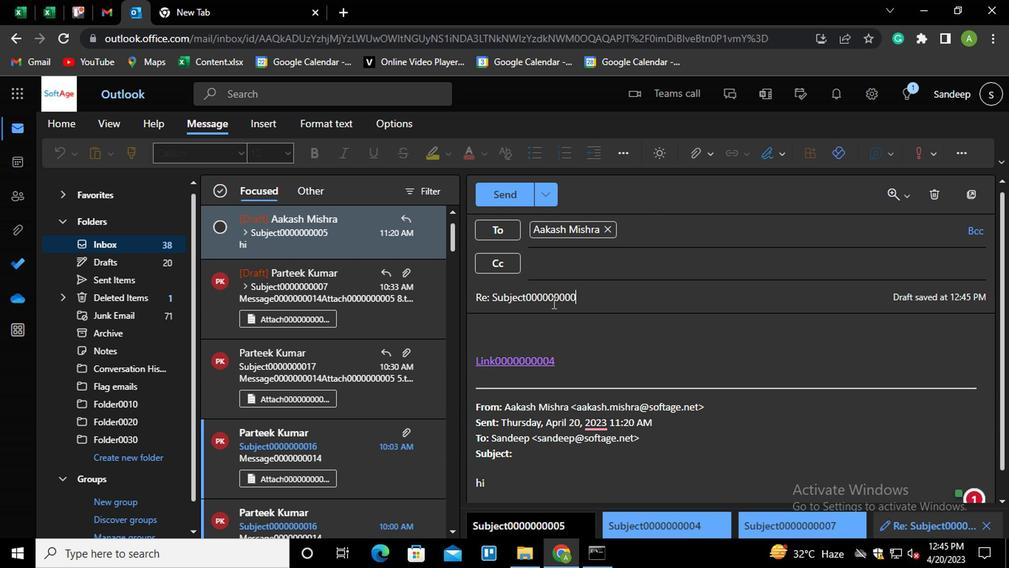 
Action: Mouse moved to (579, 357)
Screenshot: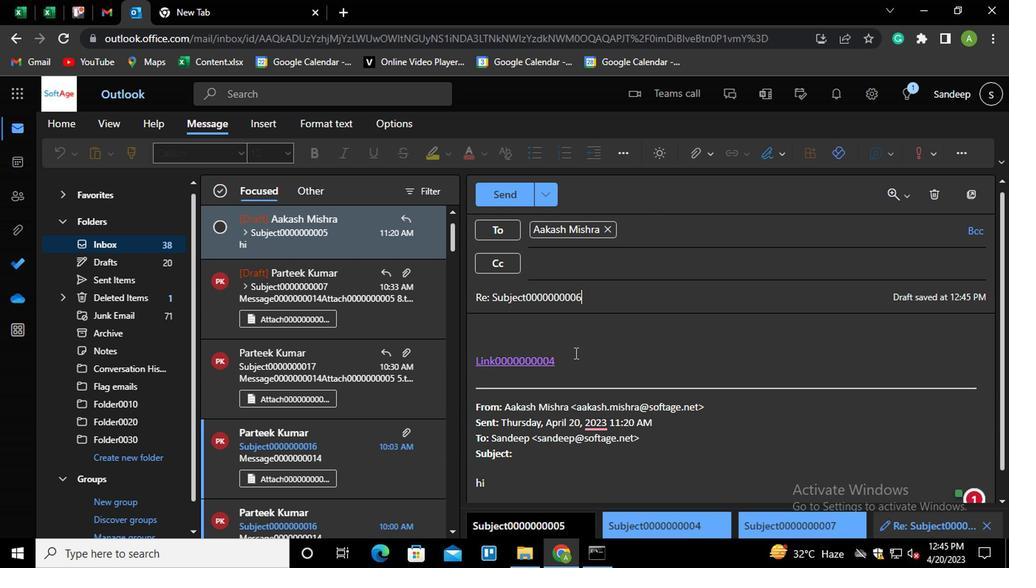 
Action: Mouse pressed left at (579, 357)
Screenshot: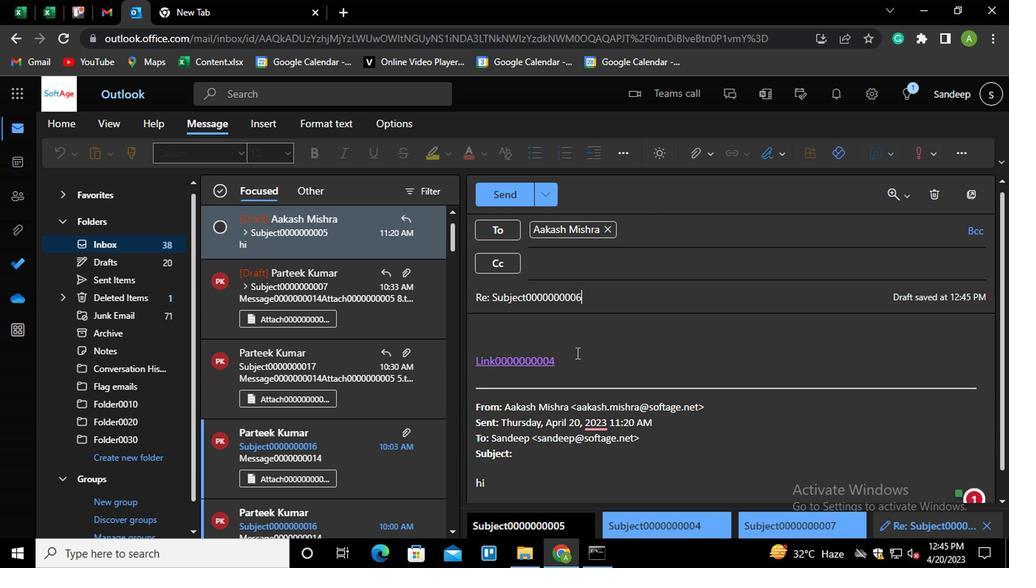 
Action: Mouse moved to (579, 357)
Screenshot: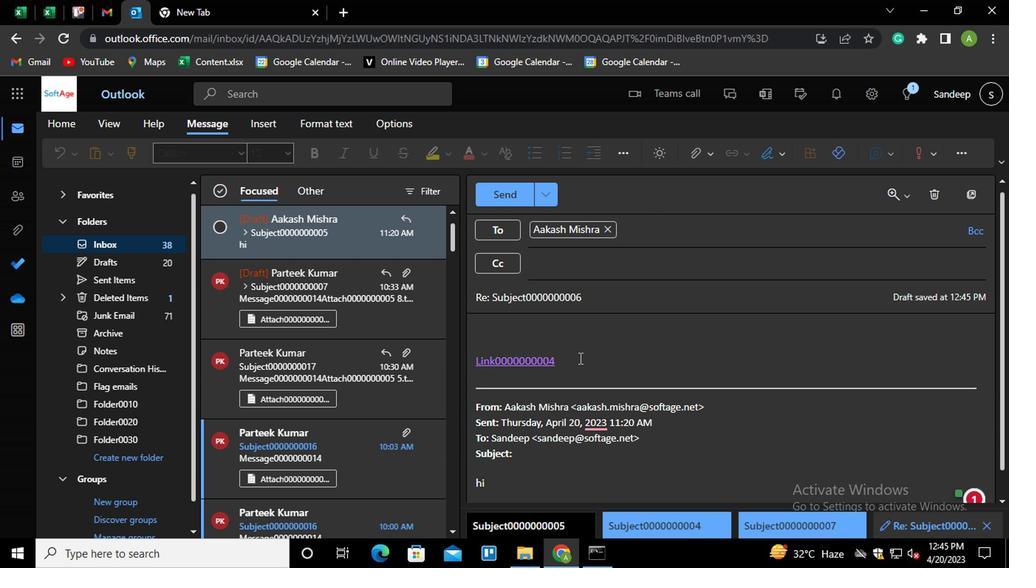 
Action: Key pressed <Key.shift_r><Key.enter><Key.shift_r>MESSAGE0000000004
Screenshot: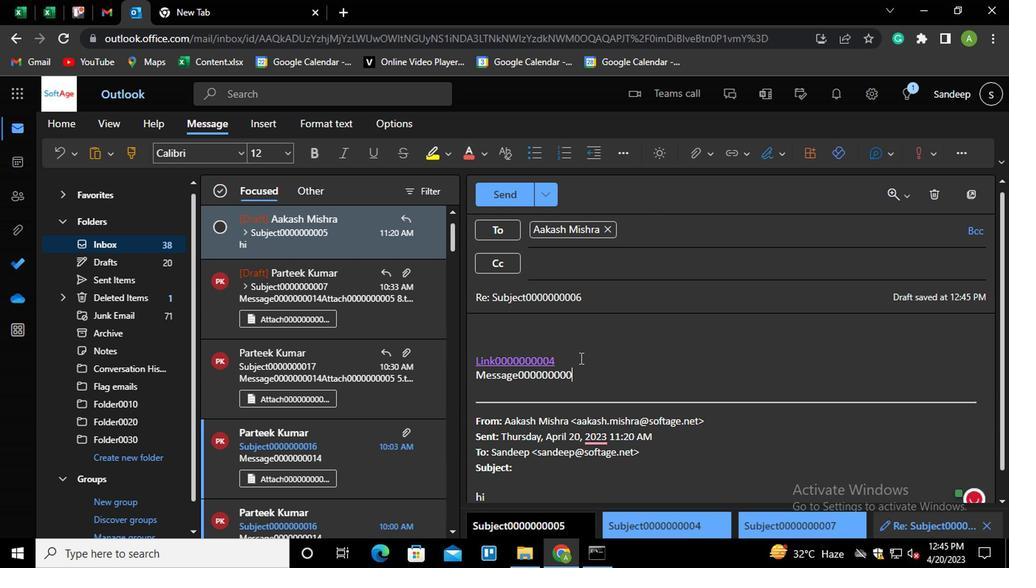 
Action: Mouse moved to (515, 206)
Screenshot: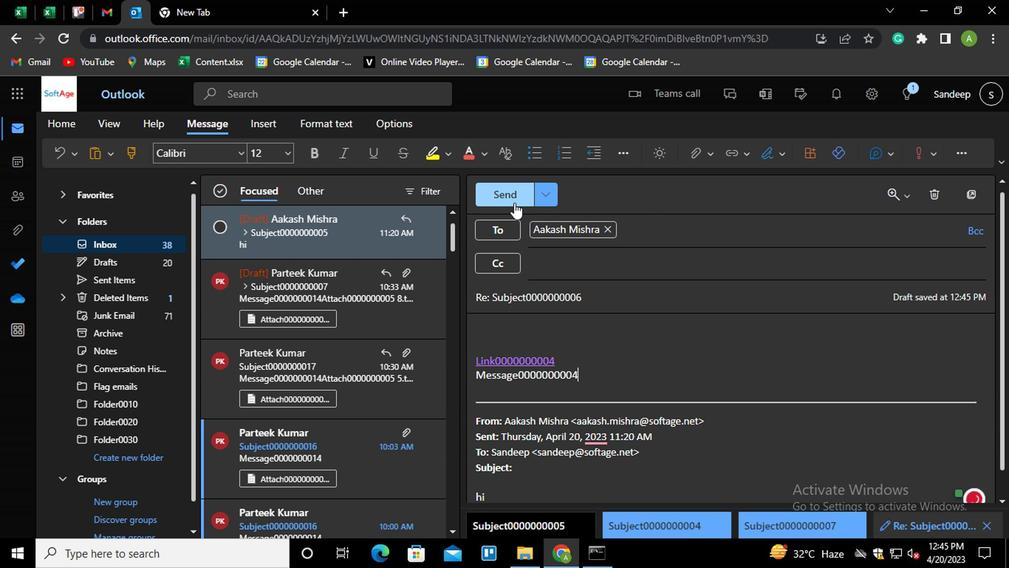 
Action: Mouse pressed left at (515, 206)
Screenshot: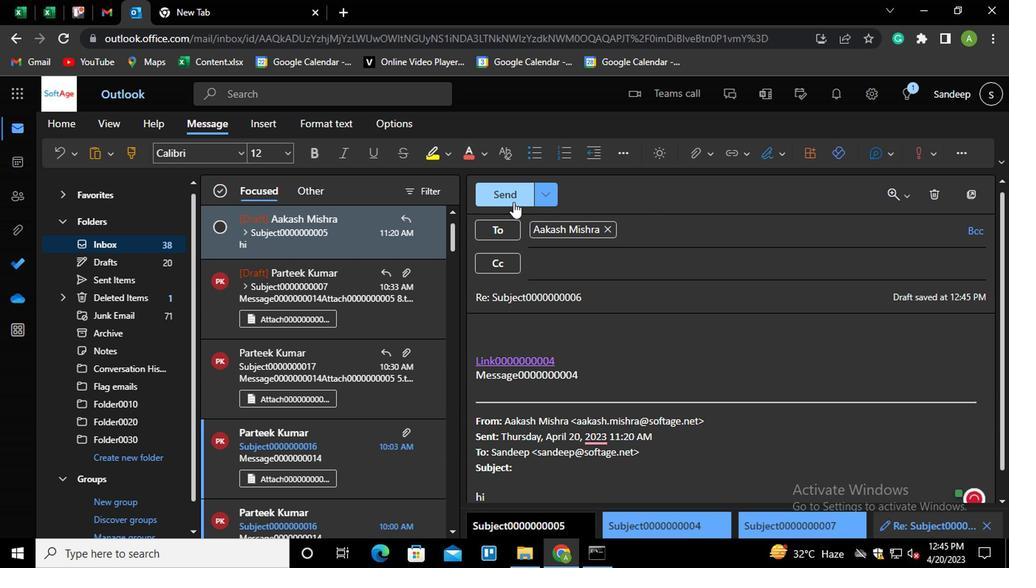 
Action: Mouse moved to (350, 292)
Screenshot: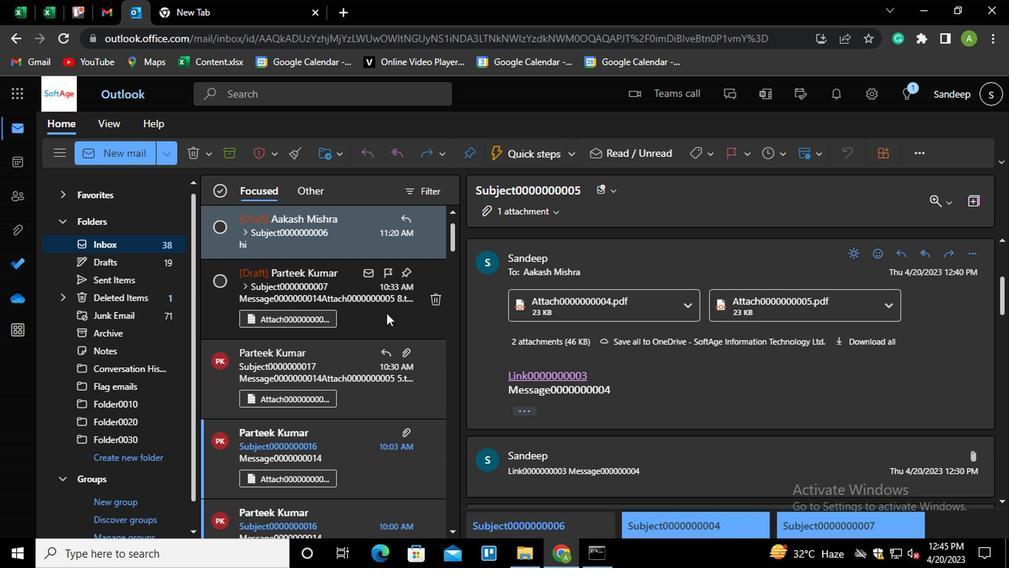 
Action: Mouse pressed left at (350, 292)
Screenshot: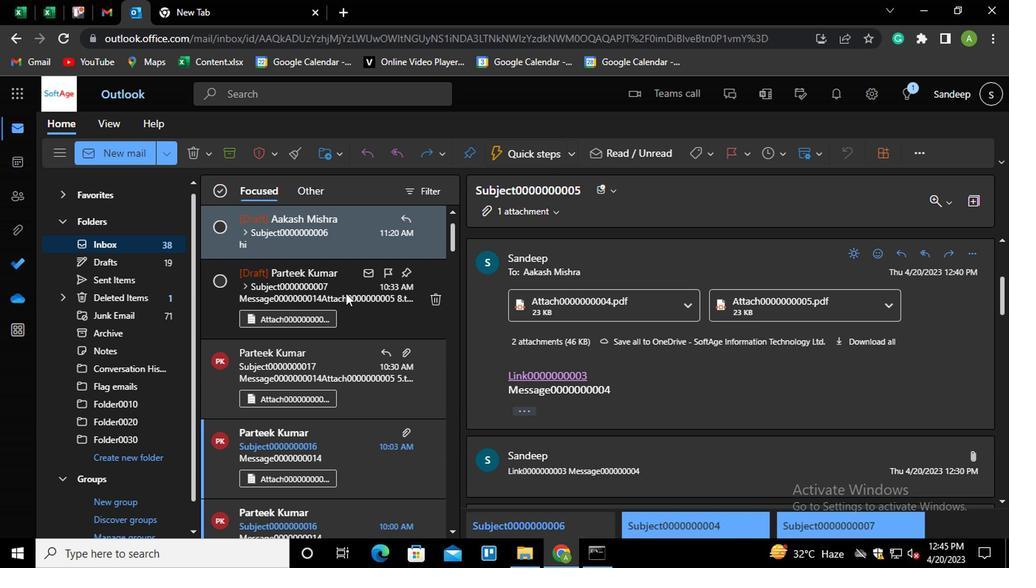 
Action: Mouse moved to (847, 360)
Screenshot: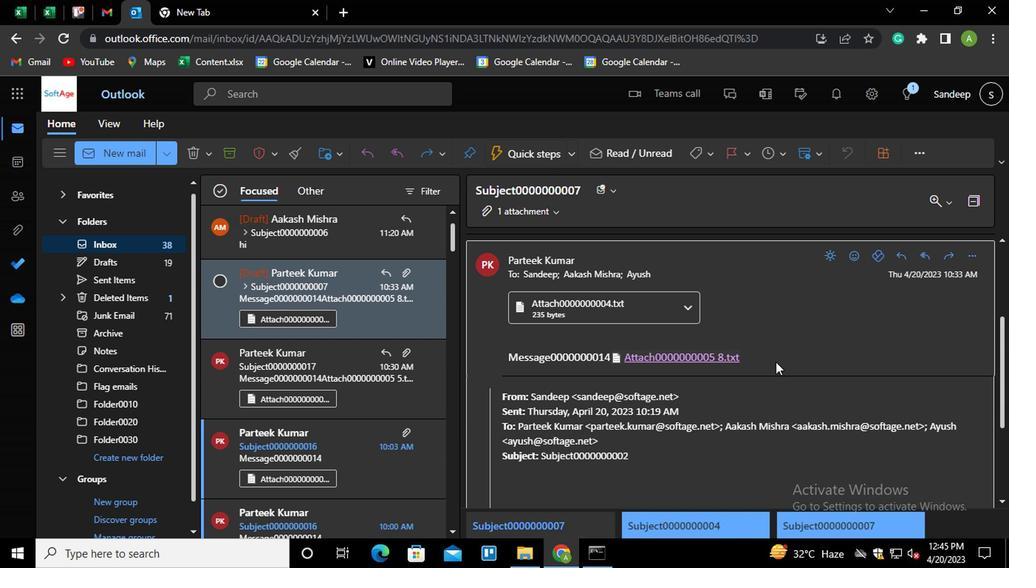 
Action: Mouse scrolled (847, 359) with delta (0, 0)
Screenshot: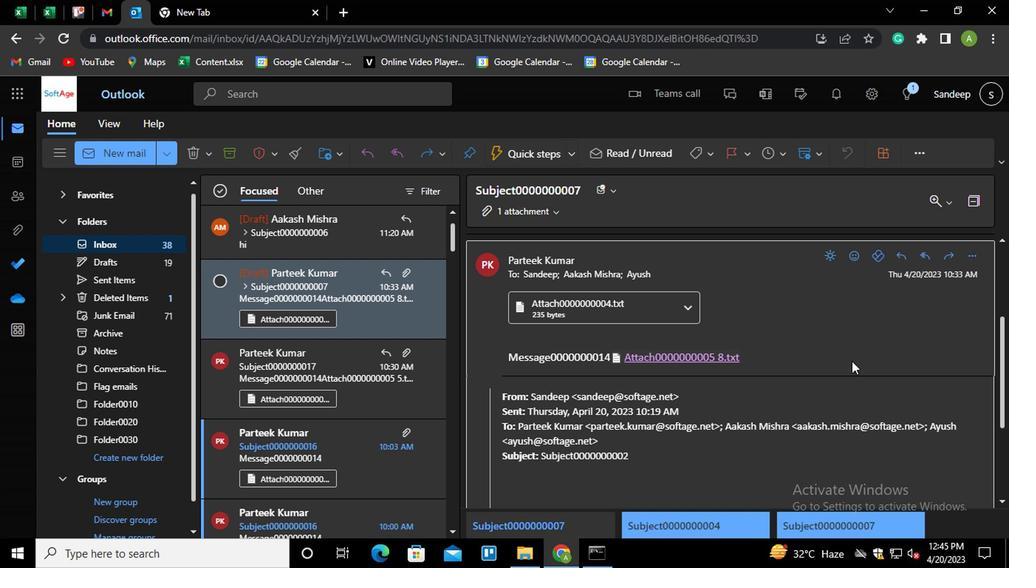
Action: Mouse scrolled (847, 359) with delta (0, 0)
Screenshot: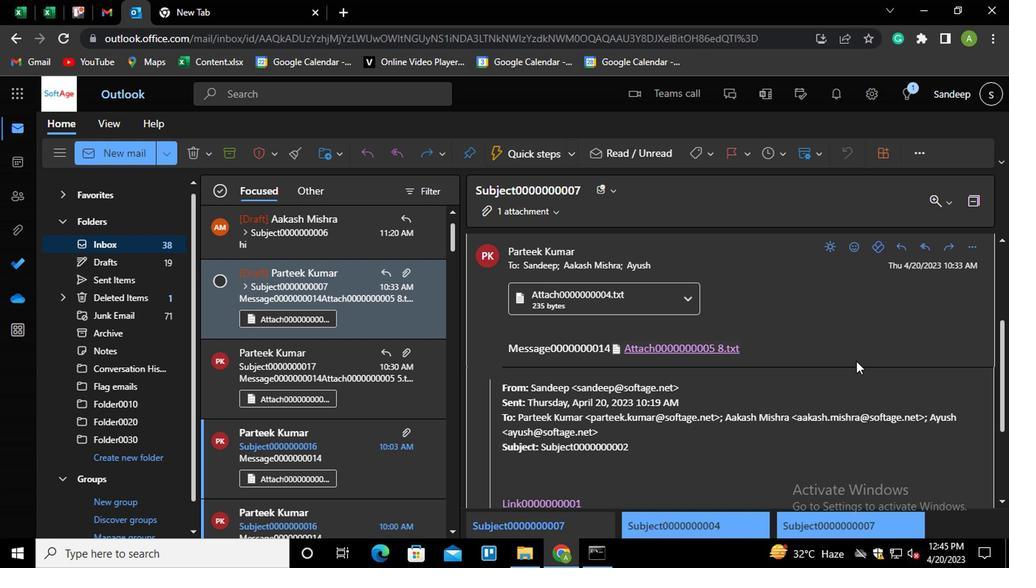 
Action: Mouse scrolled (847, 360) with delta (0, 0)
Screenshot: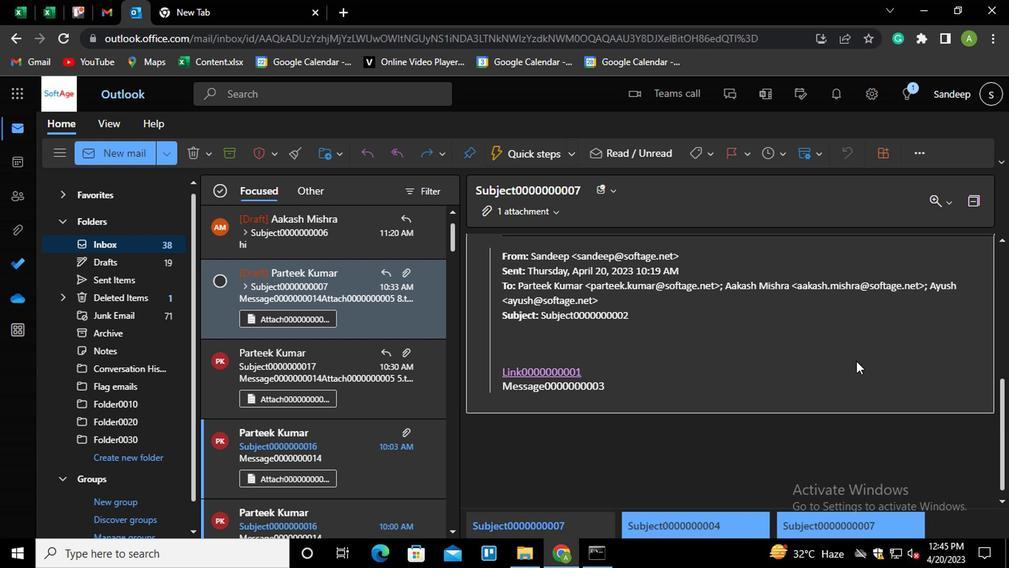 
Action: Mouse scrolled (847, 360) with delta (0, 0)
Screenshot: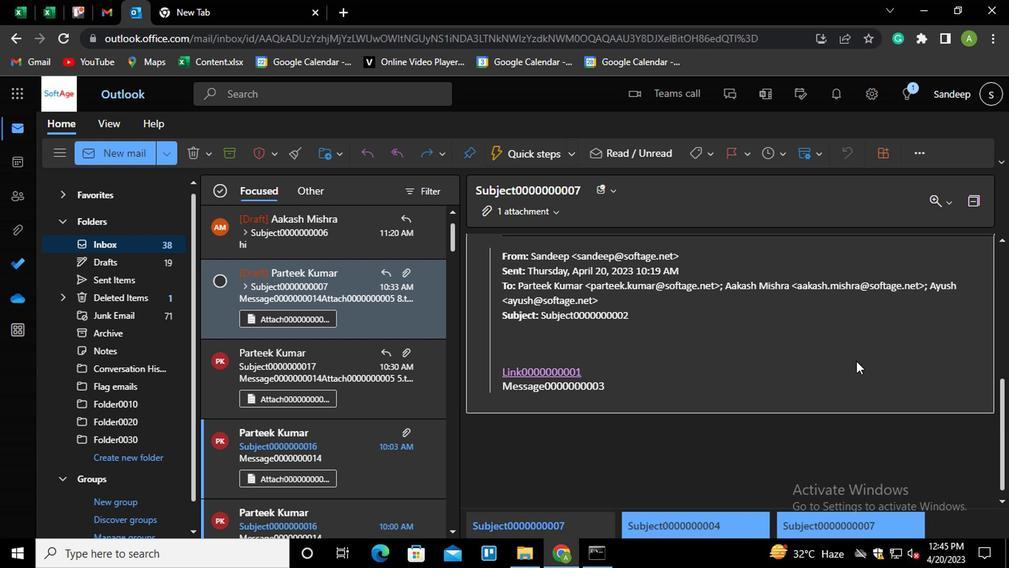 
Action: Mouse moved to (958, 261)
Screenshot: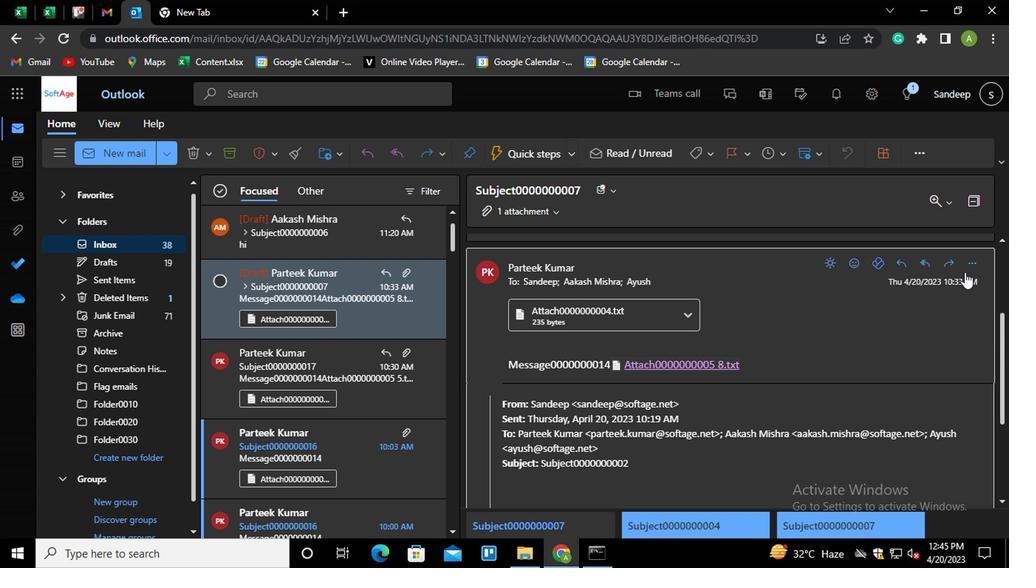 
Action: Mouse pressed left at (958, 261)
Screenshot: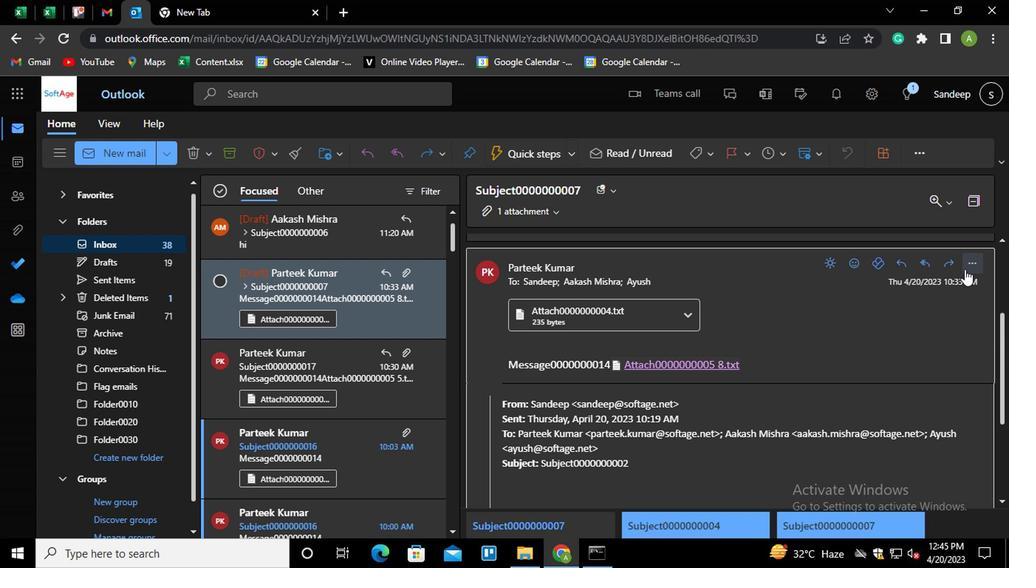 
Action: Mouse moved to (867, 133)
Screenshot: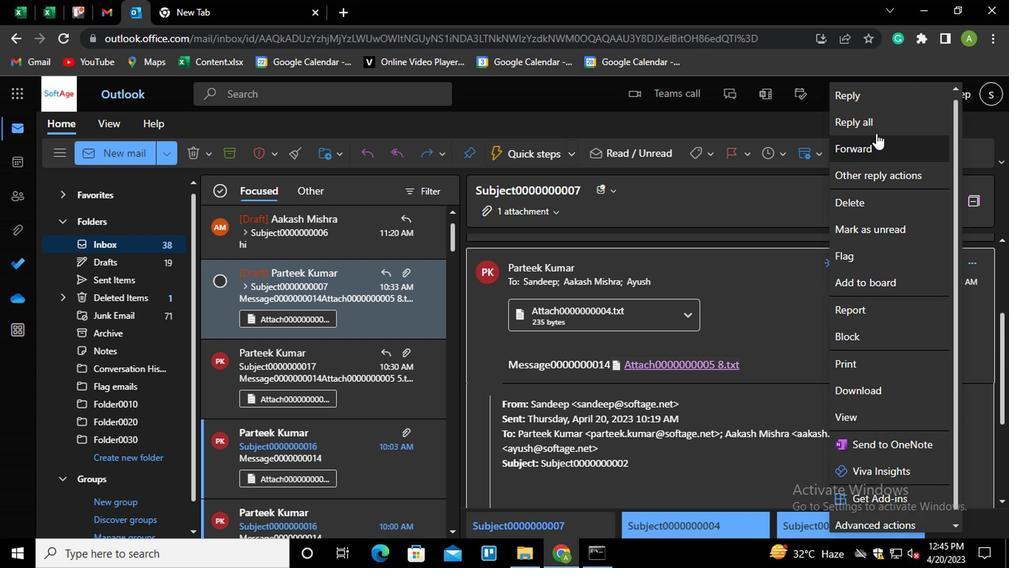 
Action: Mouse pressed left at (867, 133)
Screenshot: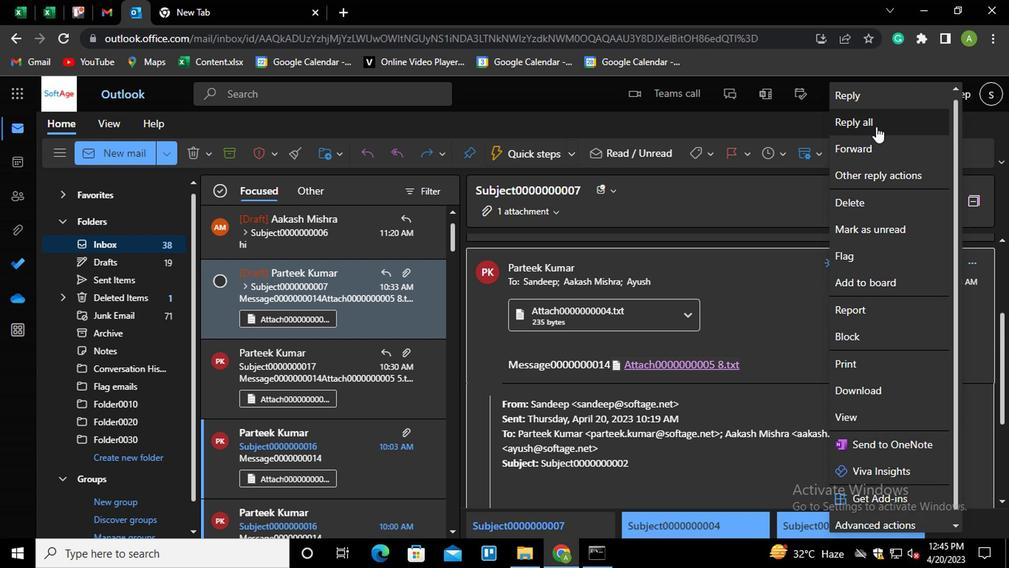 
Action: Mouse moved to (478, 435)
Screenshot: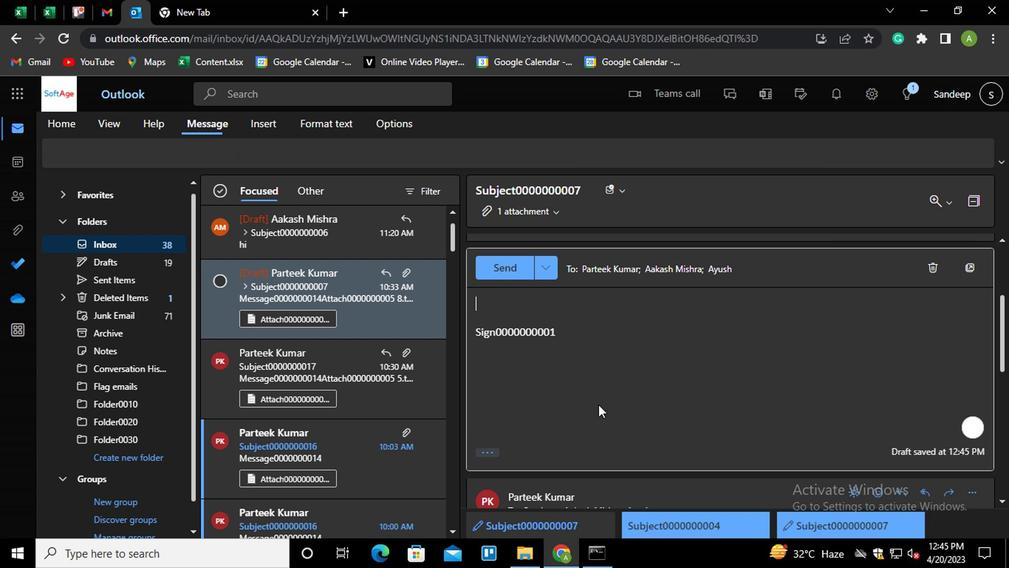 
Action: Mouse scrolled (478, 435) with delta (0, 0)
Screenshot: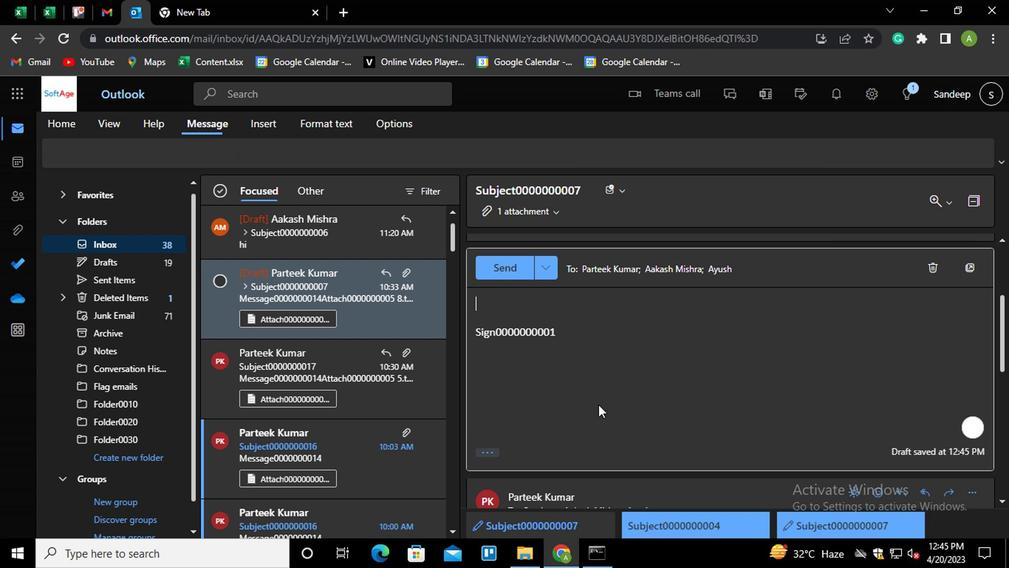 
Action: Mouse moved to (498, 457)
Screenshot: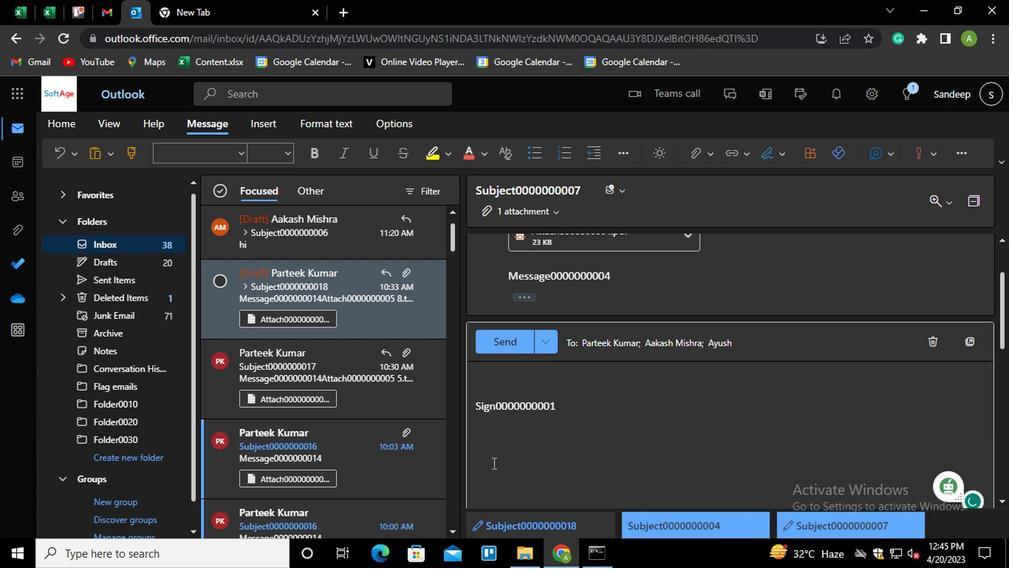 
Action: Mouse scrolled (498, 455) with delta (0, -1)
Screenshot: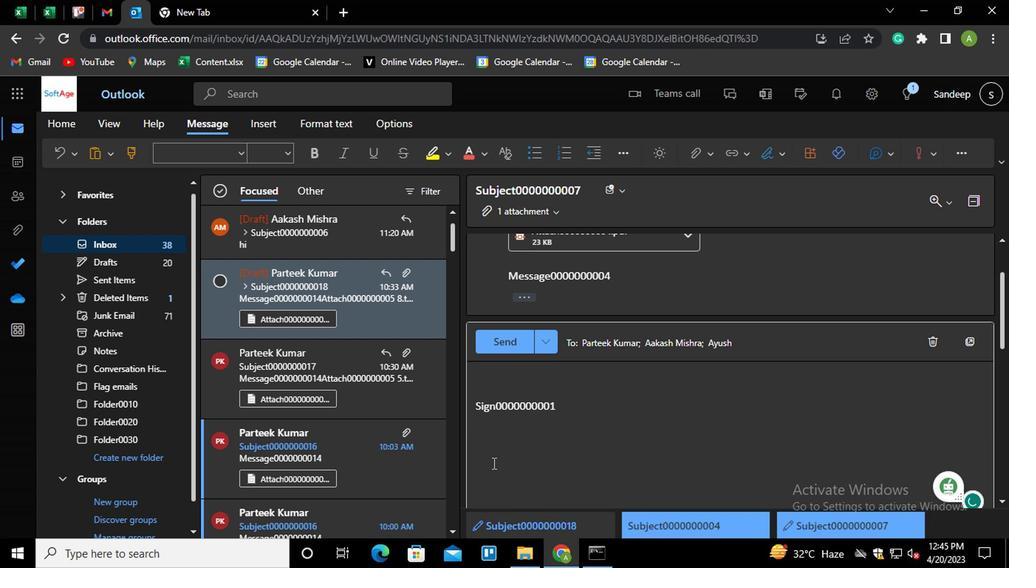 
Action: Mouse moved to (494, 448)
Screenshot: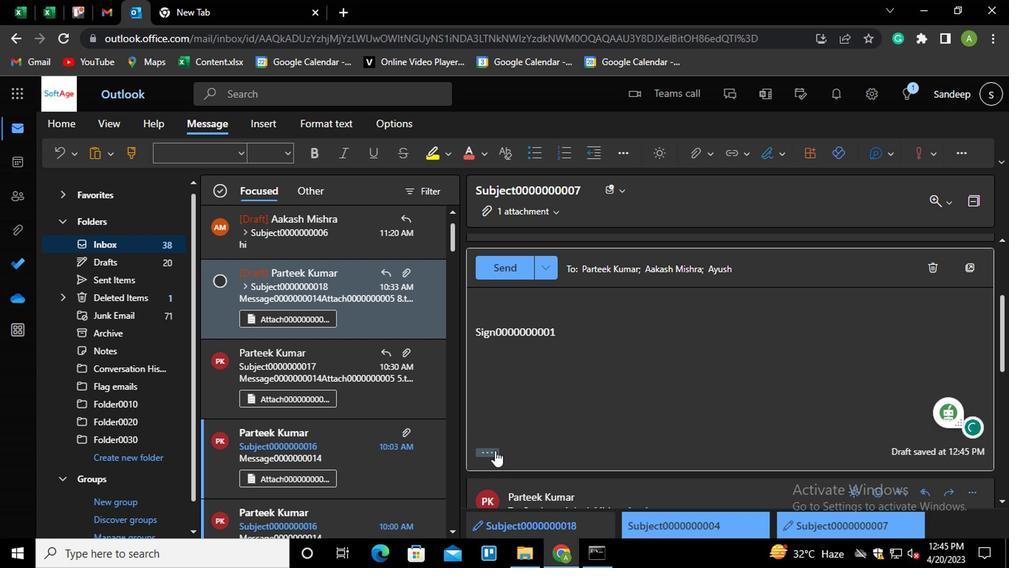 
Action: Mouse pressed left at (494, 448)
Screenshot: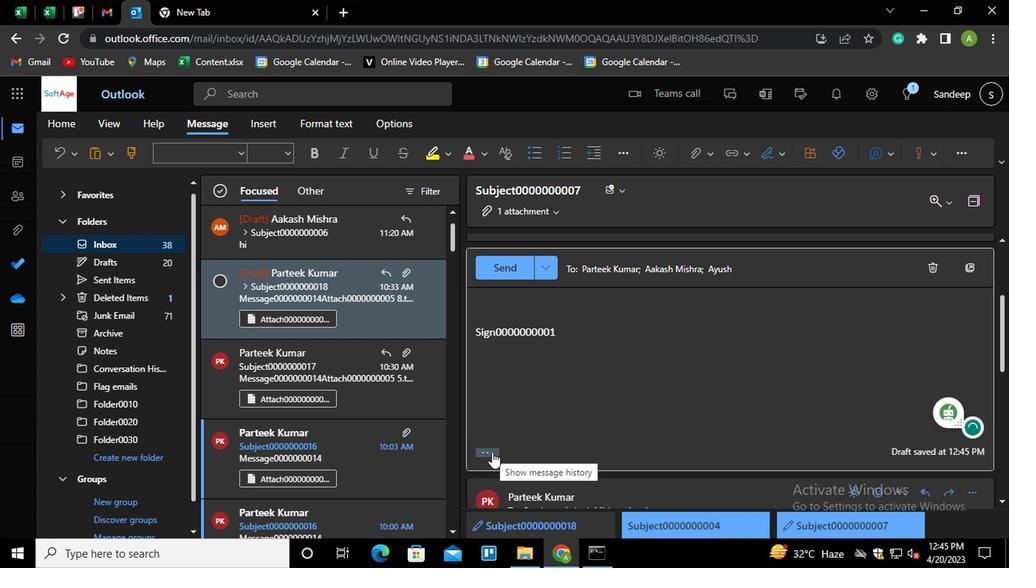 
Action: Mouse moved to (715, 364)
Screenshot: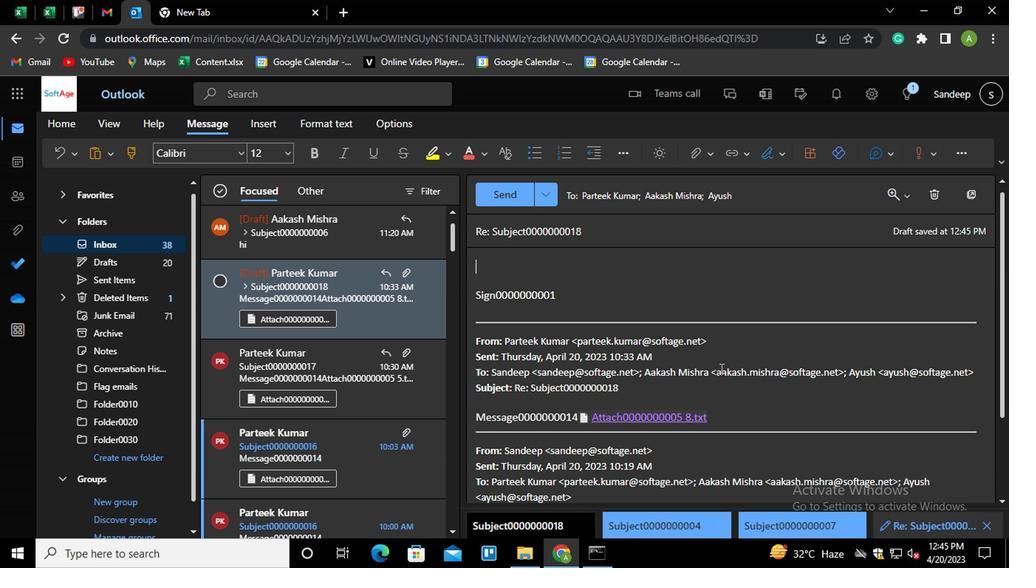 
Action: Mouse scrolled (715, 365) with delta (0, 1)
